 Task: Create and configure new custom fields and entries in Salesforce for Carts, Orders, Payments, and Address Books.
Action: Mouse scrolled (1048, 41) with delta (0, 0)
Screenshot: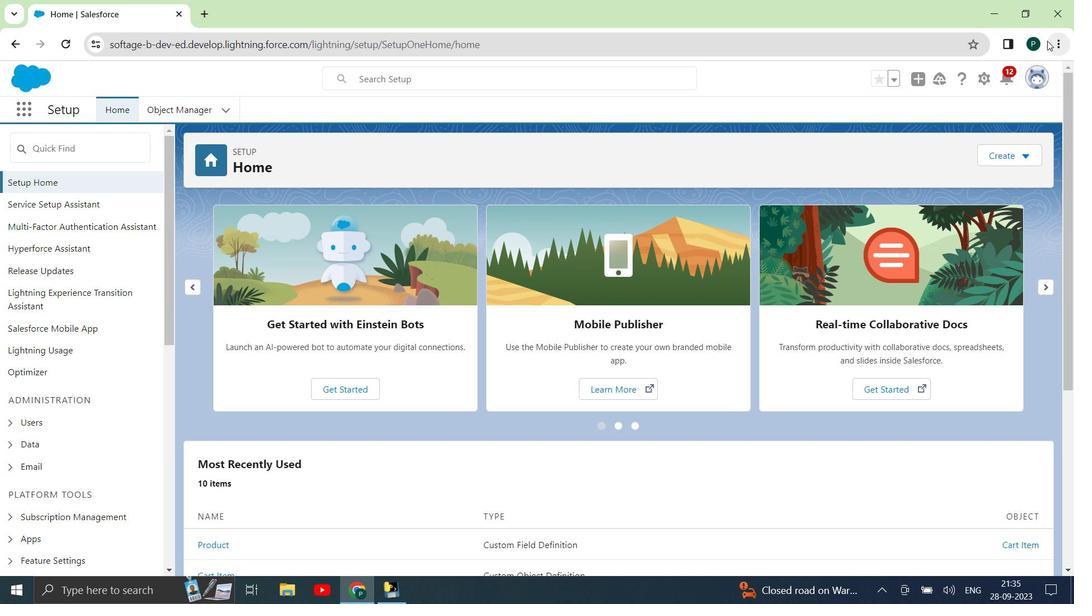 
Action: Mouse scrolled (1048, 41) with delta (0, 0)
Screenshot: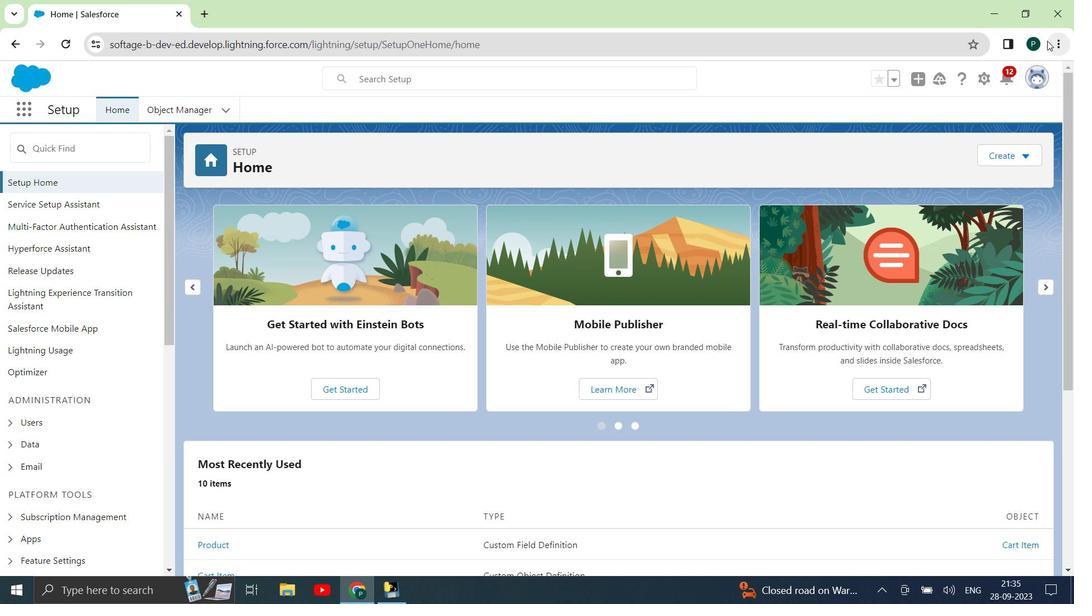 
Action: Mouse moved to (180, 106)
Screenshot: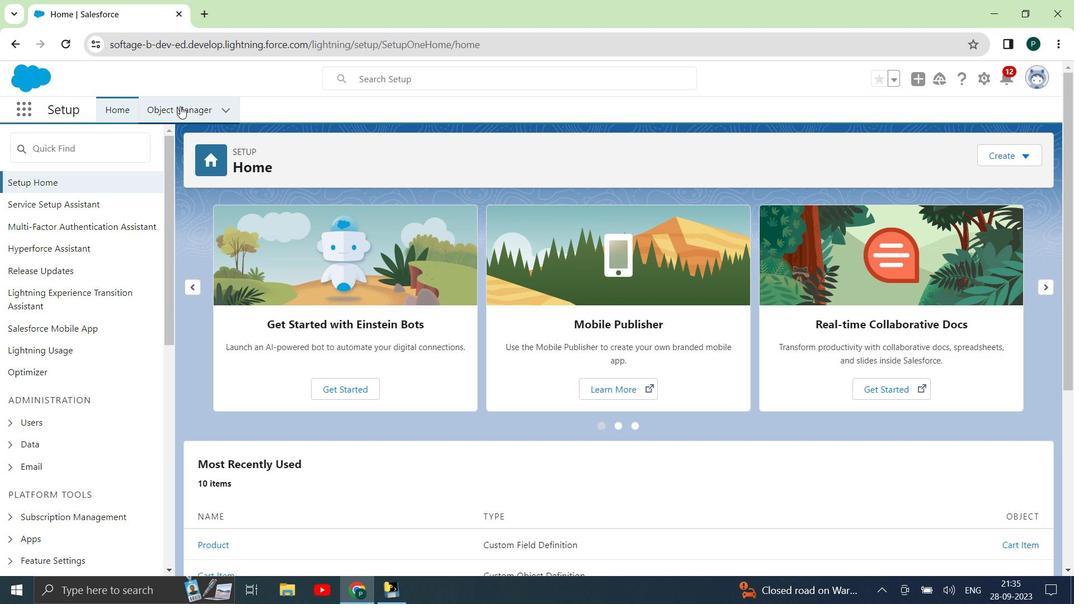 
Action: Mouse pressed left at (180, 106)
Screenshot: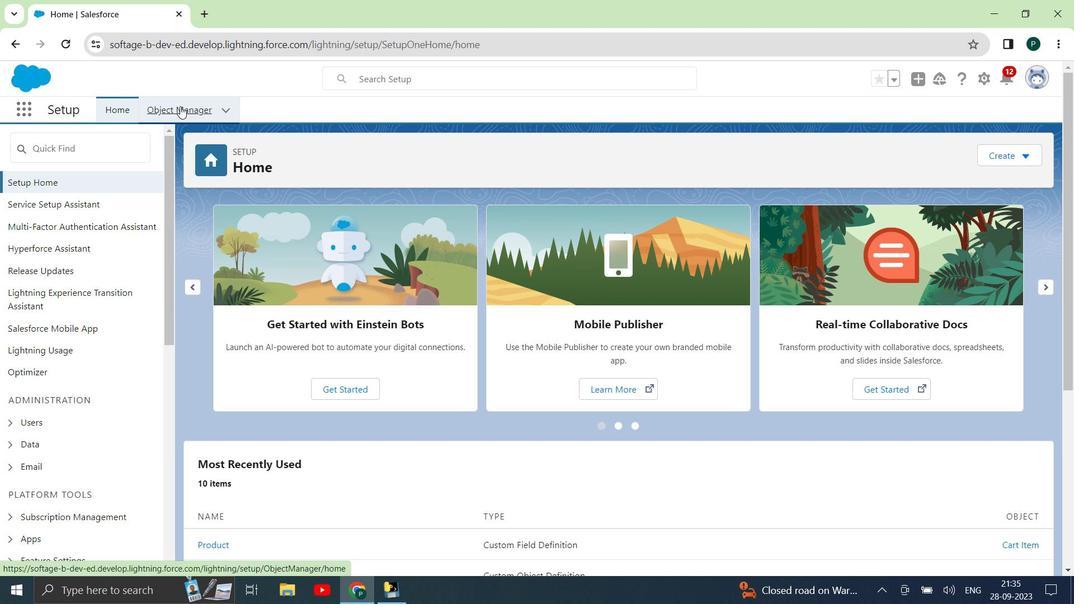 
Action: Mouse moved to (28, 114)
Screenshot: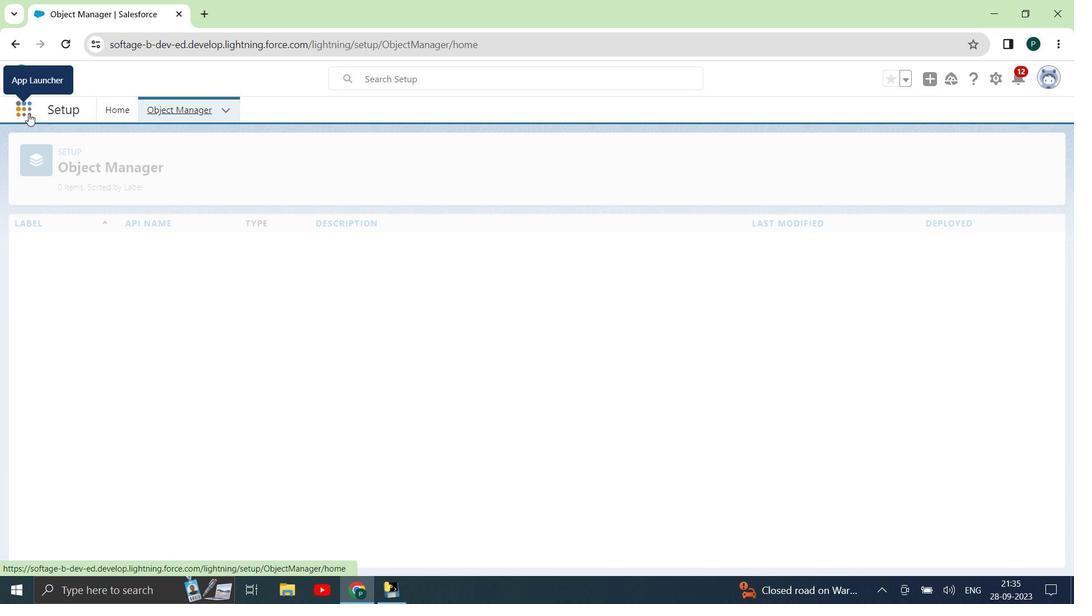 
Action: Mouse pressed left at (28, 114)
Screenshot: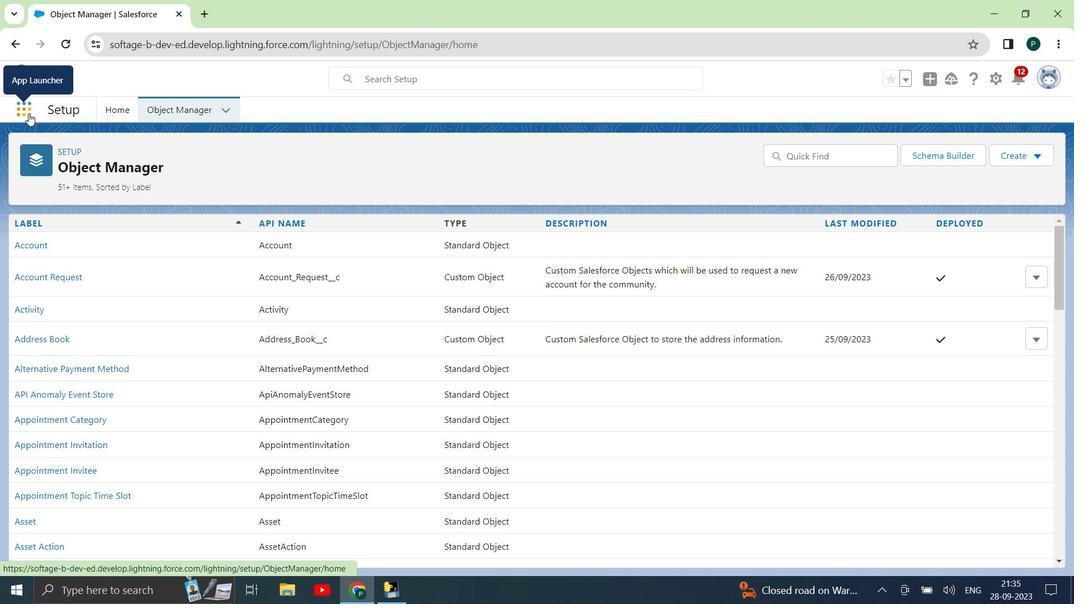 
Action: Mouse moved to (39, 357)
Screenshot: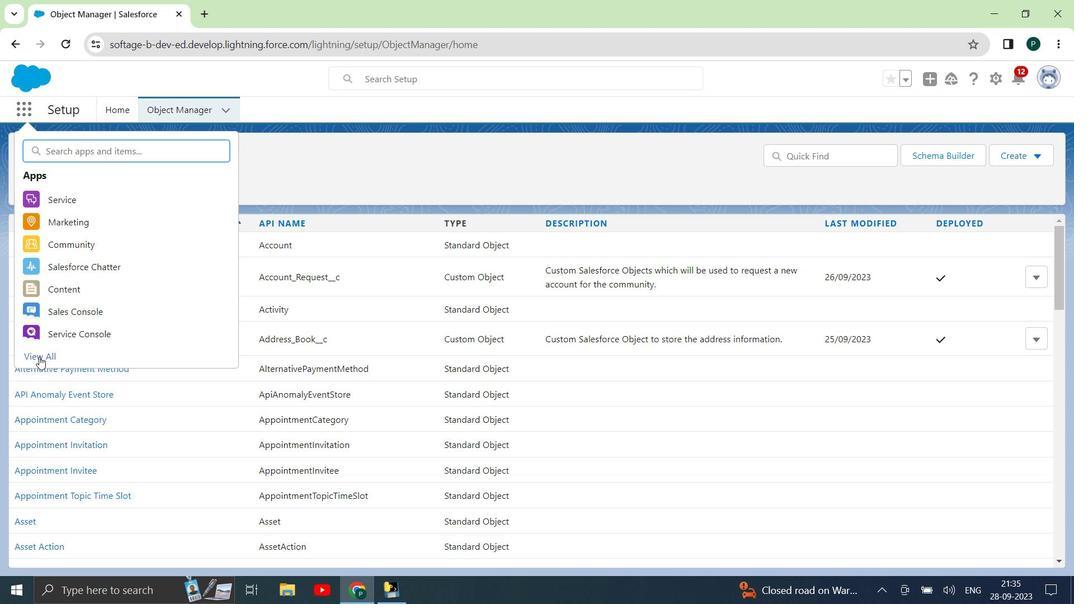 
Action: Mouse pressed left at (39, 357)
Screenshot: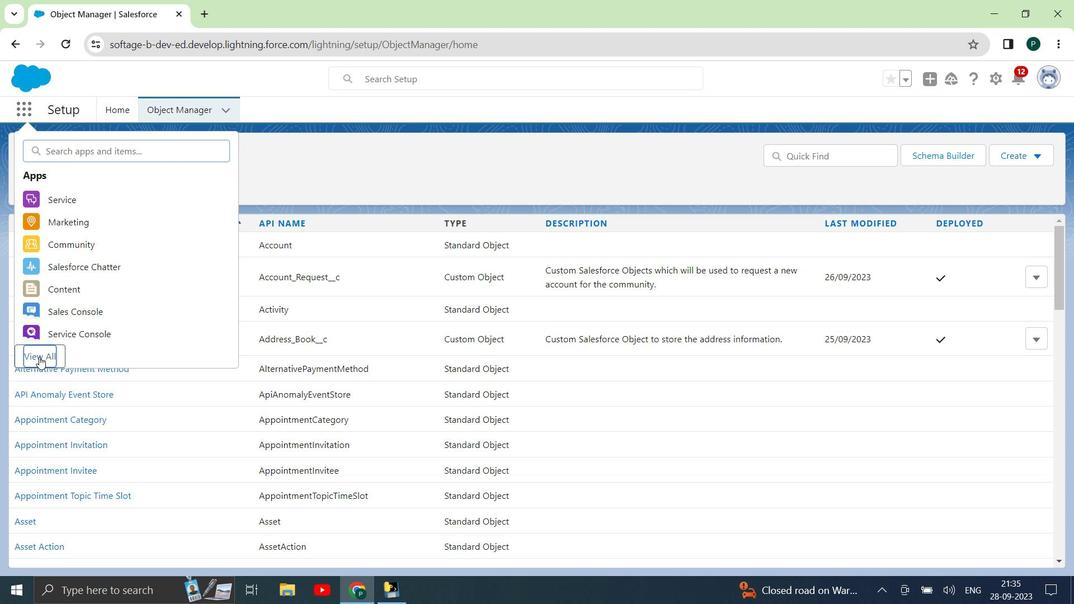 
Action: Mouse moved to (119, 349)
Screenshot: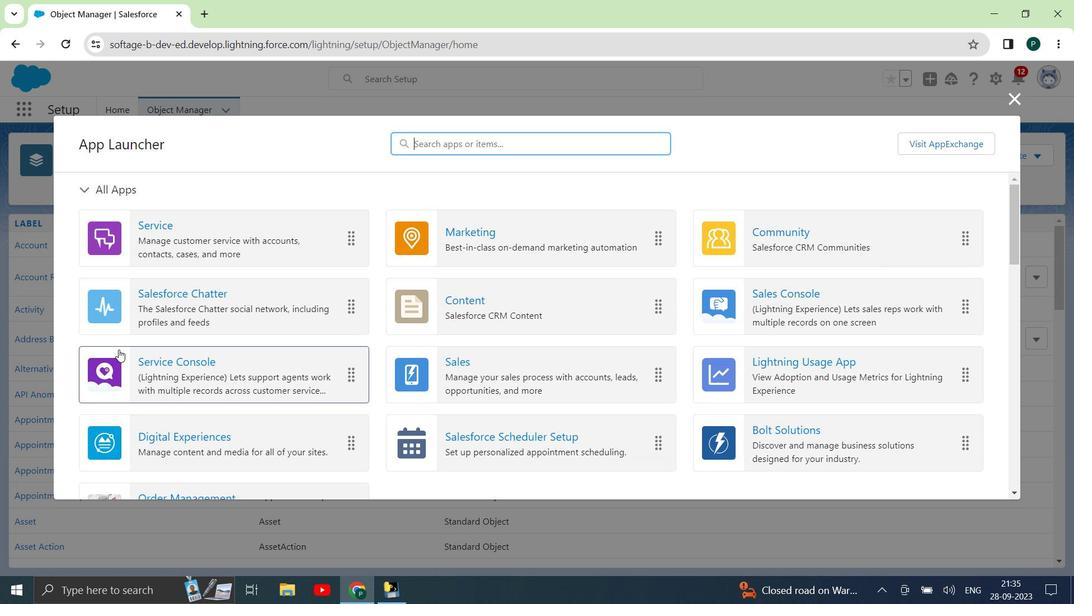 
Action: Mouse scrolled (119, 349) with delta (0, 0)
Screenshot: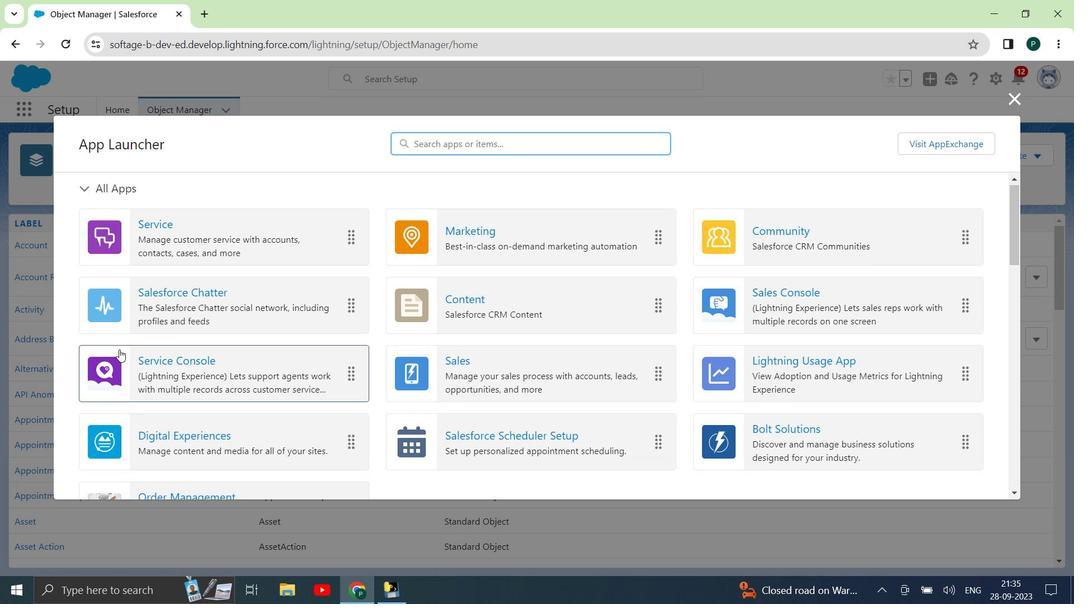 
Action: Mouse moved to (119, 349)
Screenshot: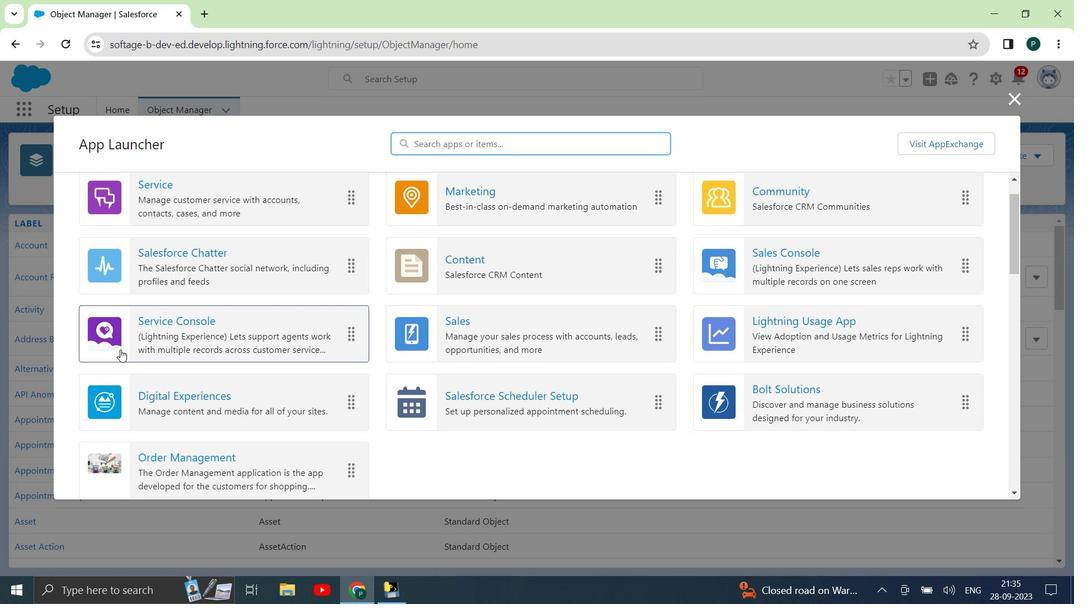 
Action: Mouse scrolled (119, 349) with delta (0, 0)
Screenshot: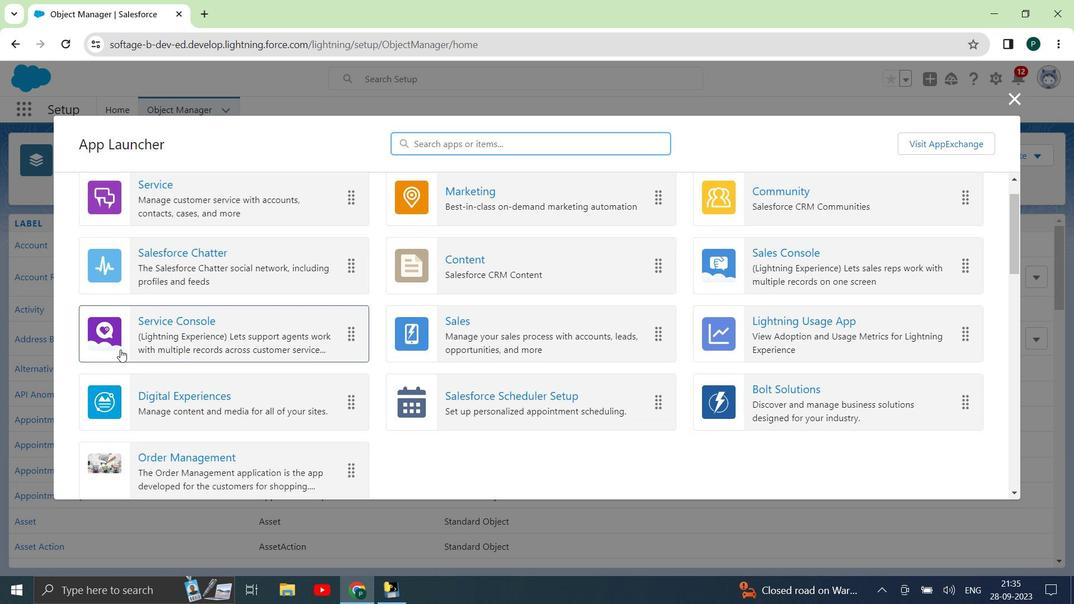 
Action: Mouse moved to (155, 355)
Screenshot: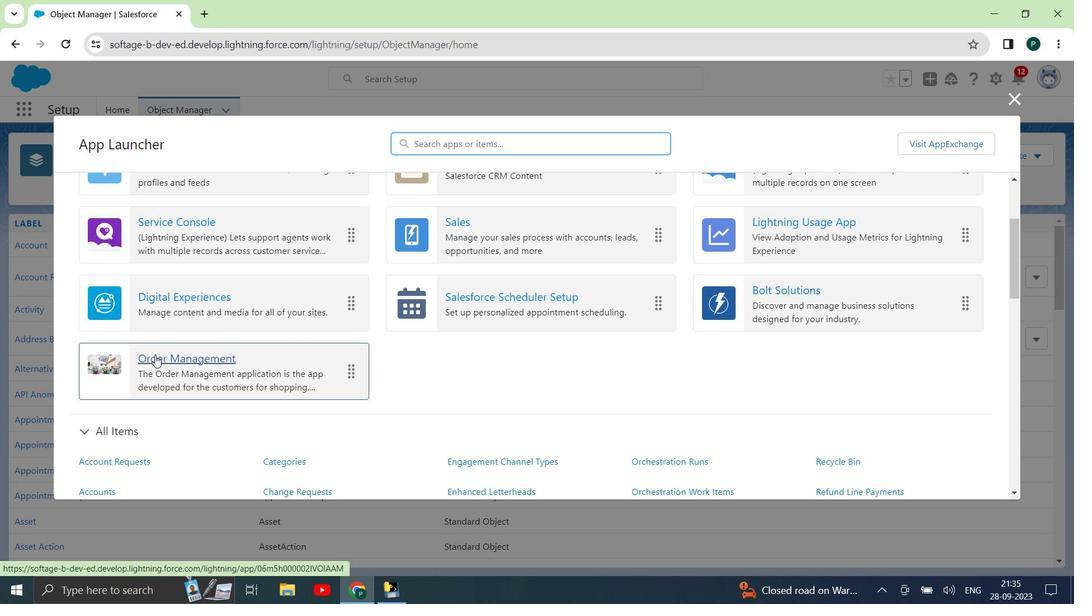 
Action: Mouse pressed left at (155, 355)
Screenshot: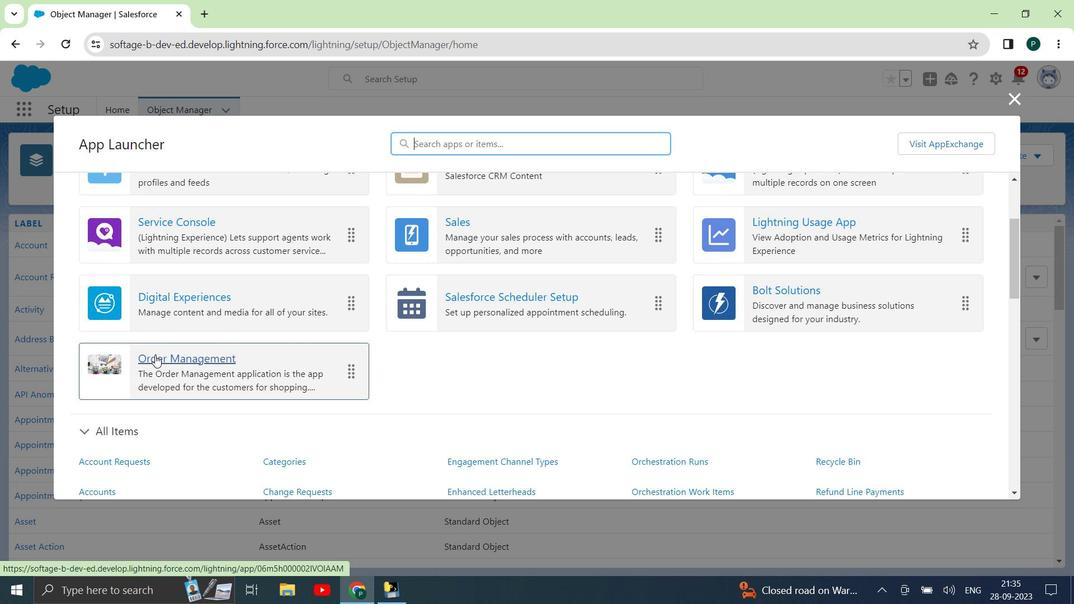 
Action: Mouse moved to (997, 80)
Screenshot: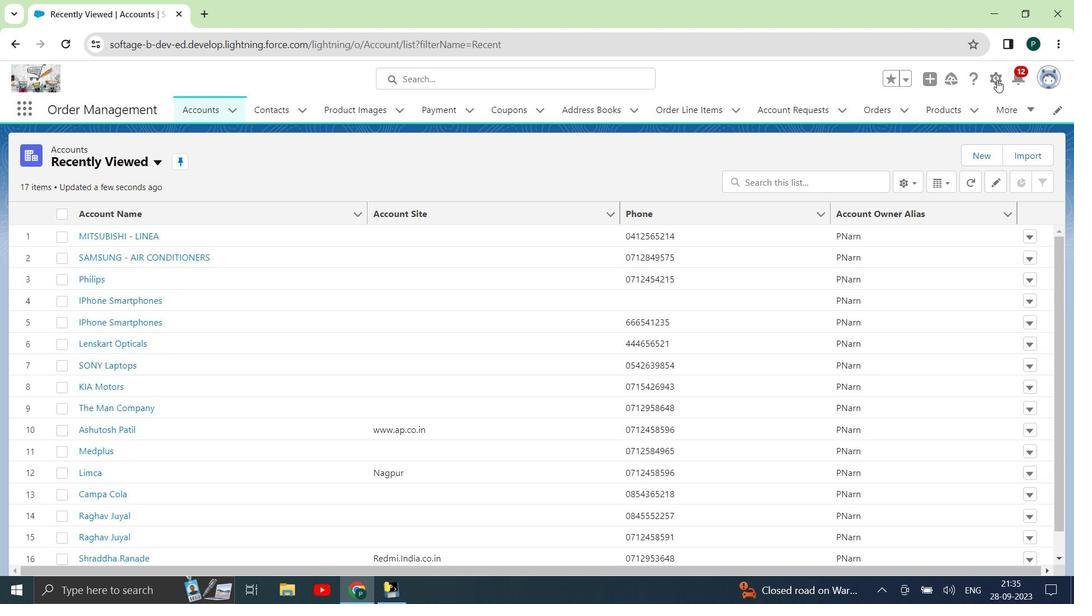 
Action: Mouse pressed left at (997, 80)
Screenshot: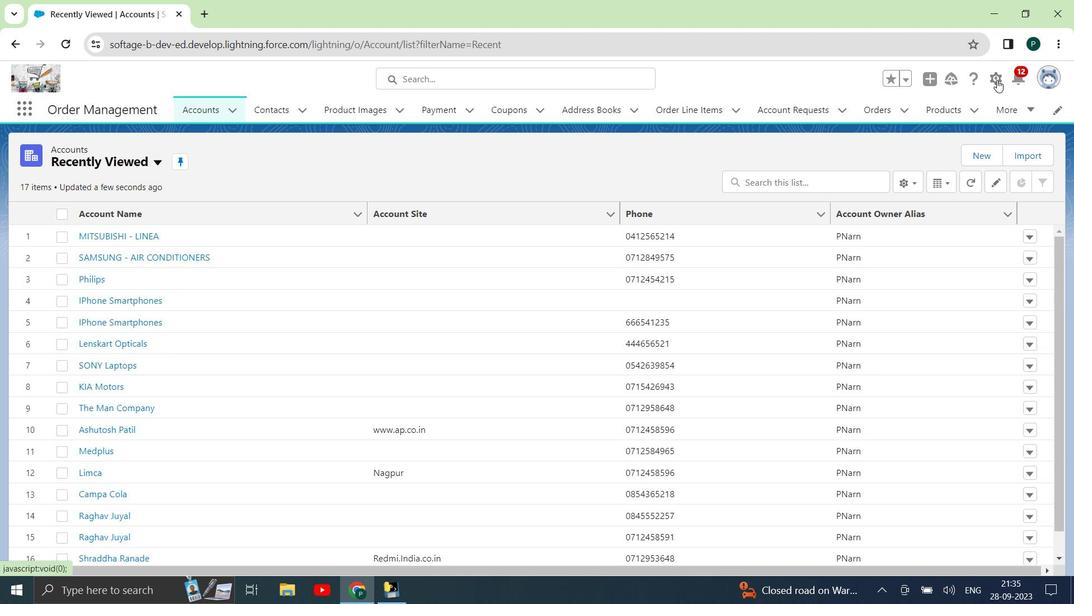 
Action: Mouse moved to (954, 109)
Screenshot: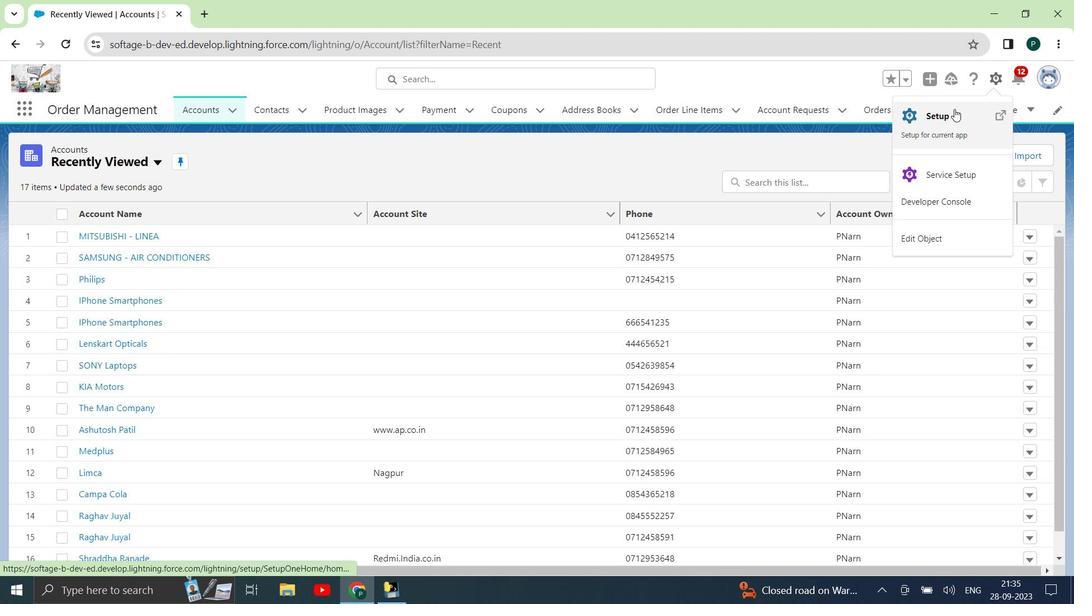 
Action: Mouse pressed left at (954, 109)
Screenshot: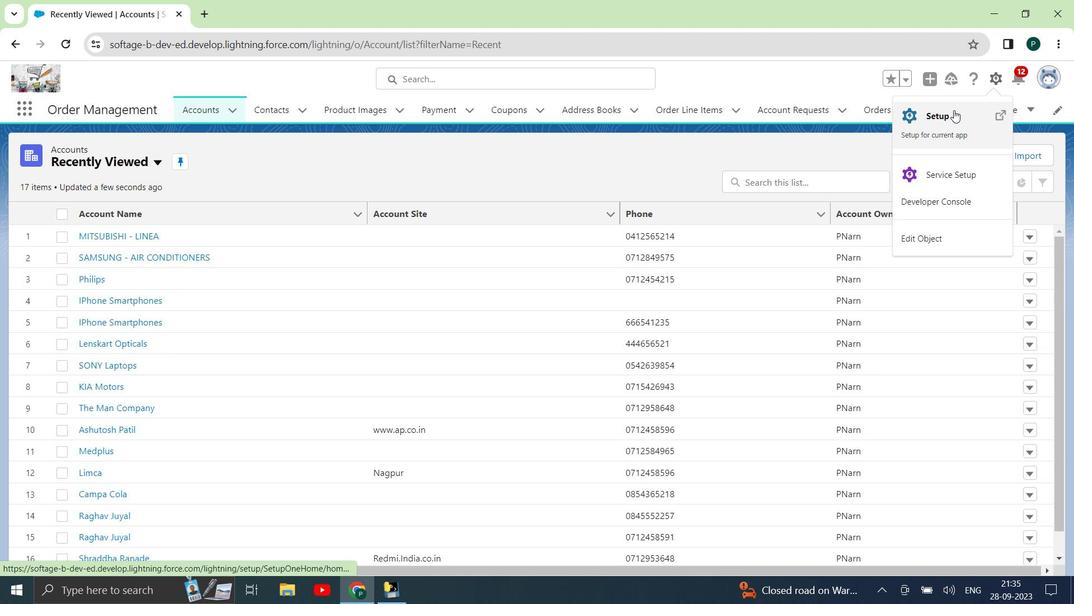 
Action: Mouse moved to (165, 112)
Screenshot: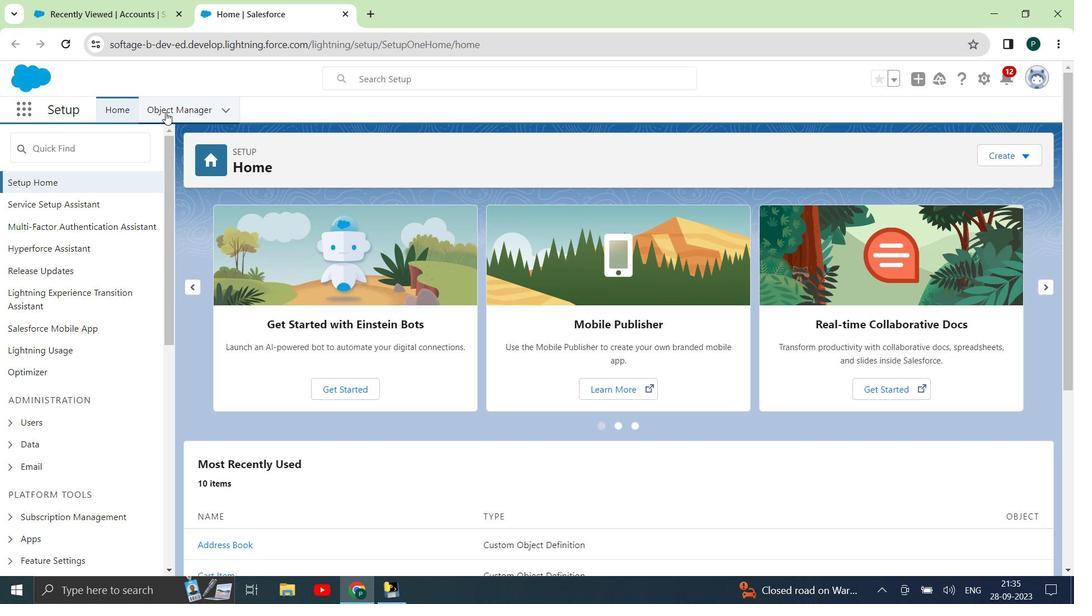 
Action: Mouse pressed left at (165, 112)
Screenshot: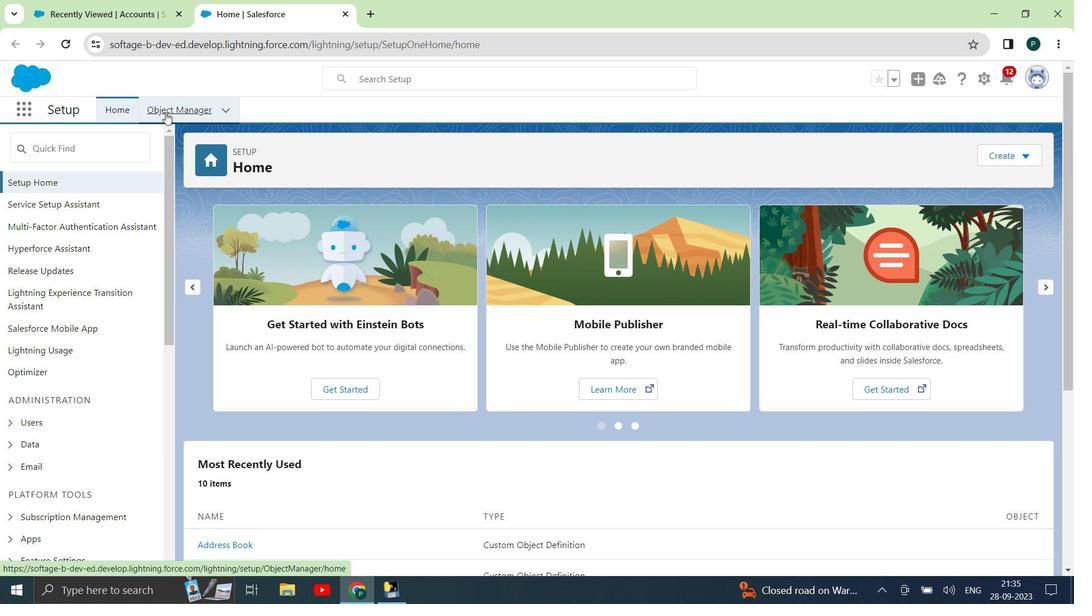 
Action: Mouse moved to (91, 385)
Screenshot: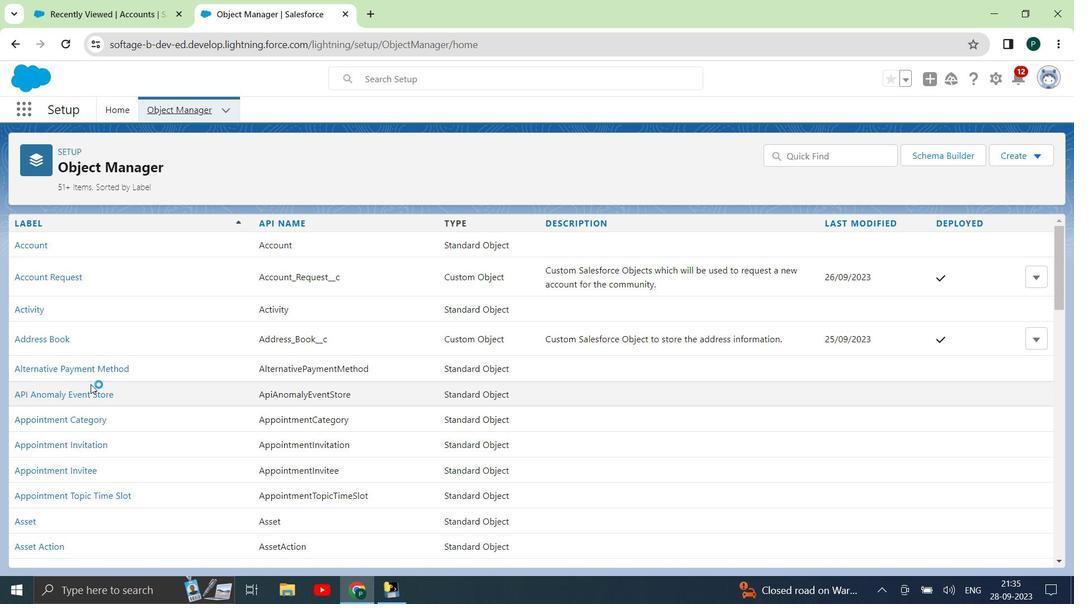 
Action: Mouse scrolled (91, 384) with delta (0, 0)
Screenshot: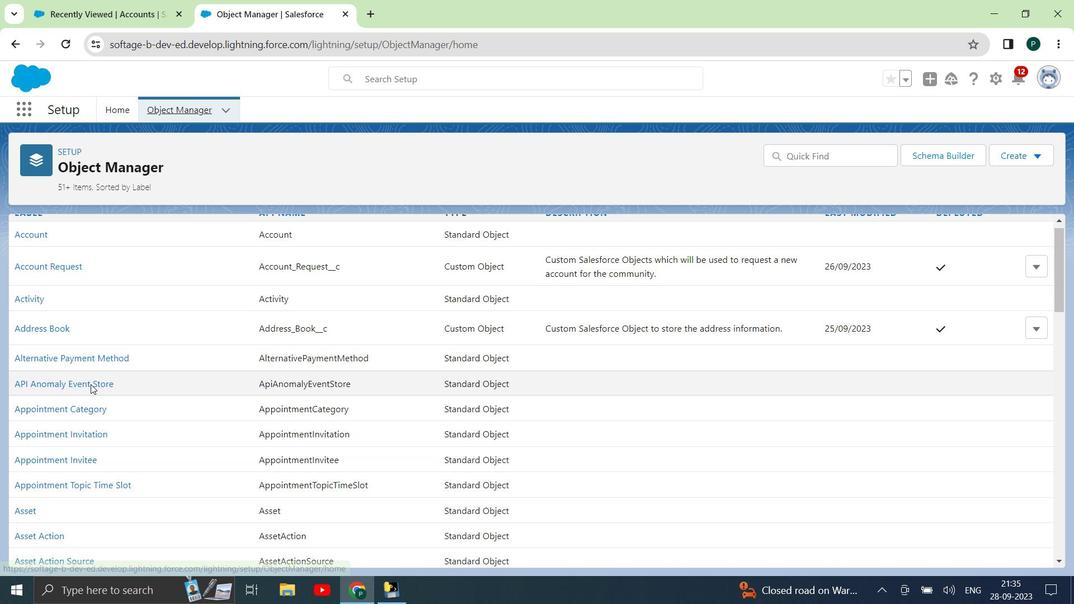 
Action: Mouse scrolled (91, 384) with delta (0, 0)
Screenshot: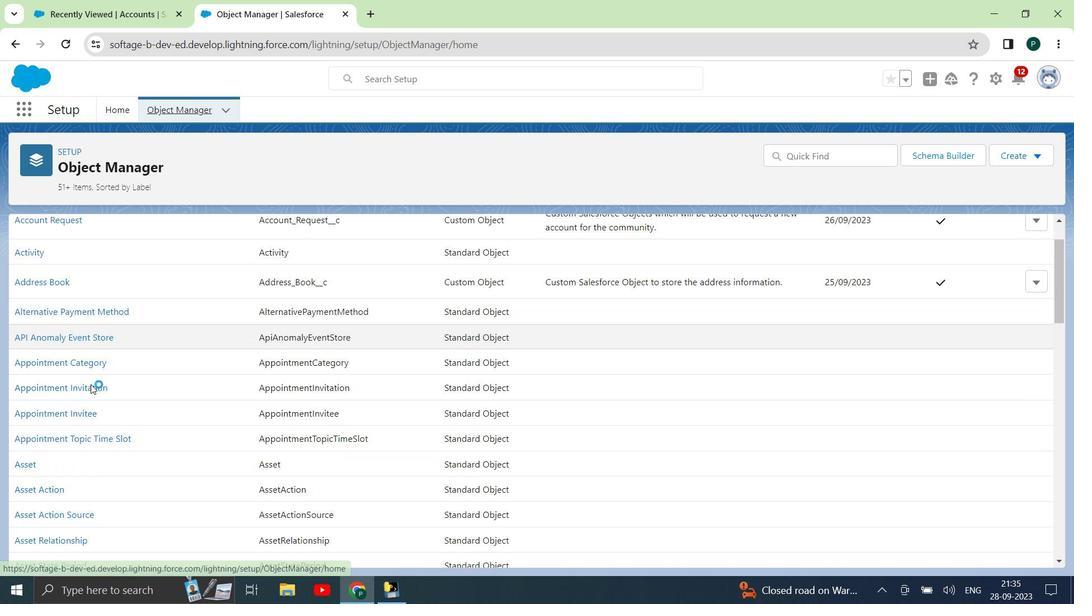 
Action: Mouse scrolled (91, 384) with delta (0, 0)
Screenshot: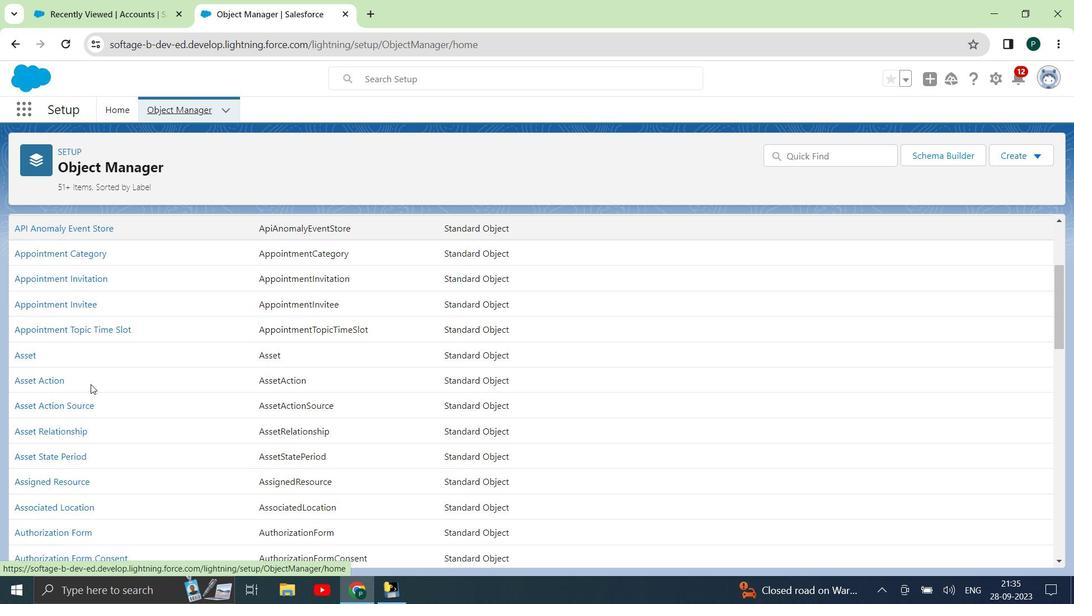 
Action: Mouse scrolled (91, 384) with delta (0, 0)
Screenshot: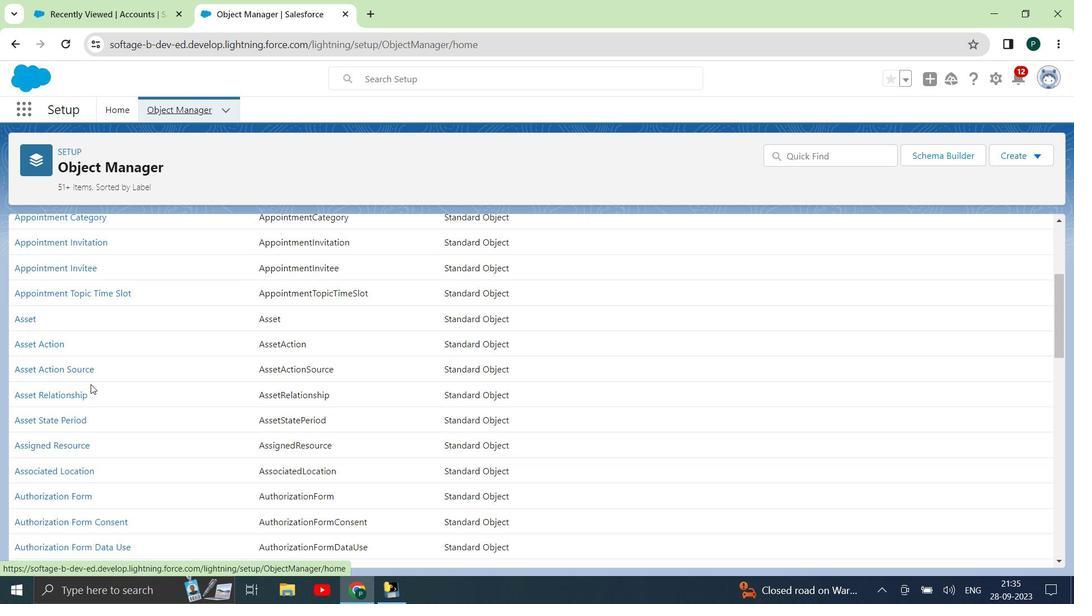 
Action: Mouse scrolled (91, 384) with delta (0, 0)
Screenshot: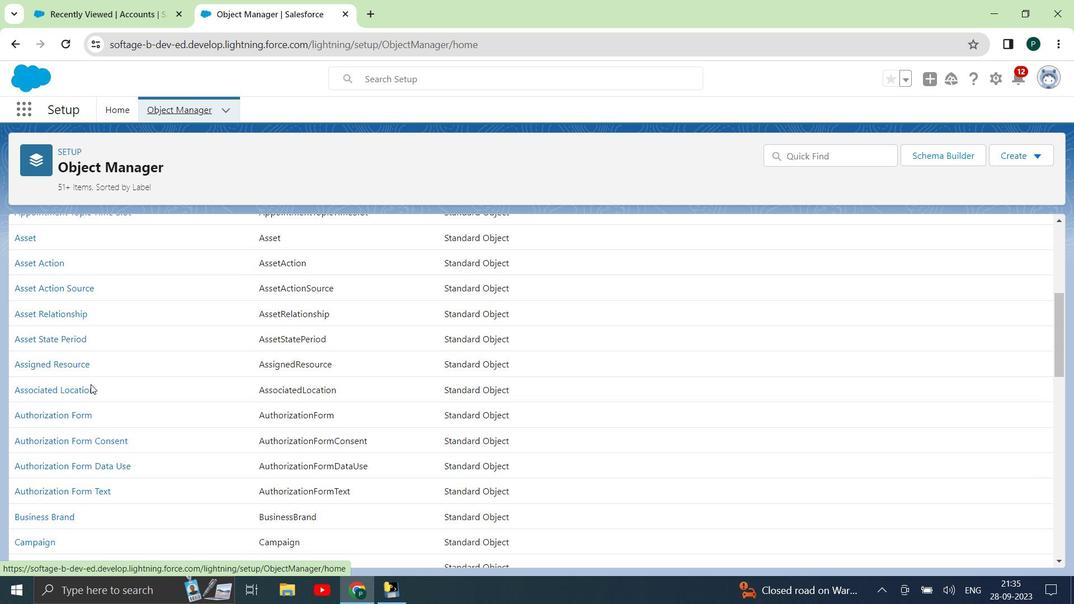 
Action: Mouse scrolled (91, 384) with delta (0, 0)
Screenshot: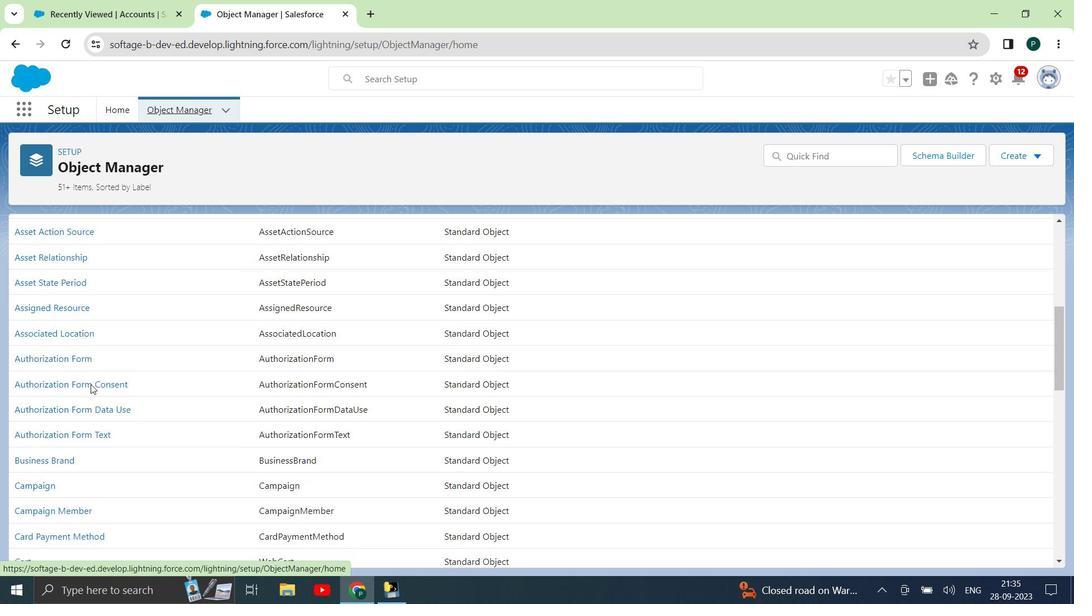 
Action: Mouse scrolled (91, 384) with delta (0, 0)
Screenshot: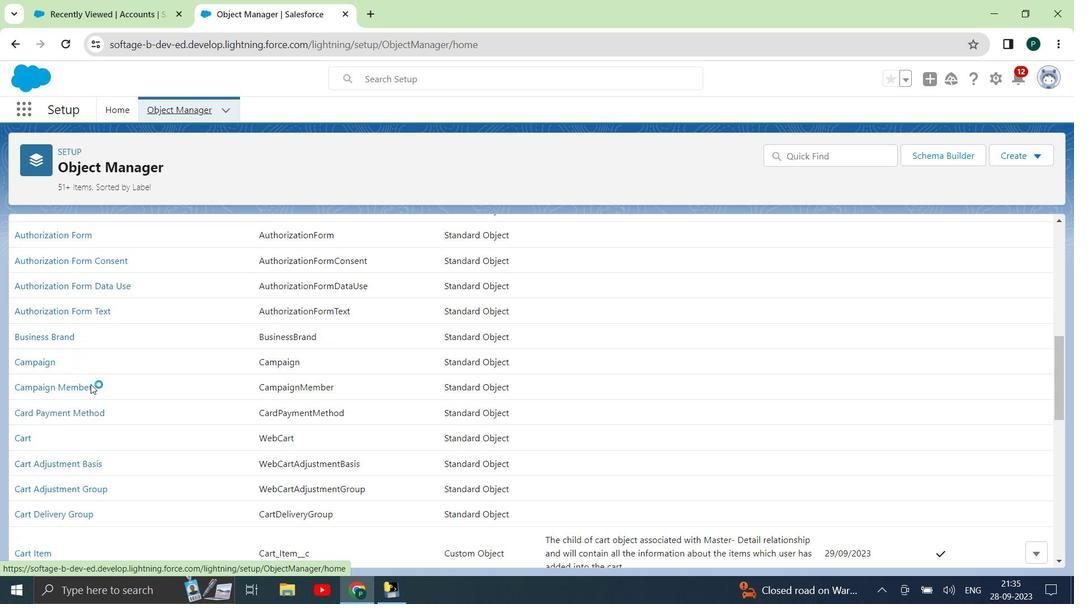 
Action: Mouse scrolled (91, 384) with delta (0, 0)
Screenshot: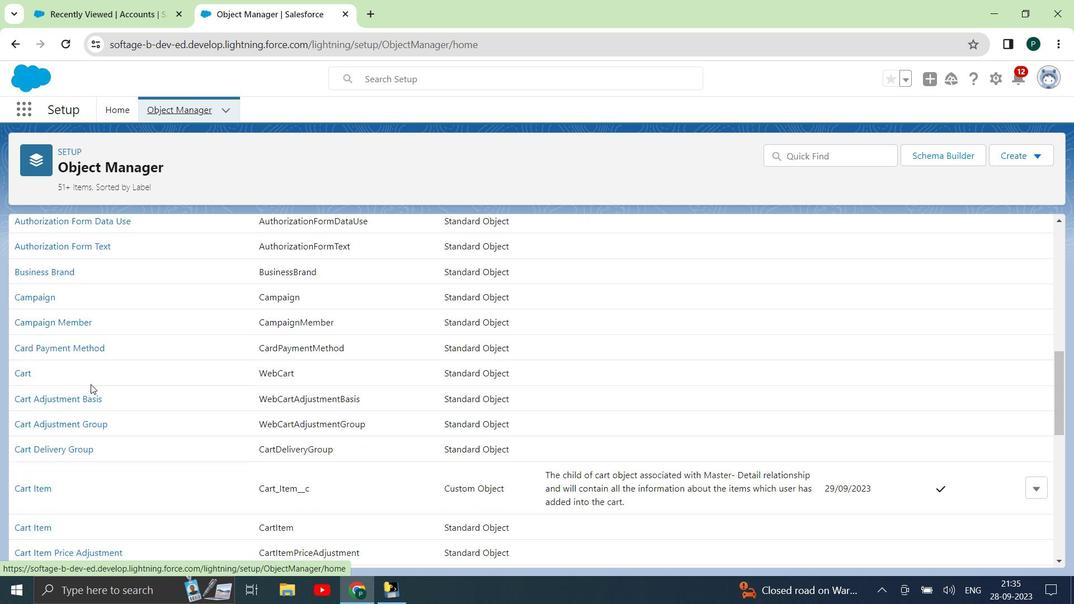 
Action: Mouse scrolled (91, 384) with delta (0, 0)
Screenshot: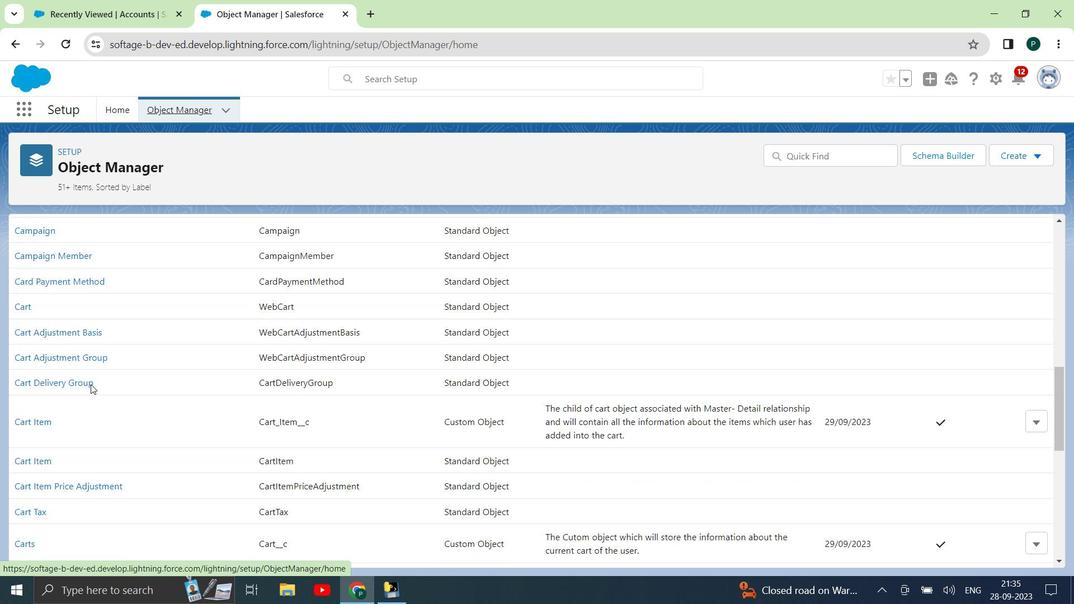 
Action: Mouse moved to (30, 390)
Screenshot: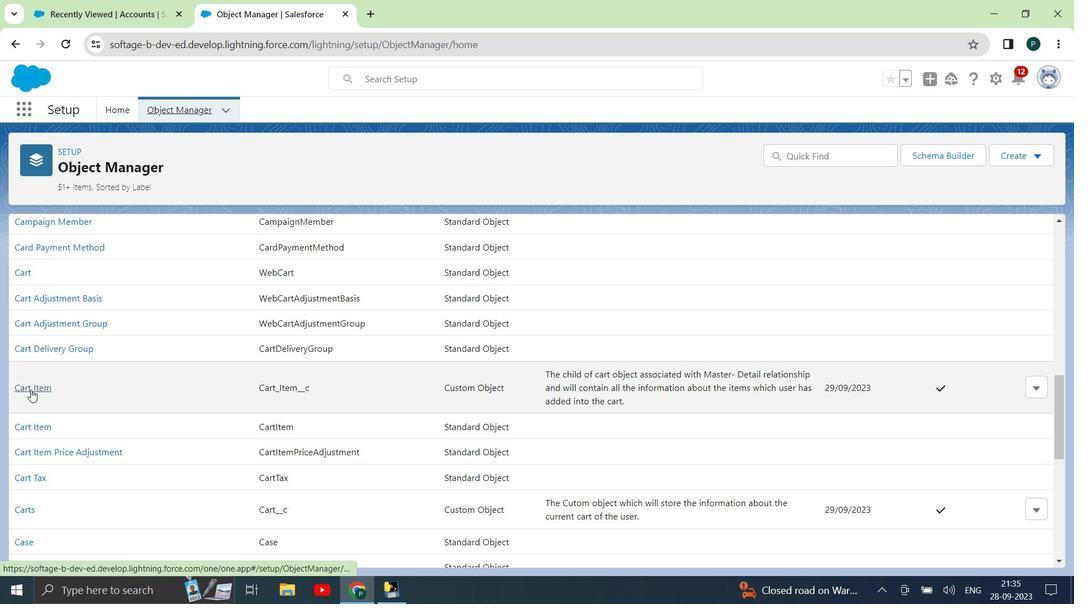 
Action: Mouse pressed left at (30, 390)
Screenshot: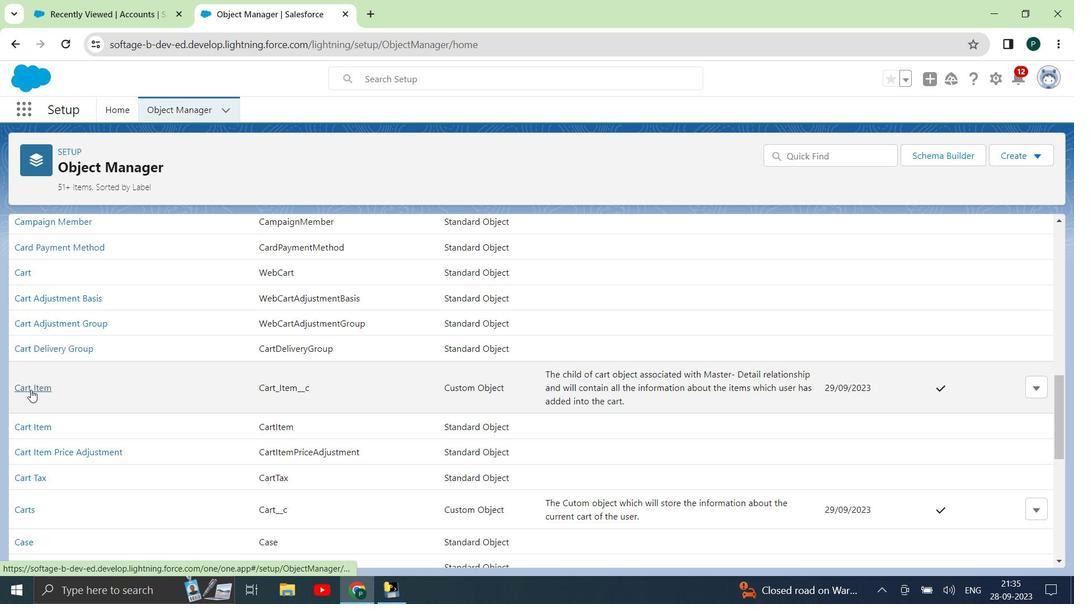 
Action: Mouse moved to (94, 249)
Screenshot: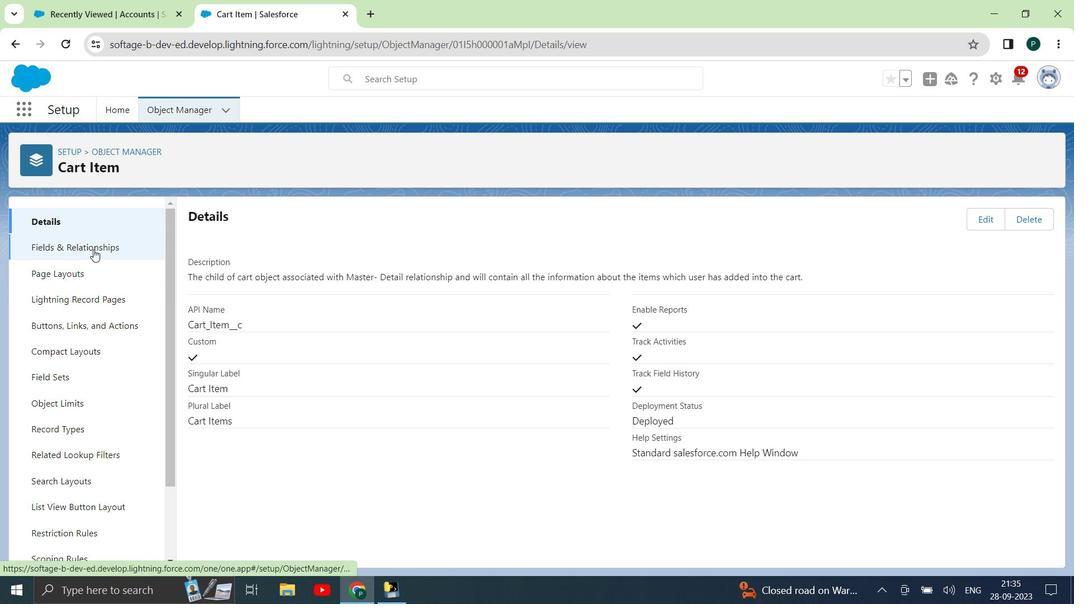 
Action: Mouse pressed left at (94, 249)
Screenshot: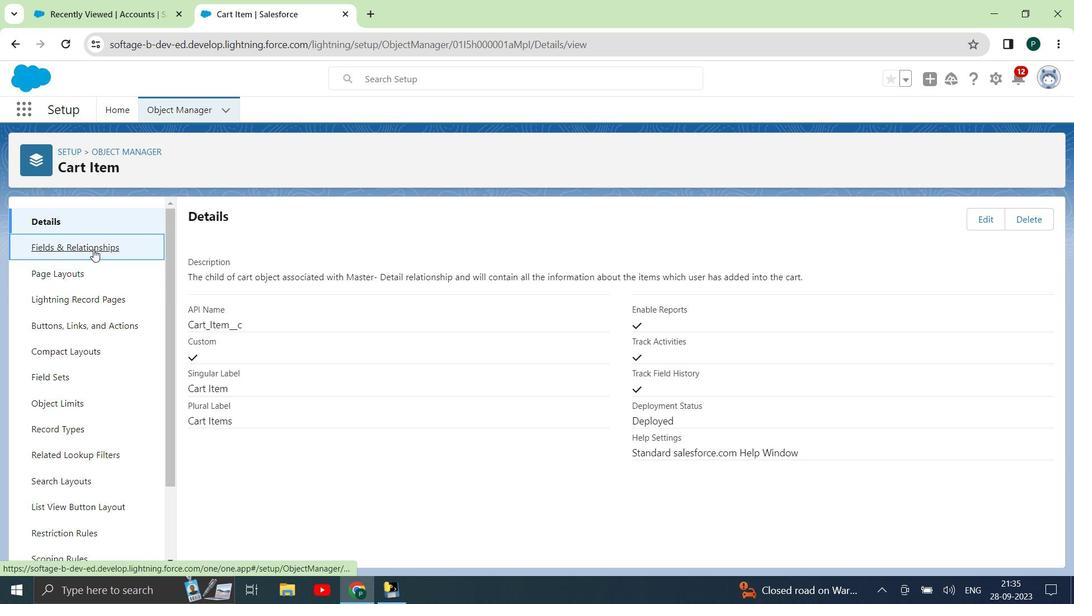 
Action: Mouse moved to (765, 210)
Screenshot: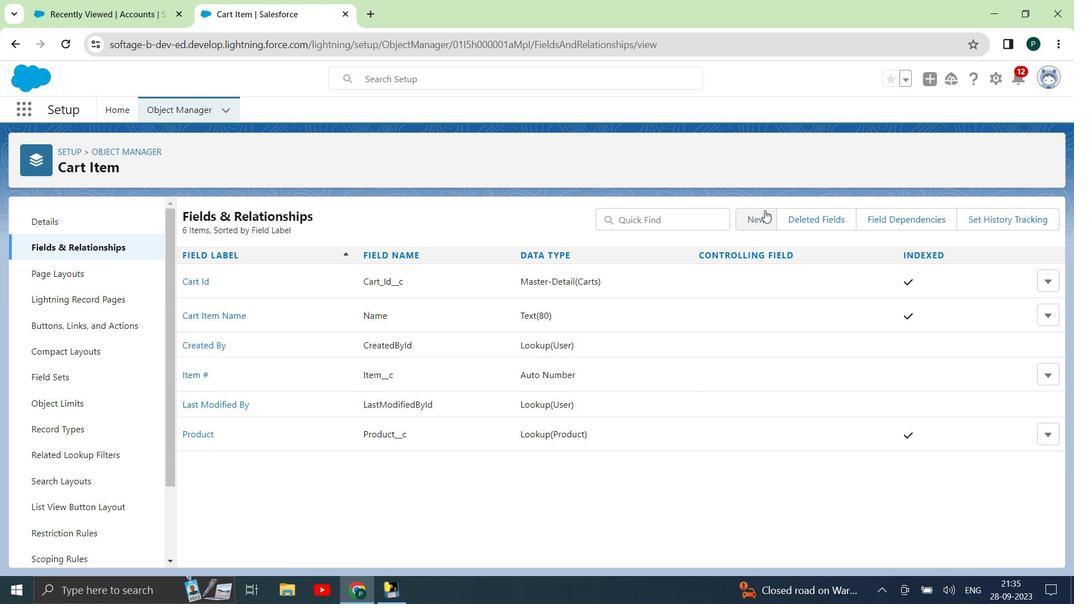 
Action: Mouse pressed left at (765, 210)
Screenshot: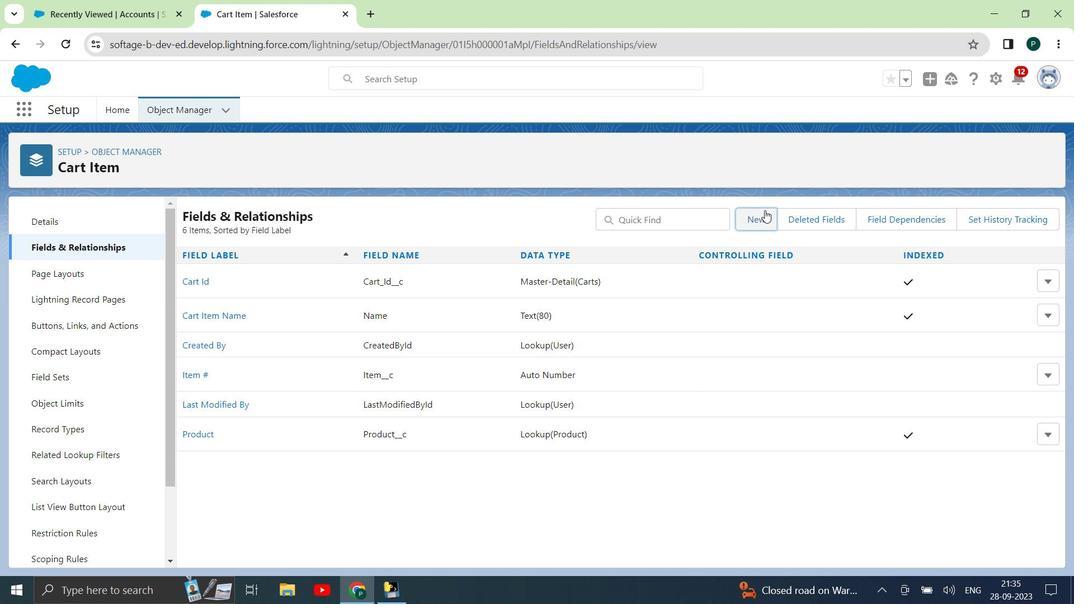 
Action: Mouse moved to (231, 403)
Screenshot: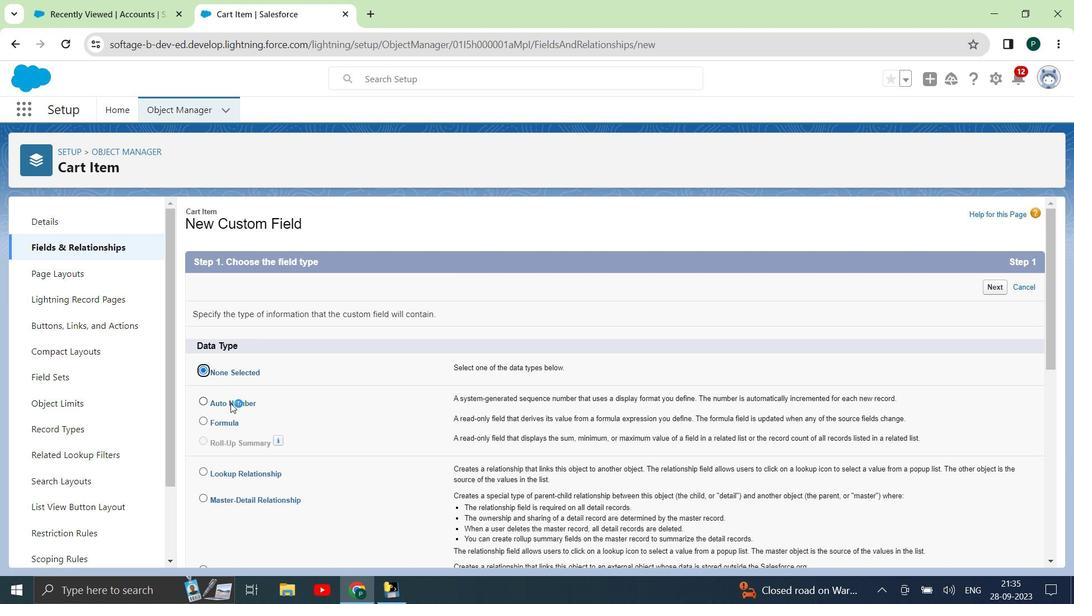 
Action: Mouse scrolled (231, 402) with delta (0, 0)
Screenshot: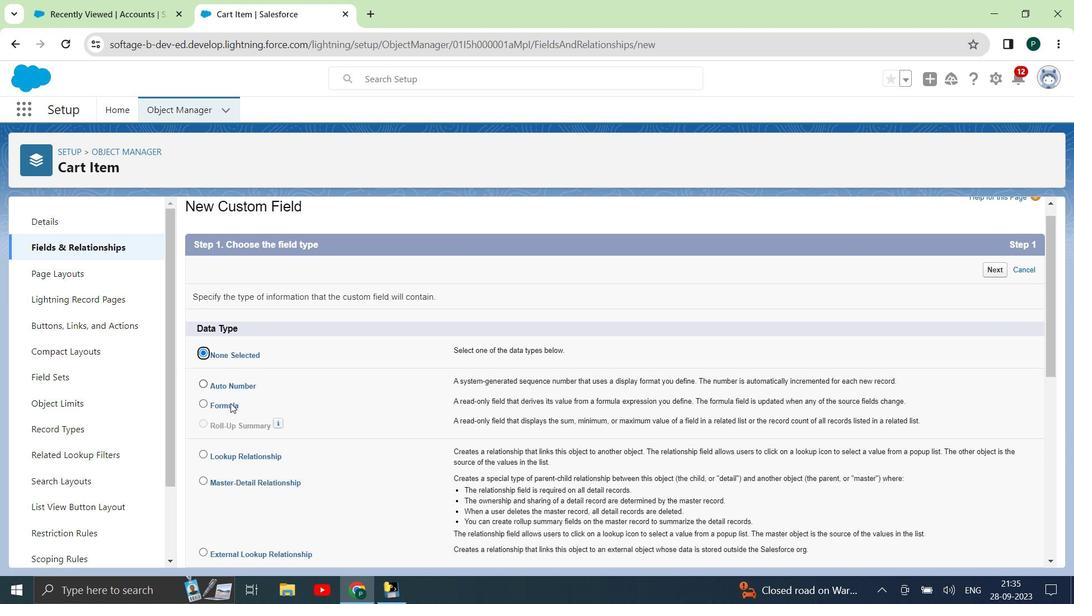 
Action: Mouse moved to (232, 403)
Screenshot: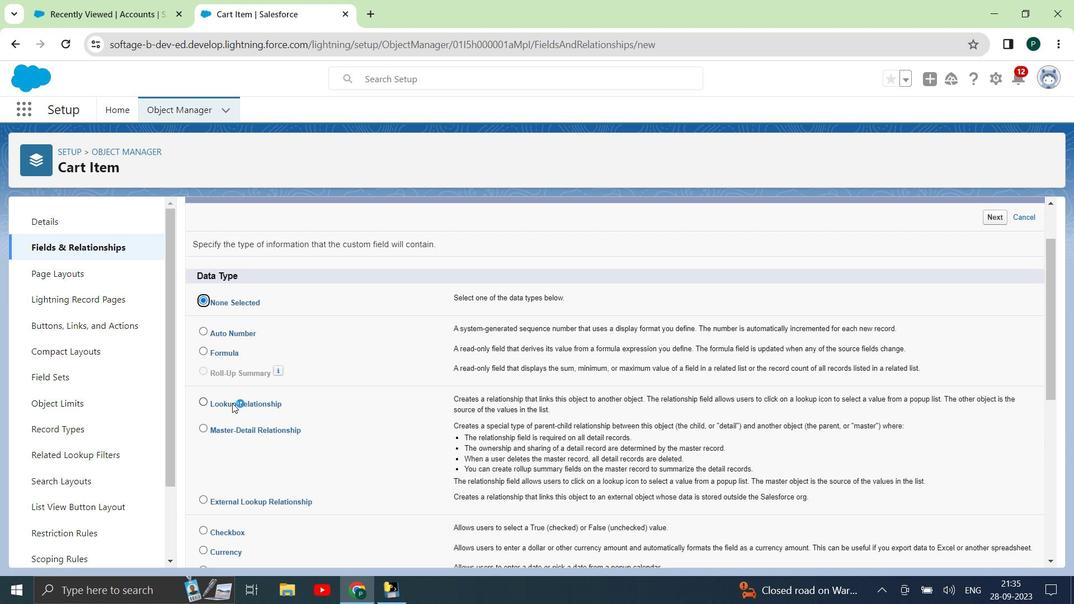 
Action: Mouse scrolled (232, 402) with delta (0, 0)
Screenshot: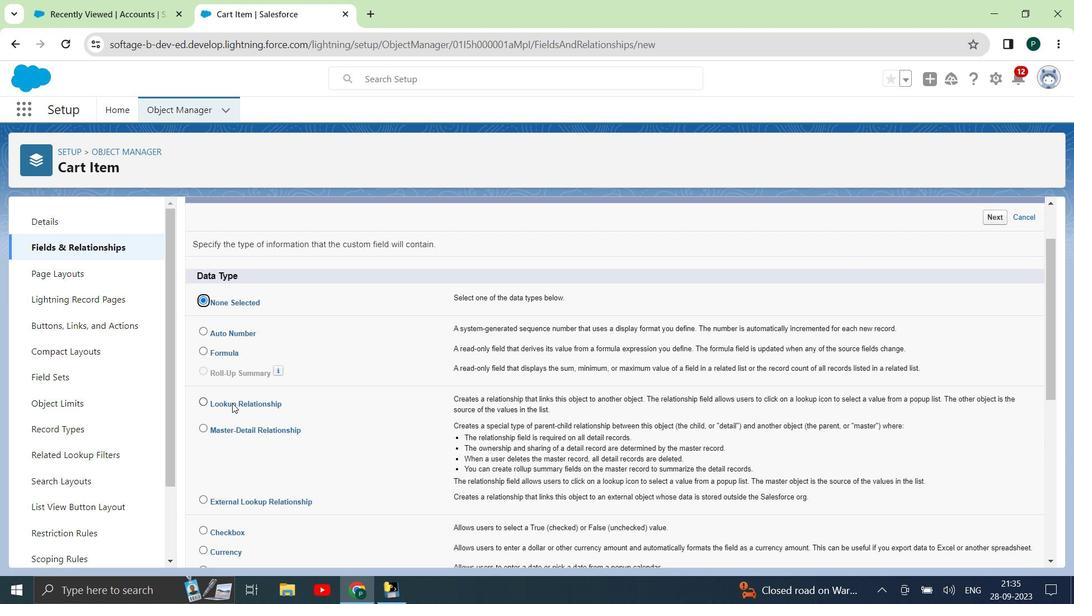 
Action: Mouse scrolled (232, 402) with delta (0, 0)
Screenshot: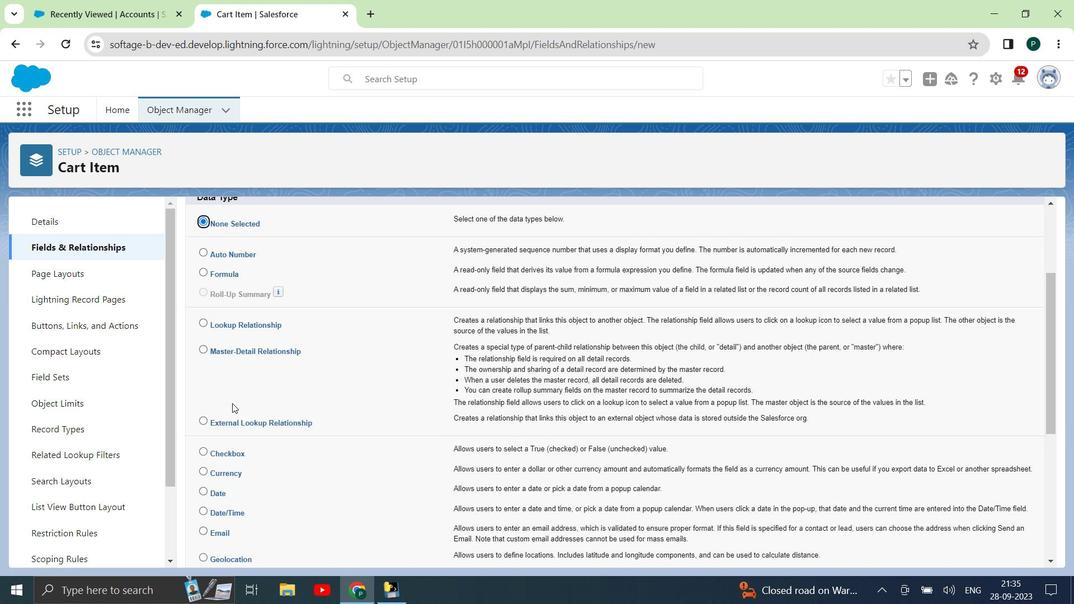 
Action: Mouse moved to (237, 403)
Screenshot: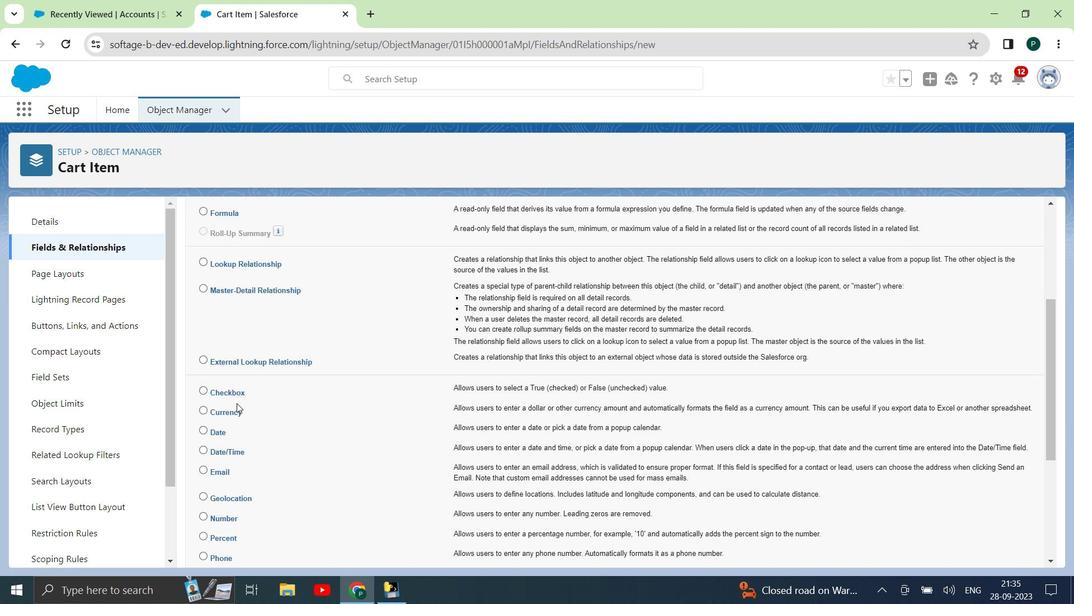 
Action: Mouse scrolled (237, 402) with delta (0, 0)
Screenshot: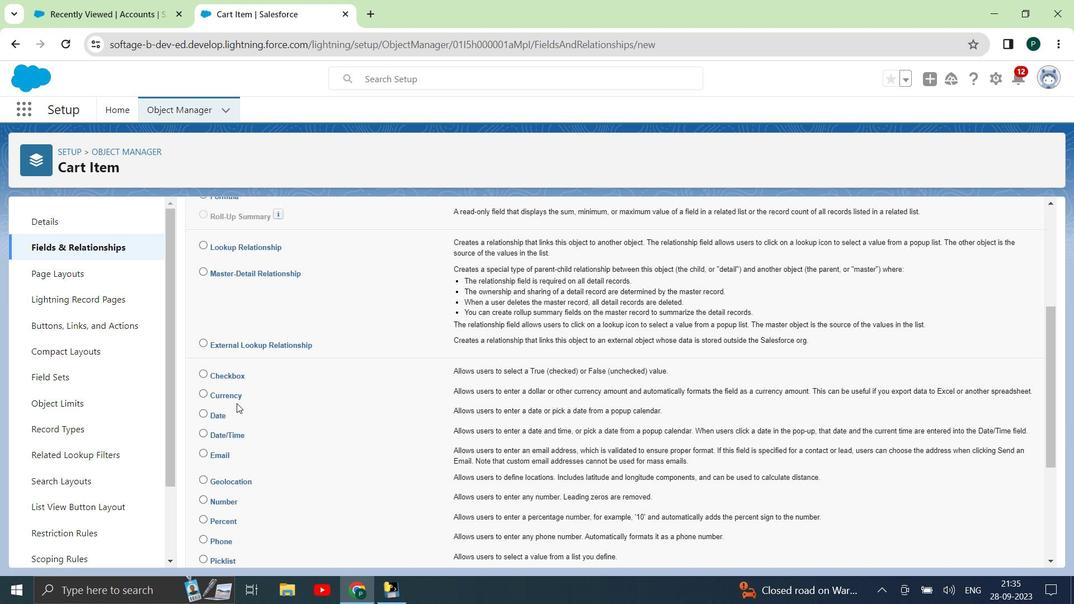 
Action: Mouse scrolled (237, 402) with delta (0, 0)
Screenshot: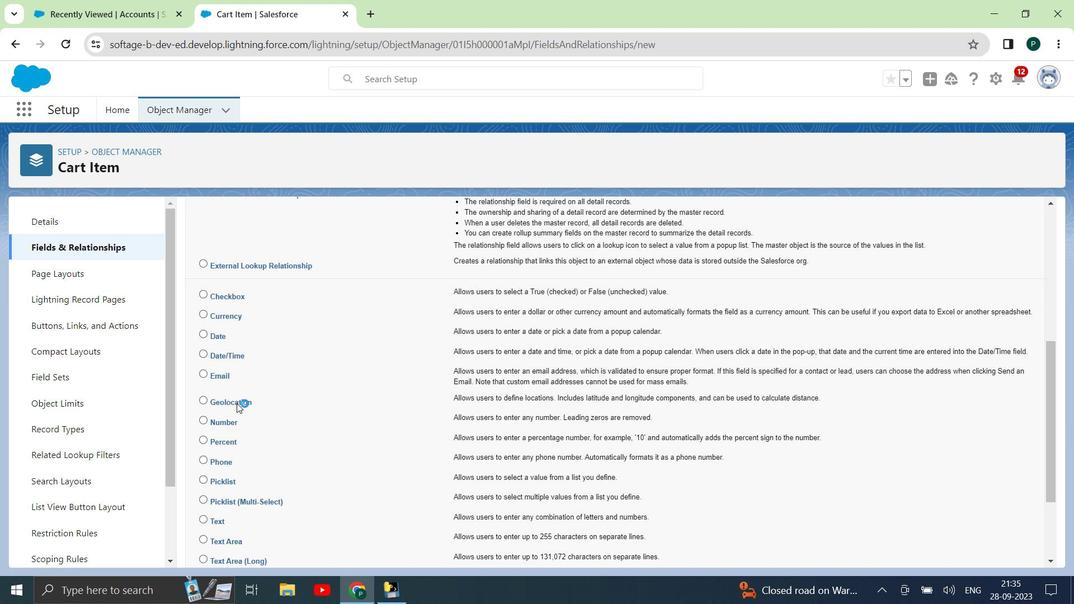 
Action: Mouse scrolled (237, 402) with delta (0, 0)
Screenshot: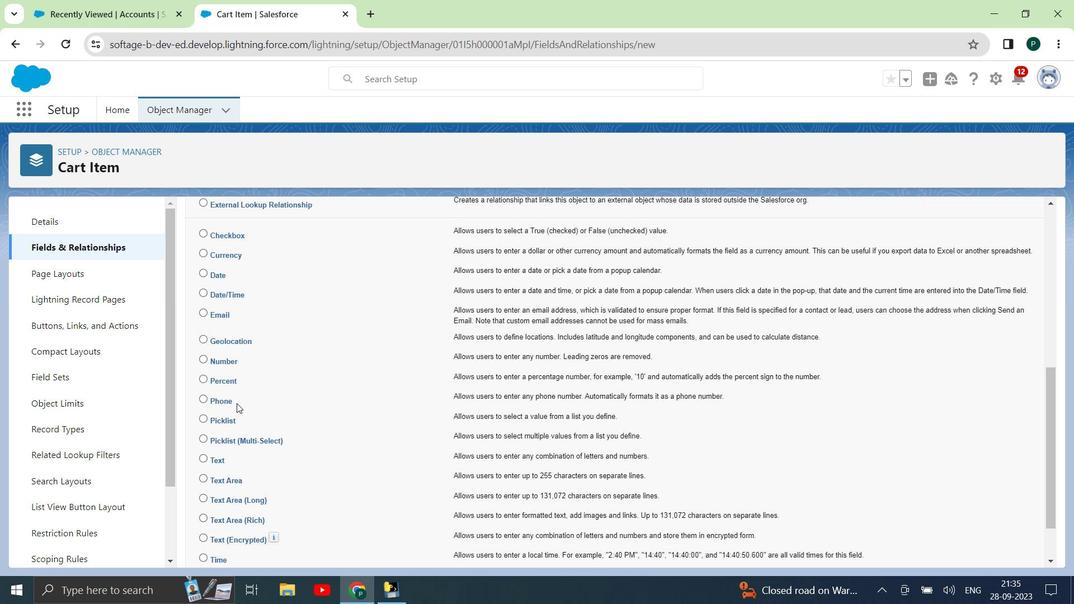
Action: Mouse moved to (203, 307)
Screenshot: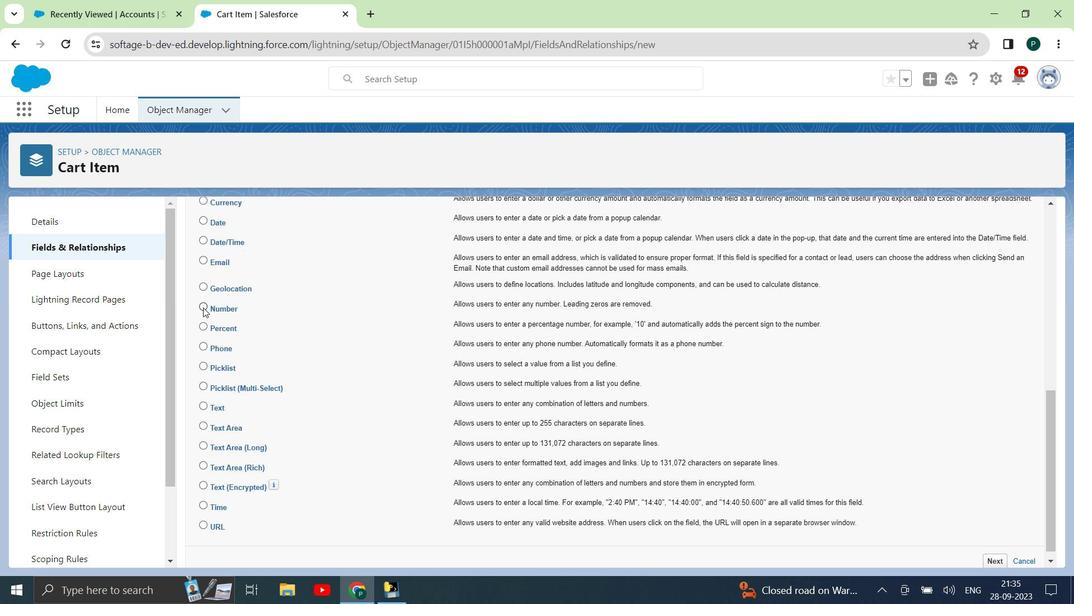 
Action: Mouse pressed left at (203, 307)
Screenshot: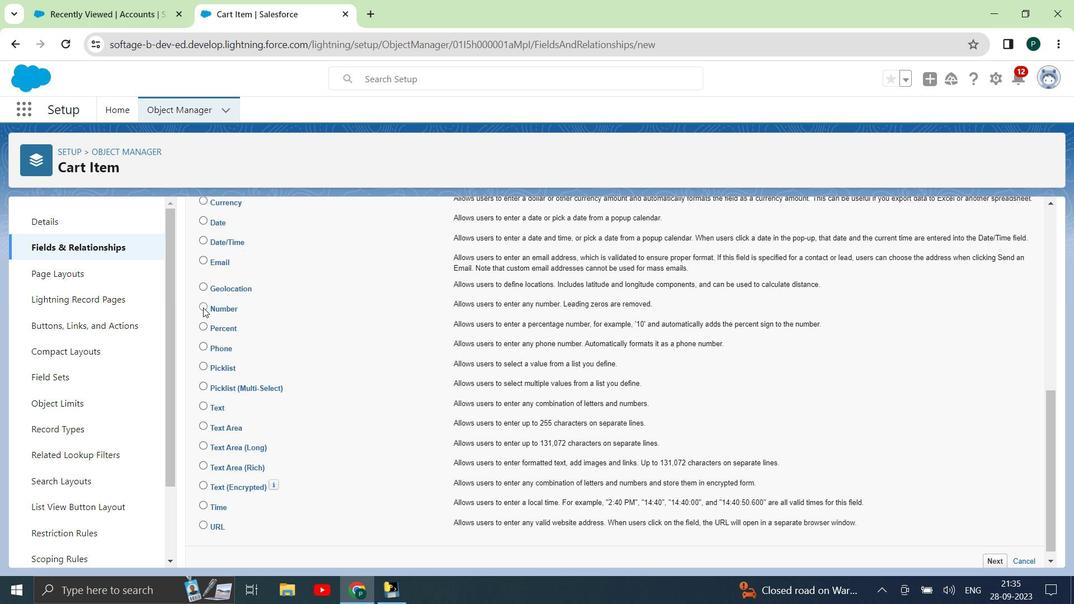 
Action: Mouse moved to (397, 333)
Screenshot: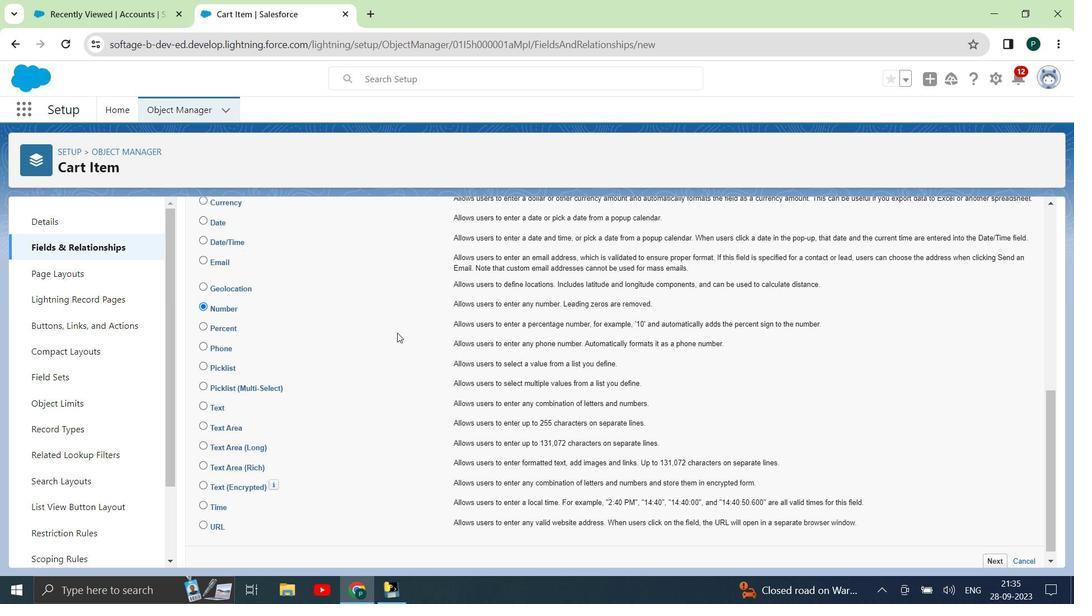 
Action: Mouse scrolled (397, 332) with delta (0, 0)
Screenshot: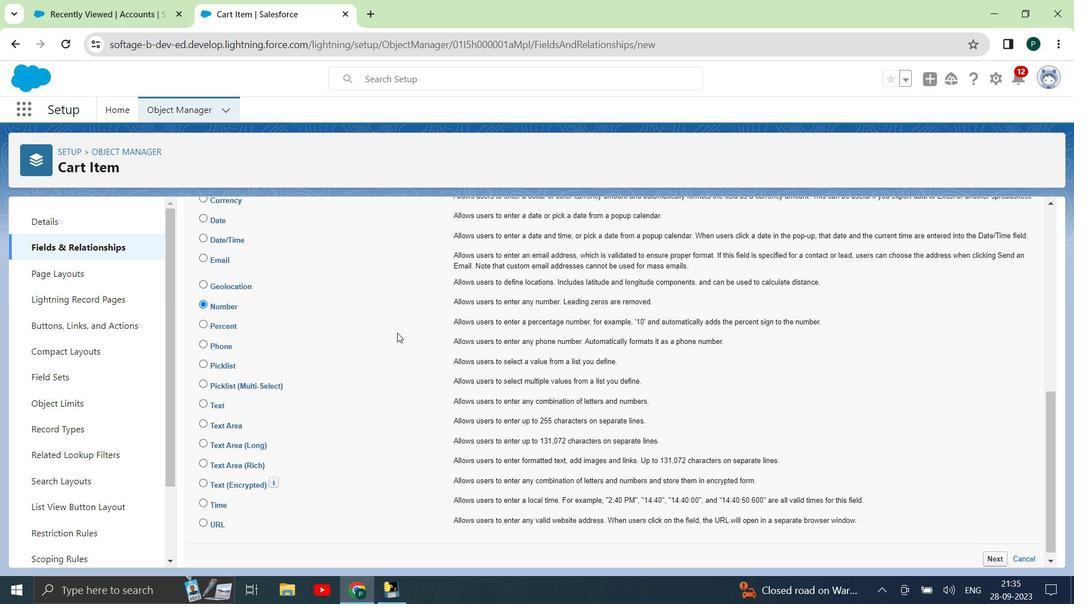 
Action: Mouse scrolled (397, 332) with delta (0, 0)
Screenshot: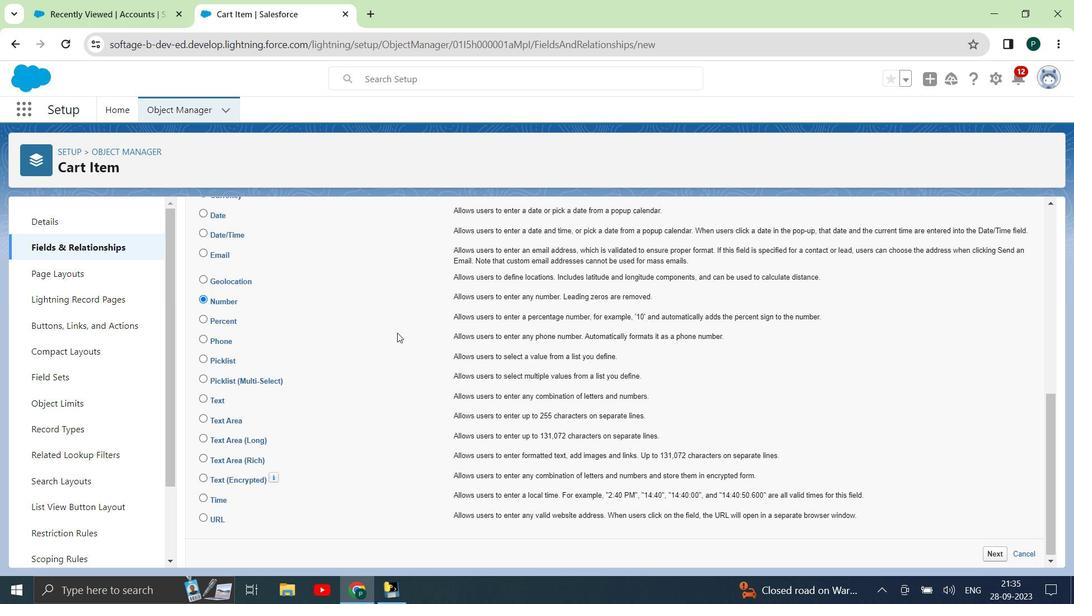 
Action: Mouse moved to (987, 556)
Screenshot: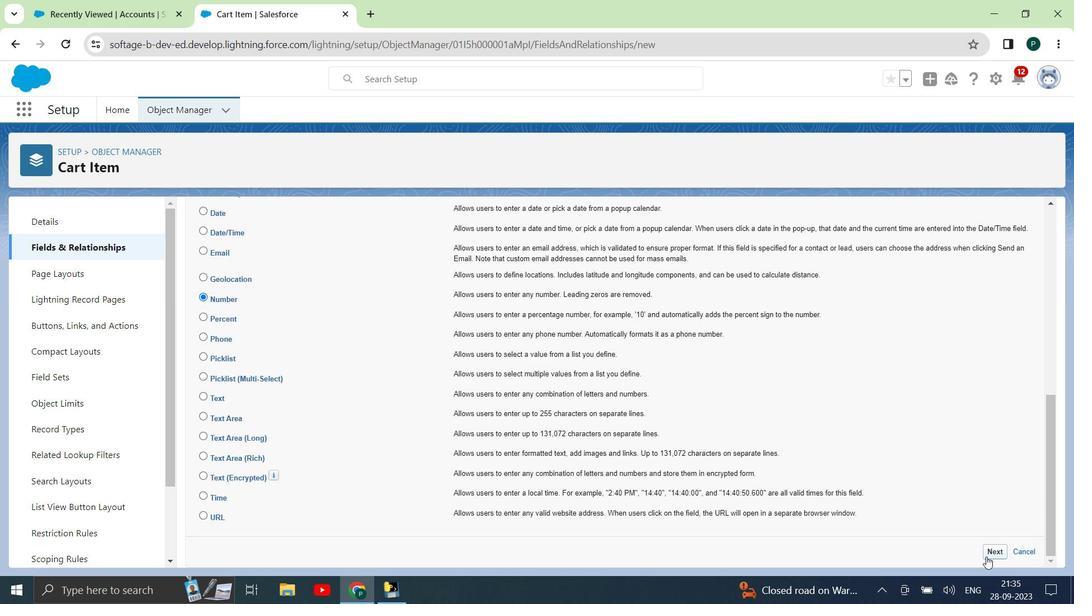 
Action: Mouse pressed left at (987, 556)
Screenshot: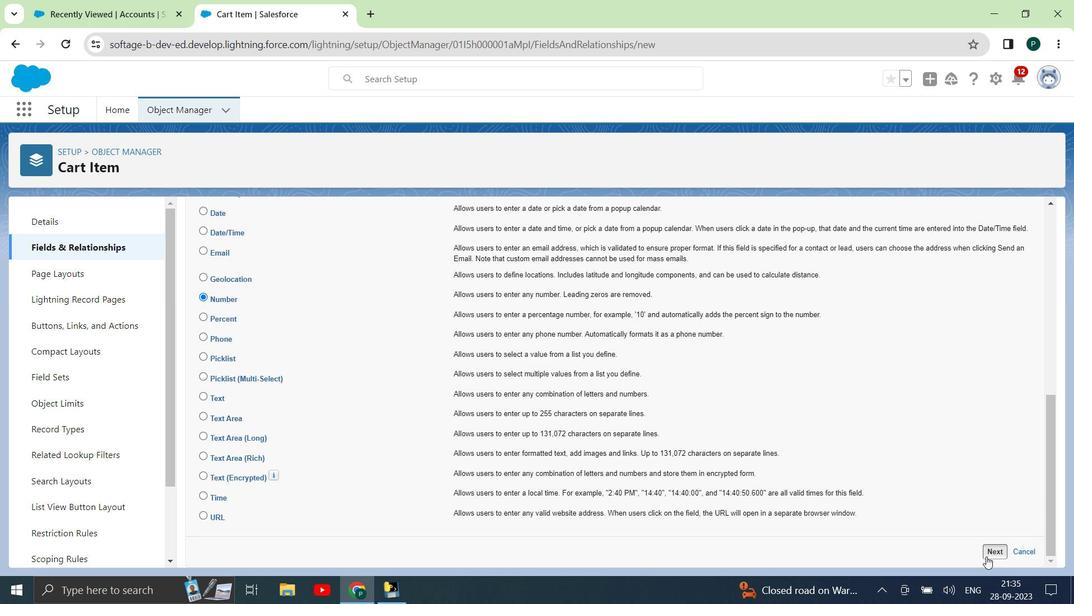 
Action: Mouse moved to (408, 318)
Screenshot: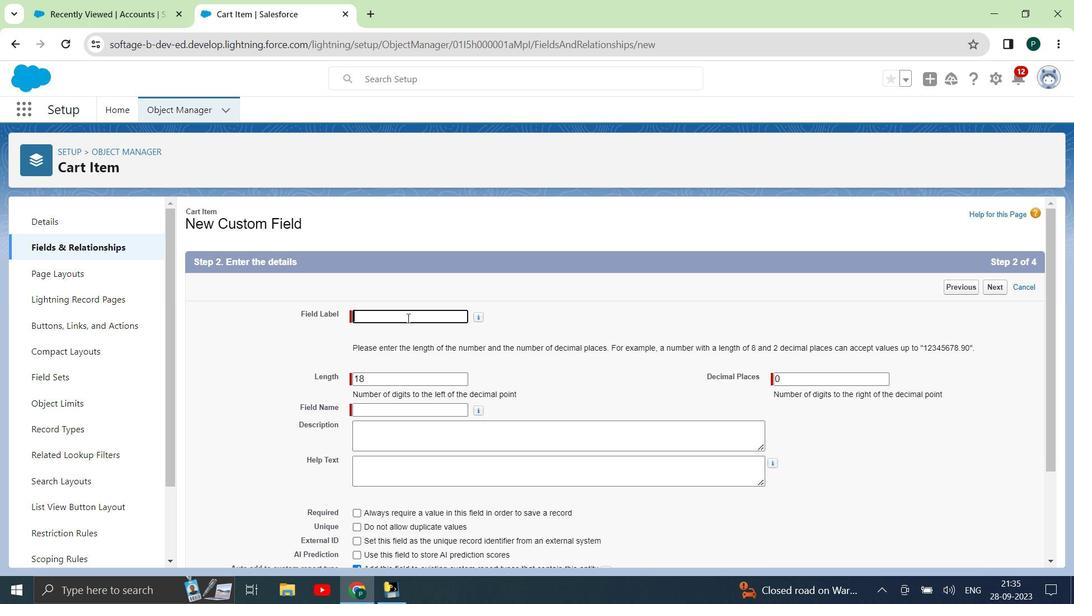 
Action: Mouse pressed left at (408, 318)
Screenshot: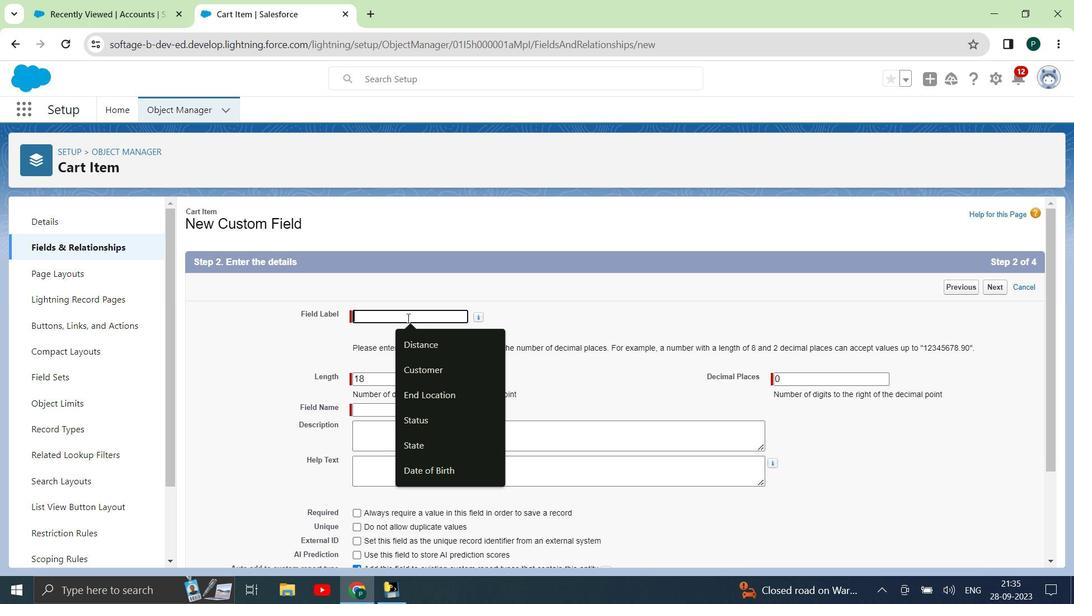 
Action: Key pressed <Key.shift>Quantity
Screenshot: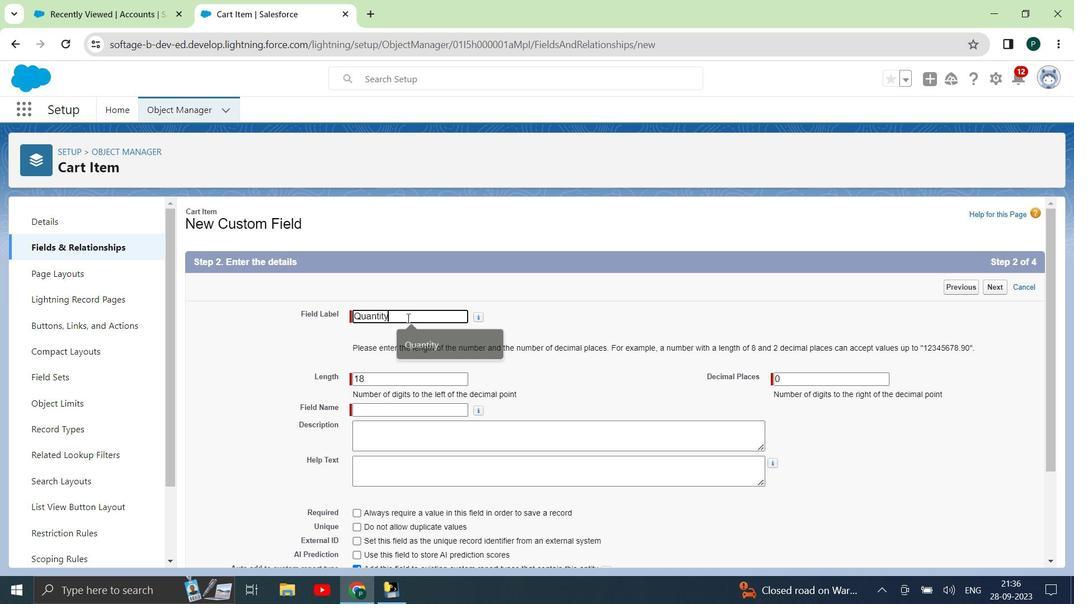 
Action: Mouse moved to (390, 373)
Screenshot: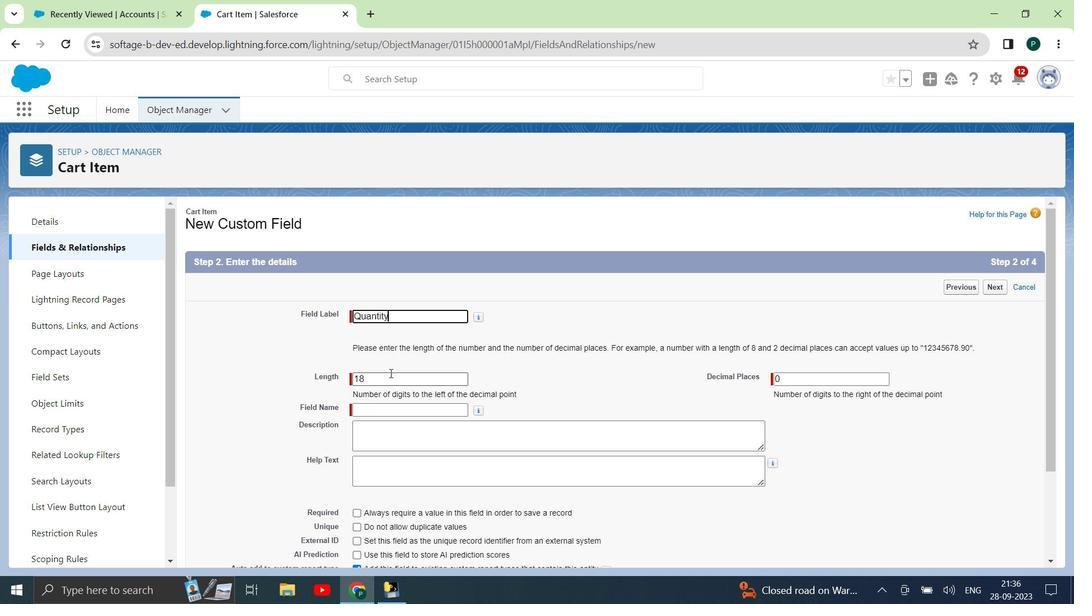 
Action: Mouse pressed left at (390, 373)
Screenshot: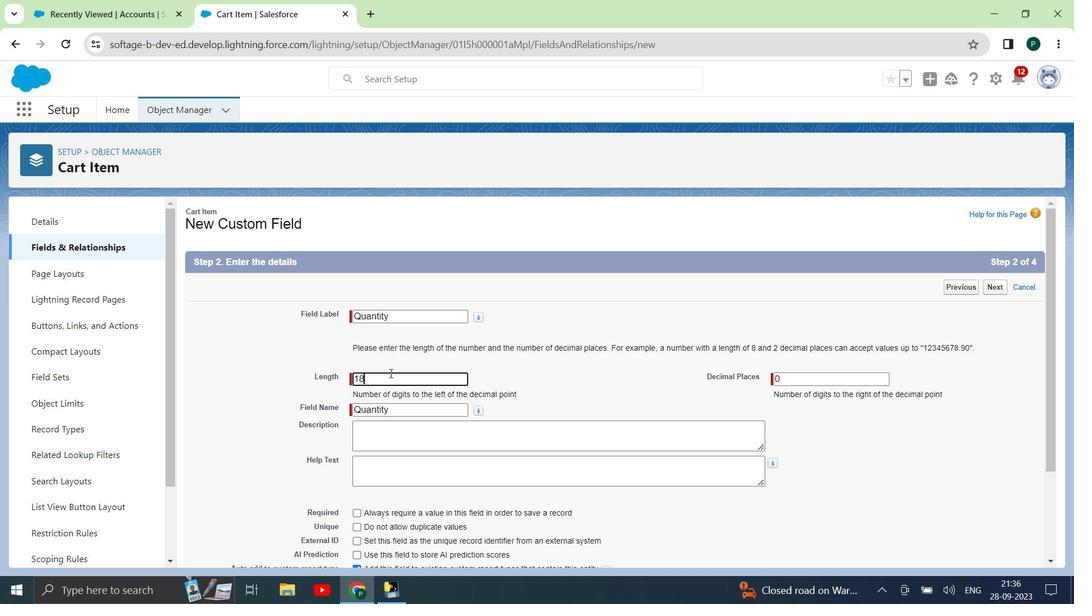 
Action: Key pressed <Key.backspace><Key.backspace>4
Screenshot: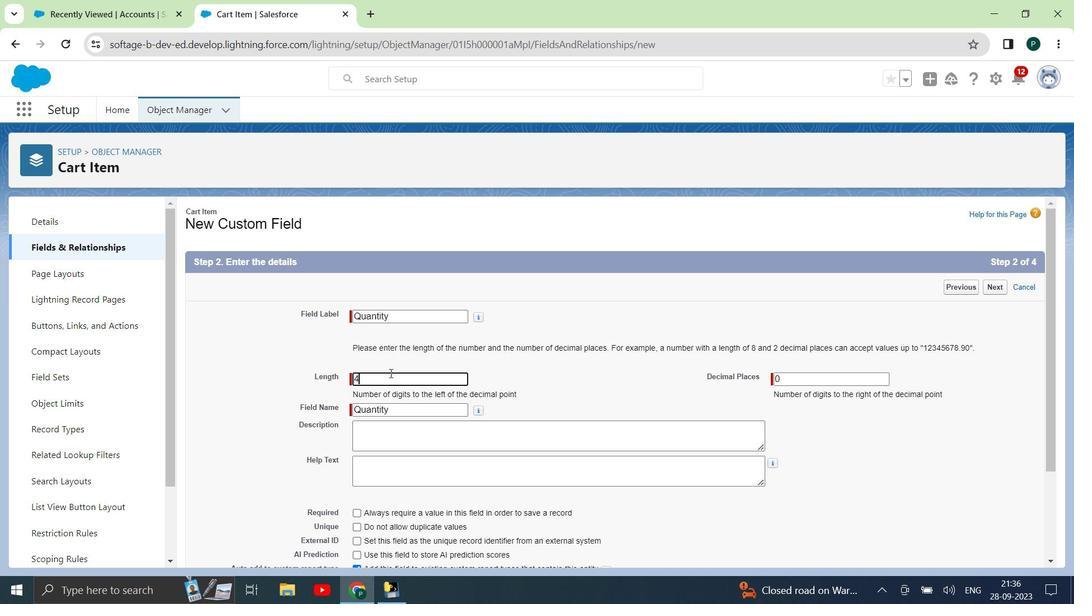 
Action: Mouse moved to (437, 440)
Screenshot: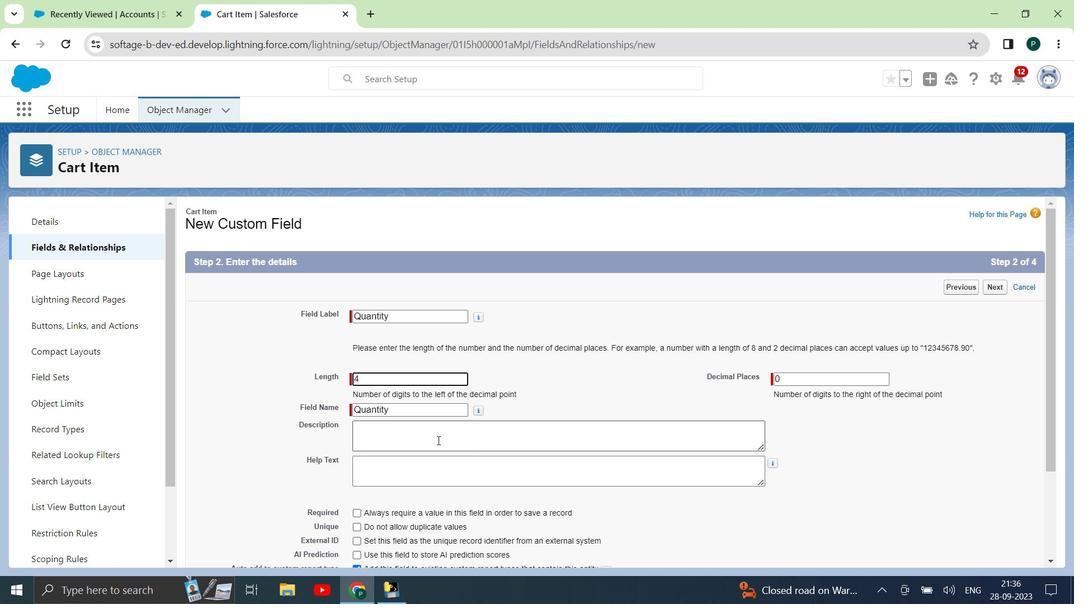 
Action: Mouse pressed left at (437, 440)
Screenshot: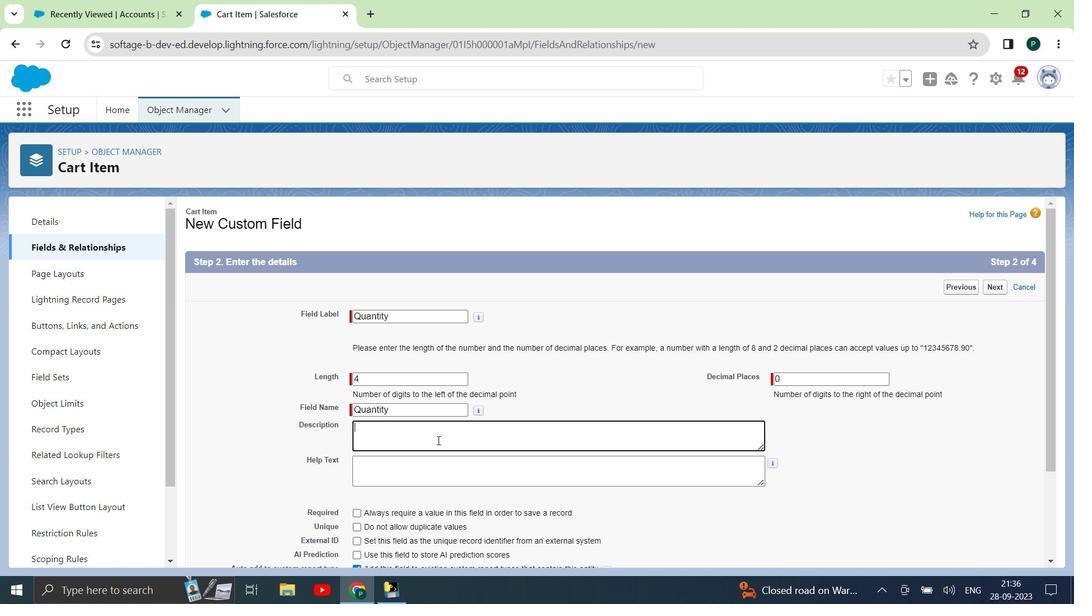 
Action: Key pressed <Key.shift>The<Key.space>total<Key.space>no.
Screenshot: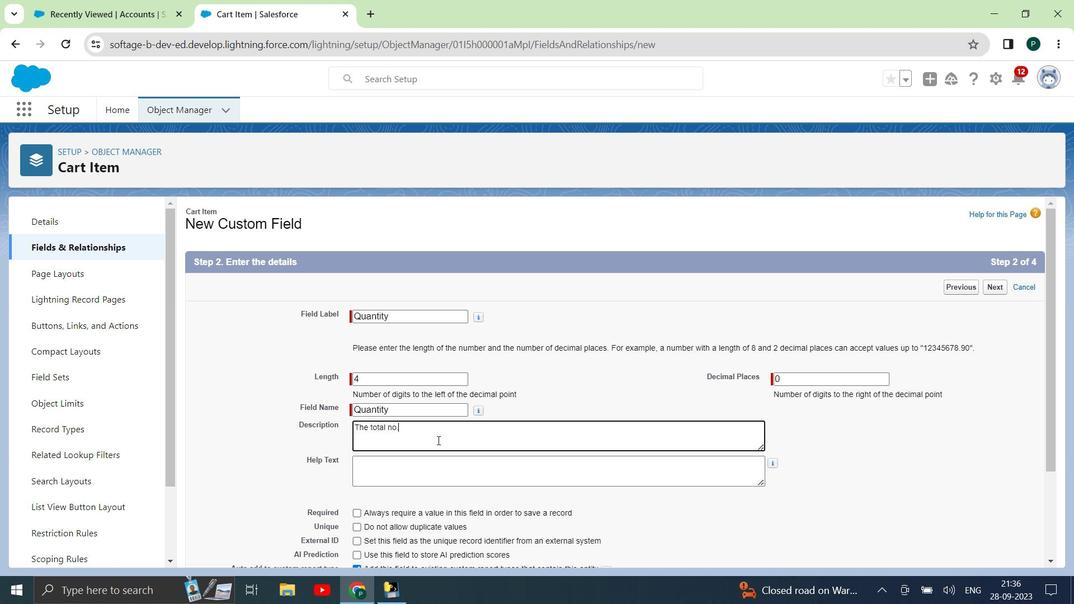 
Action: Mouse moved to (437, 440)
Screenshot: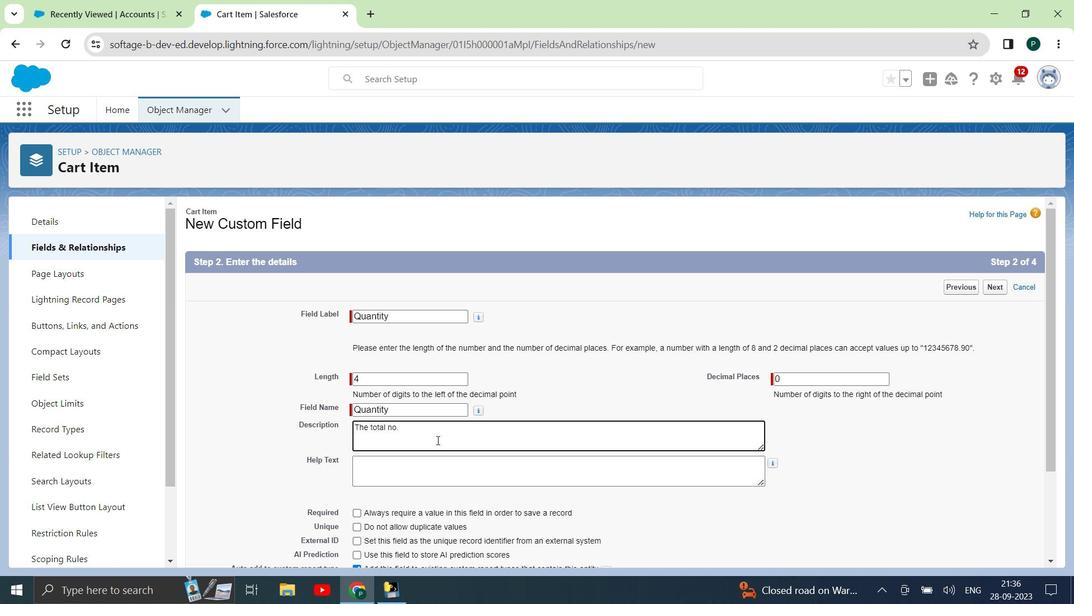 
Action: Key pressed =umb<Key.backspace><Key.backspace><Key.backspace><Key.backspace><Key.backspace><Key.backspace>umber<Key.space>of<Key.space>items<Key.space>to<Key.space>be<Key.space>included<Key.space>ino<Key.backspace>to<Key.space>the<Key.space>cart.
Screenshot: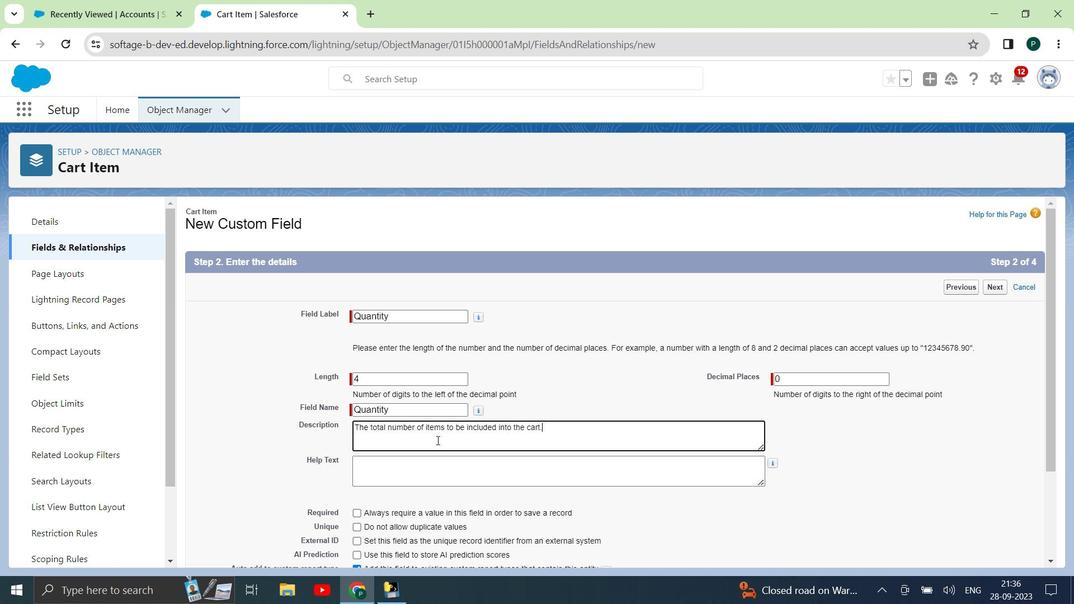 
Action: Mouse moved to (508, 479)
Screenshot: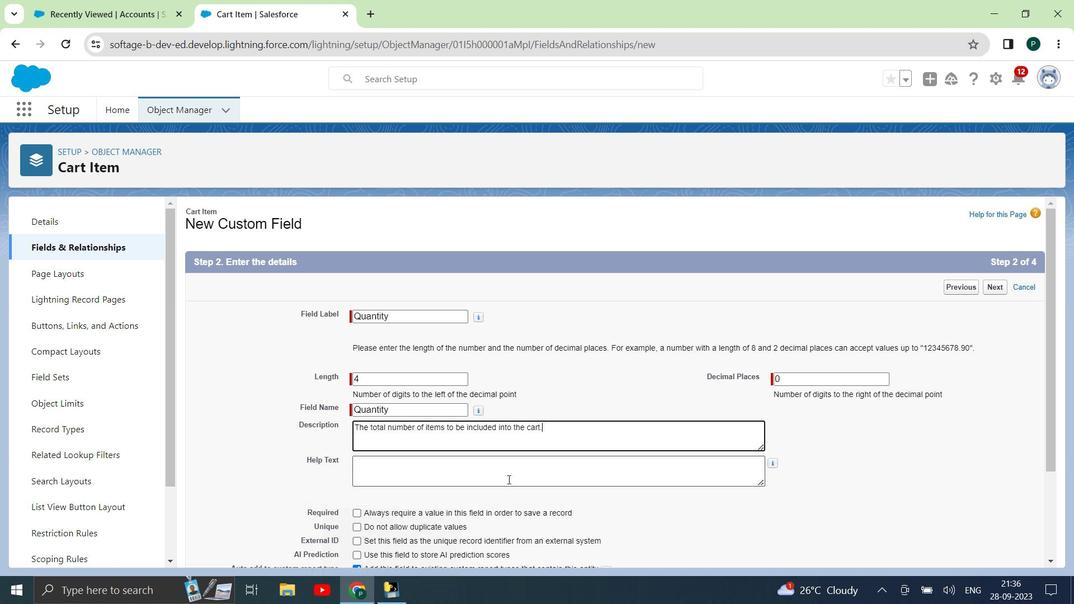 
Action: Mouse pressed left at (508, 479)
Screenshot: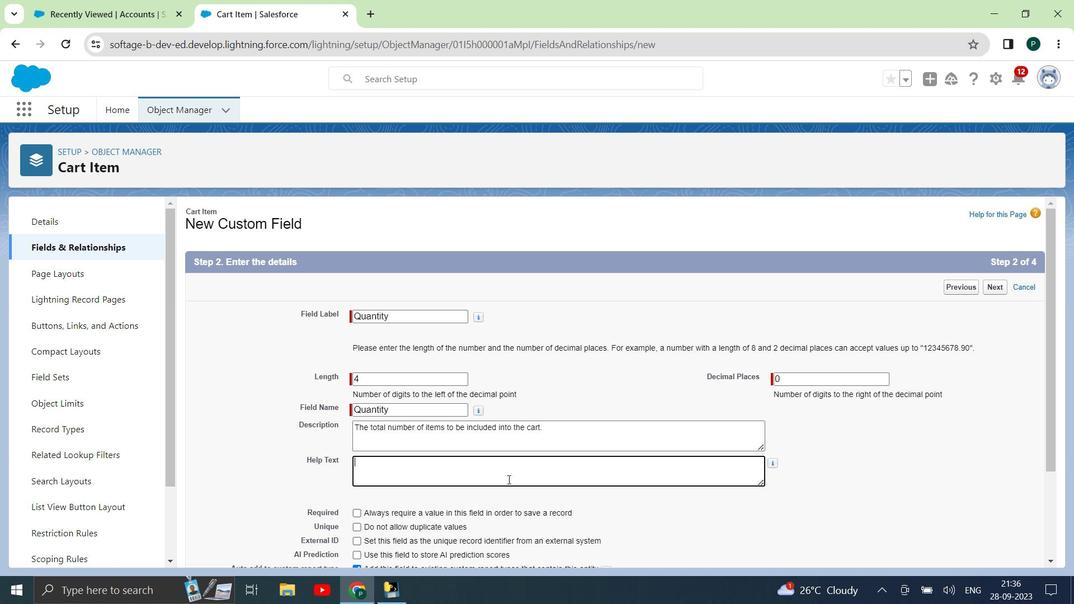 
Action: Mouse moved to (503, 463)
Screenshot: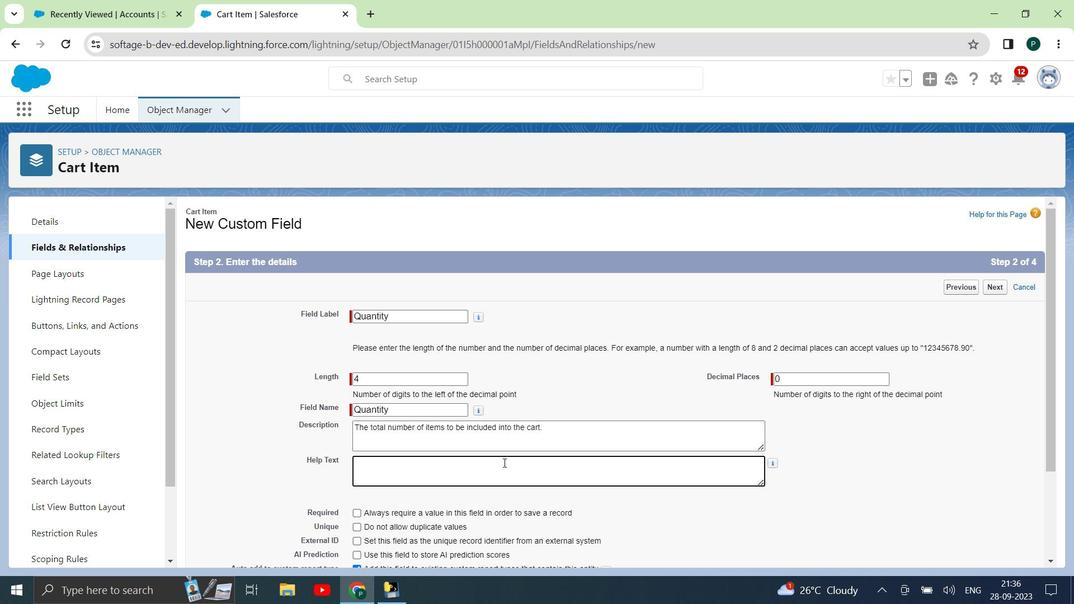 
Action: Key pressed <Key.shift>The<Key.space>total<Key.space>number<Key.space>of<Key.space>items<Key.space>to<Key.space>be<Key.space>included<Key.space>into<Key.space>the<Key.space>cart,<Key.backspace>.
Screenshot: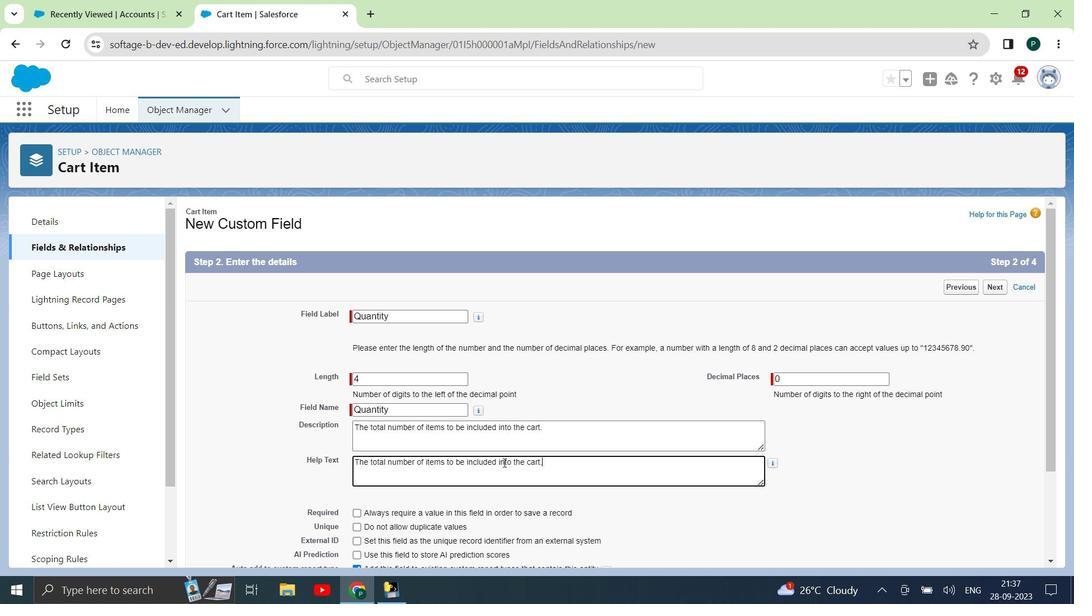 
Action: Mouse scrolled (503, 462) with delta (0, 0)
Screenshot: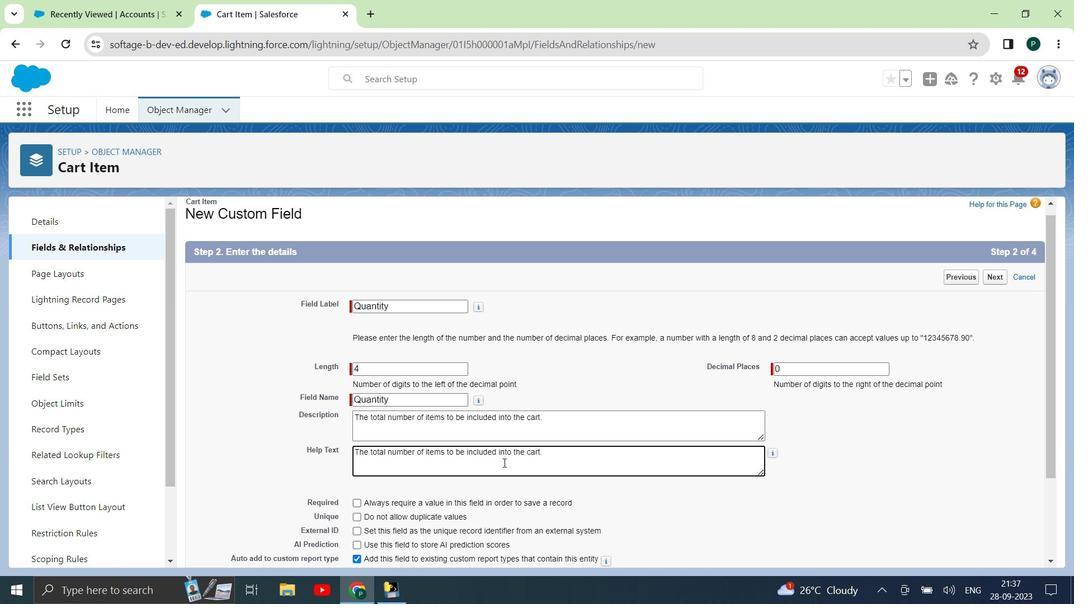 
Action: Mouse scrolled (503, 462) with delta (0, 0)
Screenshot: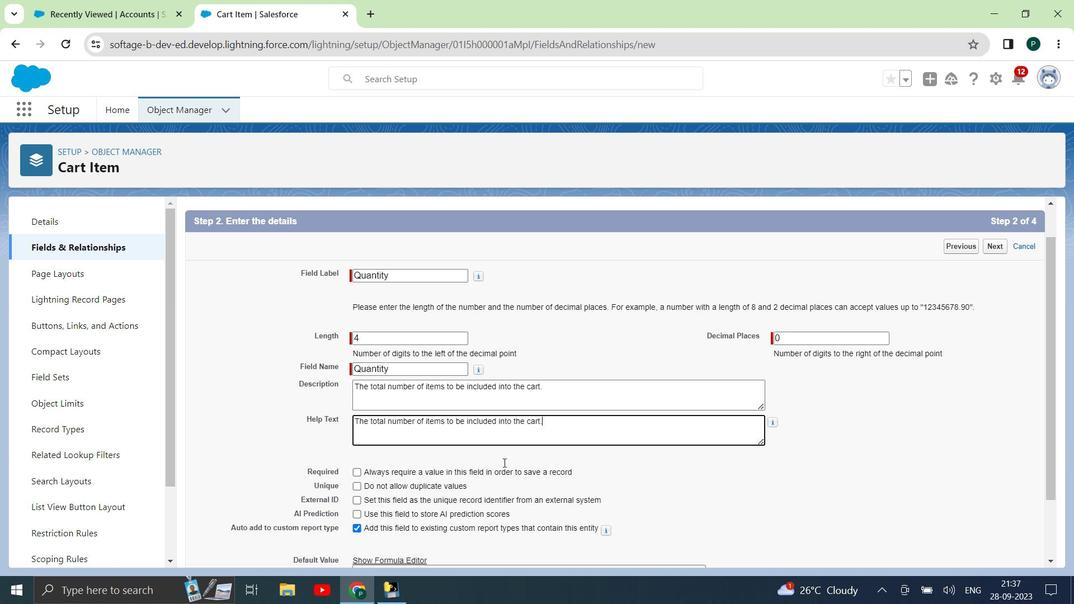 
Action: Mouse scrolled (503, 462) with delta (0, 0)
Screenshot: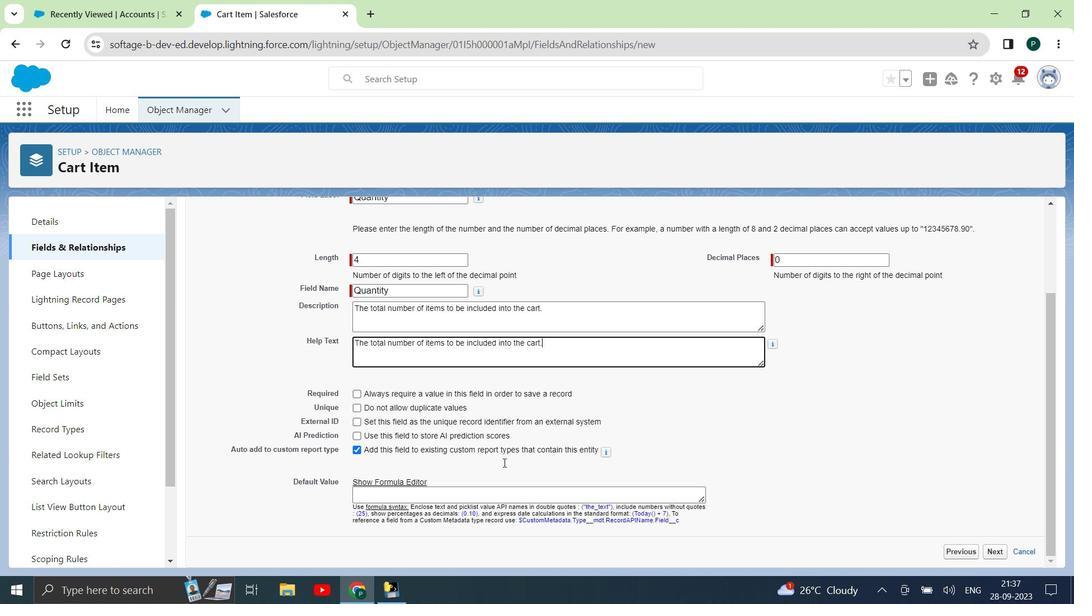 
Action: Mouse scrolled (503, 462) with delta (0, 0)
Screenshot: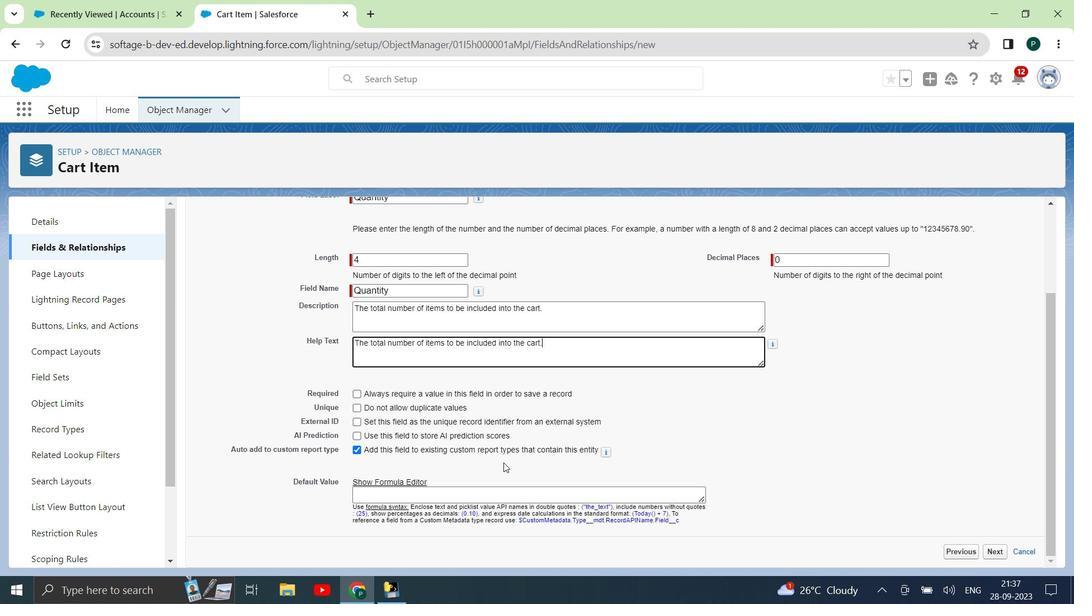 
Action: Mouse moved to (995, 545)
Screenshot: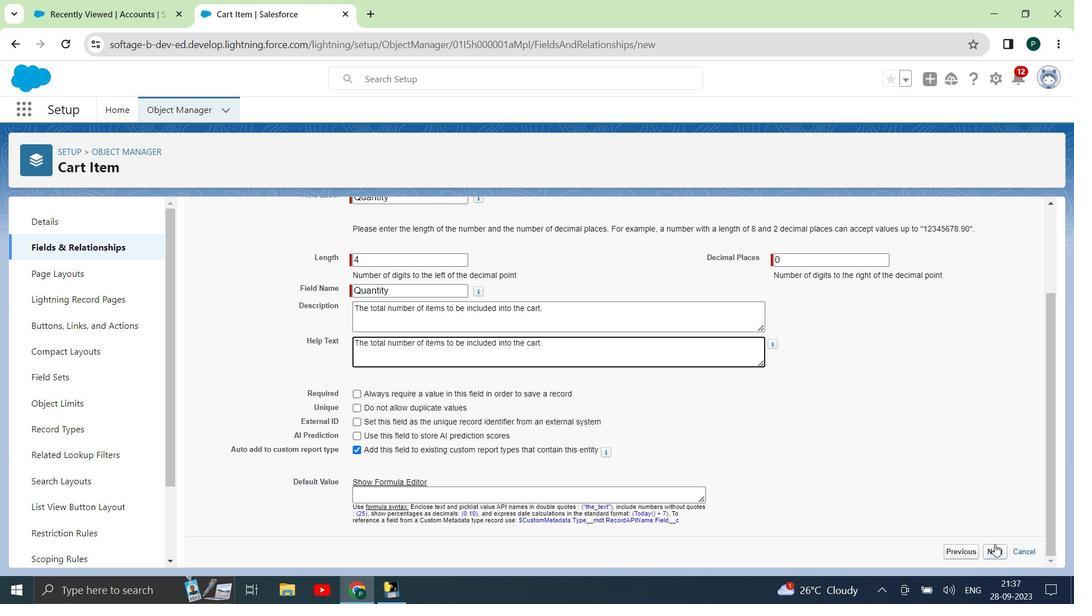 
Action: Mouse pressed left at (995, 545)
Screenshot: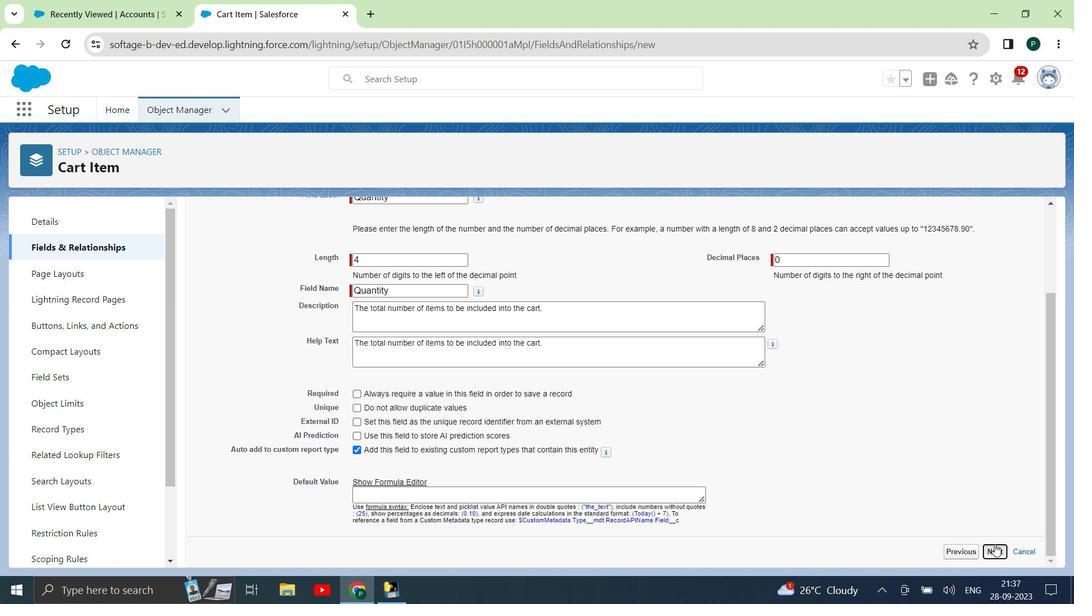 
Action: Mouse moved to (826, 438)
Screenshot: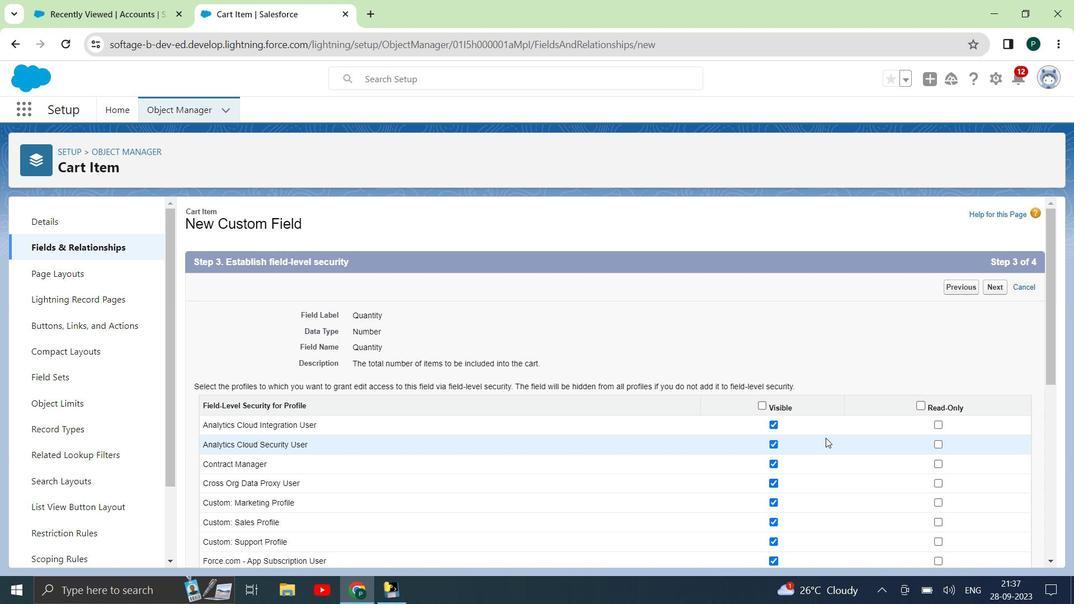 
Action: Mouse scrolled (826, 438) with delta (0, 0)
Screenshot: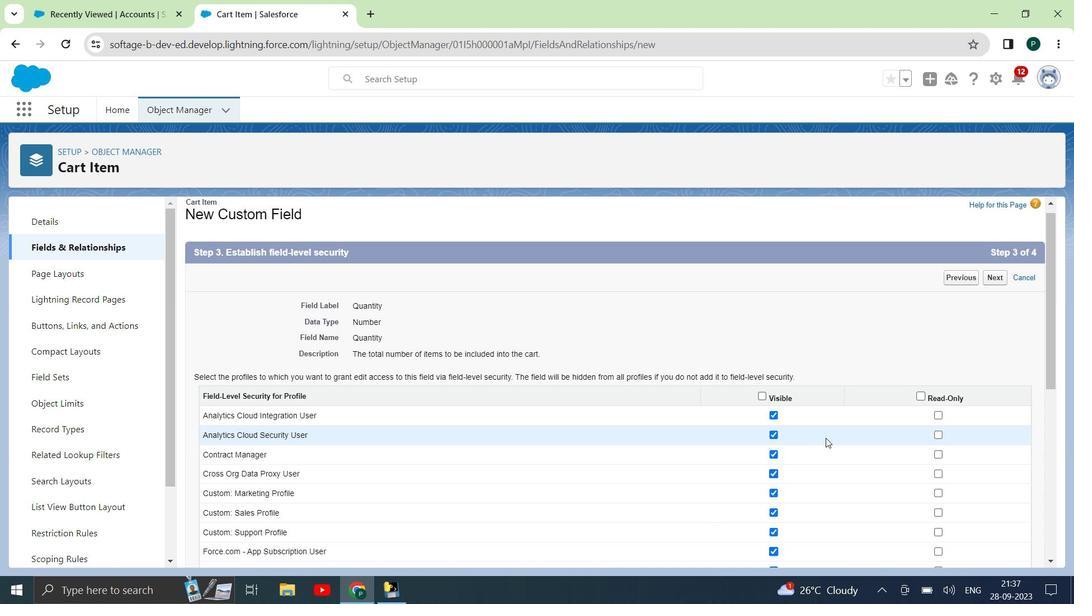 
Action: Mouse scrolled (826, 438) with delta (0, 0)
Screenshot: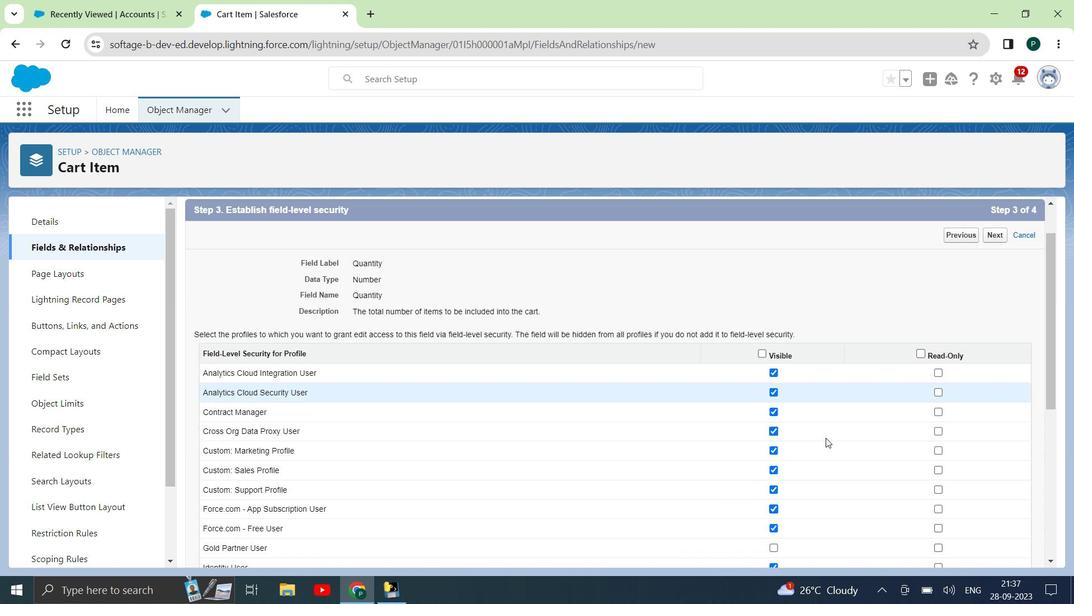 
Action: Mouse scrolled (826, 438) with delta (0, 0)
Screenshot: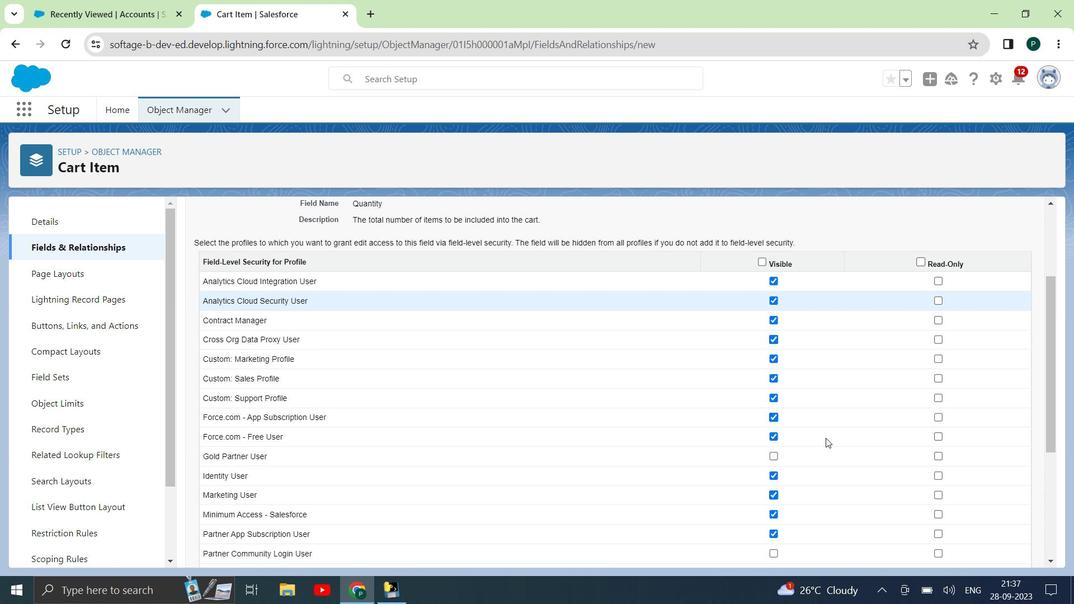 
Action: Mouse scrolled (826, 438) with delta (0, 0)
Screenshot: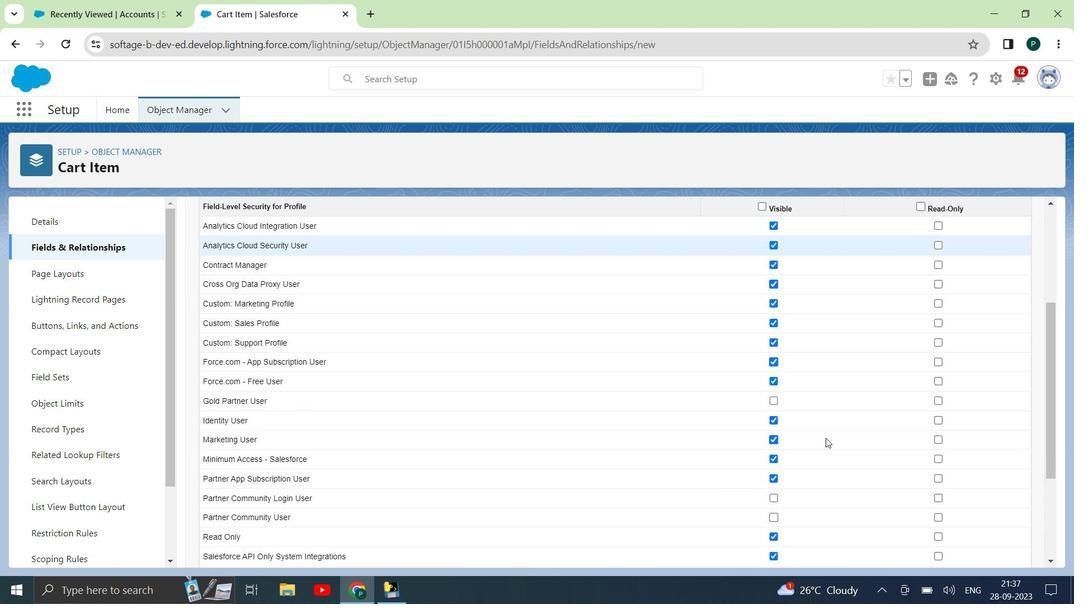 
Action: Mouse scrolled (826, 438) with delta (0, 0)
Screenshot: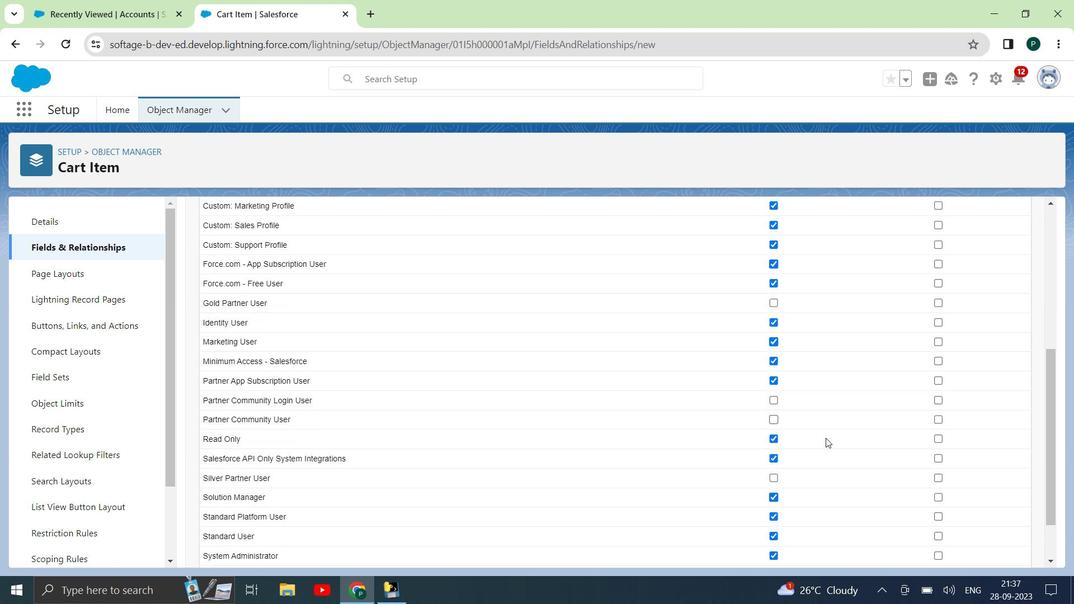 
Action: Mouse scrolled (826, 438) with delta (0, 0)
Screenshot: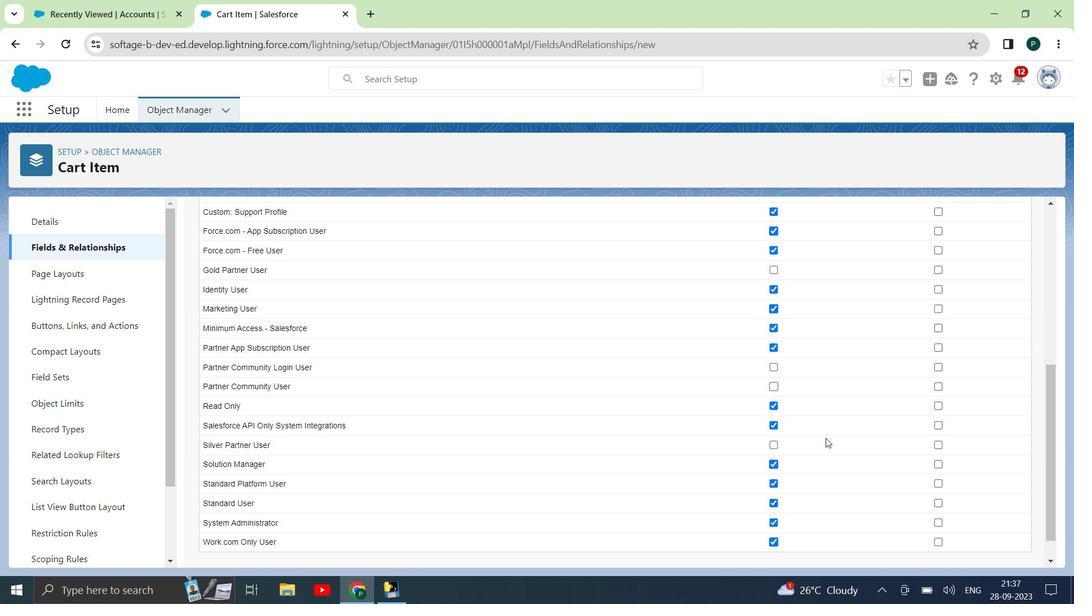 
Action: Mouse scrolled (826, 438) with delta (0, 0)
Screenshot: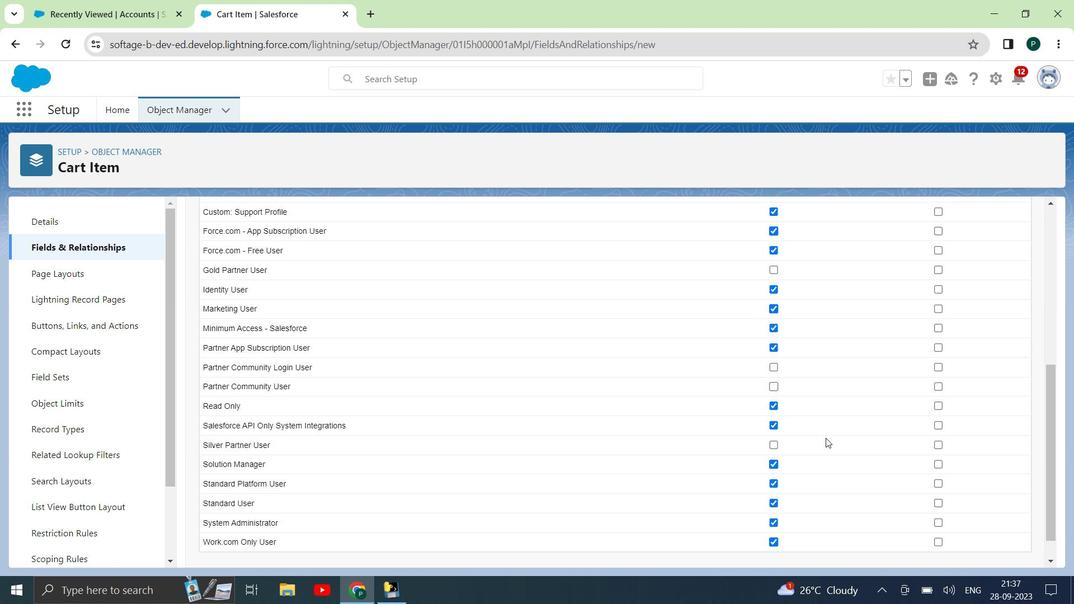 
Action: Mouse scrolled (826, 438) with delta (0, 0)
Screenshot: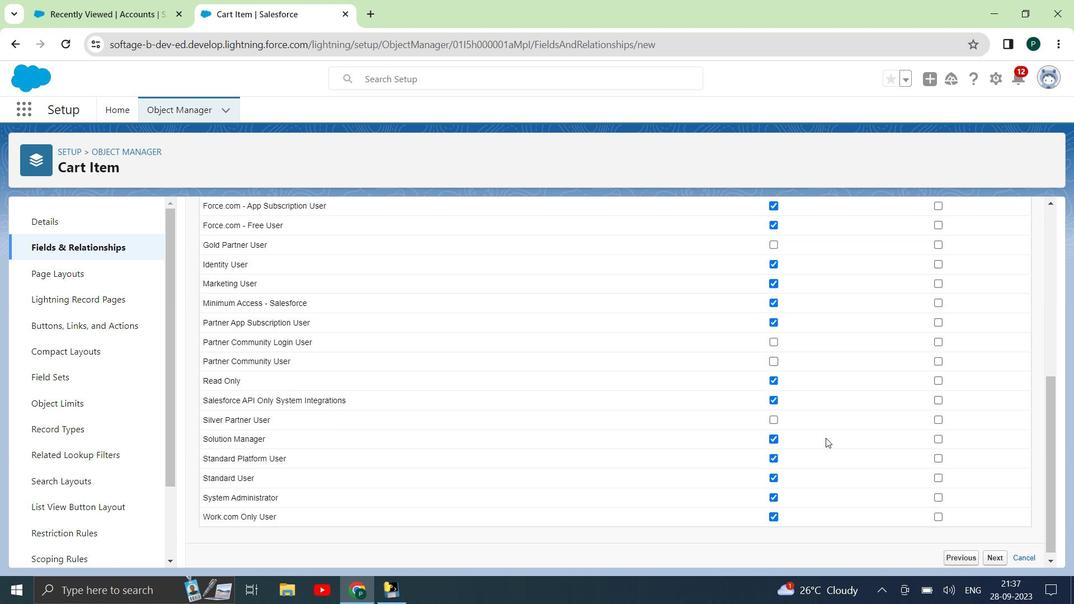 
Action: Mouse moved to (992, 547)
Screenshot: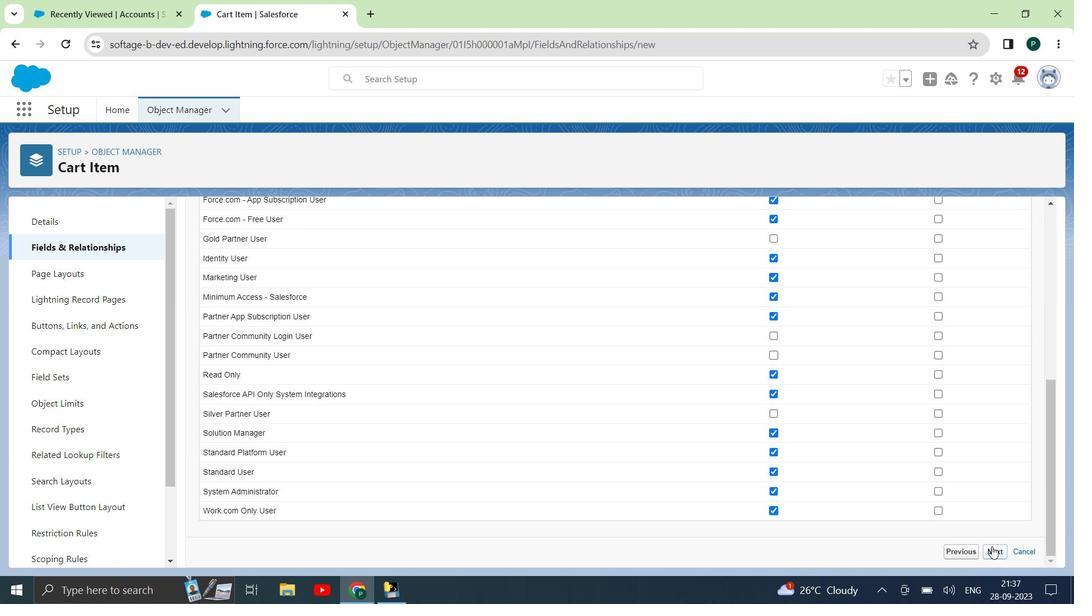 
Action: Mouse pressed left at (992, 547)
Screenshot: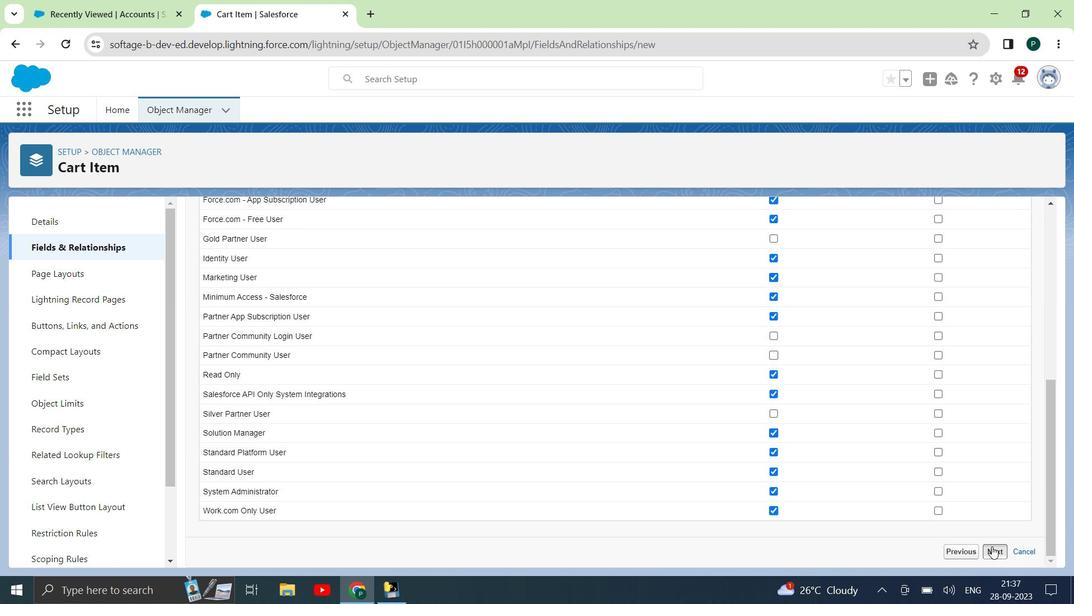 
Action: Mouse moved to (1004, 488)
Screenshot: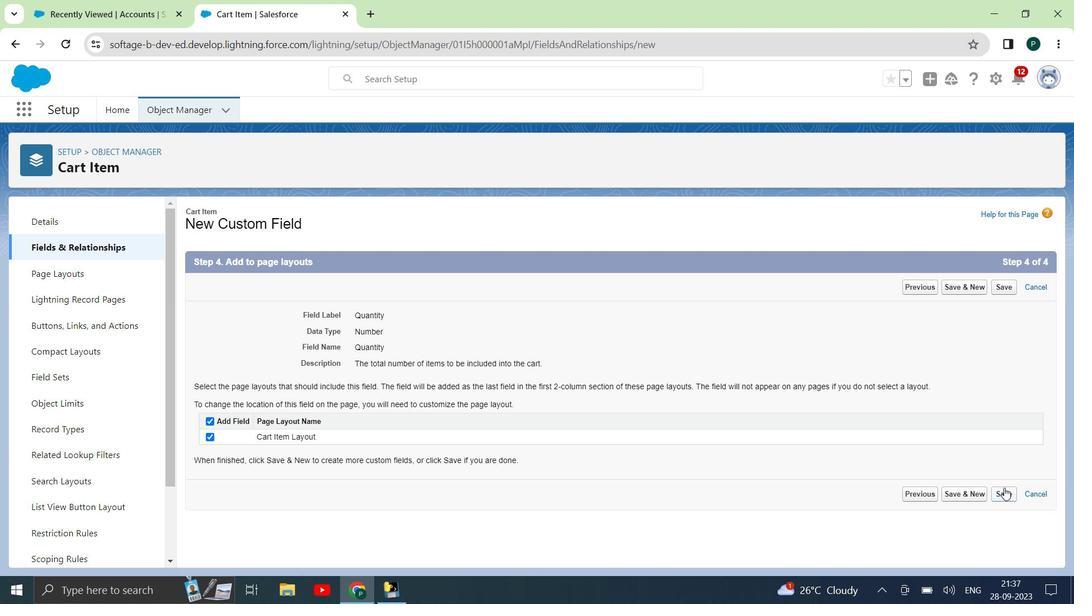 
Action: Mouse pressed left at (1004, 488)
Screenshot: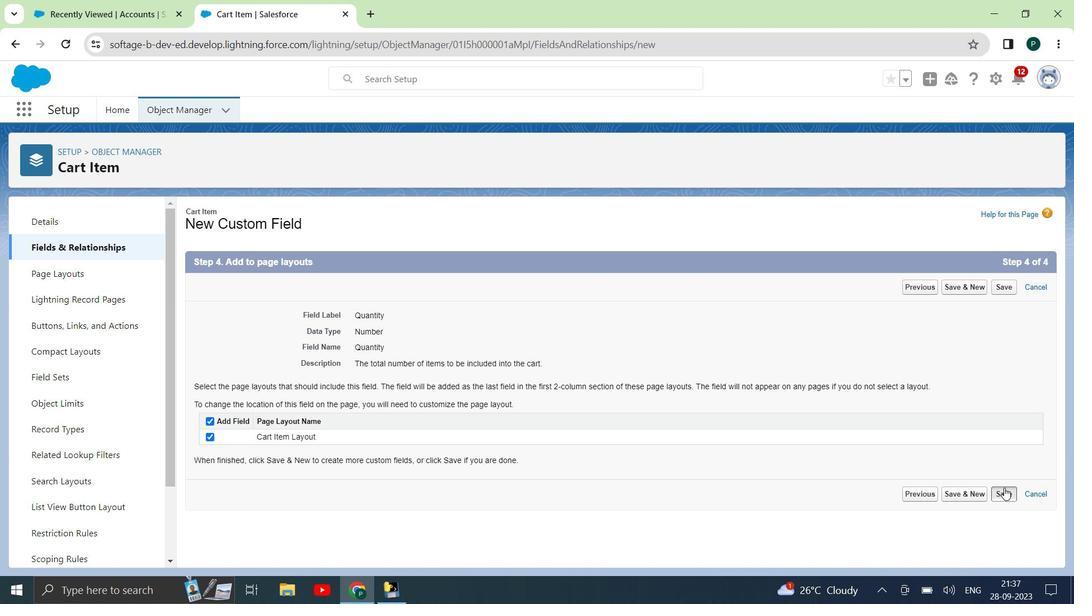 
Action: Mouse moved to (87, 8)
Screenshot: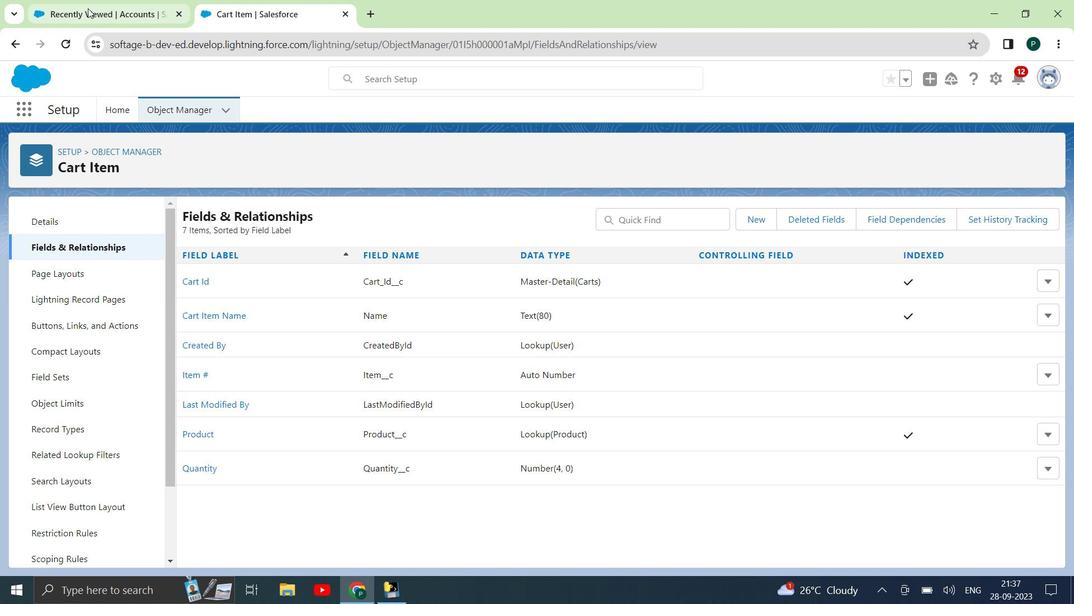 
Action: Mouse pressed left at (87, 8)
Screenshot: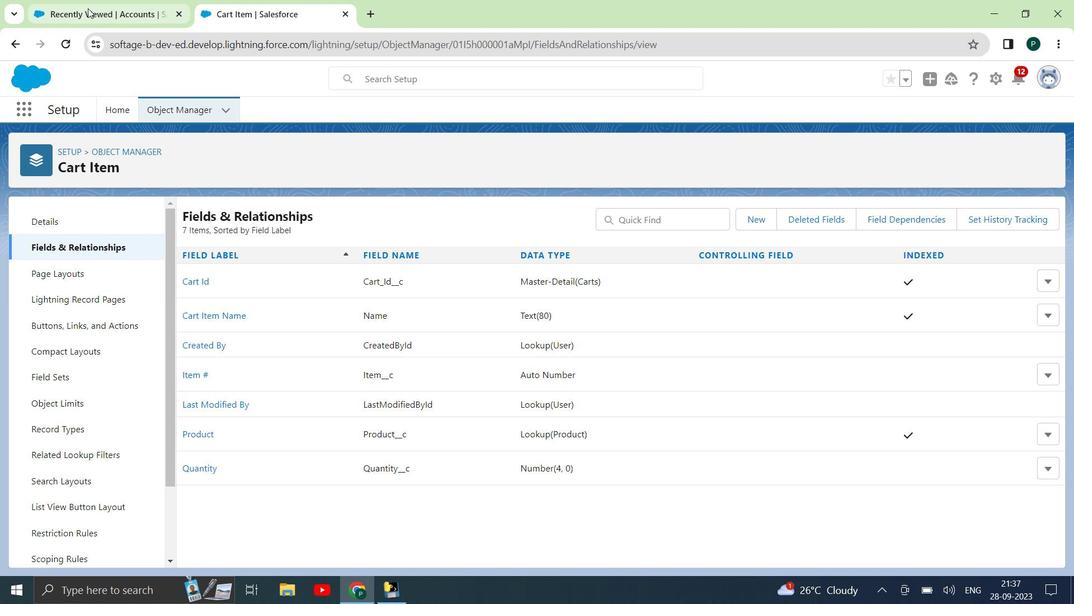 
Action: Mouse moved to (883, 139)
Screenshot: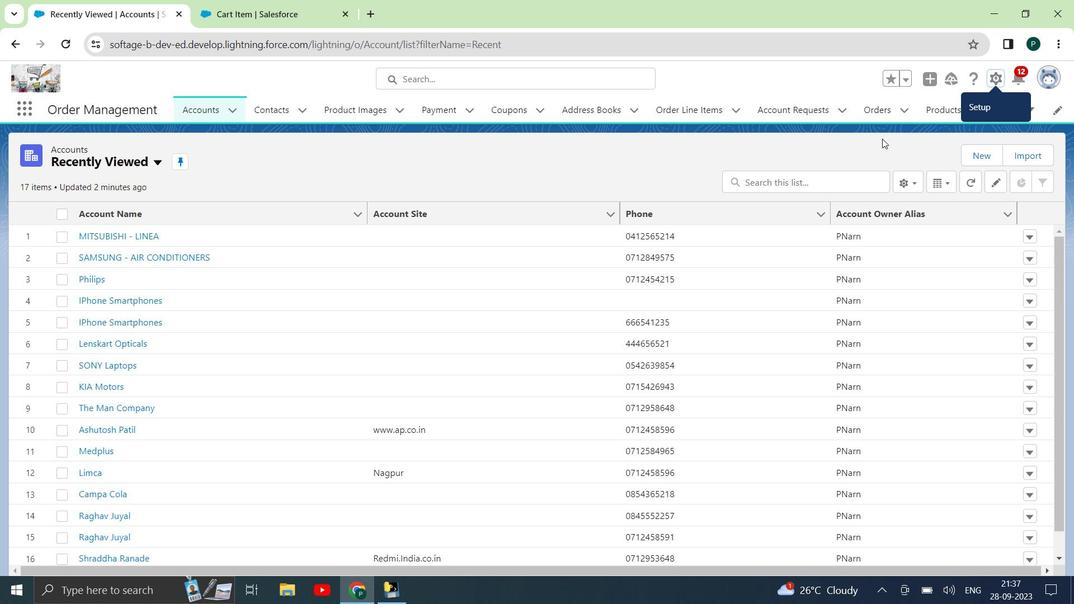 
Action: Mouse pressed left at (883, 139)
Screenshot: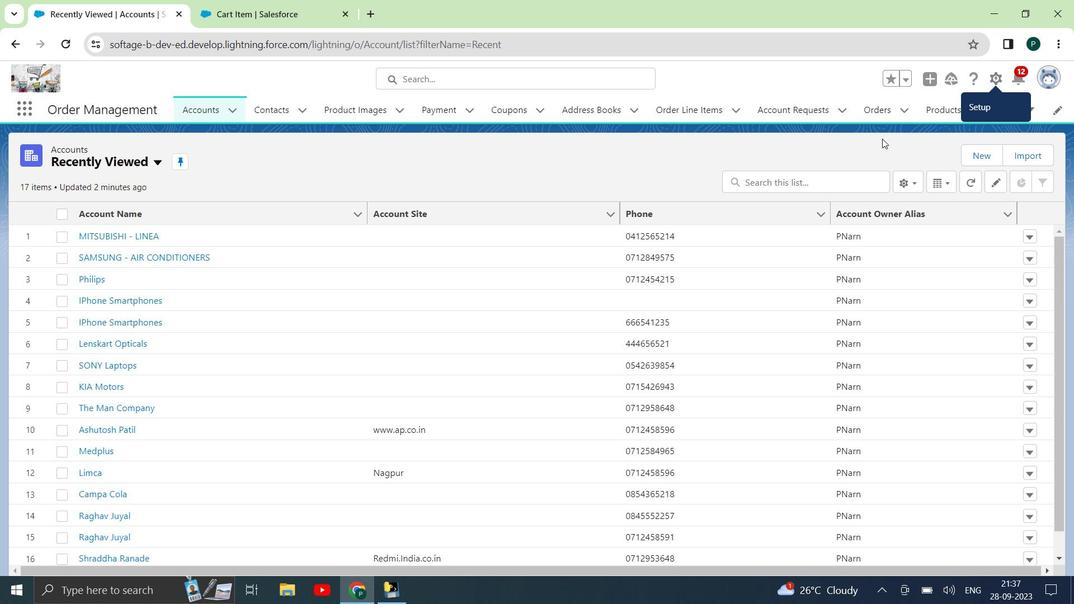 
Action: Mouse moved to (1004, 106)
Screenshot: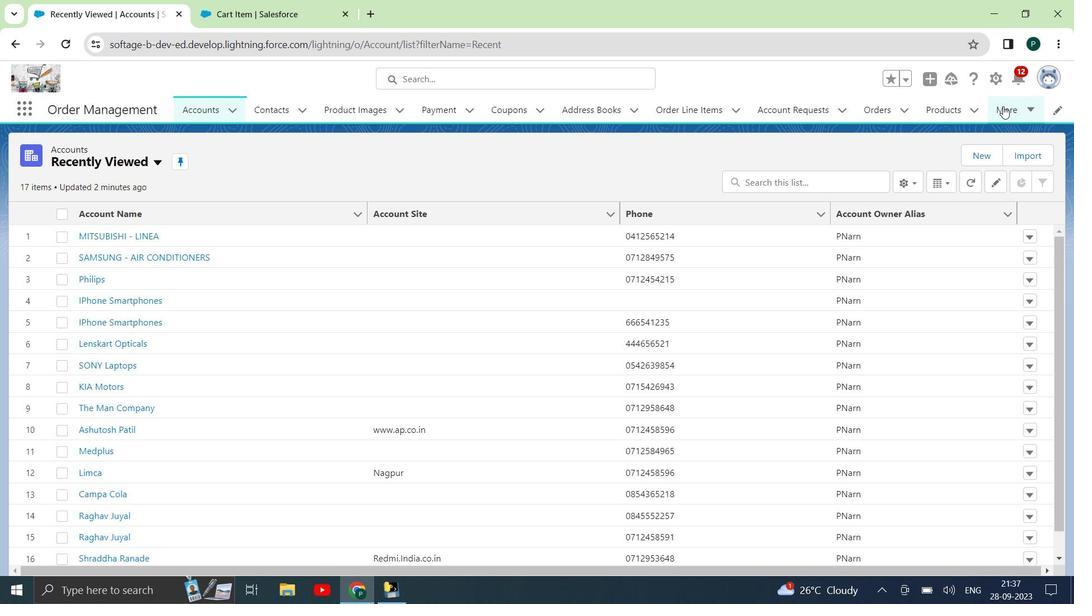
Action: Mouse pressed left at (1004, 106)
Screenshot: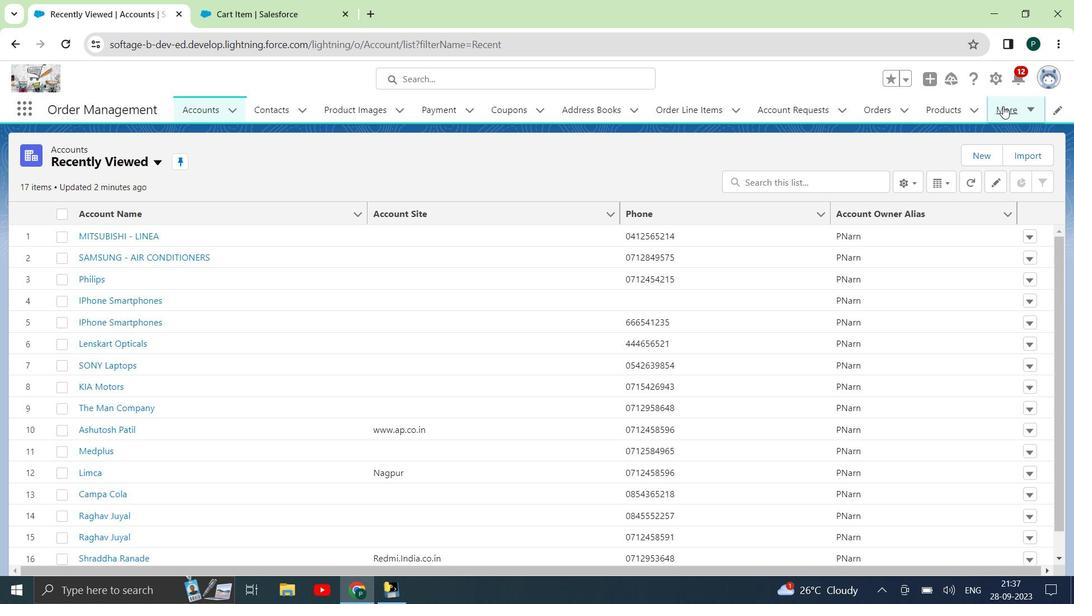 
Action: Mouse moved to (983, 236)
Screenshot: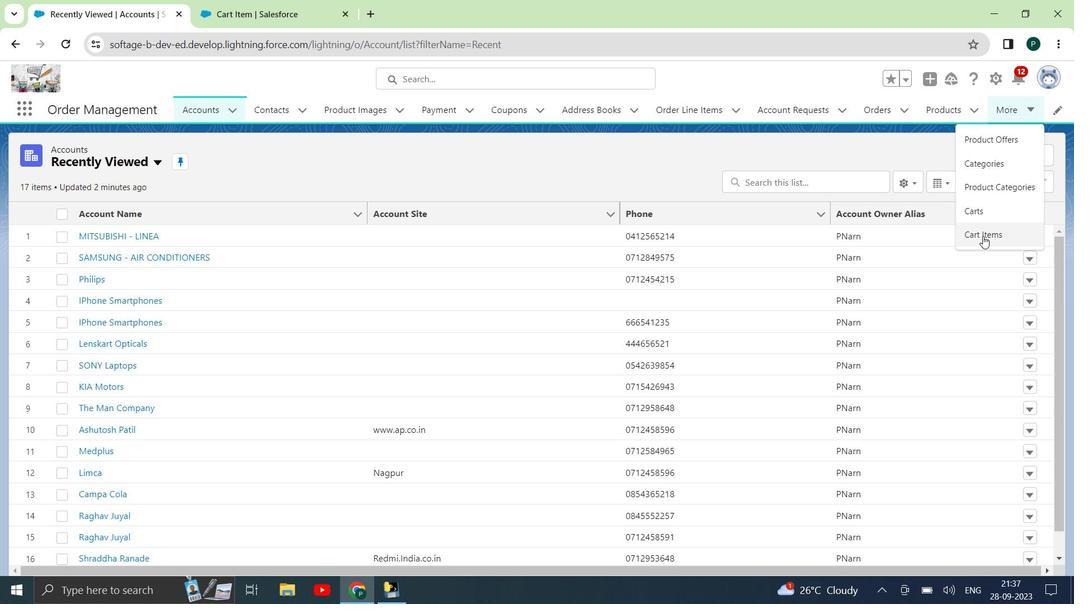
Action: Mouse pressed left at (983, 236)
Screenshot: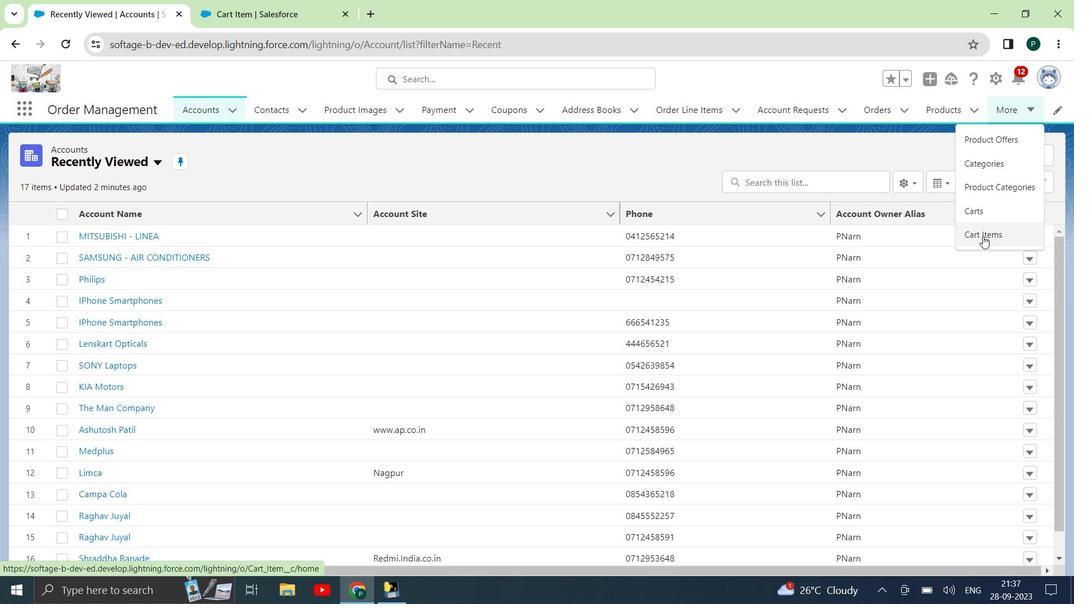 
Action: Mouse moved to (992, 155)
Screenshot: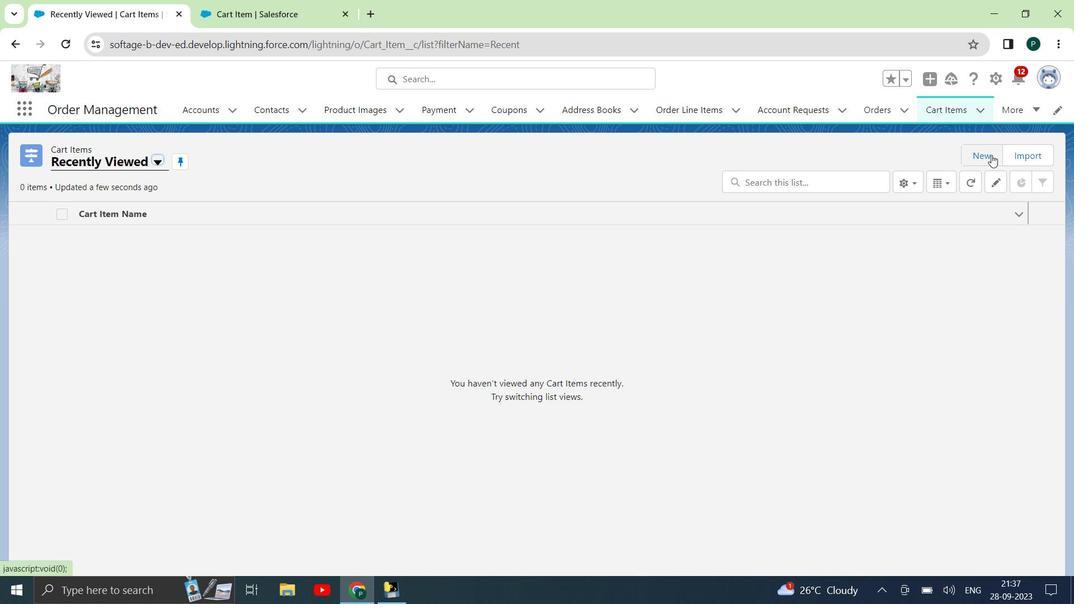 
Action: Mouse pressed left at (992, 155)
Screenshot: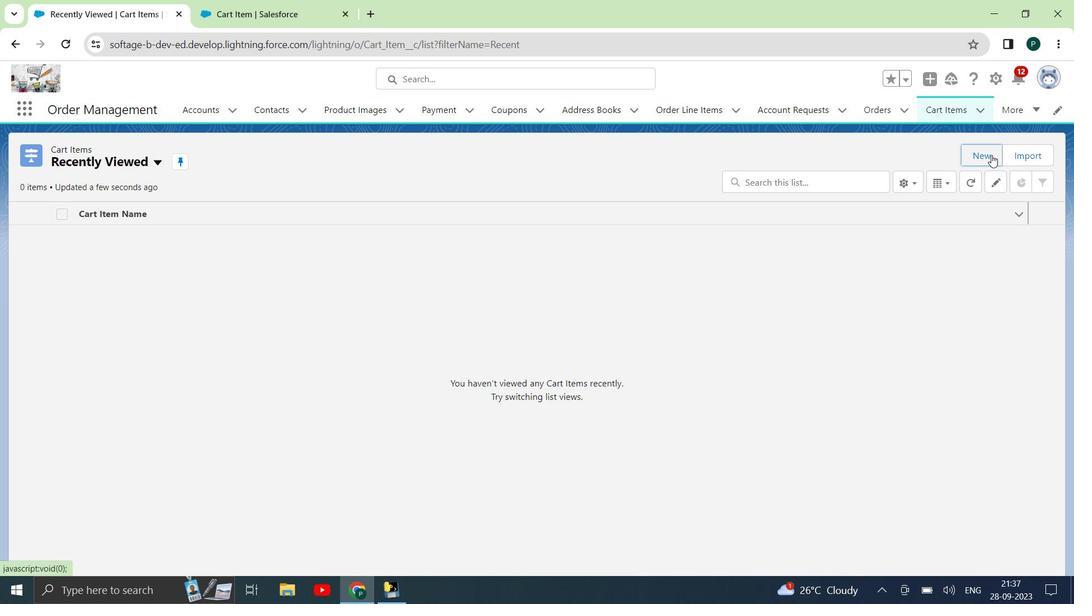 
Action: Mouse moved to (478, 470)
Screenshot: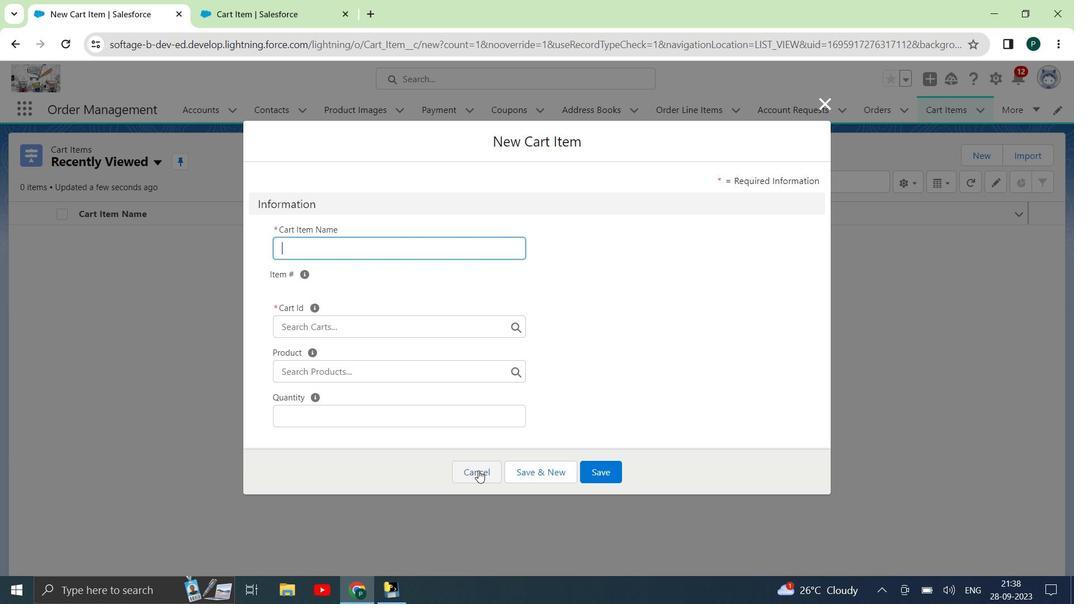 
Action: Mouse pressed left at (478, 470)
Screenshot: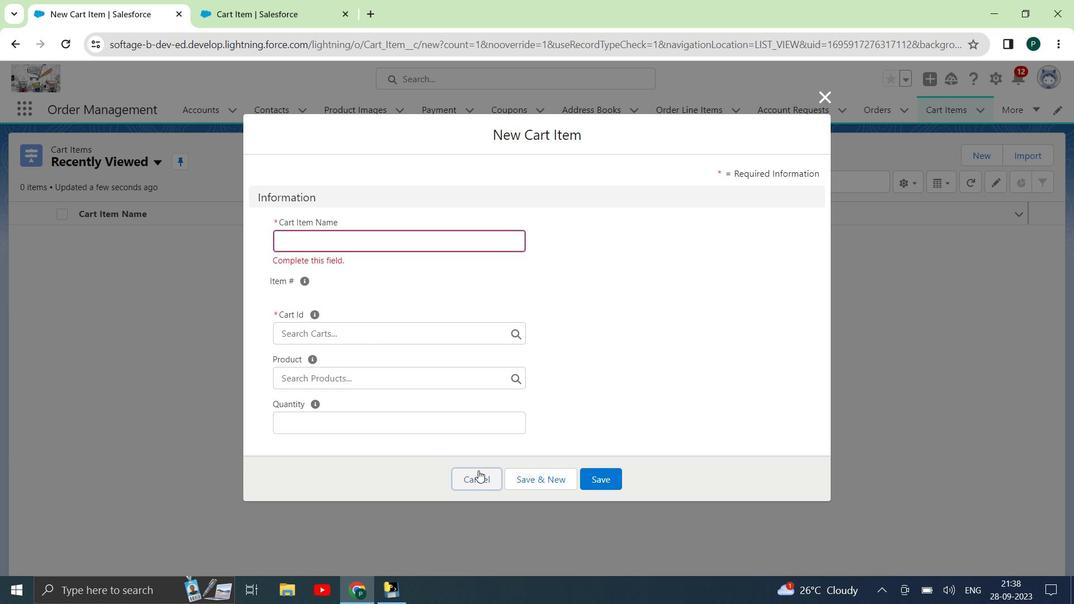 
Action: Mouse moved to (266, 5)
Screenshot: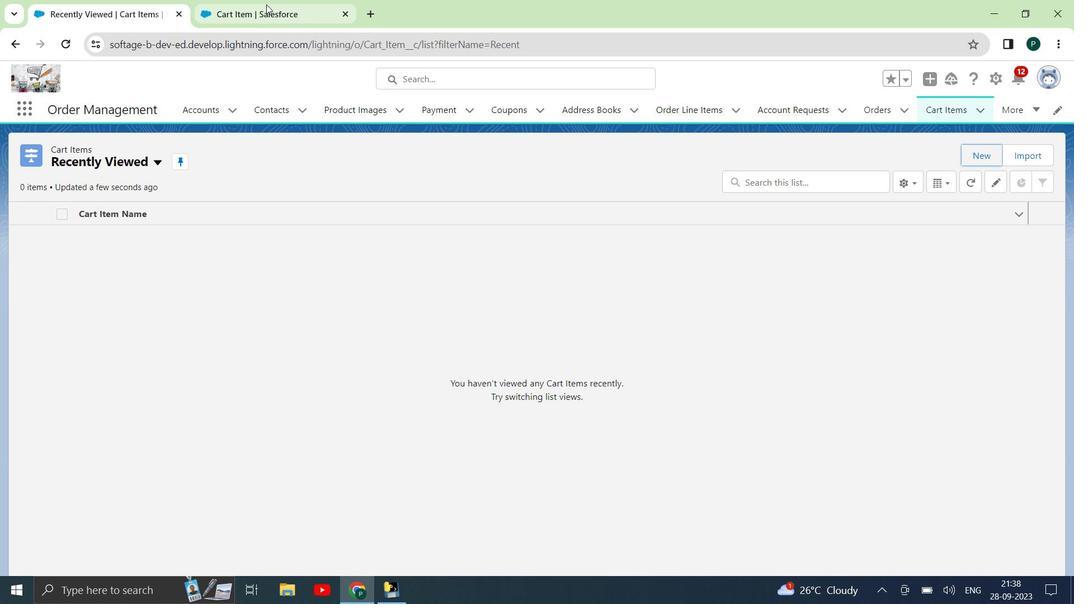 
Action: Mouse pressed left at (266, 5)
Screenshot: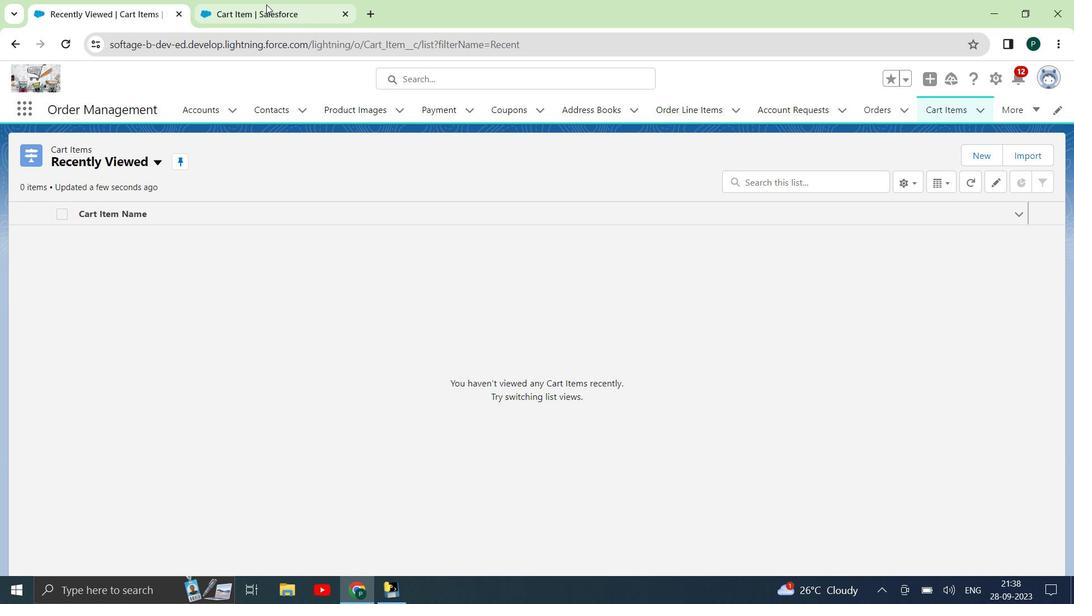 
Action: Mouse moved to (758, 219)
Screenshot: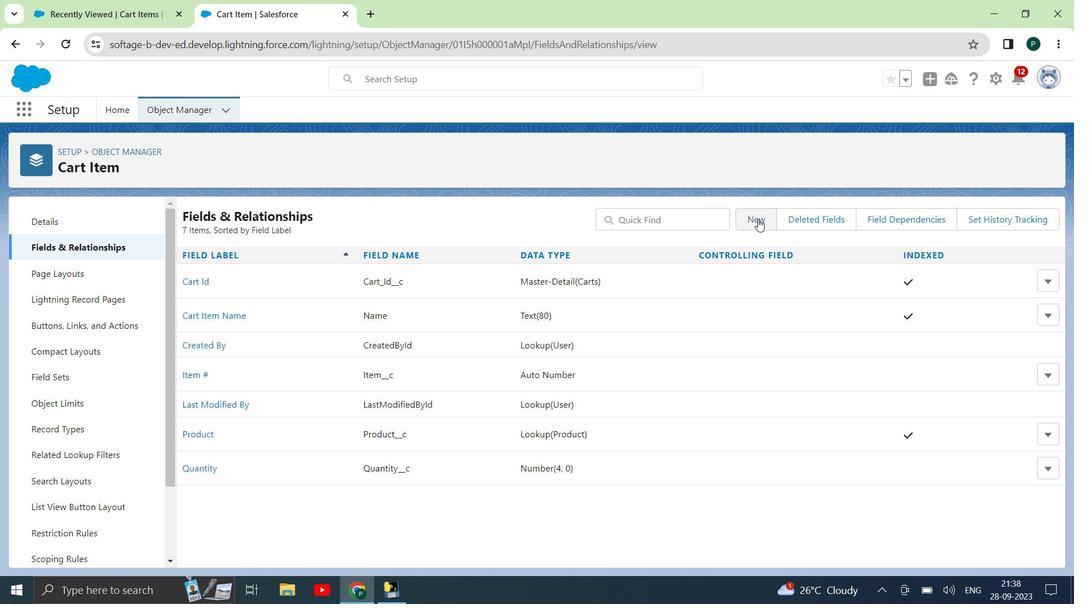 
Action: Mouse pressed left at (758, 219)
Screenshot: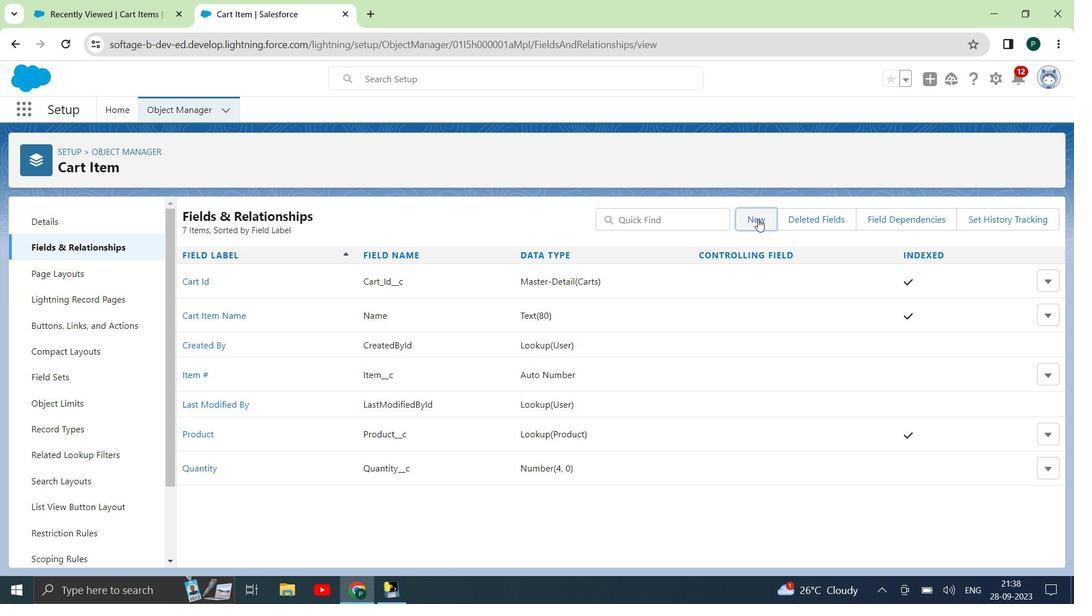 
Action: Mouse moved to (340, 399)
Screenshot: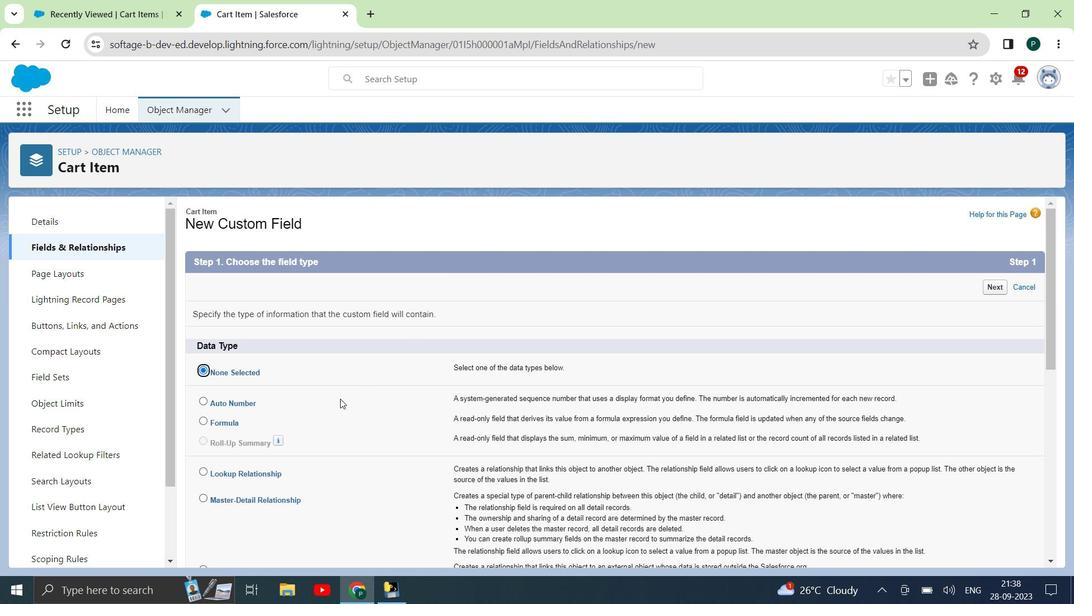 
Action: Mouse scrolled (340, 399) with delta (0, 0)
Screenshot: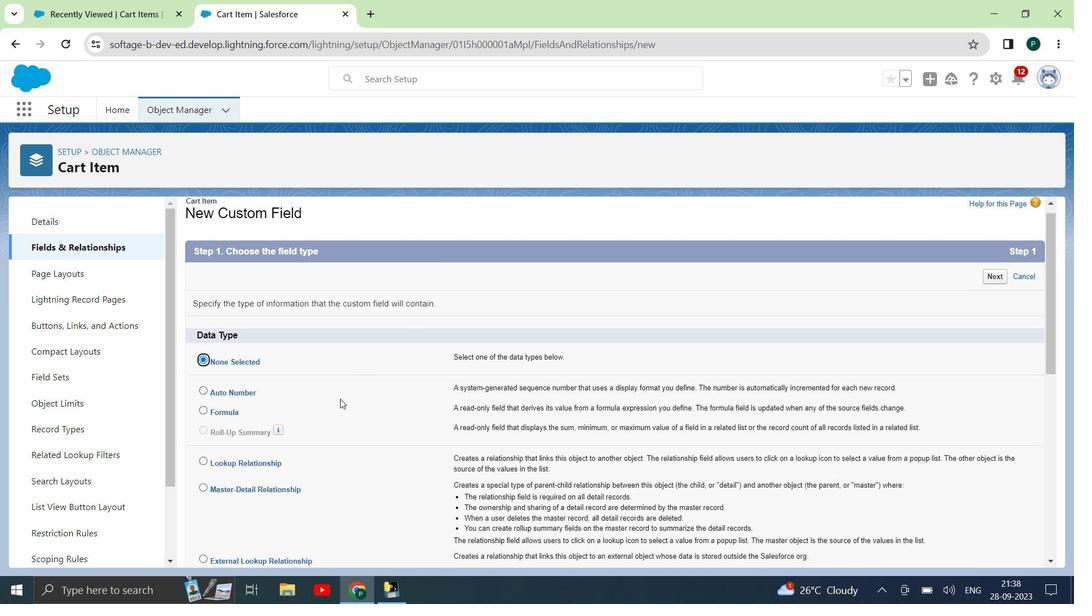 
Action: Mouse scrolled (340, 399) with delta (0, 0)
Screenshot: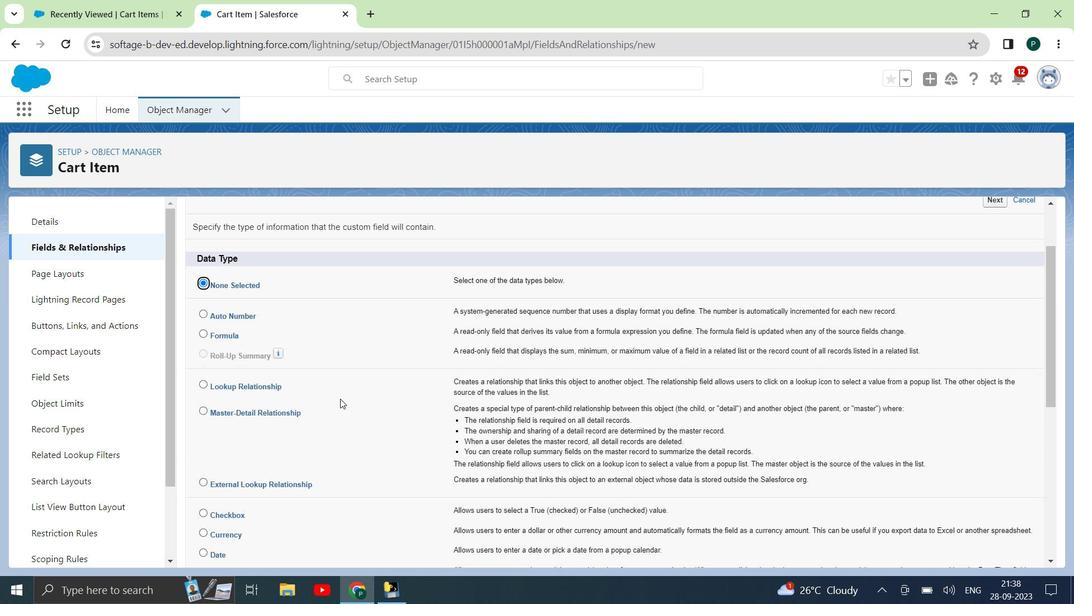 
Action: Mouse scrolled (340, 399) with delta (0, 0)
Screenshot: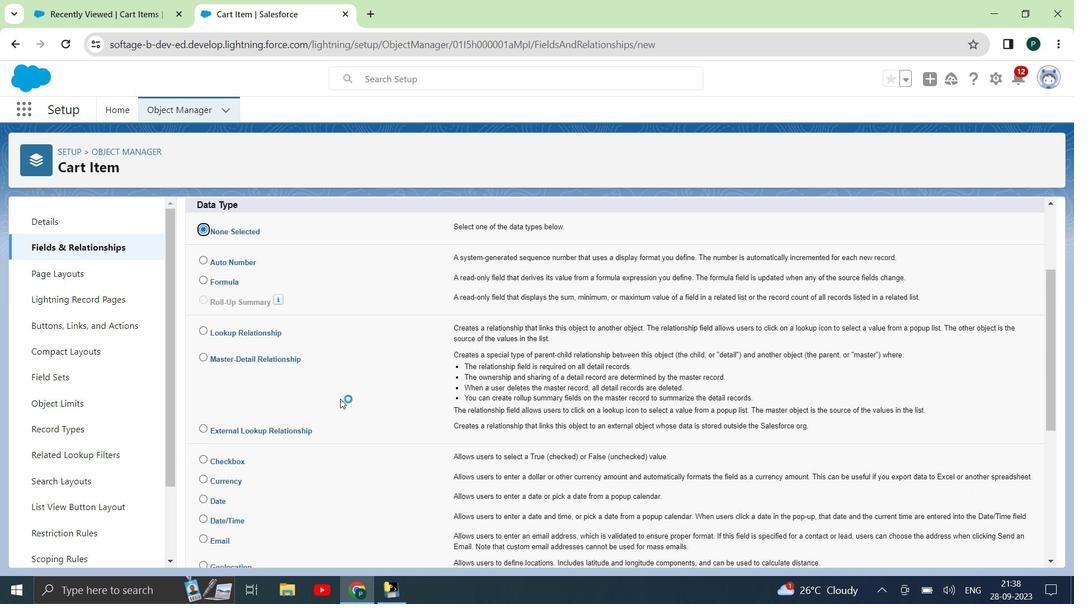 
Action: Mouse moved to (332, 398)
Screenshot: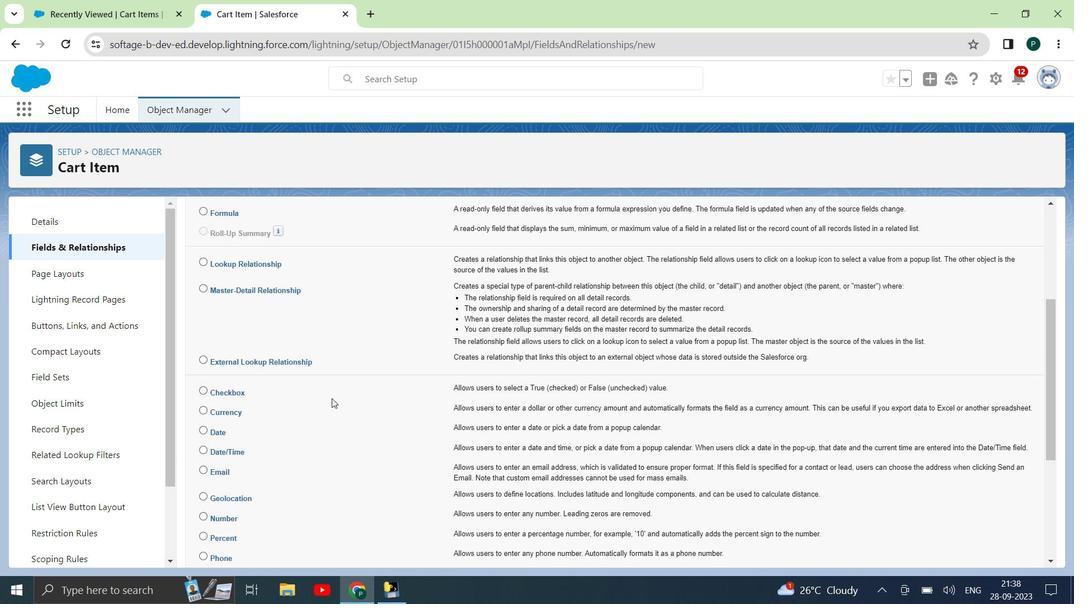 
Action: Mouse scrolled (332, 397) with delta (0, 0)
Screenshot: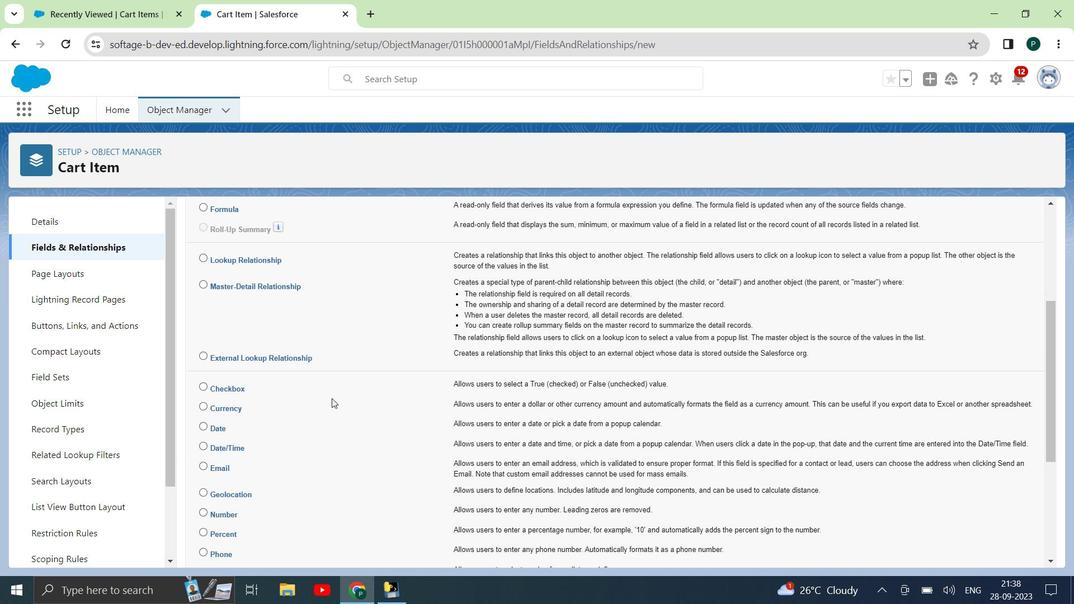 
Action: Mouse moved to (205, 333)
Screenshot: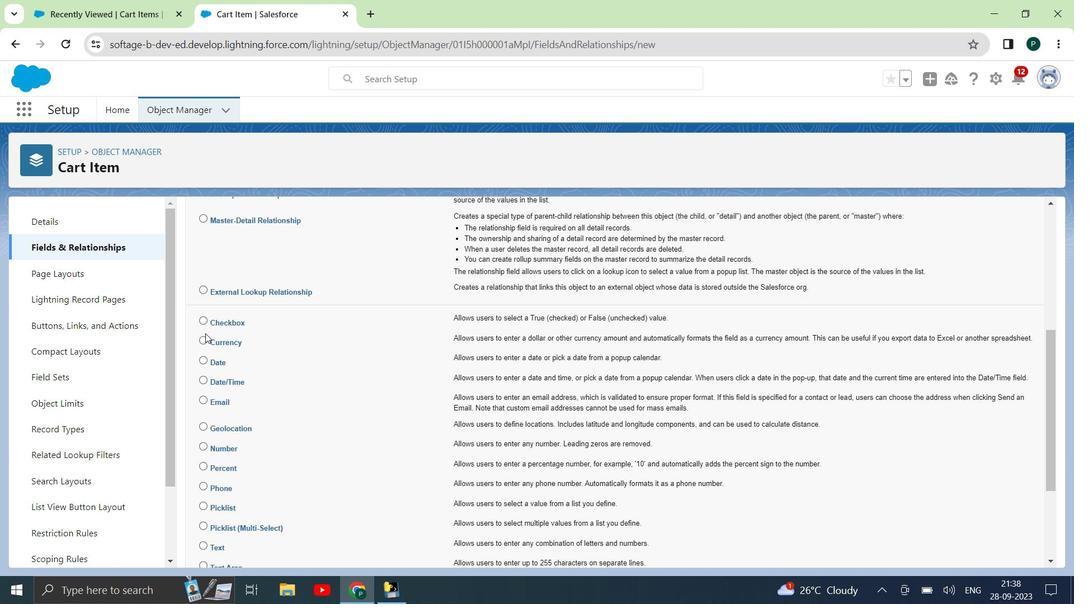 
Action: Mouse pressed left at (205, 333)
Screenshot: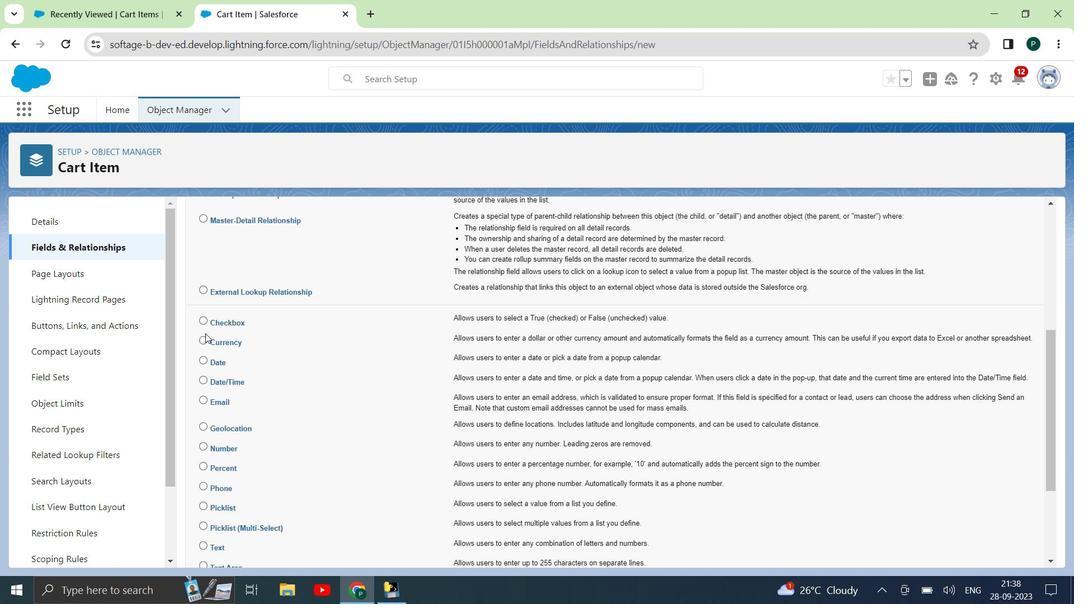 
Action: Mouse moved to (203, 339)
Screenshot: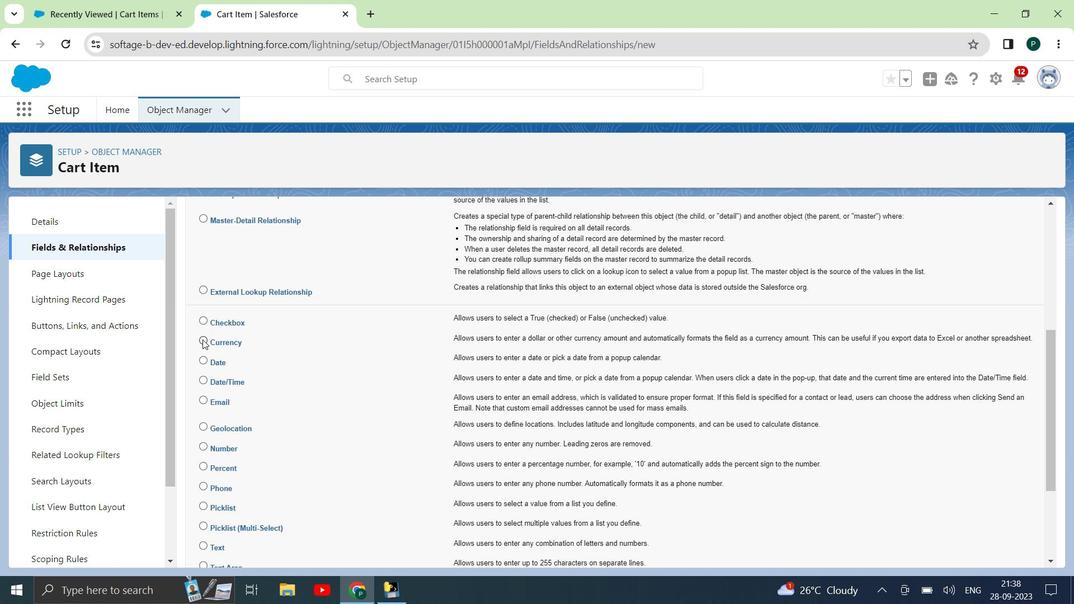 
Action: Mouse pressed left at (203, 339)
Screenshot: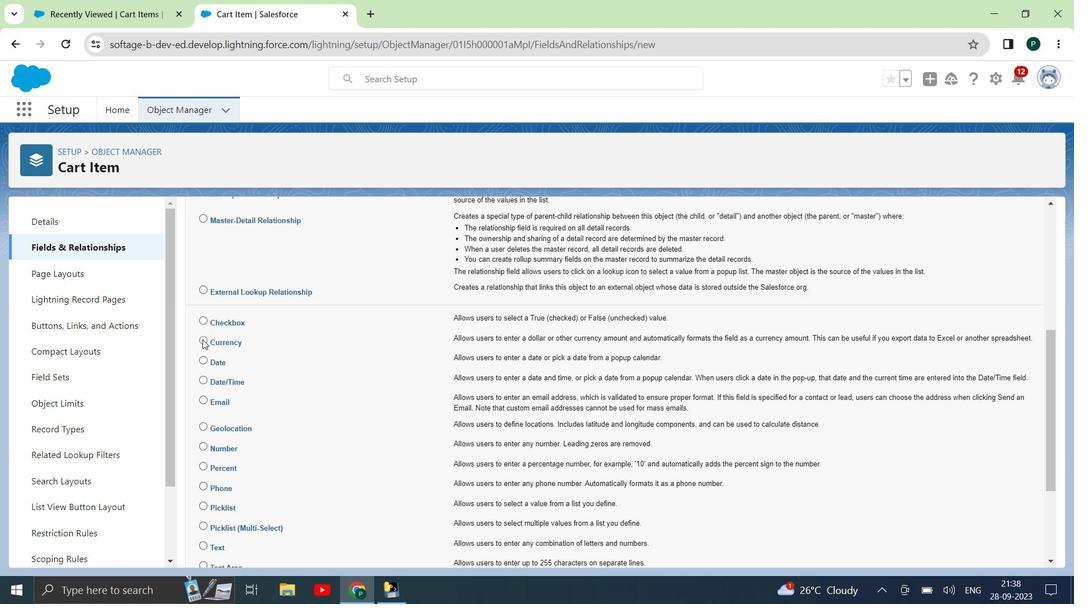 
Action: Mouse moved to (354, 347)
Screenshot: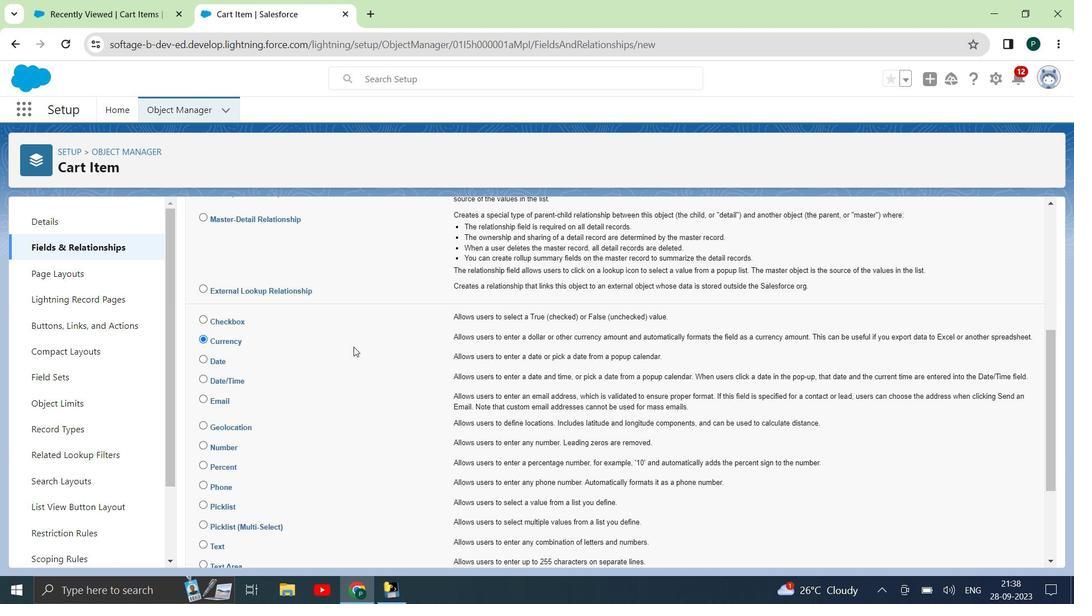 
Action: Mouse scrolled (354, 346) with delta (0, 0)
Screenshot: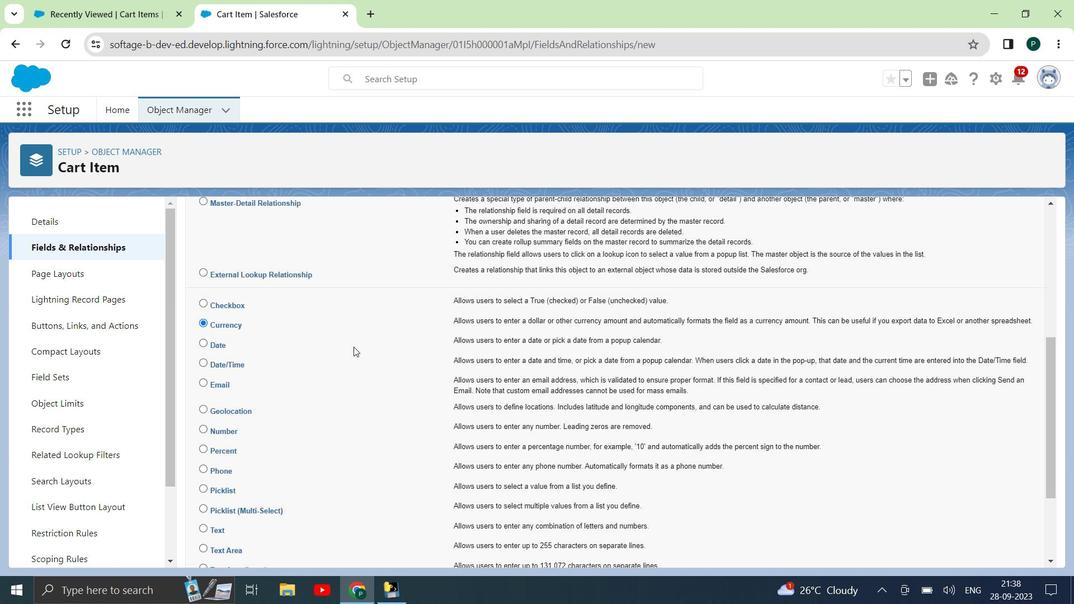 
Action: Mouse scrolled (354, 346) with delta (0, 0)
Screenshot: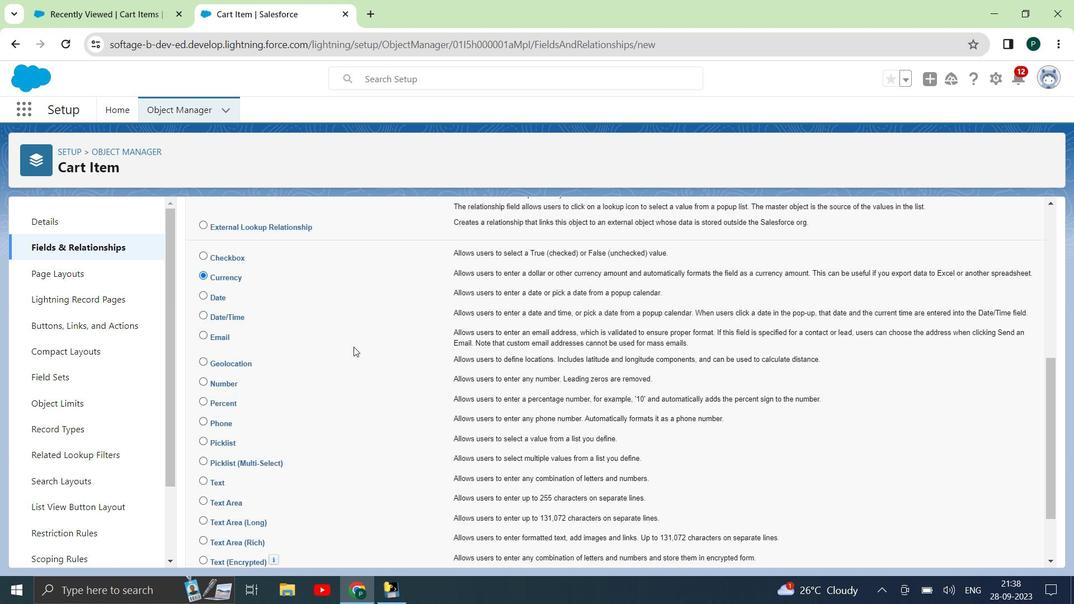 
Action: Mouse moved to (465, 364)
Screenshot: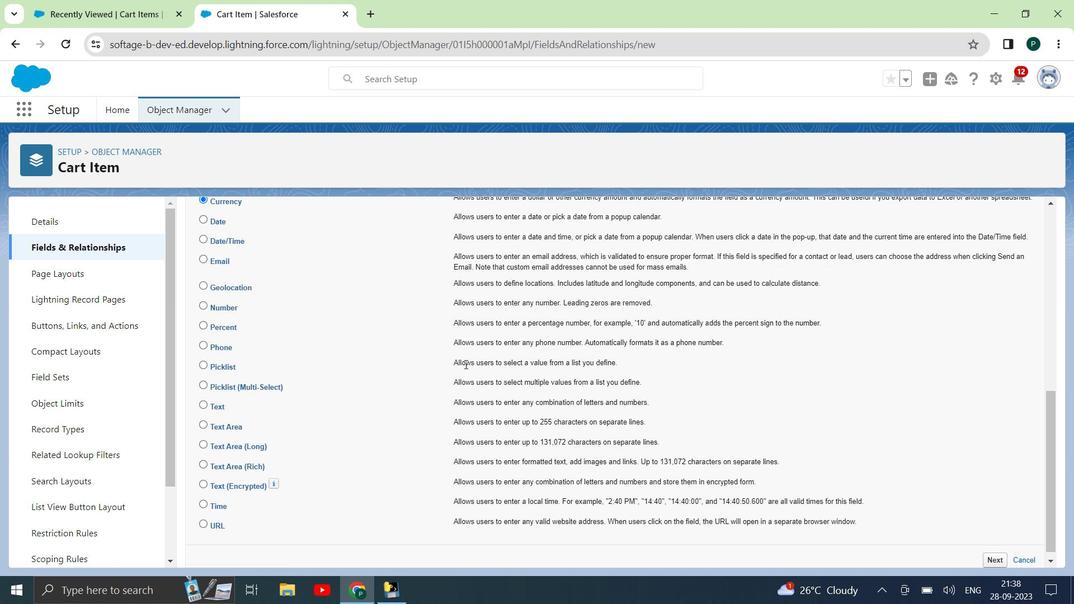 
Action: Mouse scrolled (465, 363) with delta (0, 0)
Screenshot: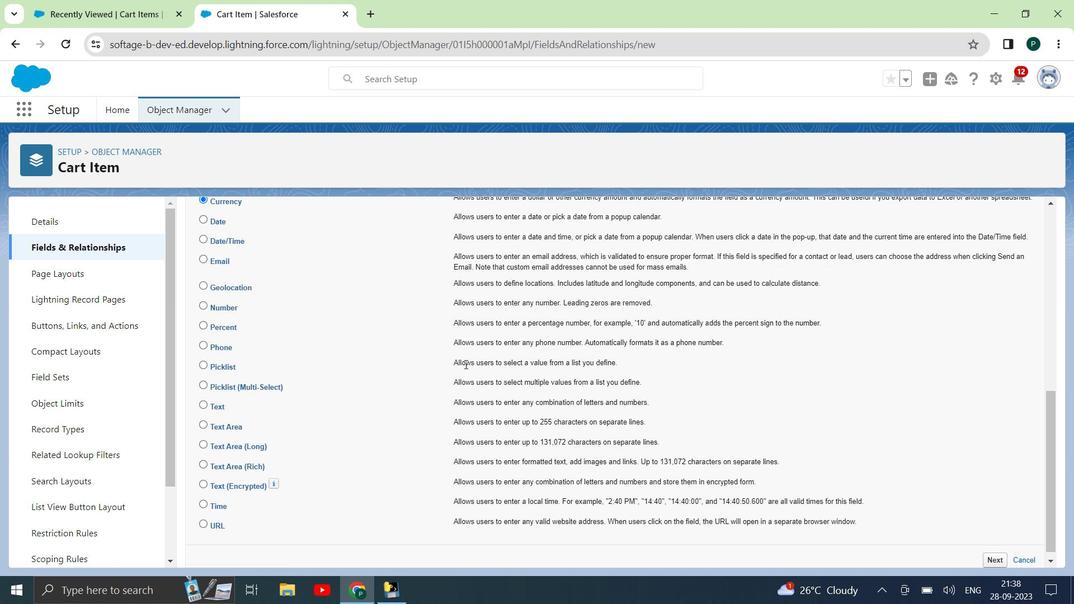
Action: Mouse moved to (990, 547)
Screenshot: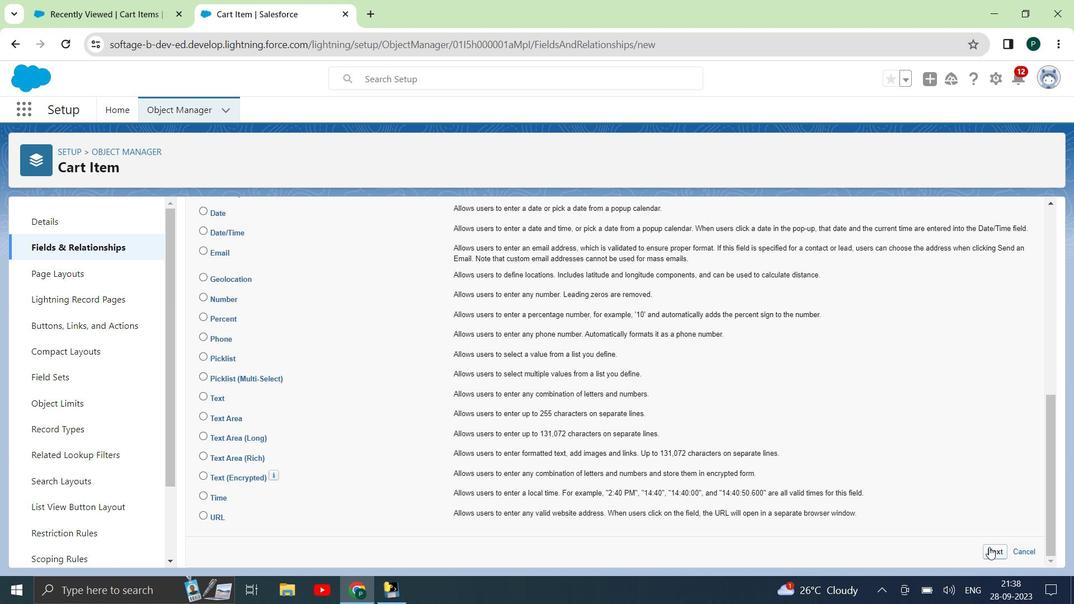
Action: Mouse pressed left at (990, 547)
Screenshot: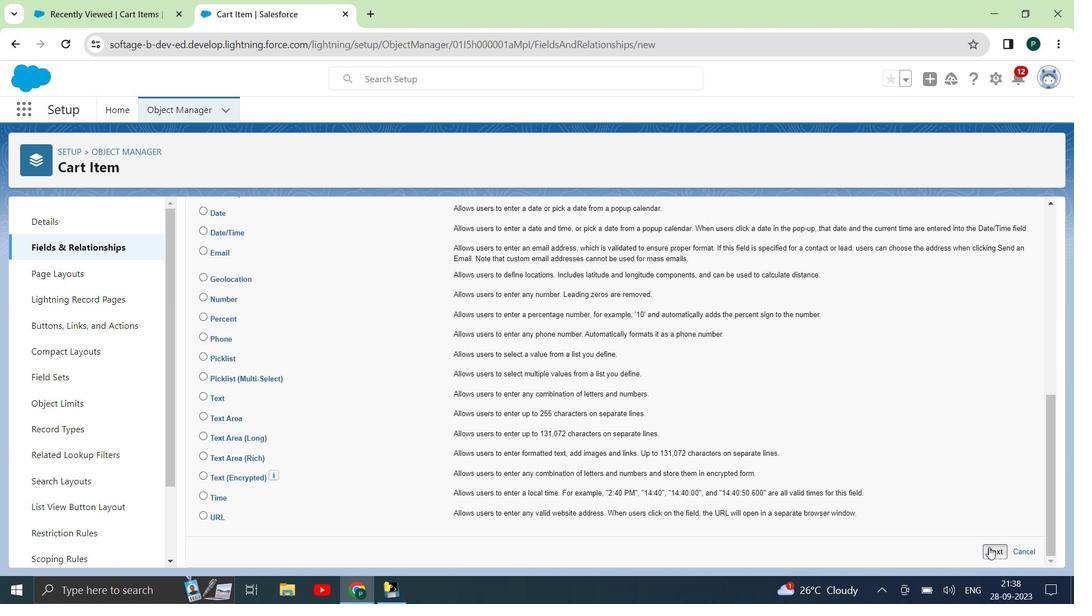 
Action: Mouse moved to (414, 316)
Screenshot: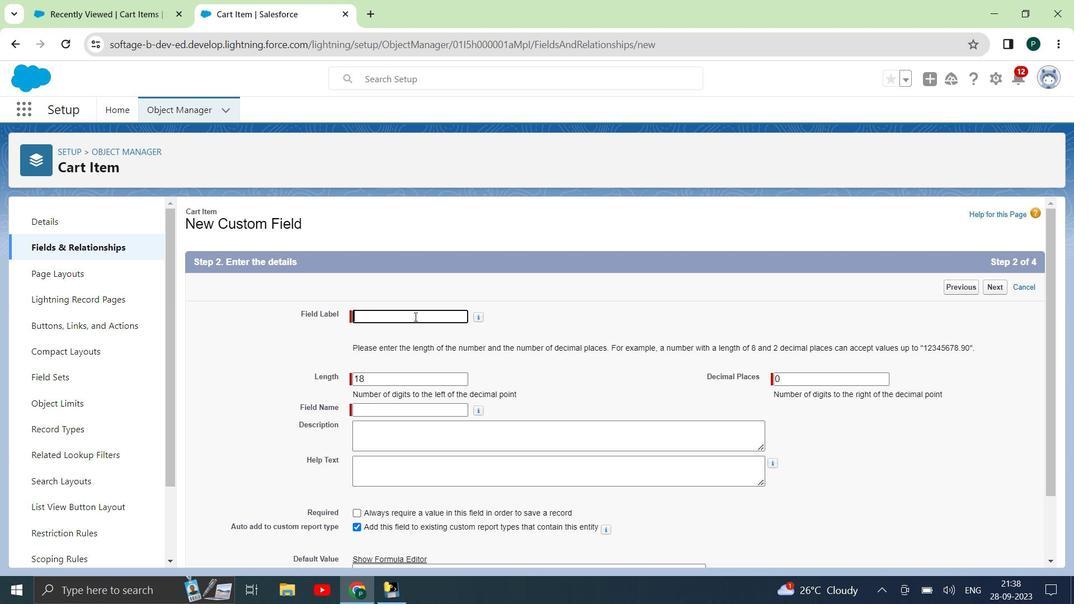 
Action: Mouse pressed left at (414, 316)
Screenshot: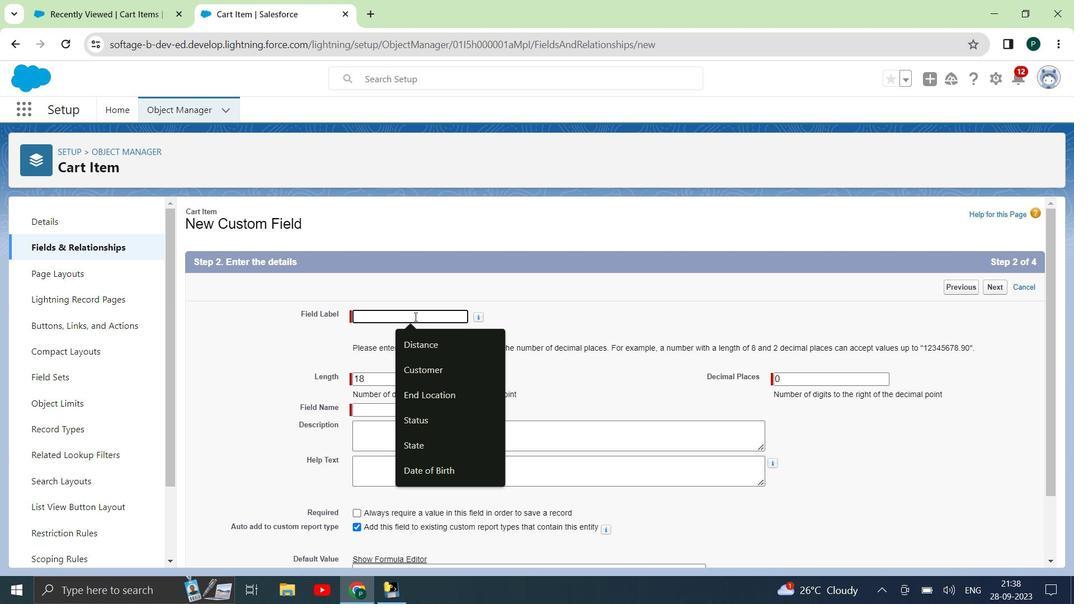 
Action: Key pressed <Key.shift>Currency
Screenshot: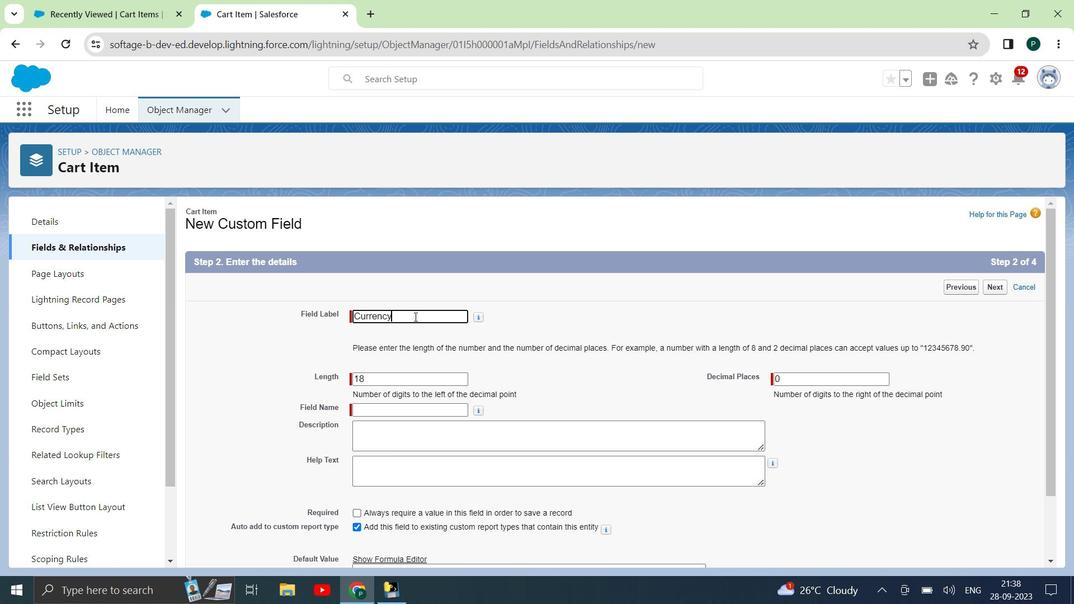 
Action: Mouse moved to (415, 315)
Screenshot: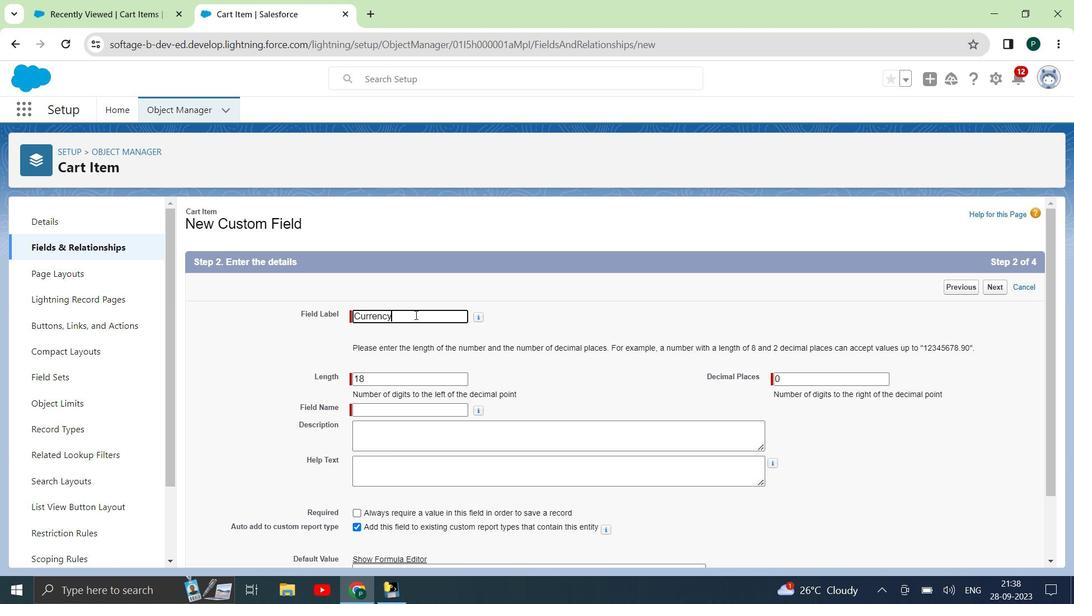 
Action: Mouse scrolled (415, 315) with delta (0, 0)
Screenshot: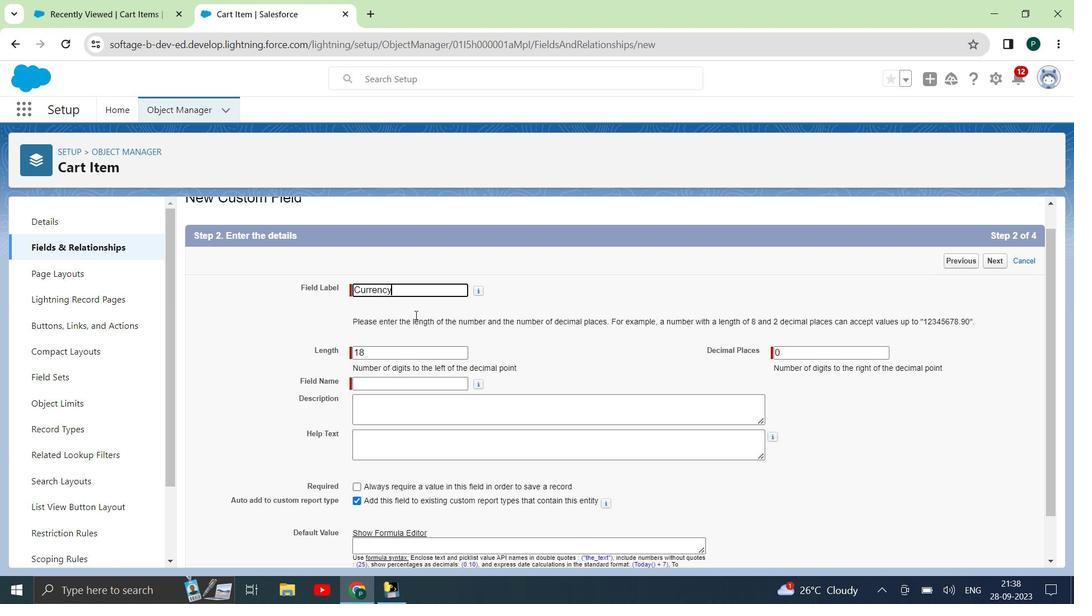 
Action: Mouse moved to (406, 311)
Screenshot: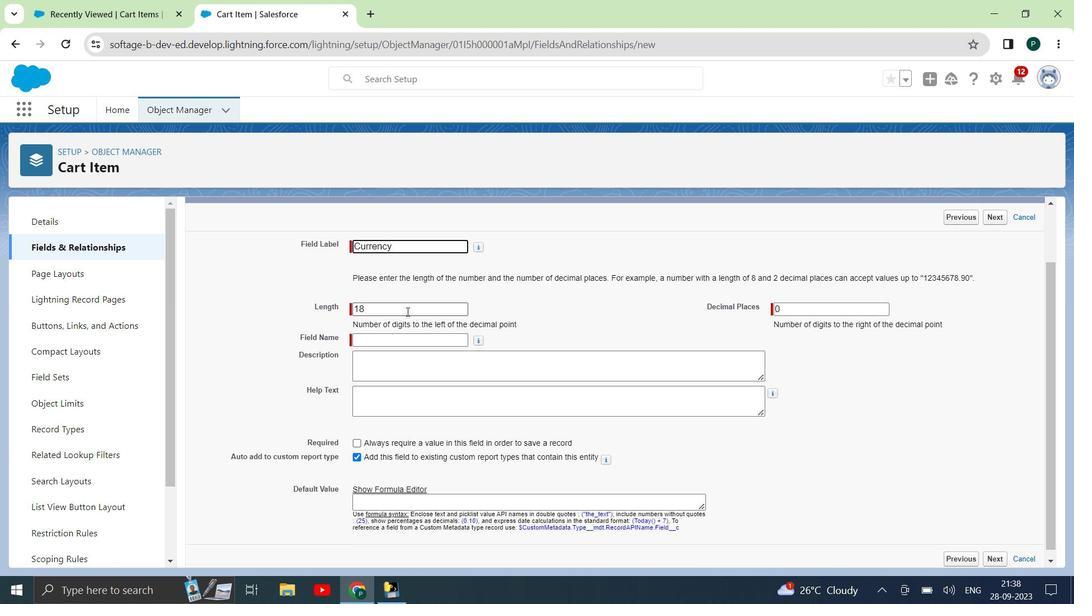 
Action: Mouse pressed left at (406, 311)
Screenshot: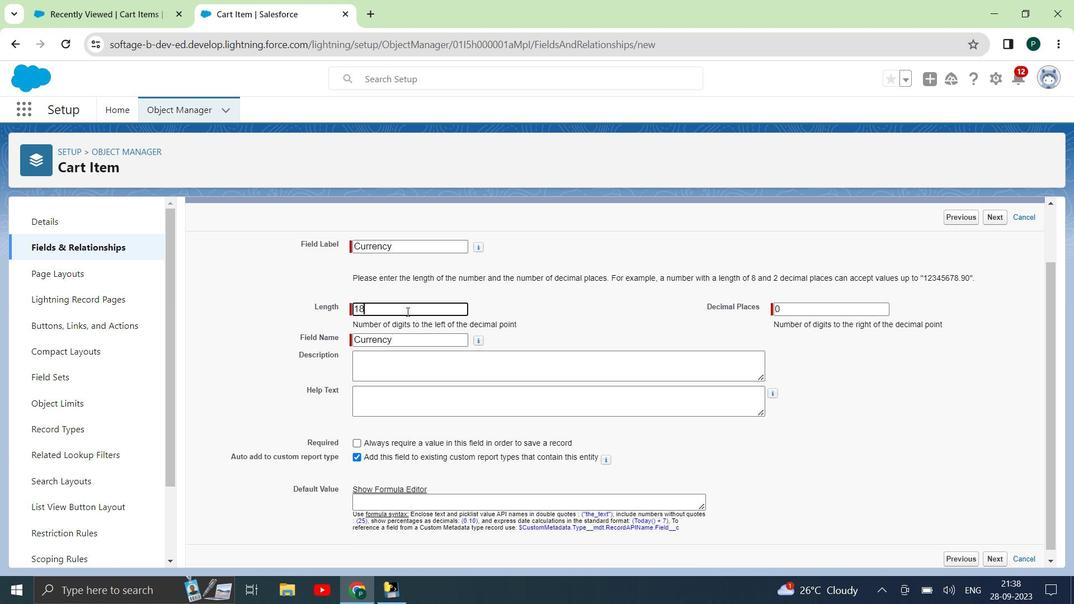 
Action: Key pressed <Key.backspace><Key.backspace>4
Screenshot: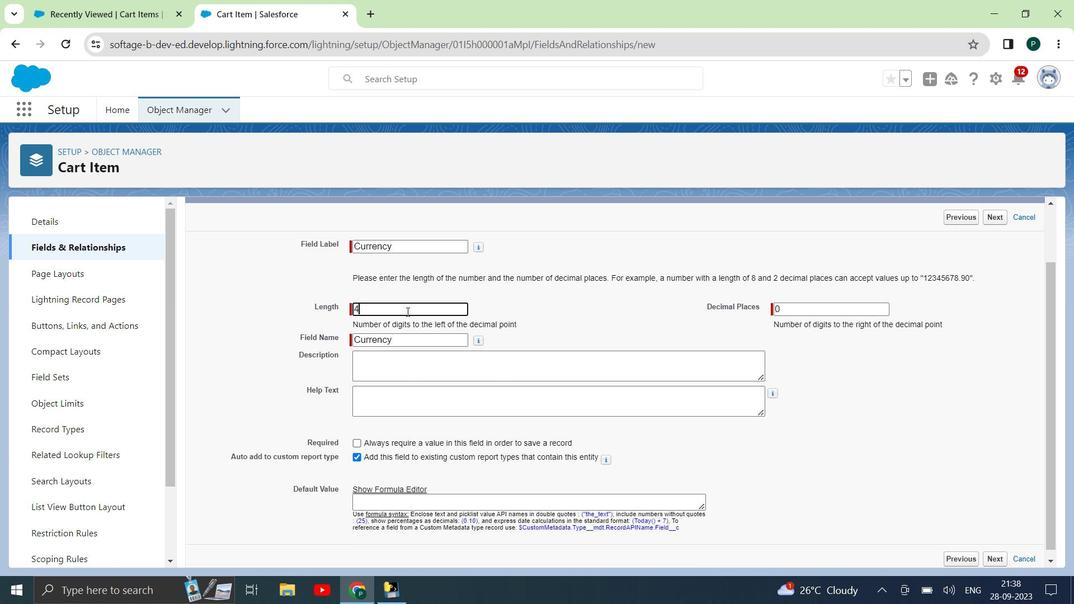 
Action: Mouse moved to (391, 364)
Screenshot: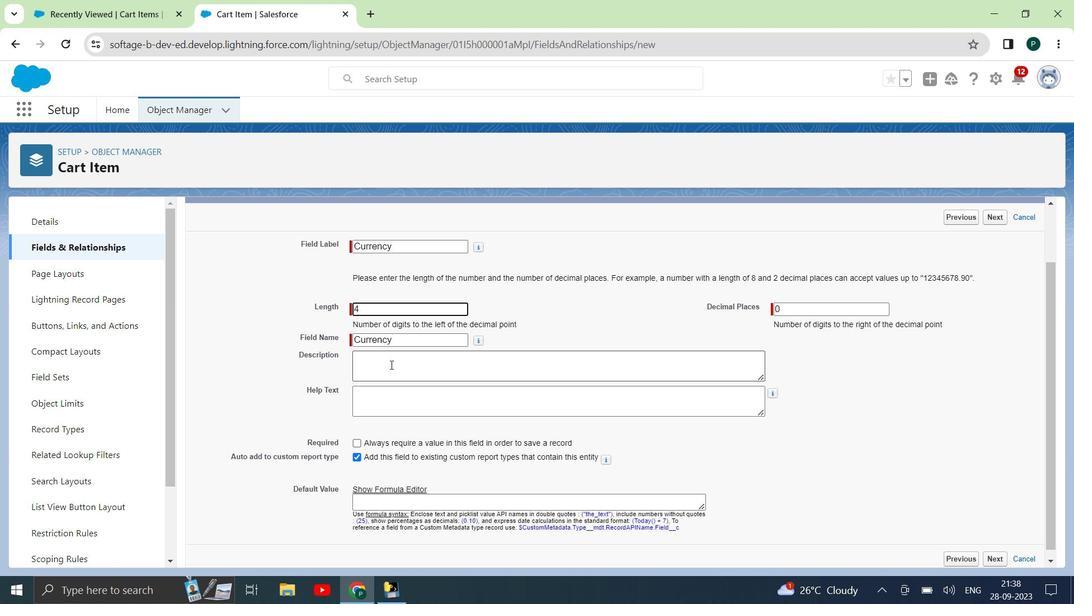 
Action: Mouse pressed left at (391, 364)
Screenshot: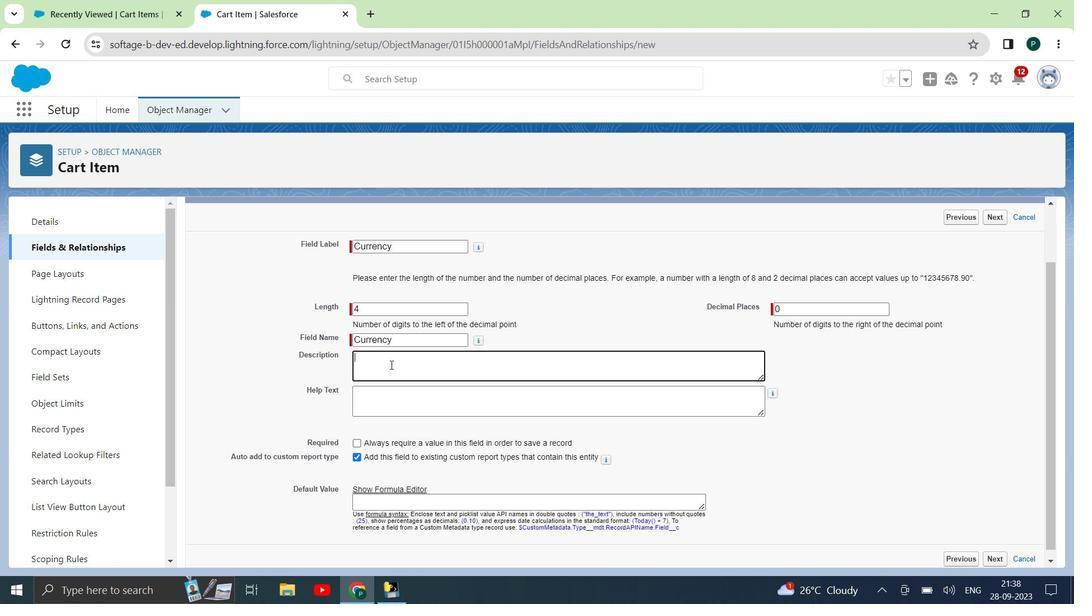 
Action: Mouse moved to (391, 378)
Screenshot: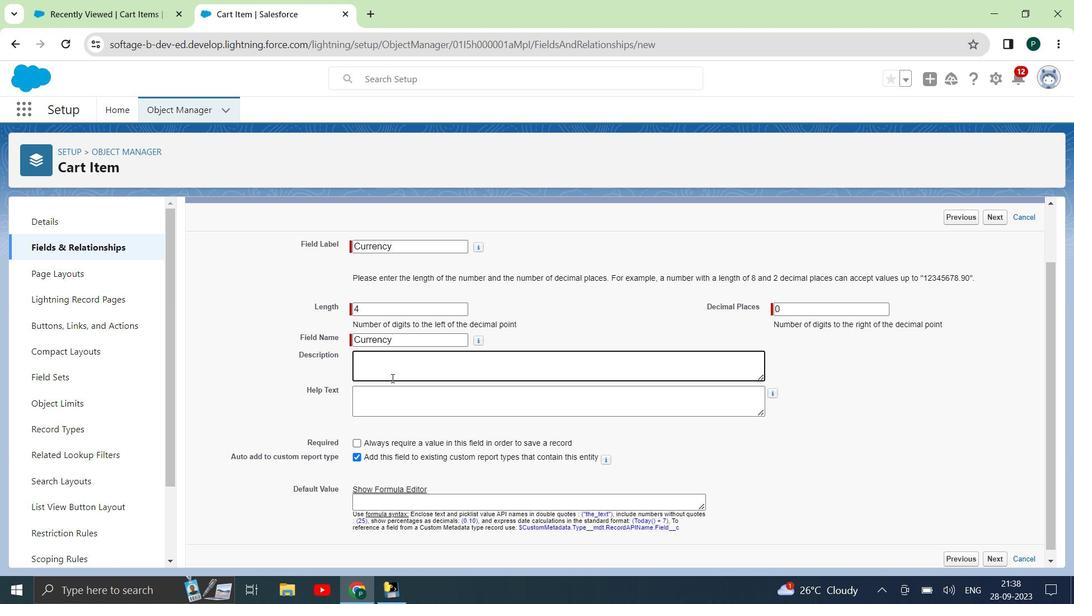
Action: Key pressed <Key.shift>The<Key.space><Key.shift>Amount<Key.space>for<Key.space>
Screenshot: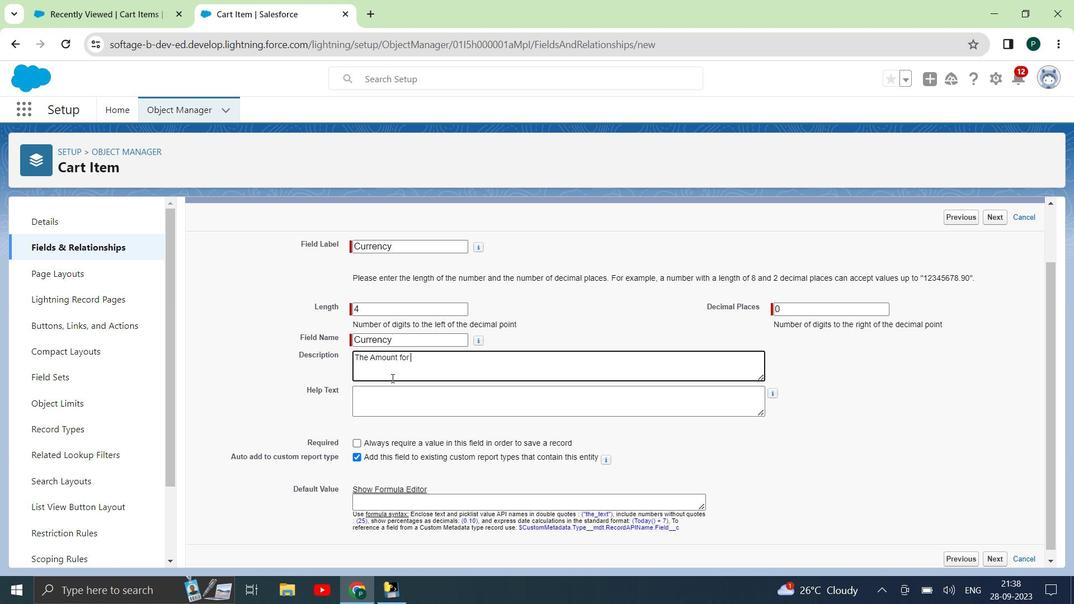 
Action: Mouse moved to (409, 250)
Screenshot: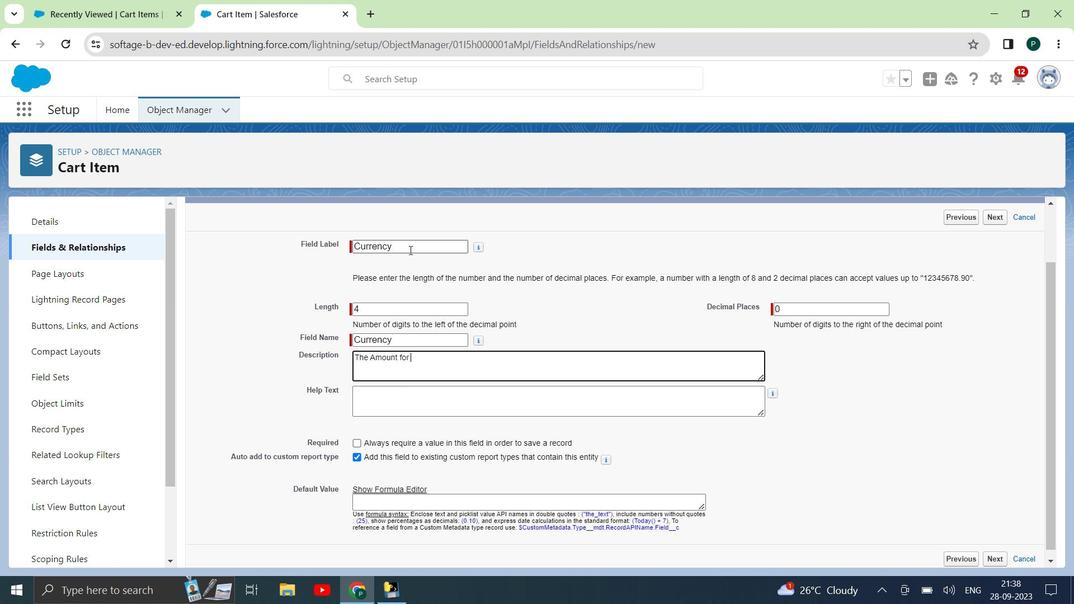 
Action: Mouse pressed left at (409, 250)
Screenshot: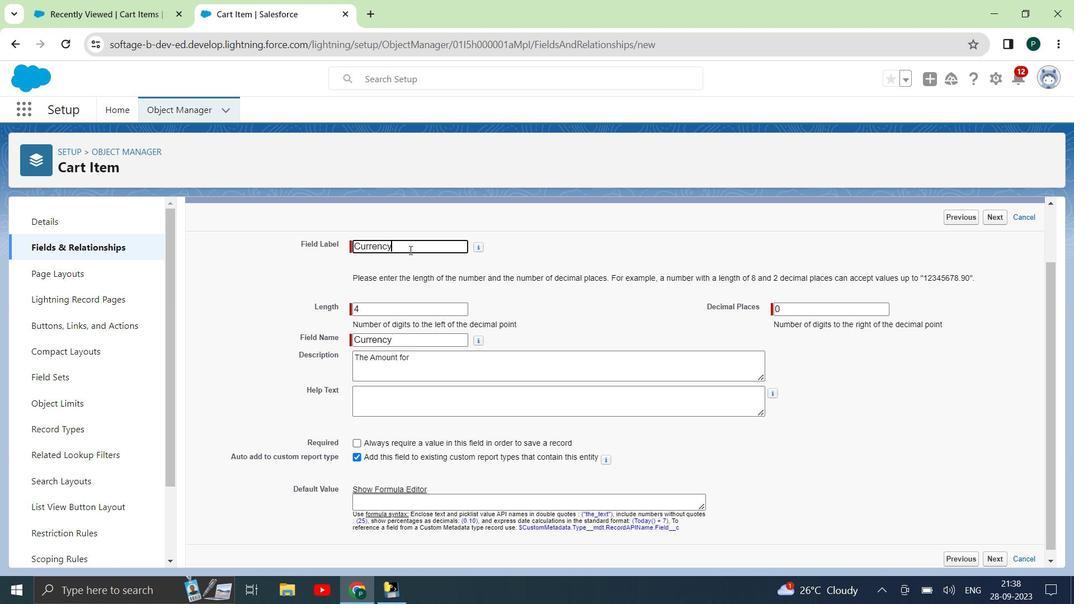 
Action: Key pressed <Key.backspace><Key.backspace><Key.backspace><Key.backspace><Key.backspace><Key.backspace><Key.backspace><Key.backspace><Key.backspace><Key.backspace><Key.backspace><Key.backspace><Key.backspace><Key.backspace><Key.backspace><Key.backspace><Key.backspace><Key.backspace><Key.backspace><Key.shift>Amount
Screenshot: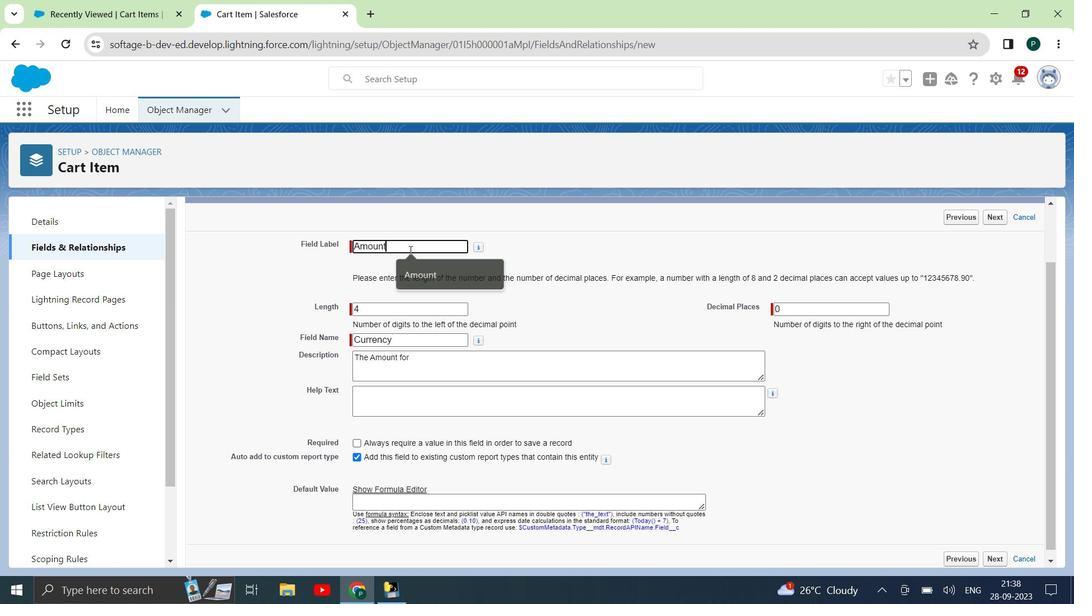 
Action: Mouse moved to (430, 361)
Screenshot: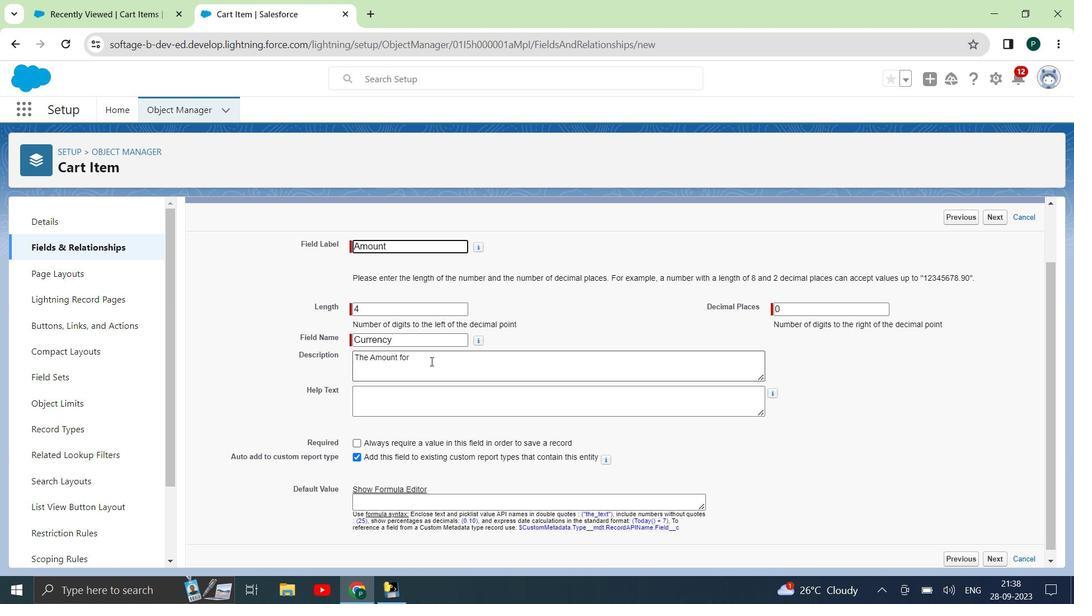 
Action: Mouse pressed left at (430, 361)
Screenshot: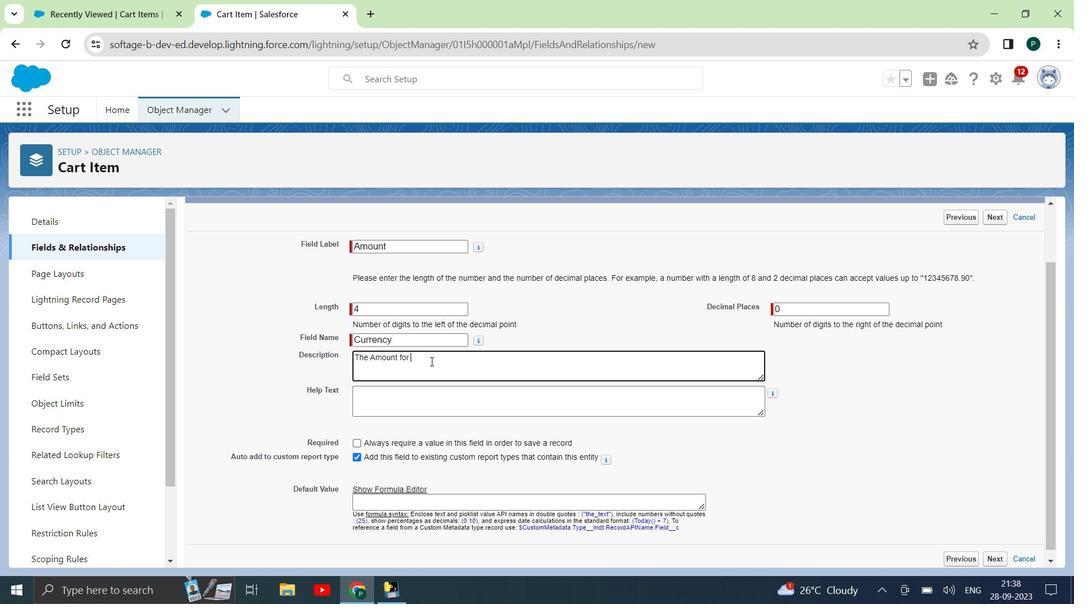 
Action: Mouse moved to (432, 361)
Screenshot: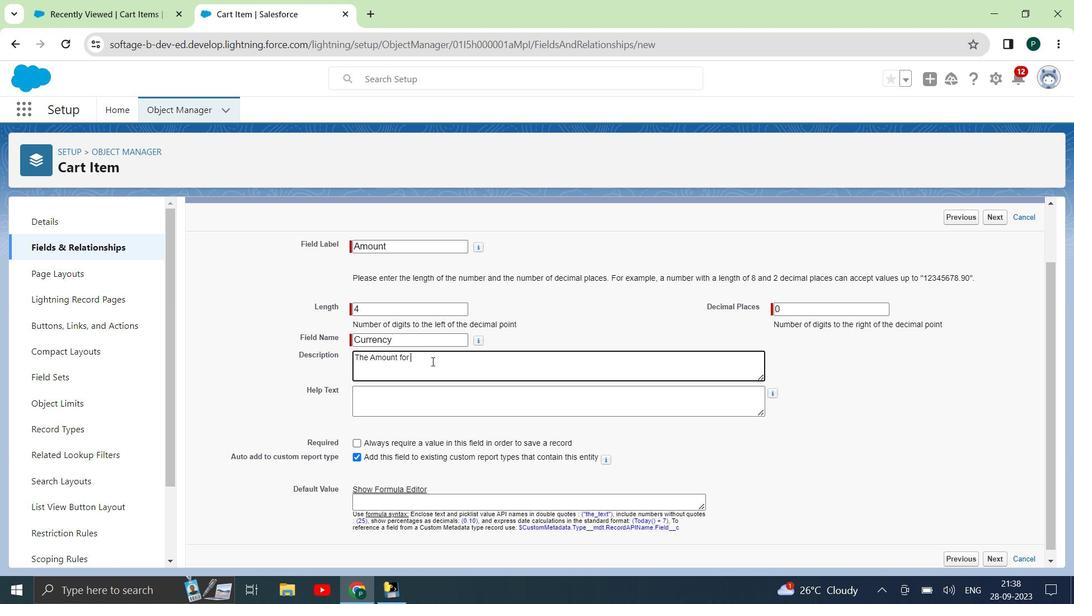
Action: Key pressed <Key.shift>F<Key.backspace>the<Key.space>single<Key.space>item<Key.space>record.
Screenshot: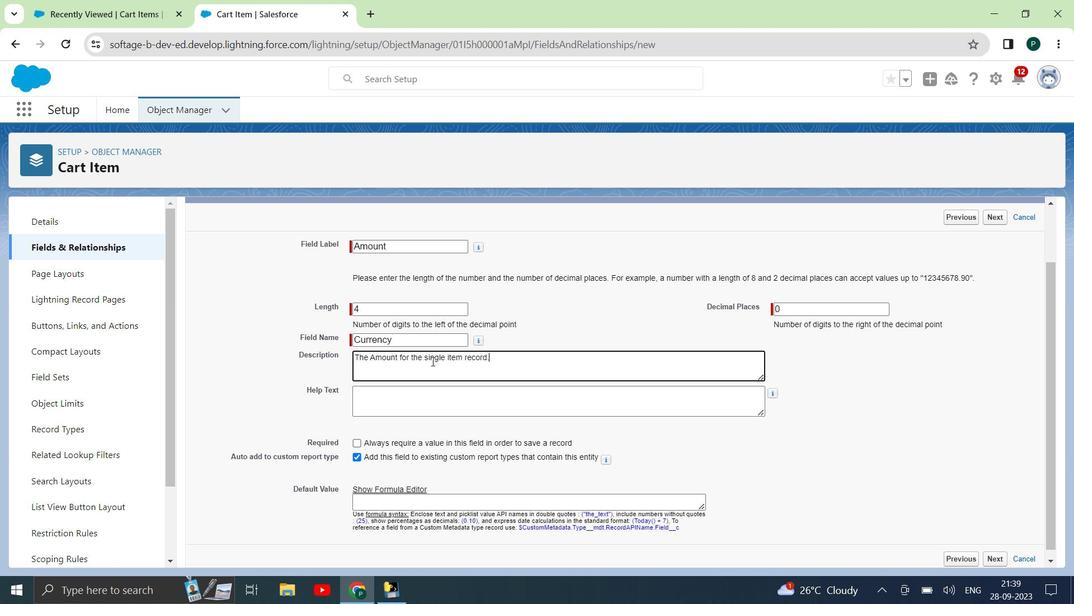 
Action: Mouse moved to (427, 404)
Screenshot: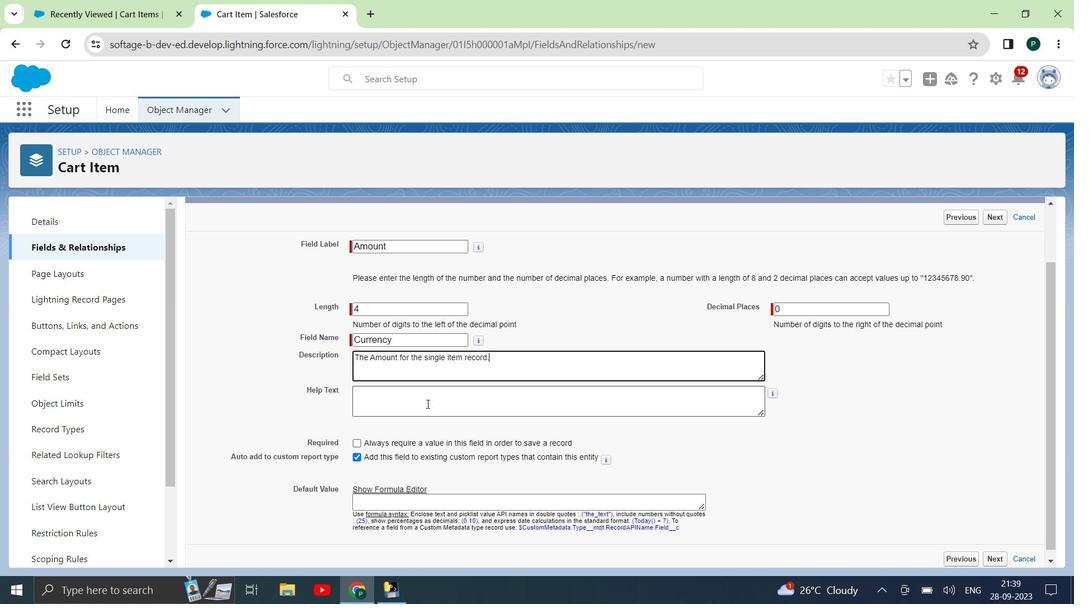 
Action: Mouse pressed left at (427, 404)
Screenshot: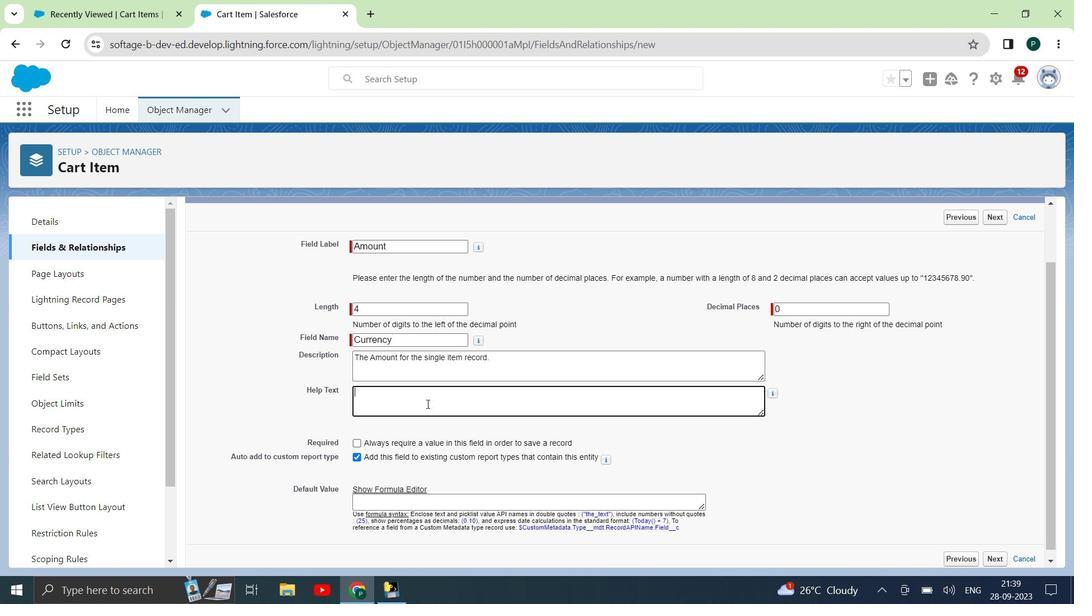 
Action: Key pressed <Key.shift>The<Key.space><Key.shift>Amount<Key.space>for<Key.space>the<Key.space>single<Key.space>item<Key.space>record.
Screenshot: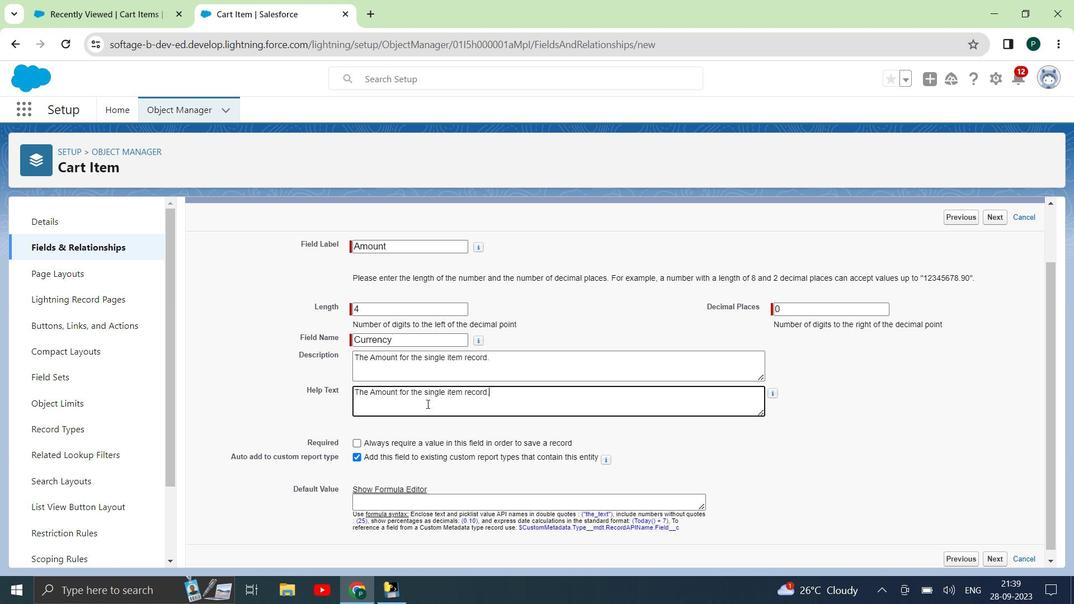
Action: Mouse scrolled (427, 404) with delta (0, 0)
Screenshot: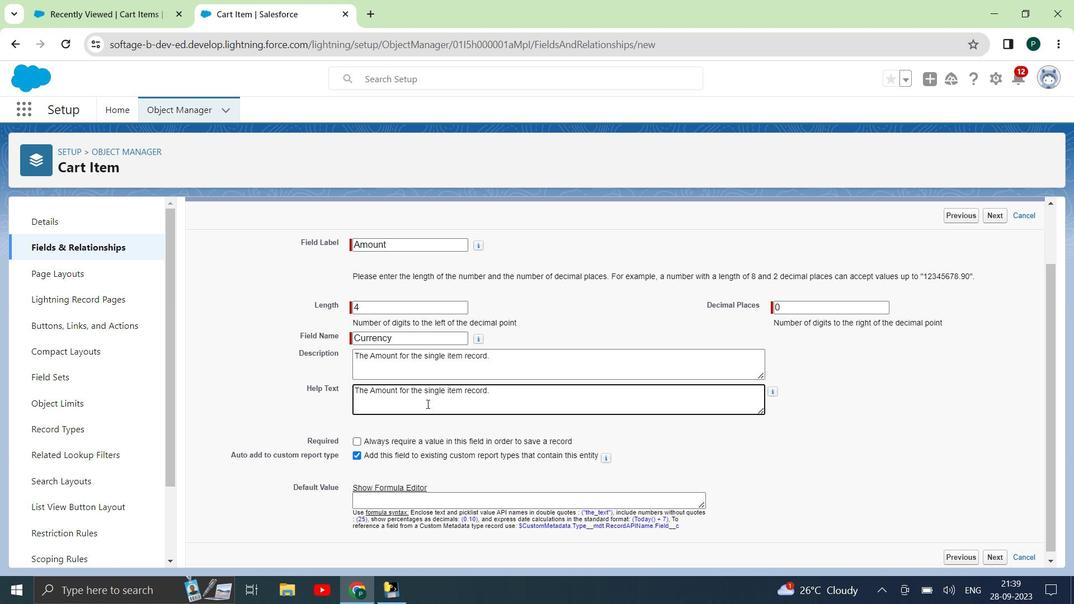 
Action: Mouse scrolled (427, 404) with delta (0, 0)
Screenshot: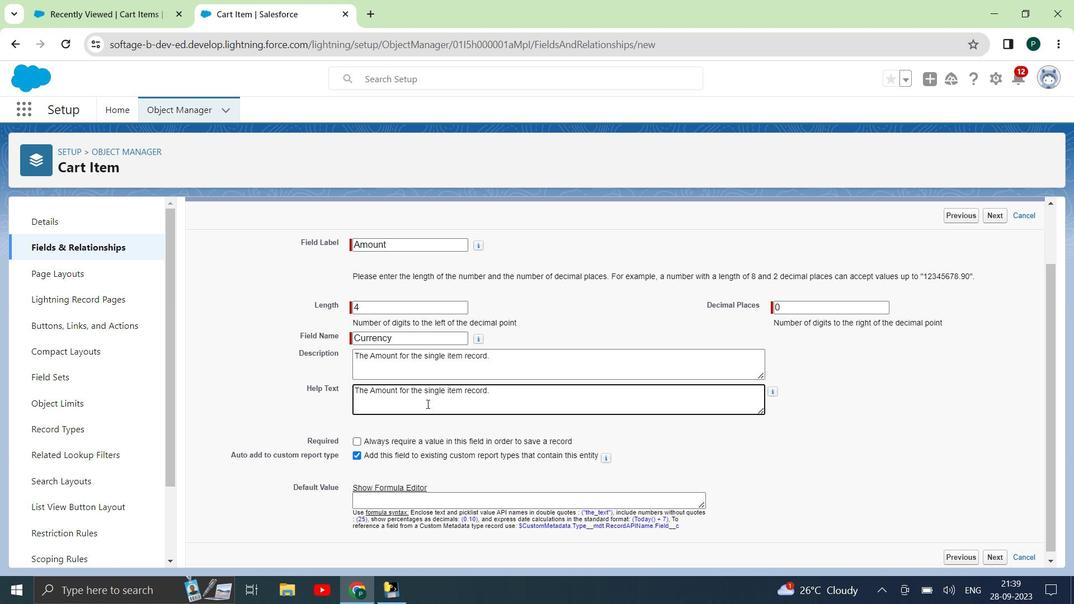 
Action: Mouse moved to (998, 549)
Screenshot: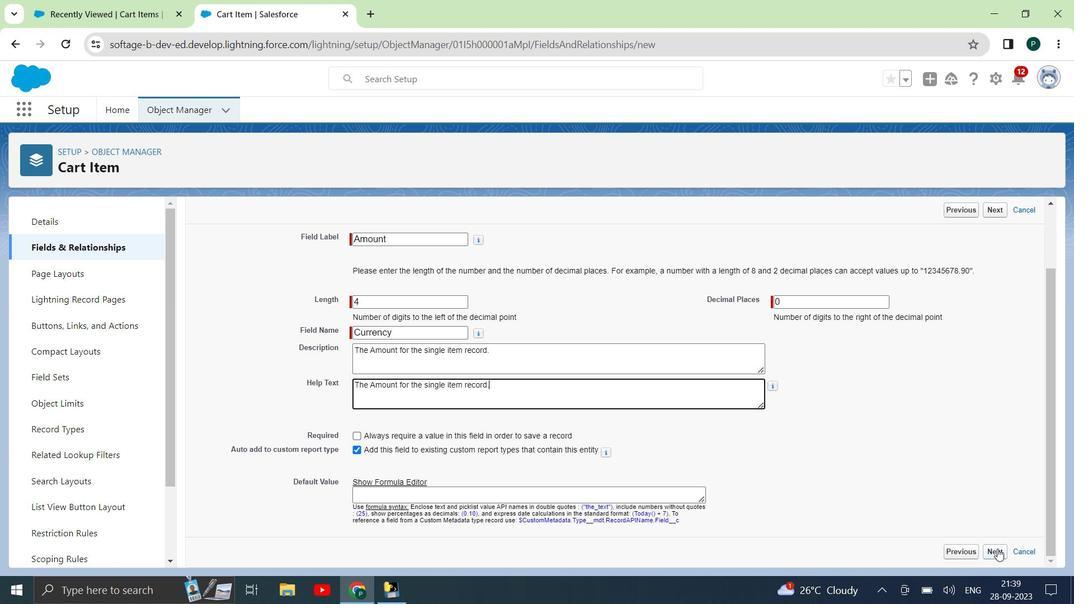 
Action: Mouse pressed left at (998, 549)
Screenshot: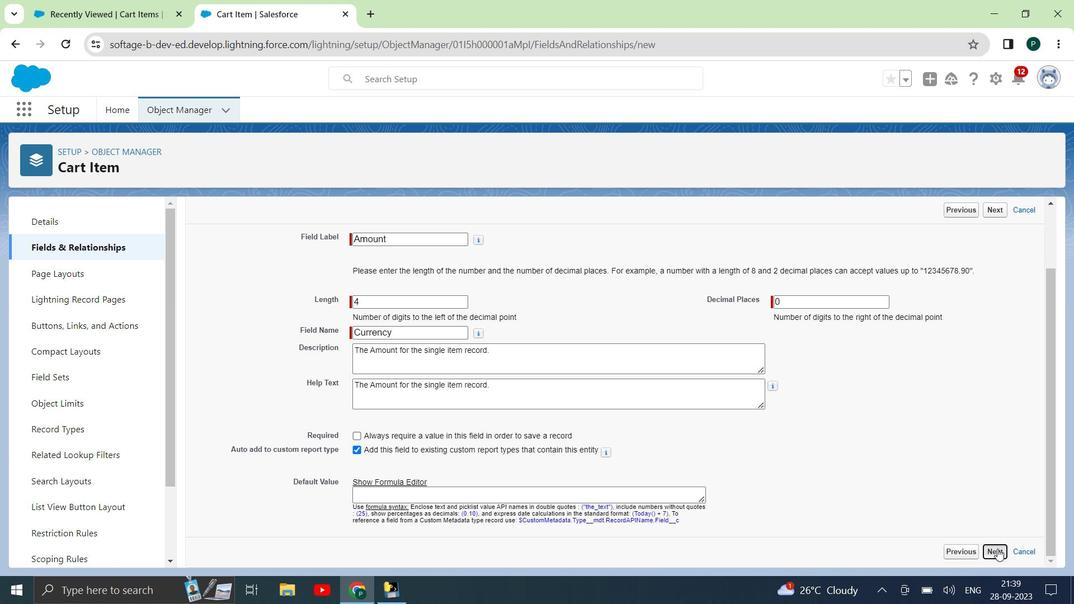 
Action: Mouse moved to (836, 453)
Screenshot: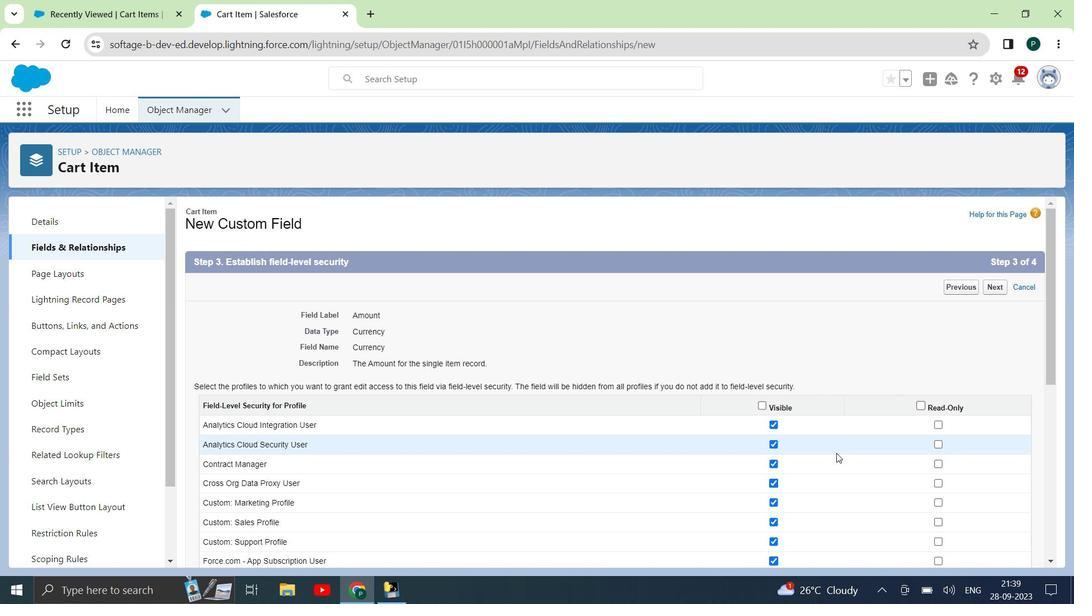 
Action: Mouse scrolled (836, 452) with delta (0, 0)
Screenshot: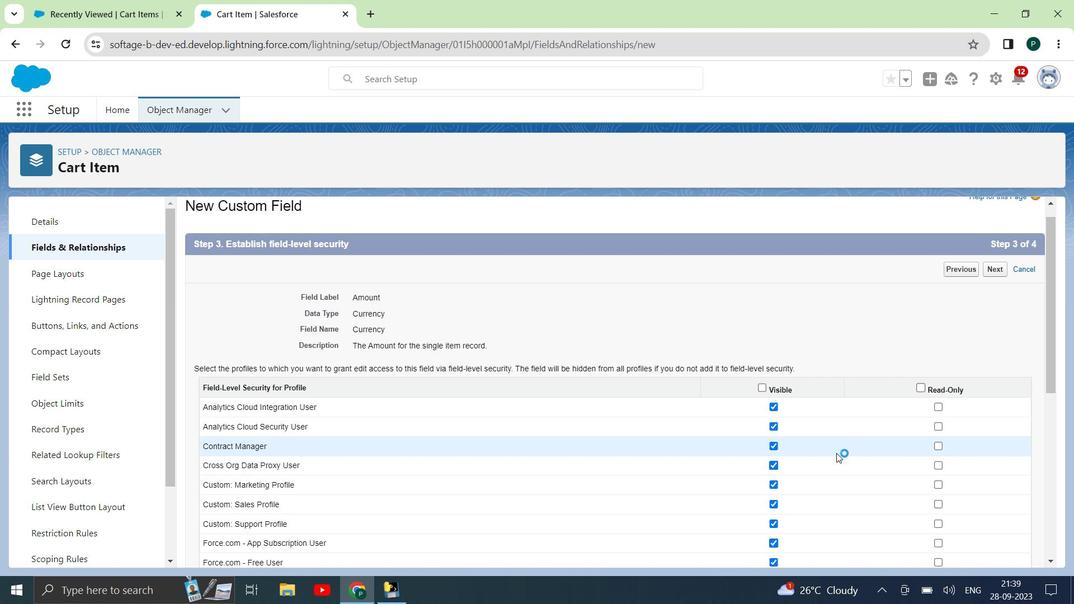 
Action: Mouse scrolled (836, 452) with delta (0, 0)
Screenshot: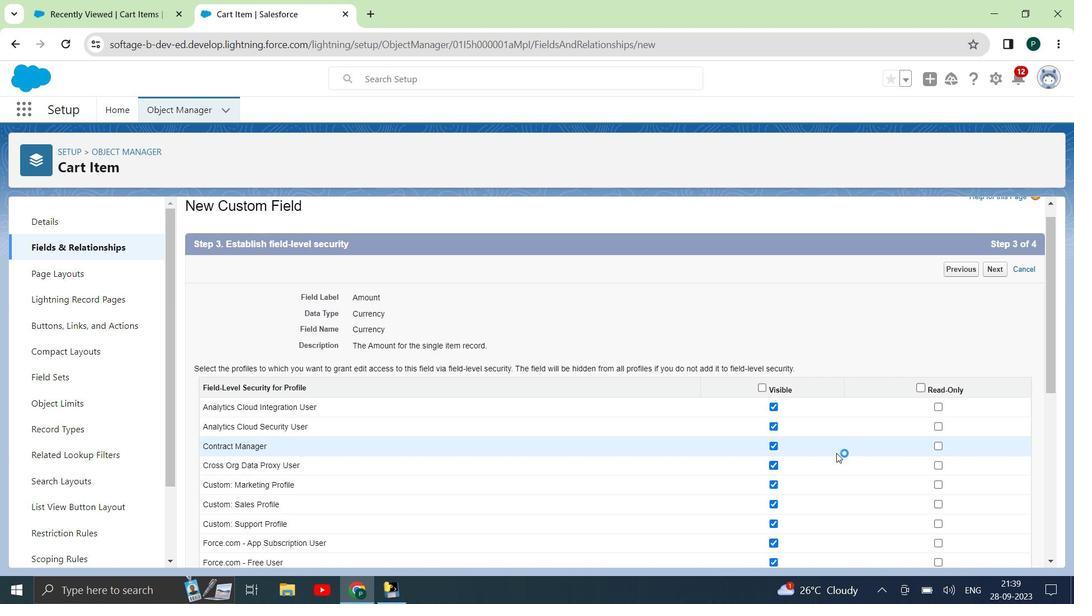 
Action: Mouse scrolled (836, 452) with delta (0, 0)
Screenshot: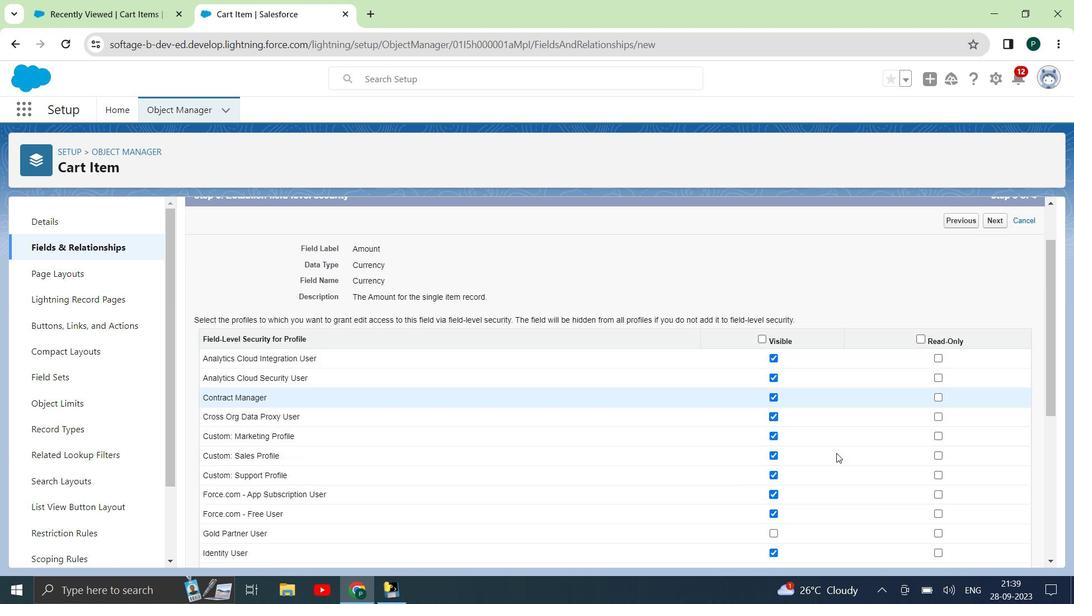 
Action: Mouse scrolled (836, 452) with delta (0, 0)
Screenshot: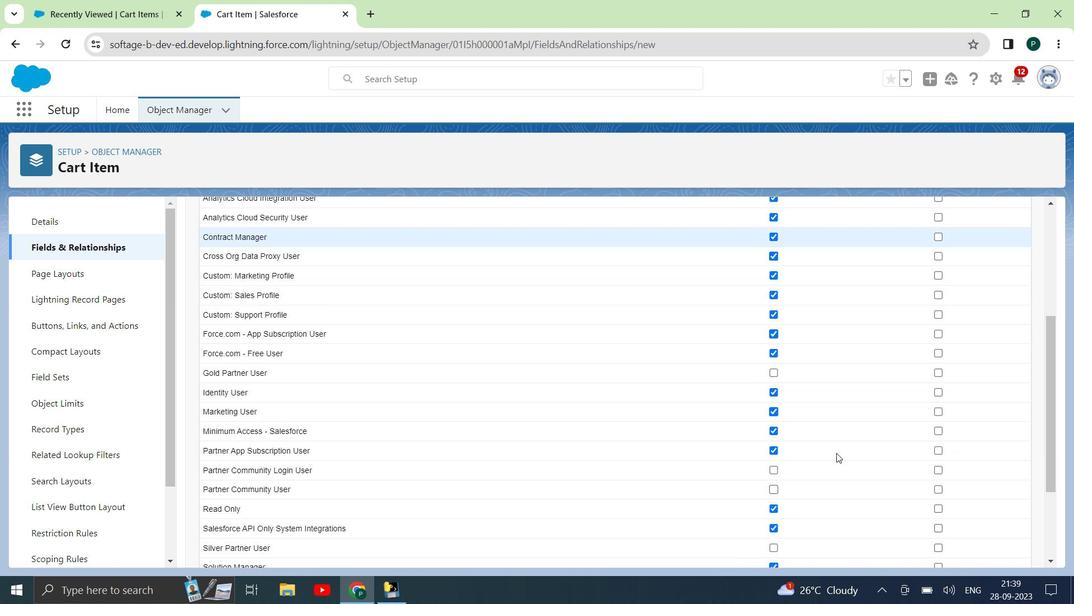 
Action: Mouse scrolled (836, 452) with delta (0, 0)
Screenshot: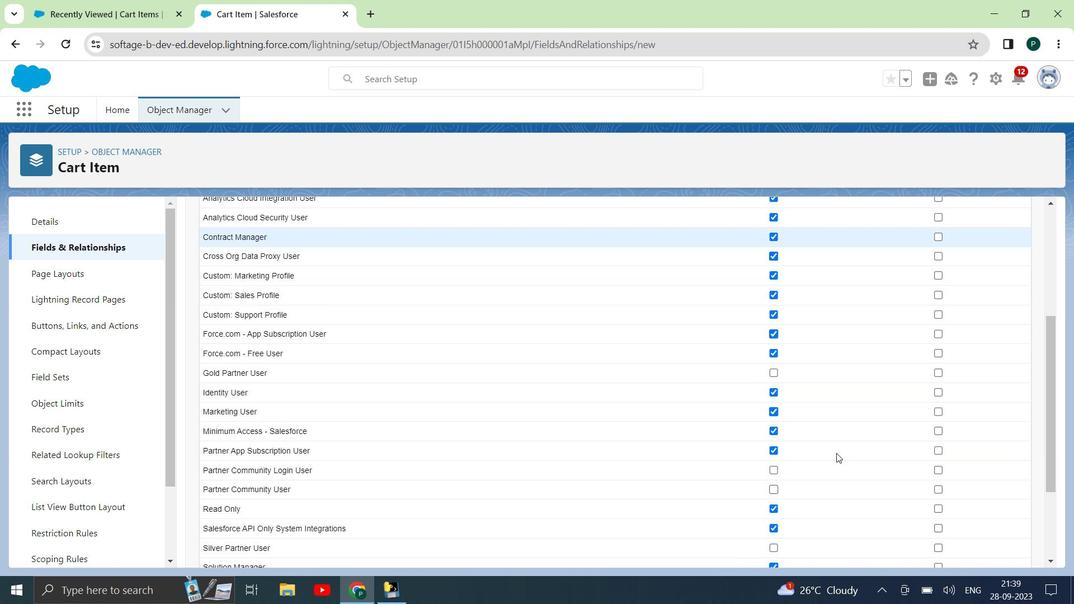 
Action: Mouse scrolled (836, 452) with delta (0, 0)
Screenshot: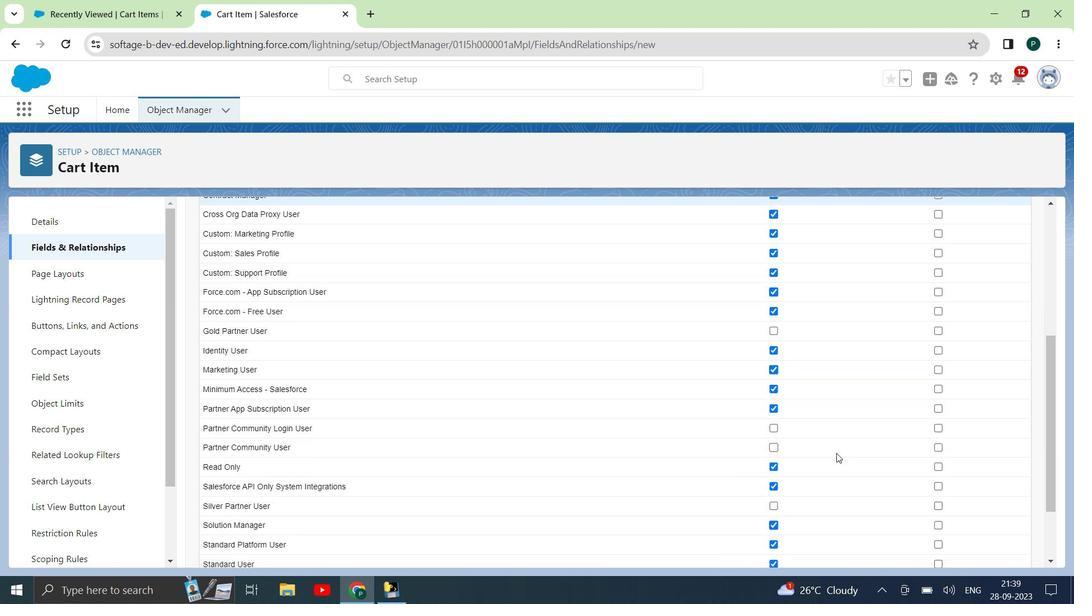 
Action: Mouse scrolled (836, 452) with delta (0, 0)
Screenshot: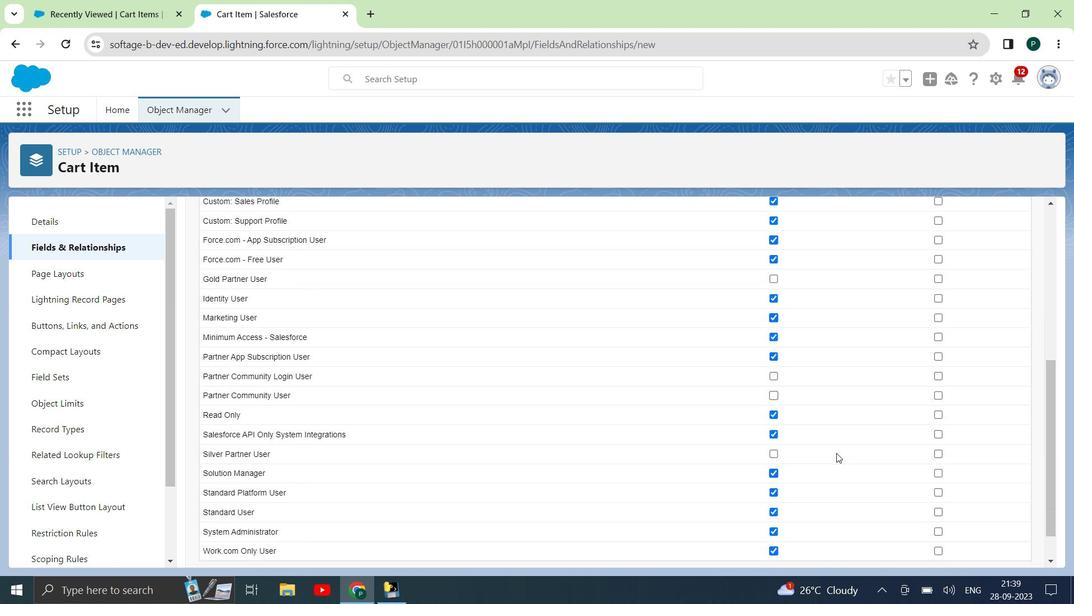 
Action: Mouse scrolled (836, 452) with delta (0, 0)
Screenshot: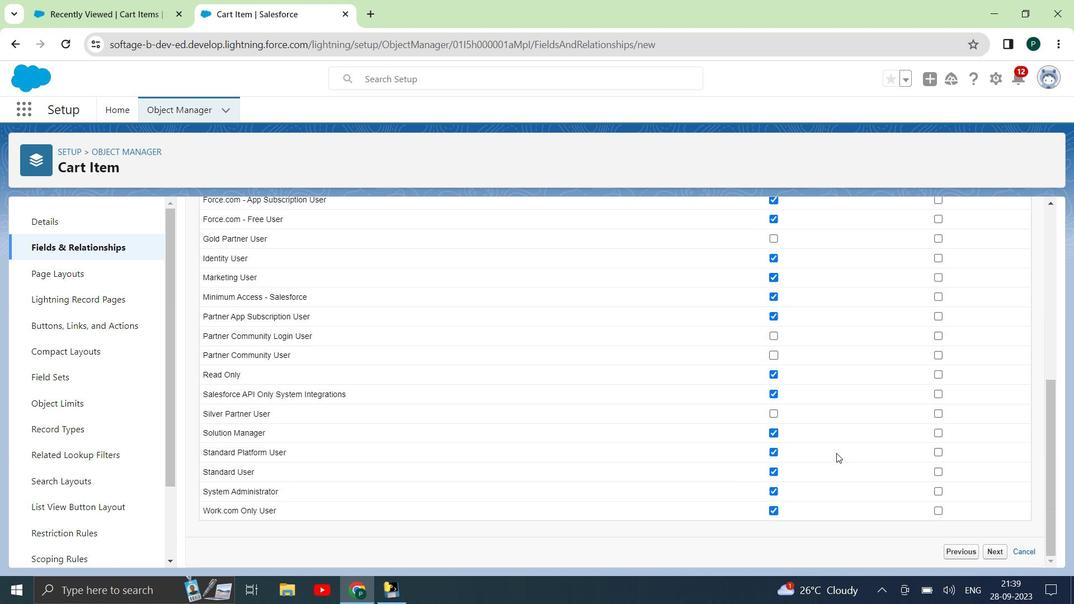 
Action: Mouse scrolled (836, 452) with delta (0, 0)
Screenshot: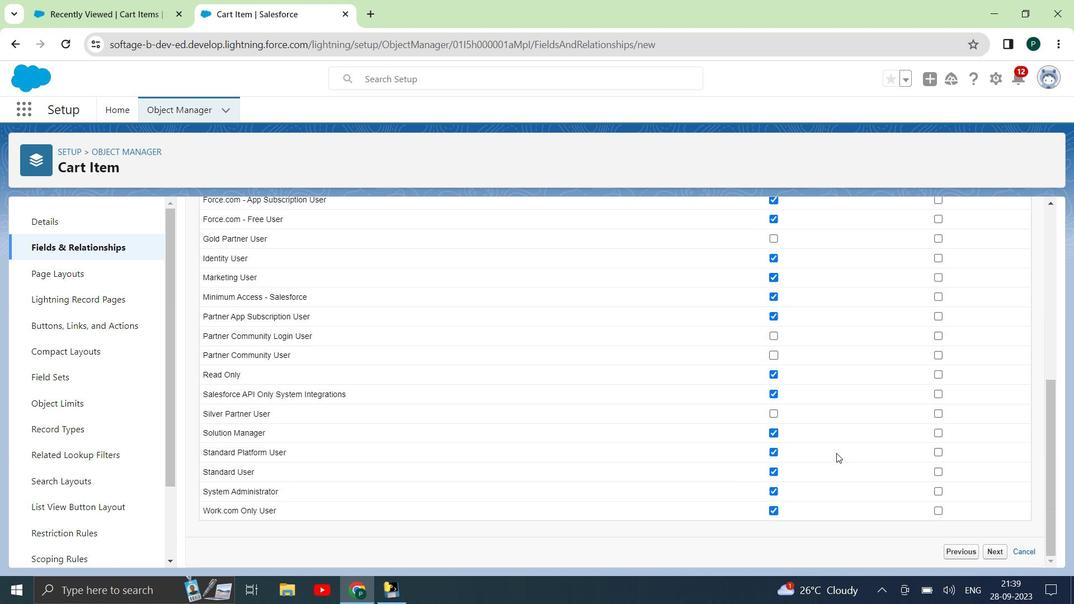 
Action: Mouse moved to (987, 551)
Screenshot: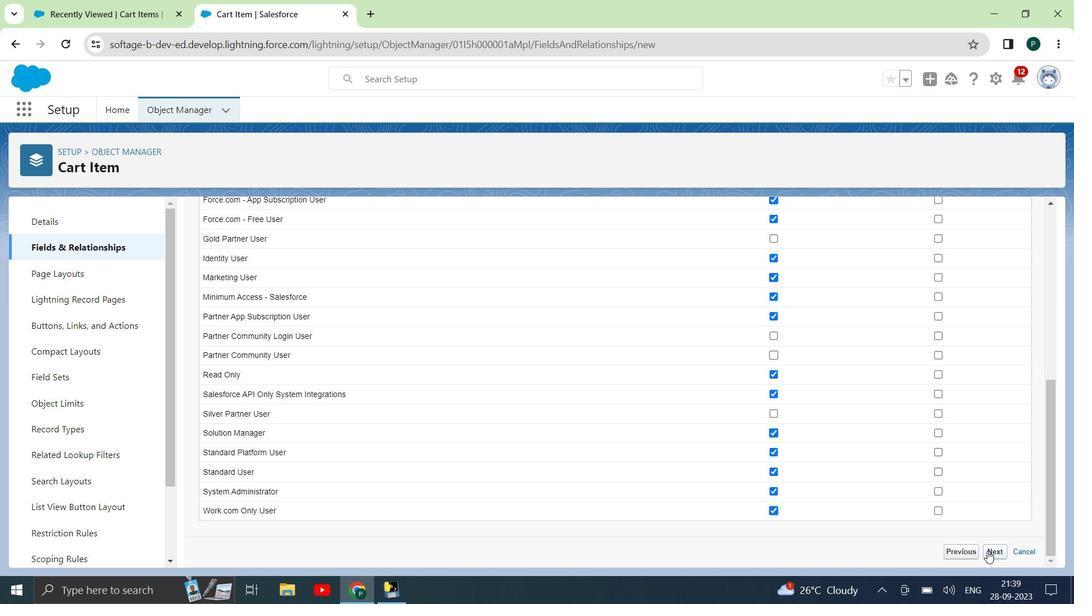 
Action: Mouse pressed left at (987, 551)
Screenshot: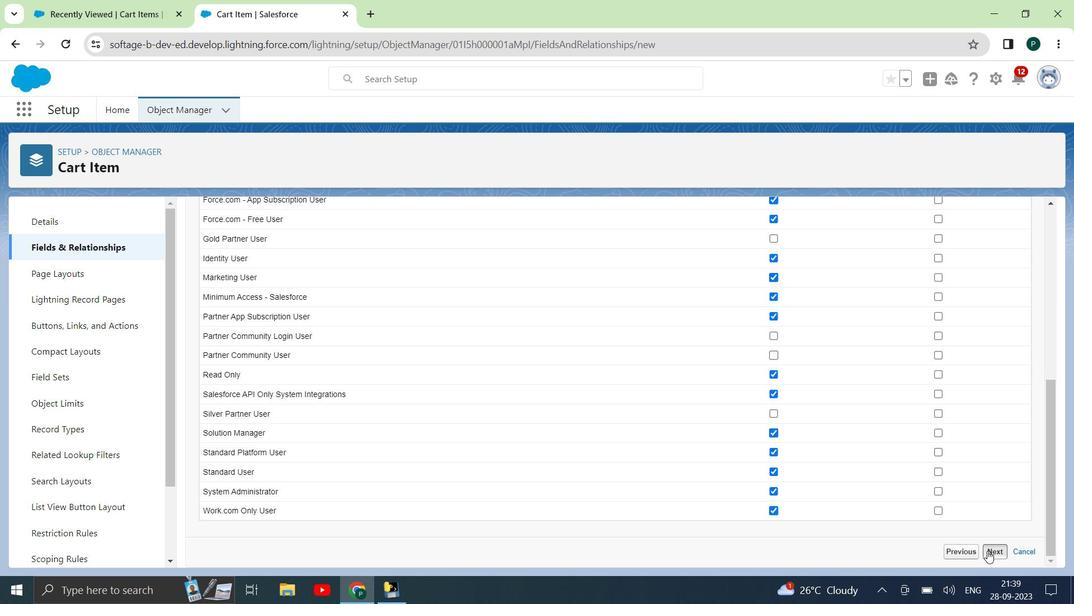 
Action: Mouse moved to (1005, 491)
Screenshot: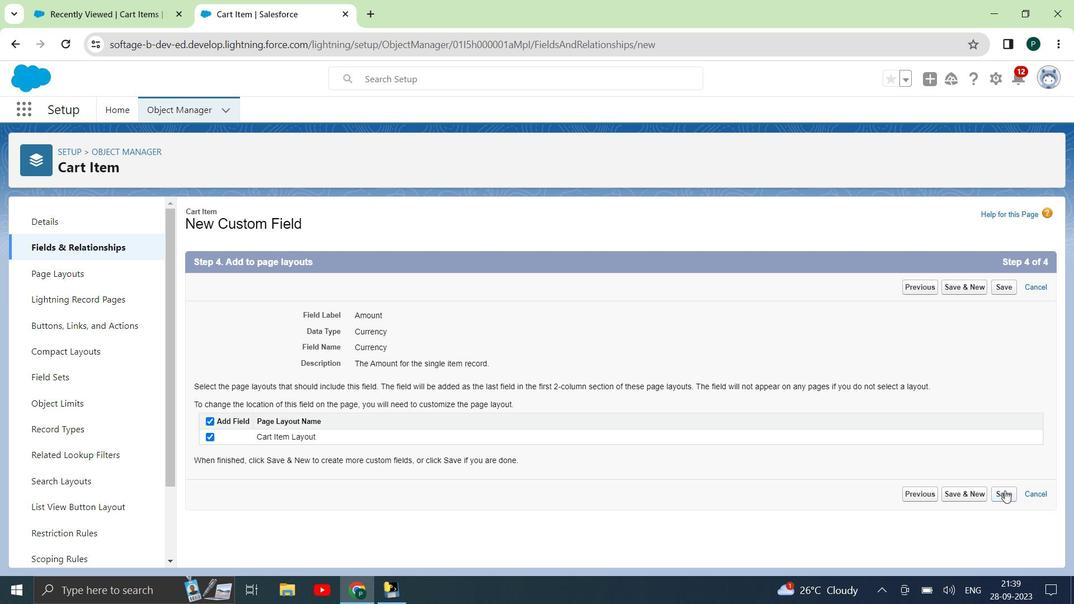 
Action: Mouse pressed left at (1005, 491)
Screenshot: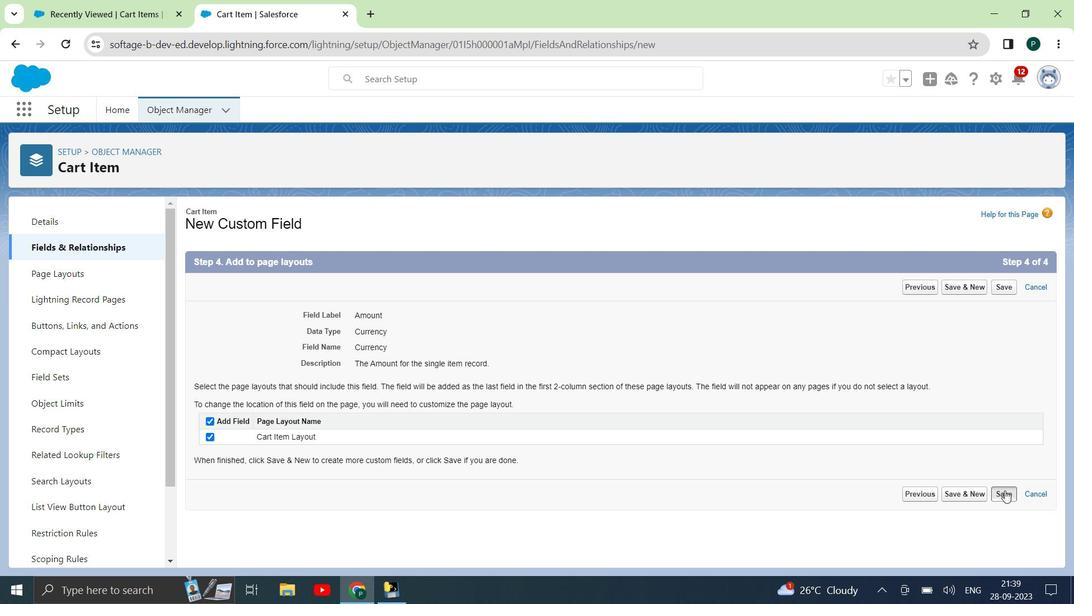 
Action: Mouse moved to (97, 7)
Screenshot: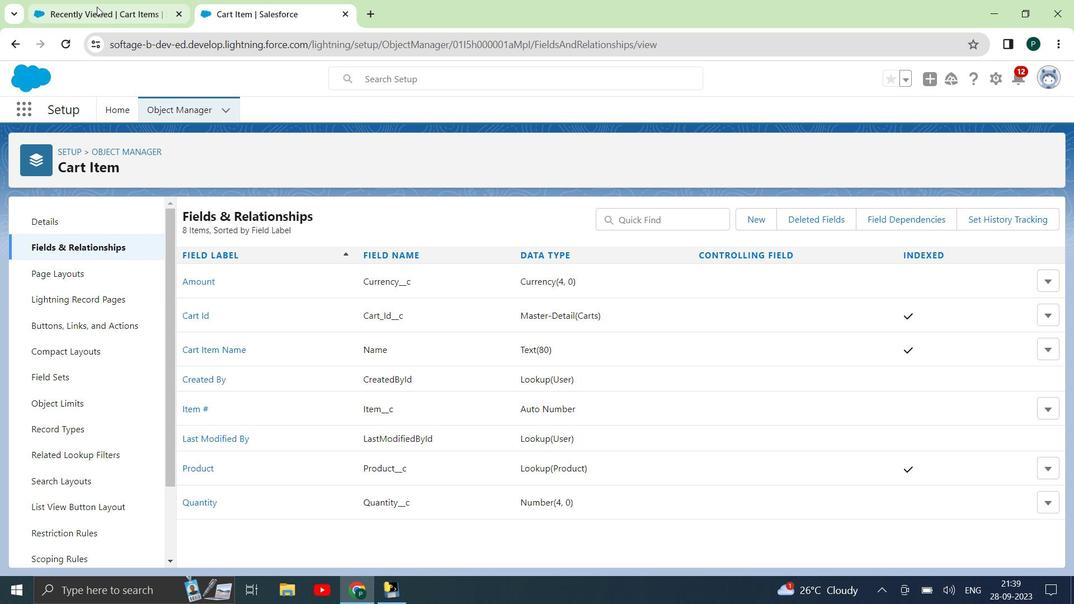 
Action: Mouse pressed left at (97, 7)
Screenshot: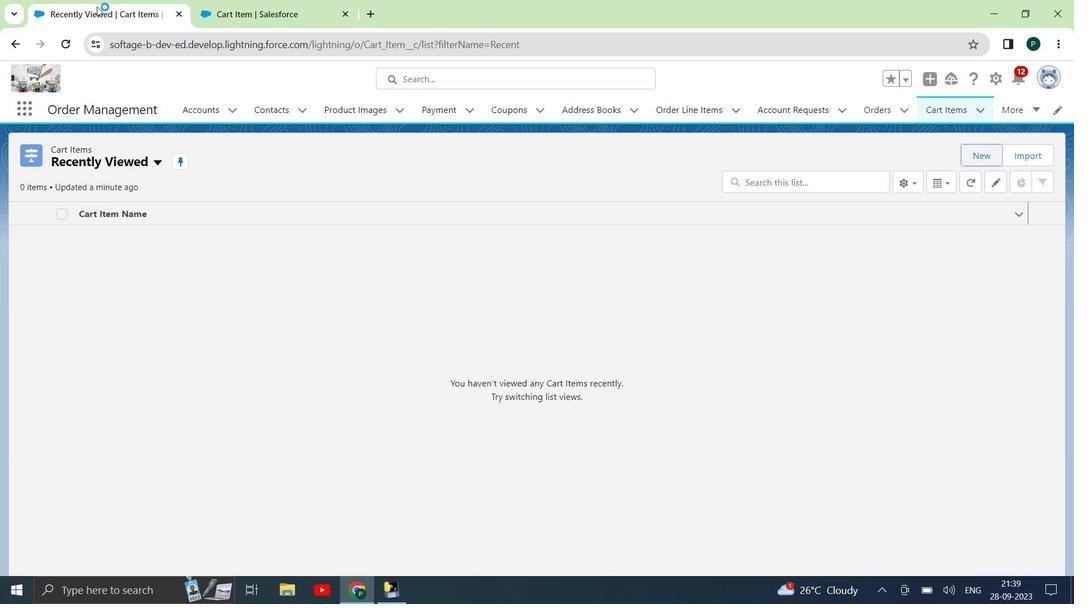 
Action: Mouse moved to (973, 153)
Screenshot: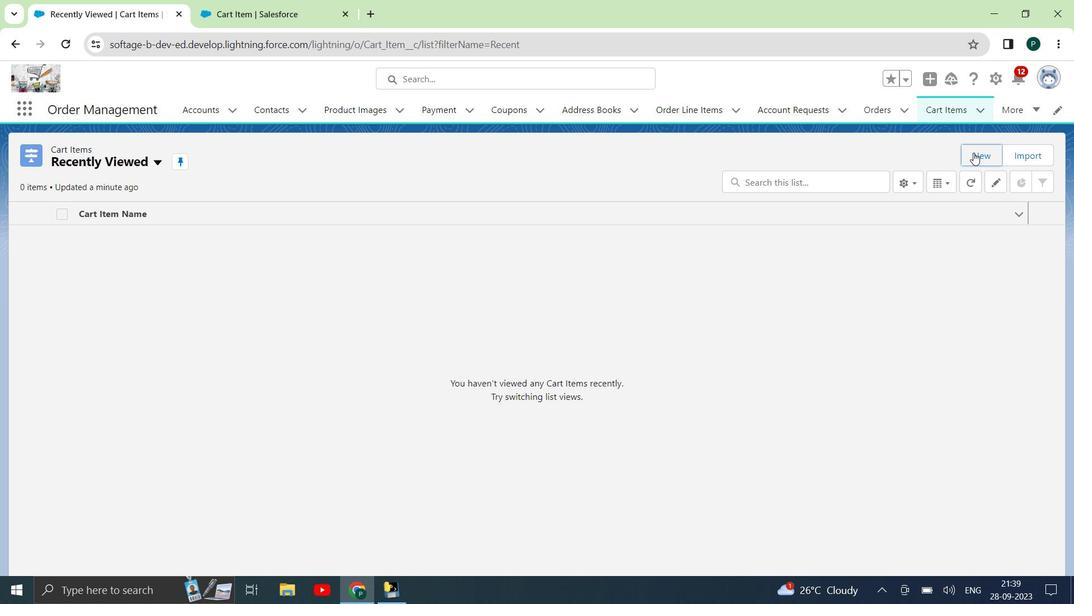 
Action: Mouse pressed left at (973, 153)
Screenshot: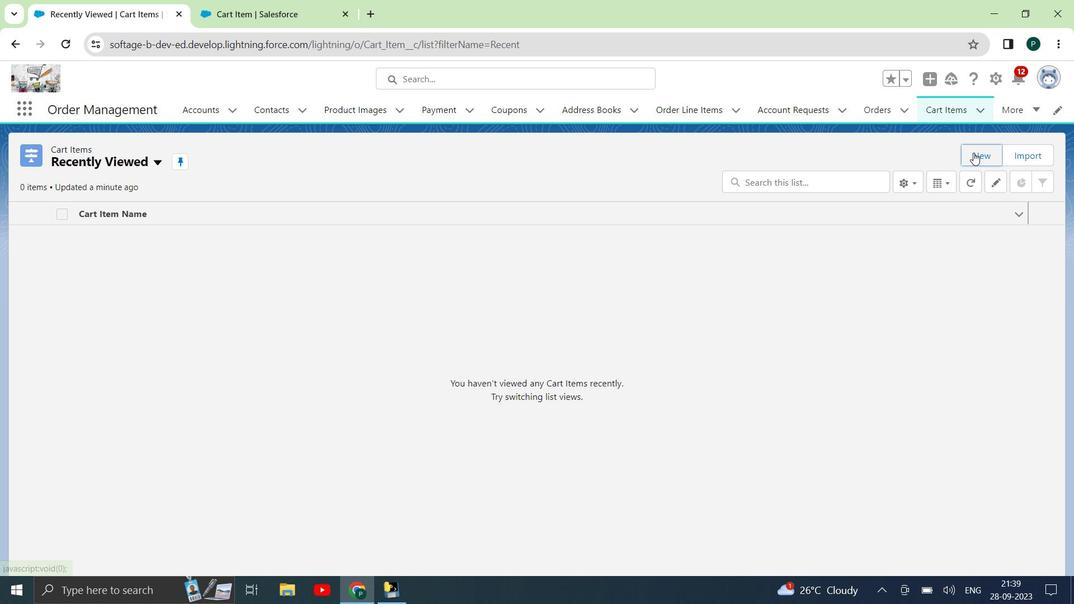 
Action: Mouse moved to (516, 307)
Screenshot: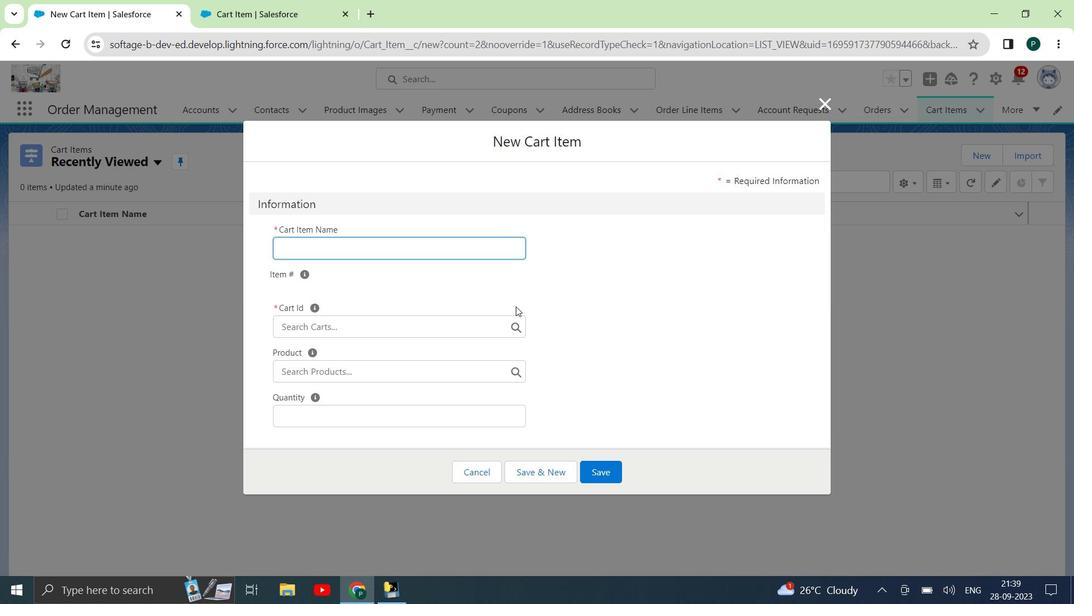 
Action: Mouse scrolled (516, 306) with delta (0, 0)
Screenshot: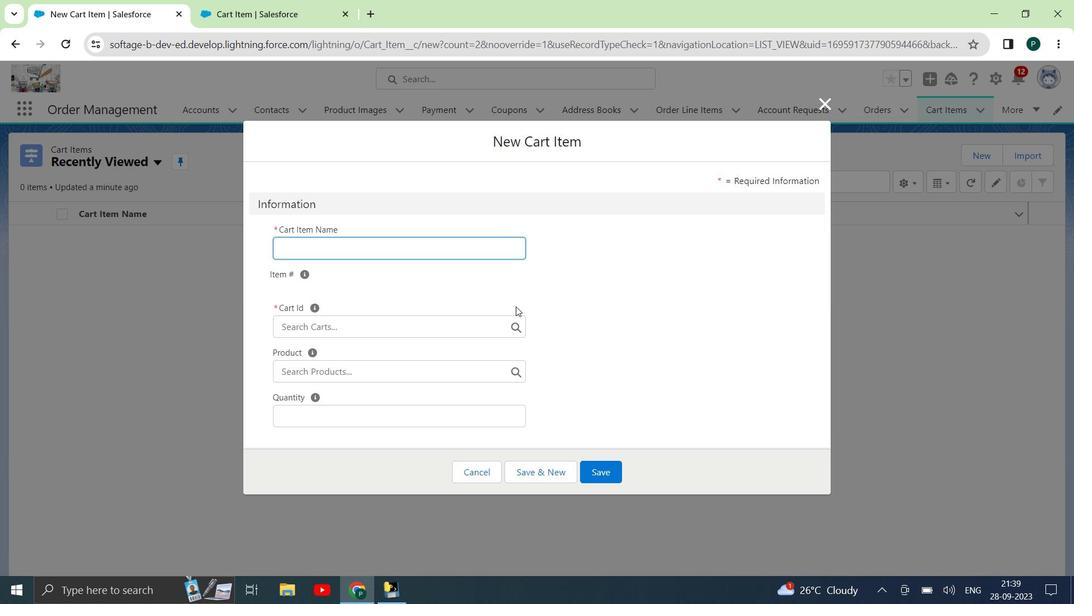 
Action: Mouse scrolled (516, 306) with delta (0, 0)
Screenshot: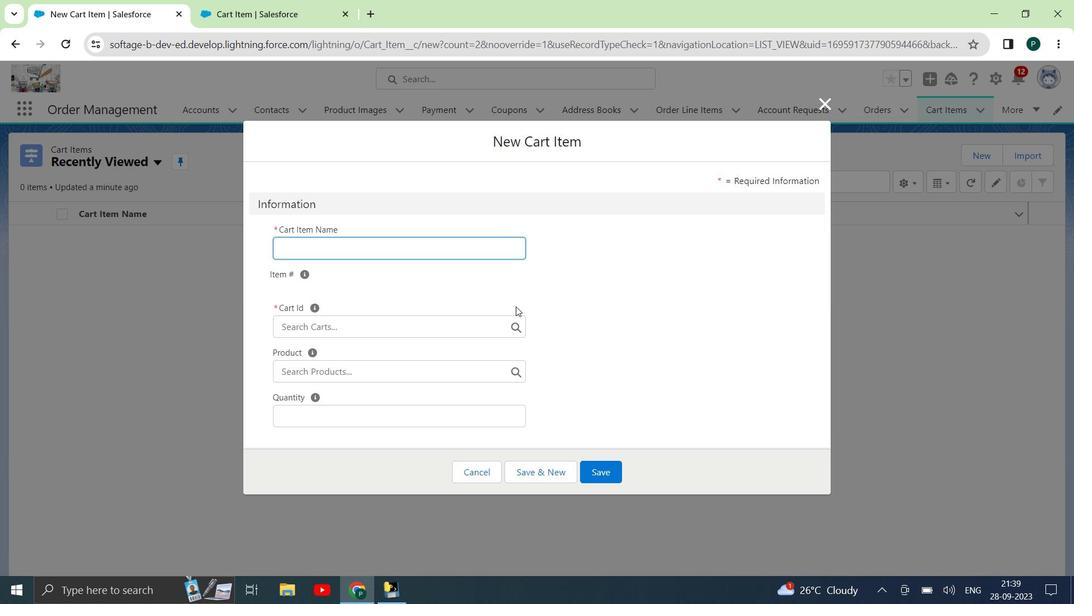 
Action: Mouse scrolled (516, 306) with delta (0, 0)
Screenshot: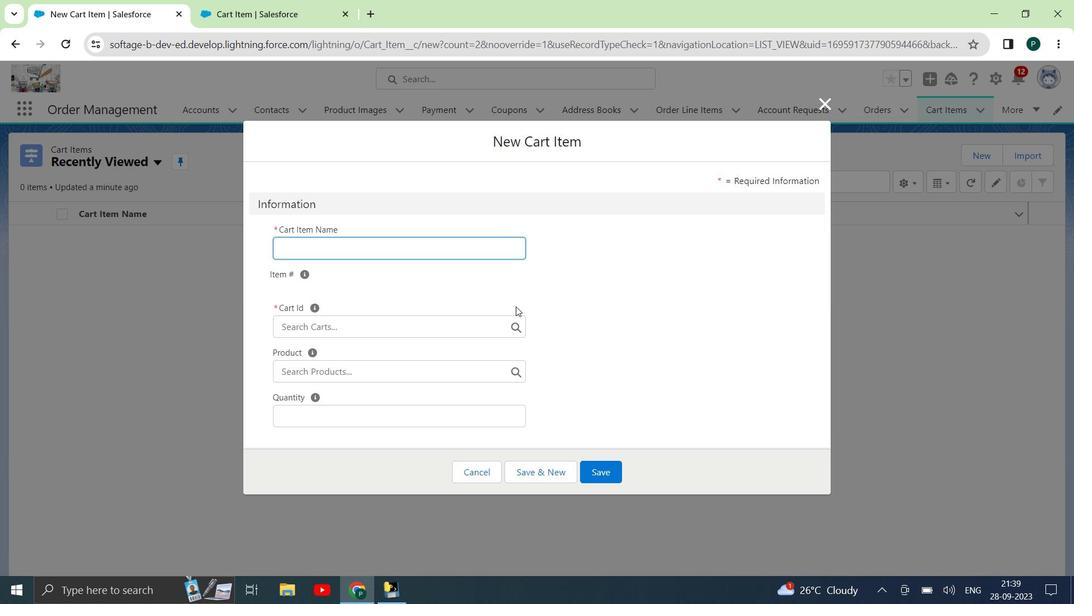 
Action: Mouse moved to (487, 466)
Screenshot: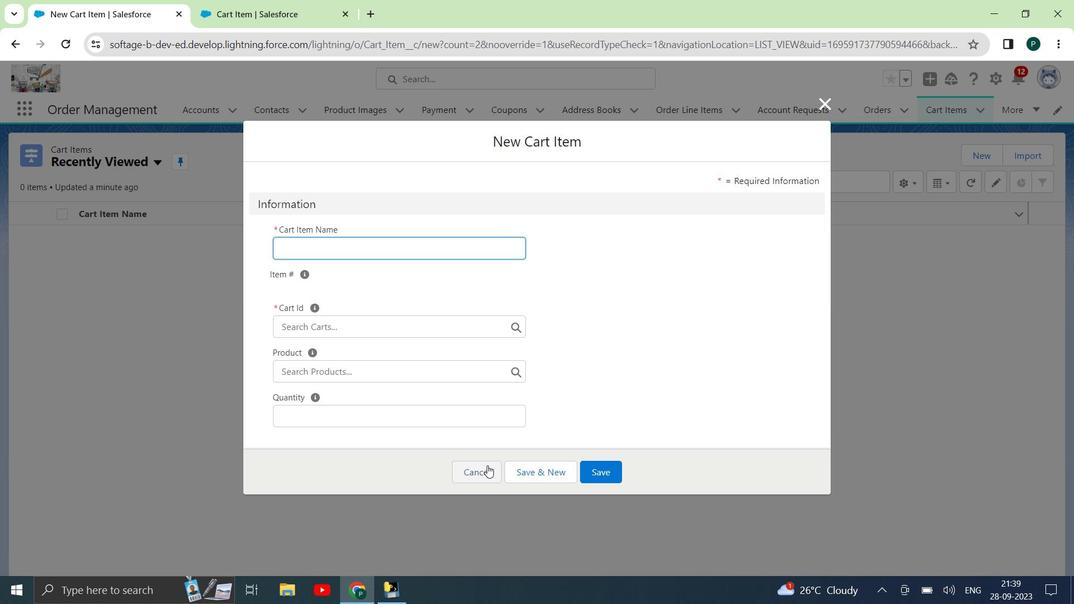 
Action: Mouse pressed left at (487, 466)
Screenshot: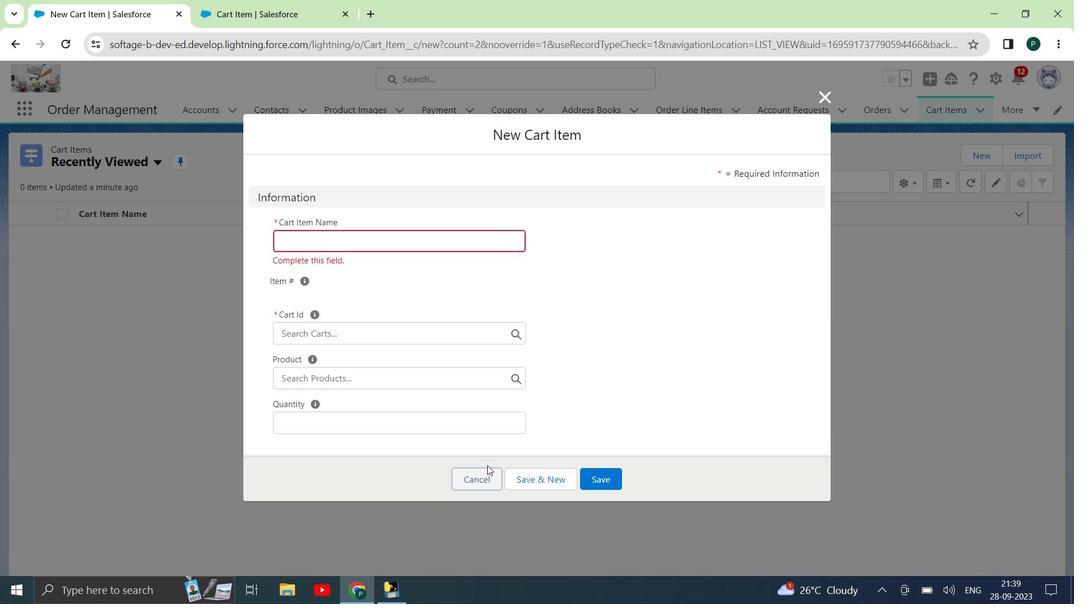
Action: Mouse moved to (463, 477)
Screenshot: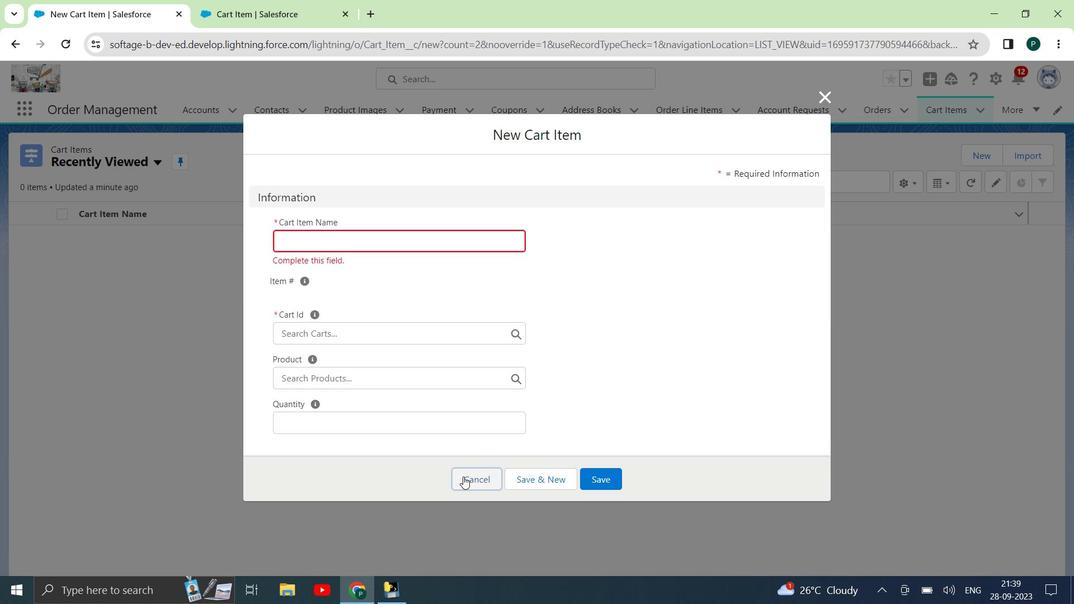 
Action: Mouse pressed left at (463, 477)
Screenshot: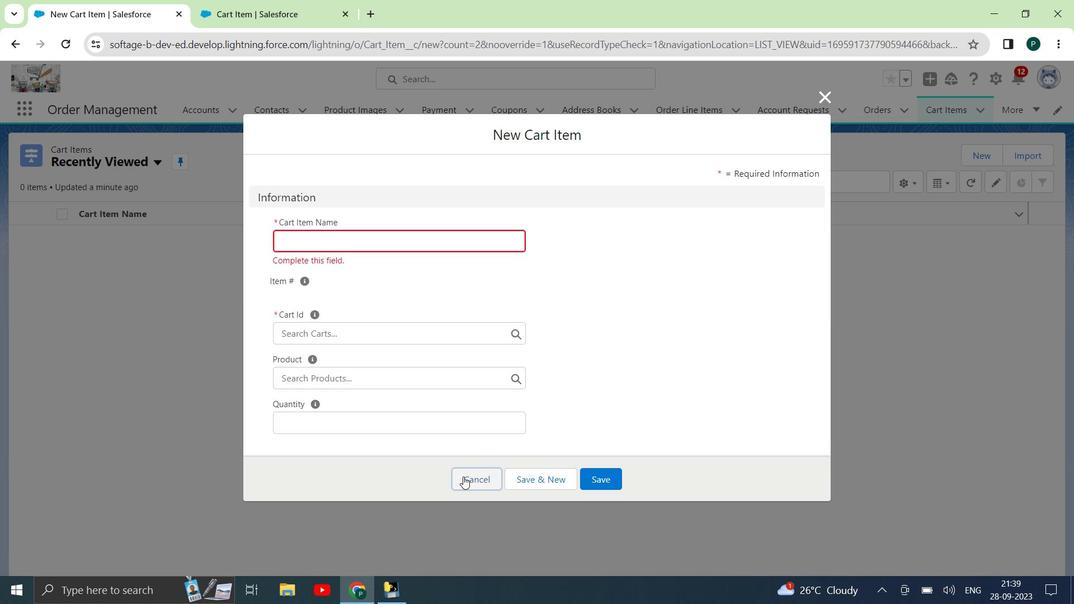 
Action: Mouse moved to (61, 47)
Screenshot: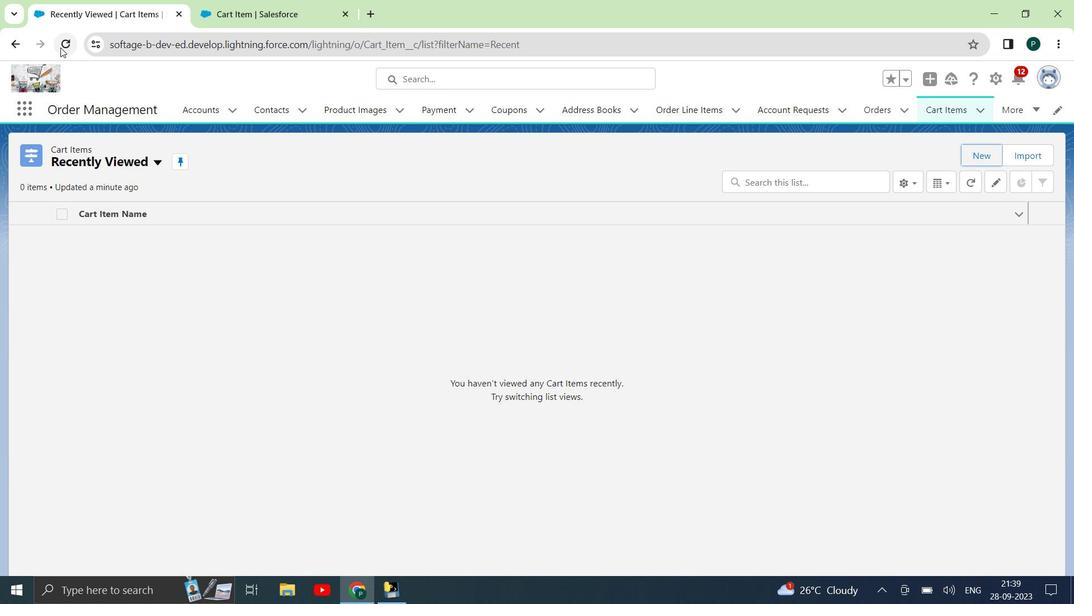 
Action: Mouse pressed left at (61, 47)
Screenshot: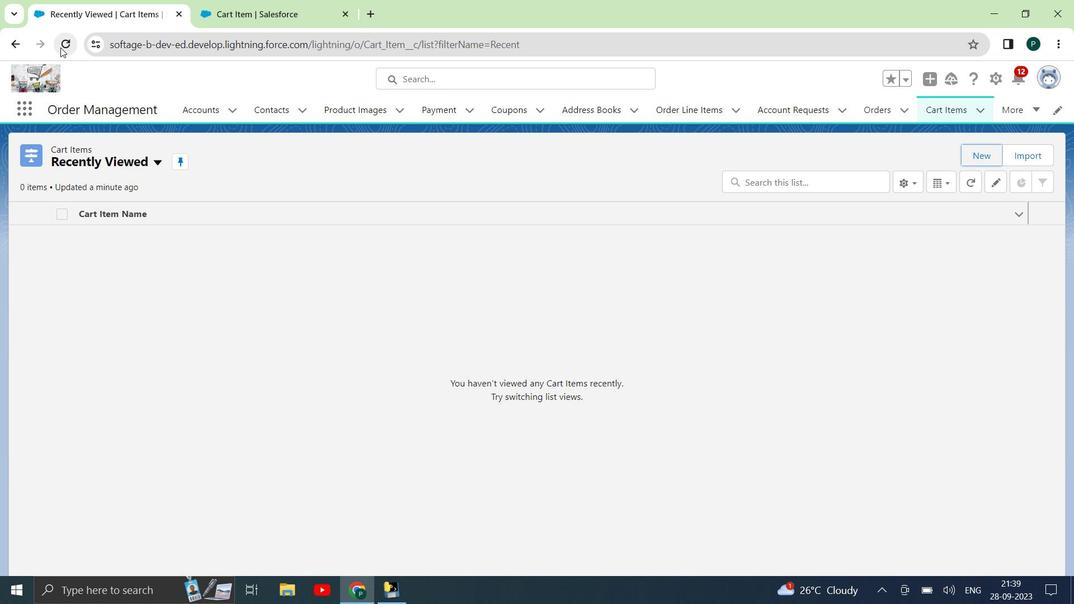 
Action: Mouse moved to (966, 160)
Screenshot: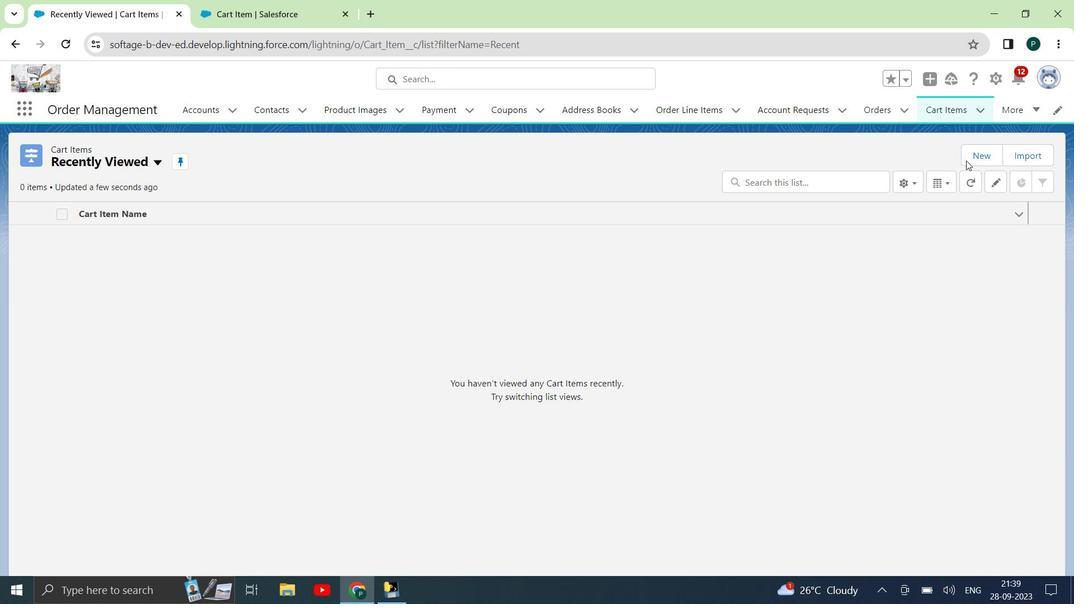 
Action: Mouse pressed left at (966, 160)
Screenshot: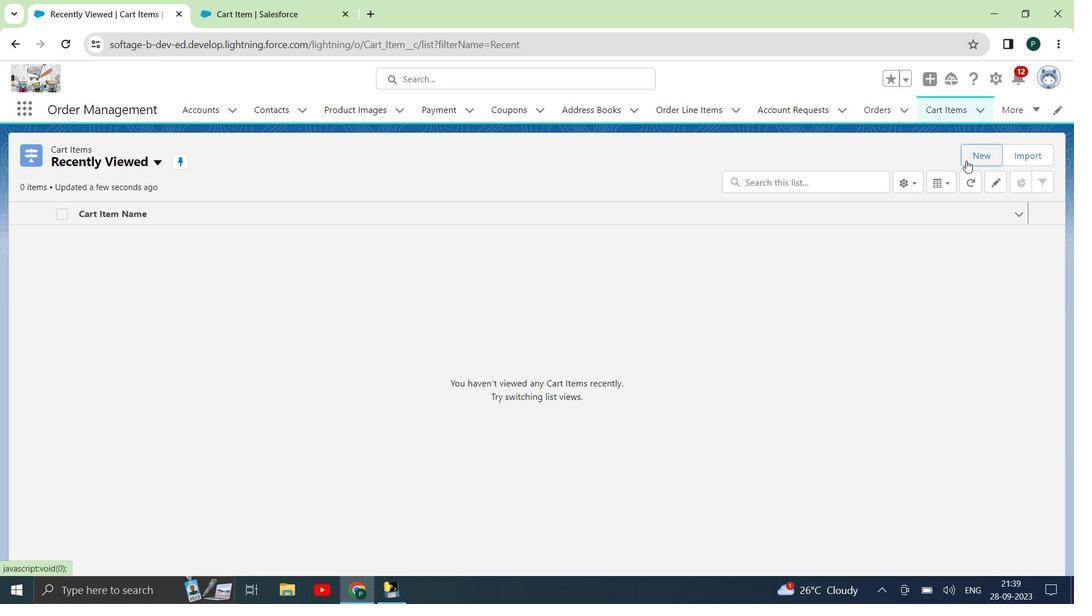 
Action: Mouse moved to (576, 276)
Screenshot: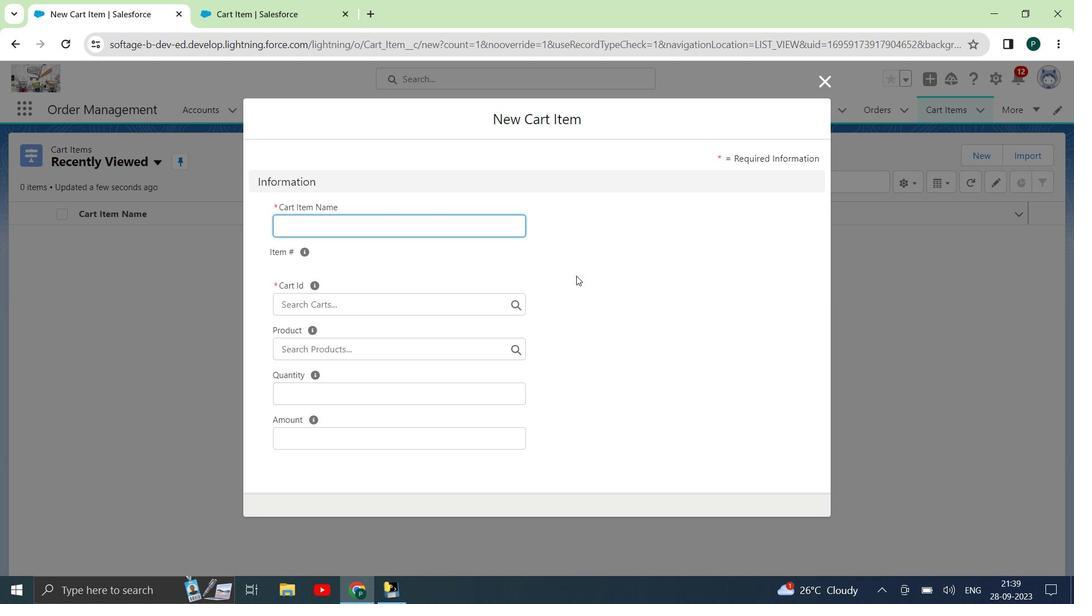 
Action: Mouse scrolled (576, 275) with delta (0, 0)
Screenshot: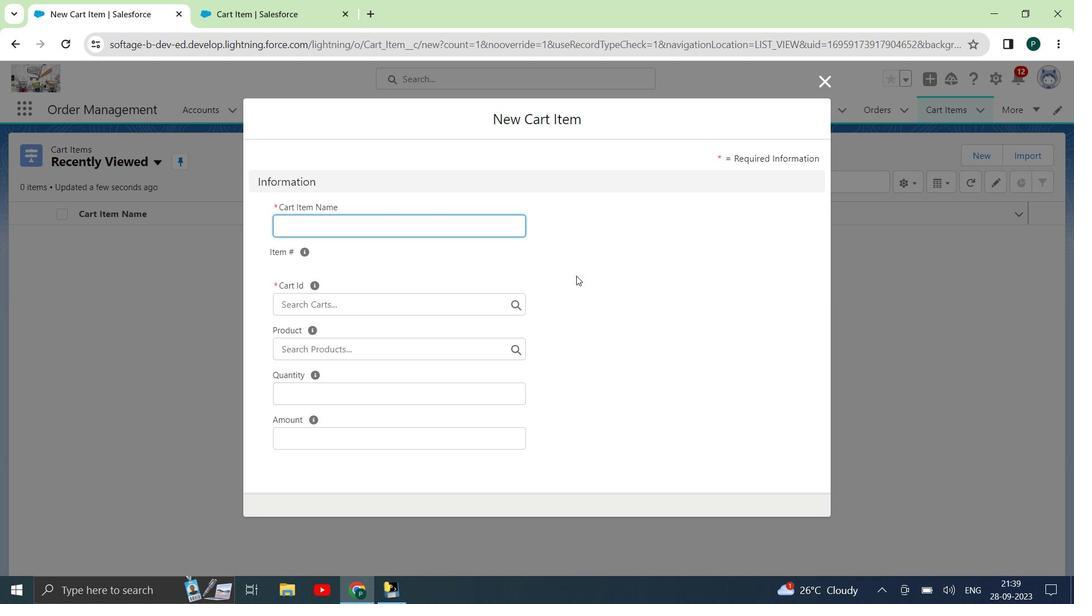 
Action: Mouse scrolled (576, 275) with delta (0, 0)
Screenshot: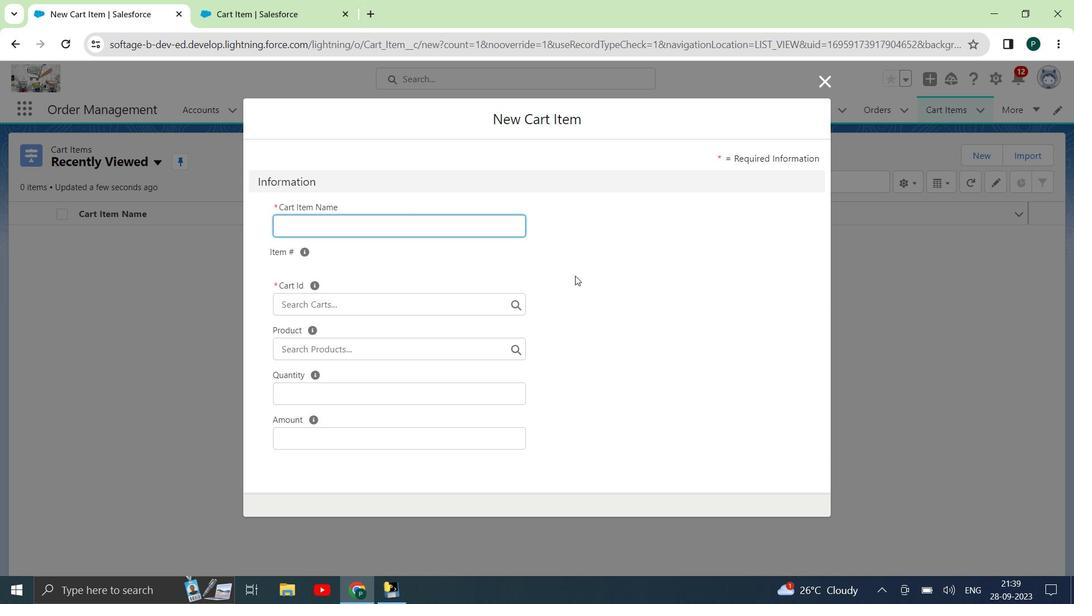 
Action: Mouse moved to (489, 497)
Screenshot: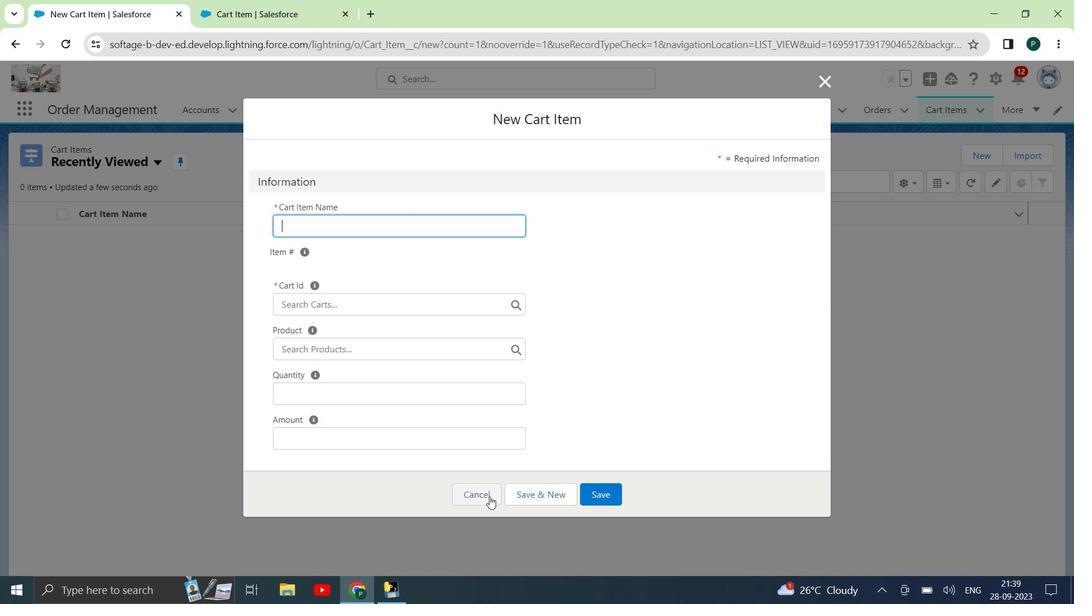 
Action: Mouse pressed left at (489, 497)
Screenshot: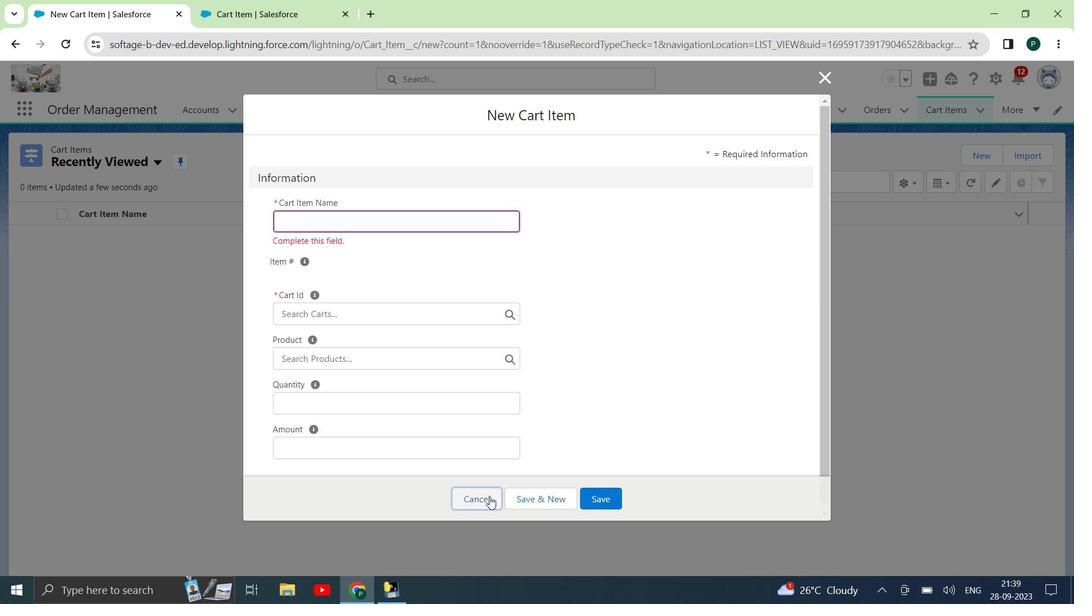 
Action: Mouse moved to (294, 8)
Screenshot: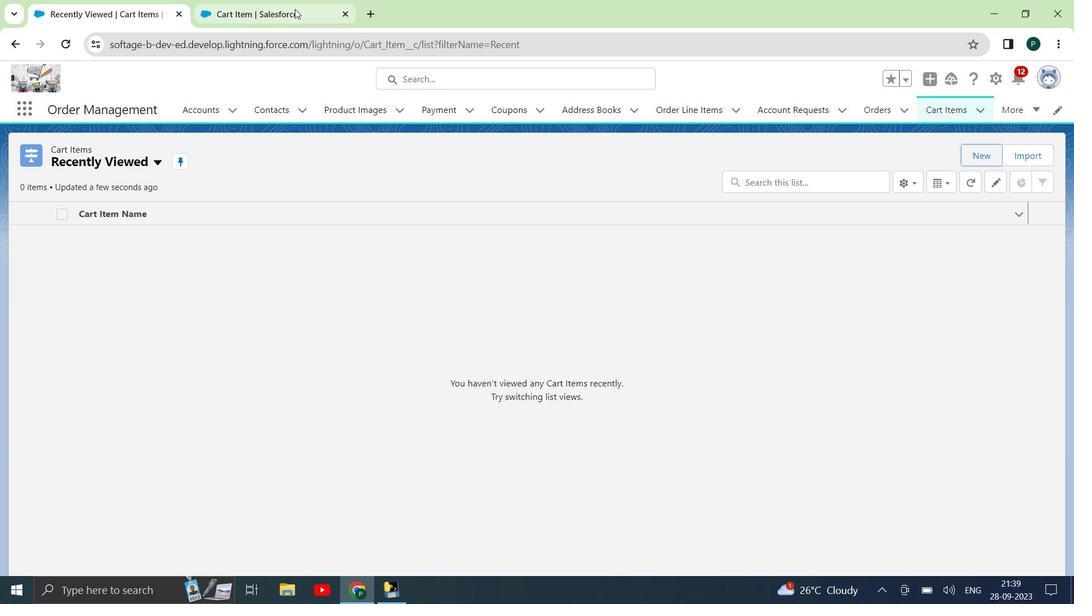 
Action: Mouse pressed left at (294, 8)
Screenshot: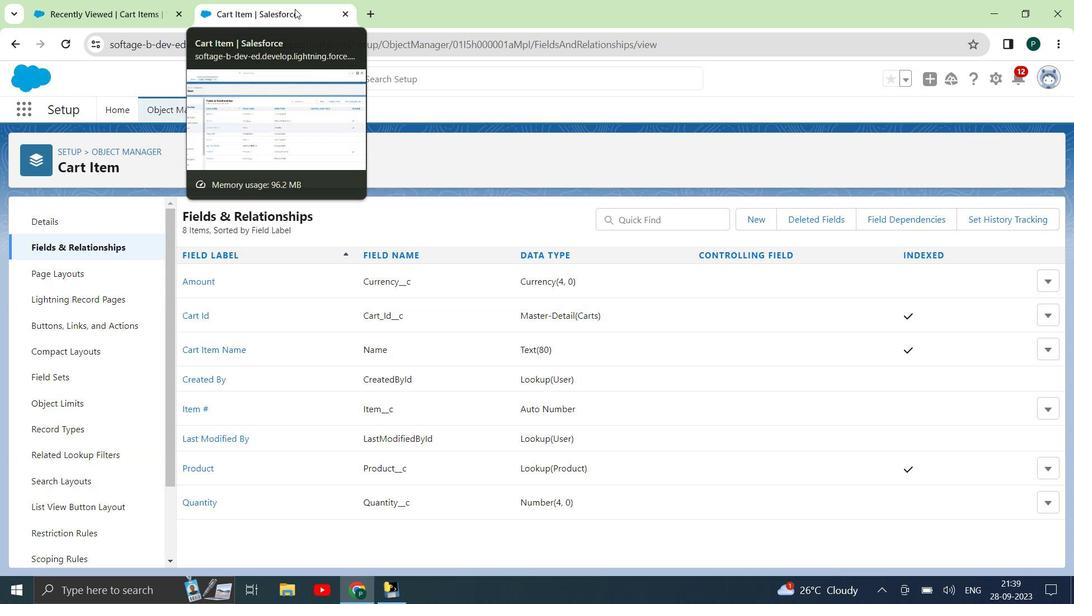 
Action: Mouse moved to (751, 214)
Screenshot: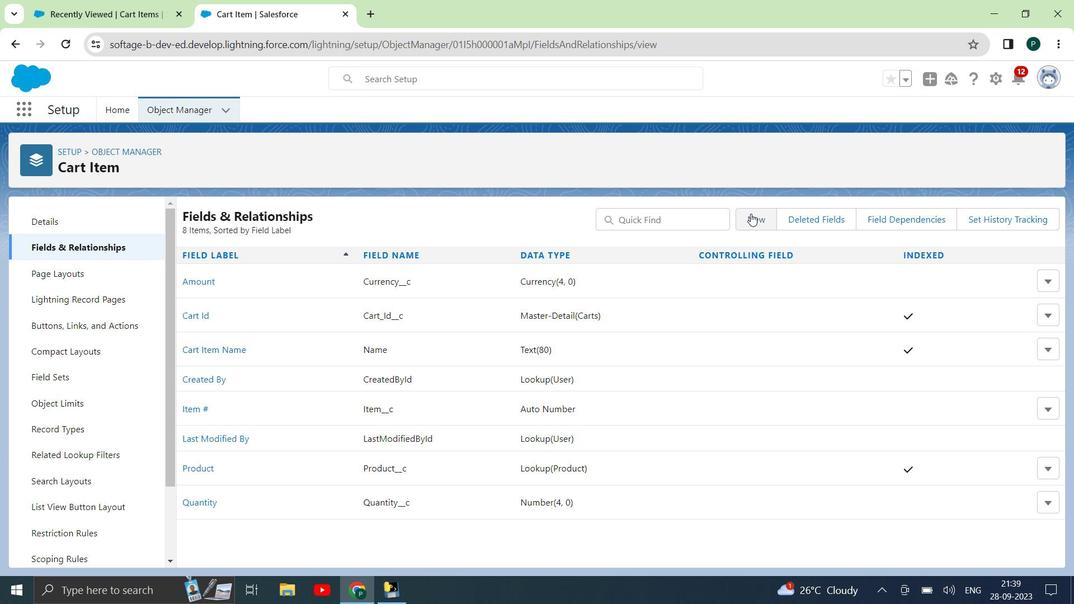 
Action: Mouse pressed left at (751, 214)
Screenshot: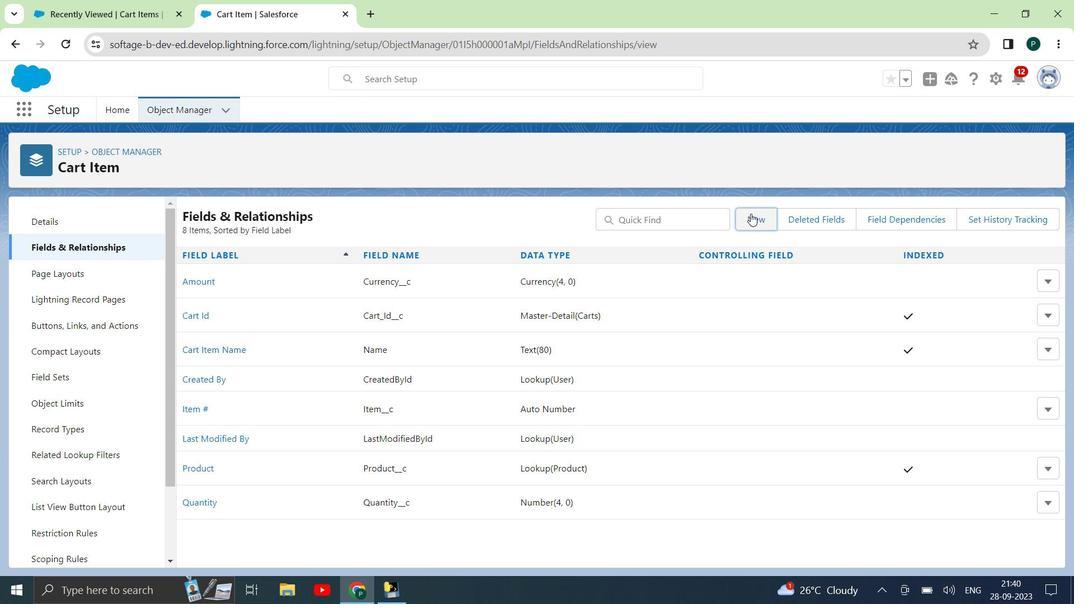 
Action: Mouse moved to (324, 398)
Screenshot: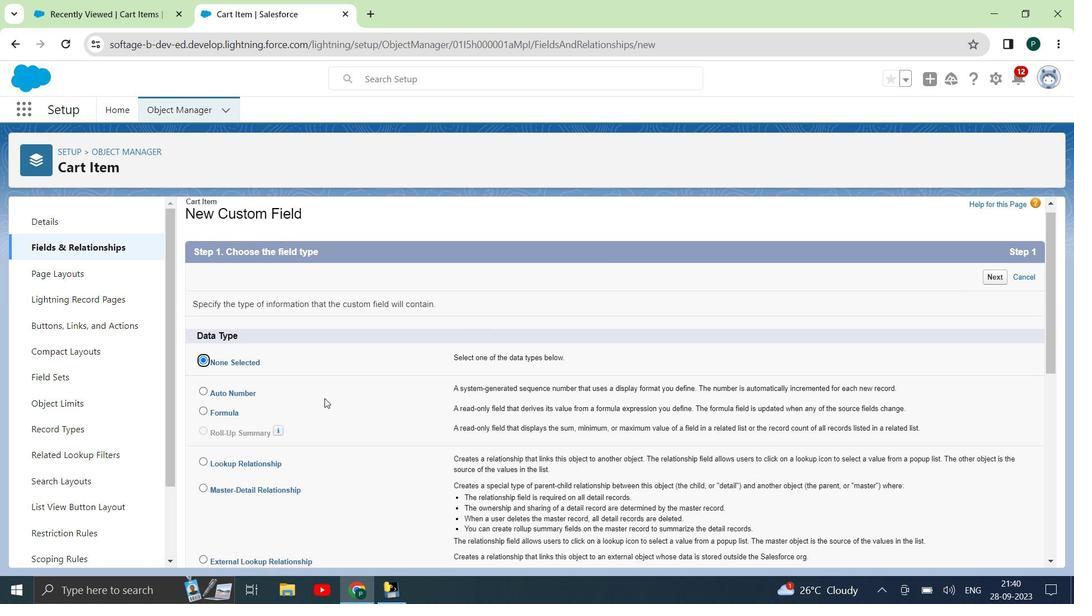
Action: Mouse scrolled (324, 397) with delta (0, 0)
Screenshot: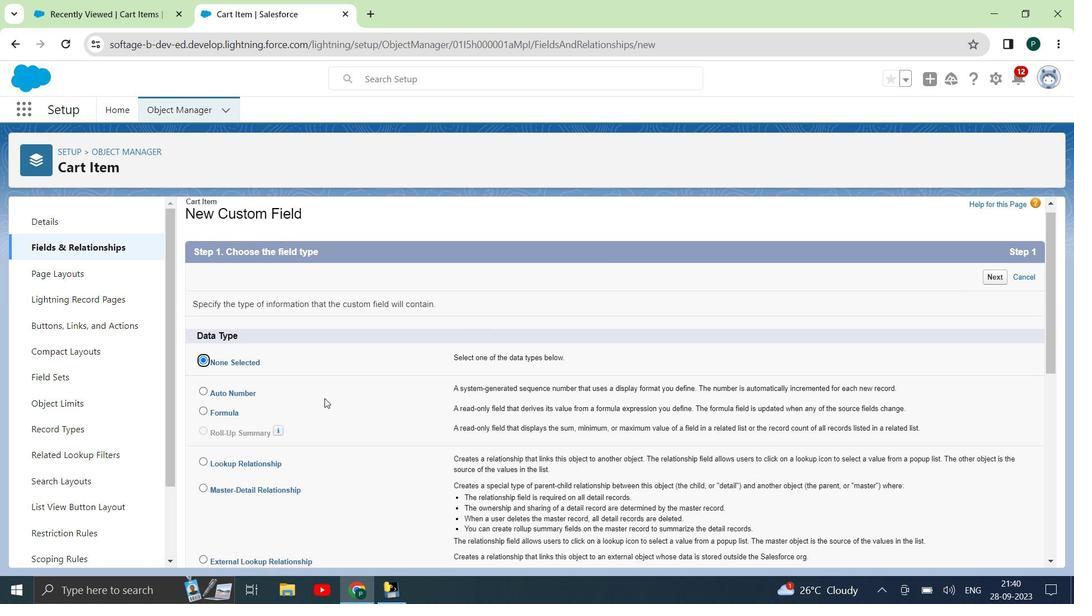 
Action: Mouse scrolled (324, 397) with delta (0, 0)
Screenshot: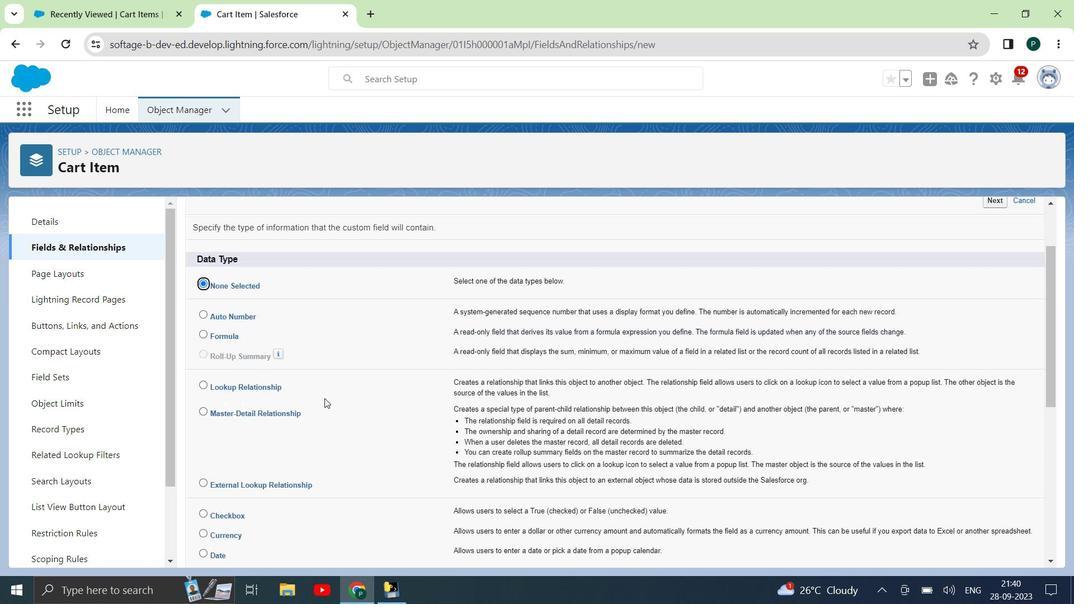 
Action: Mouse scrolled (324, 397) with delta (0, 0)
Screenshot: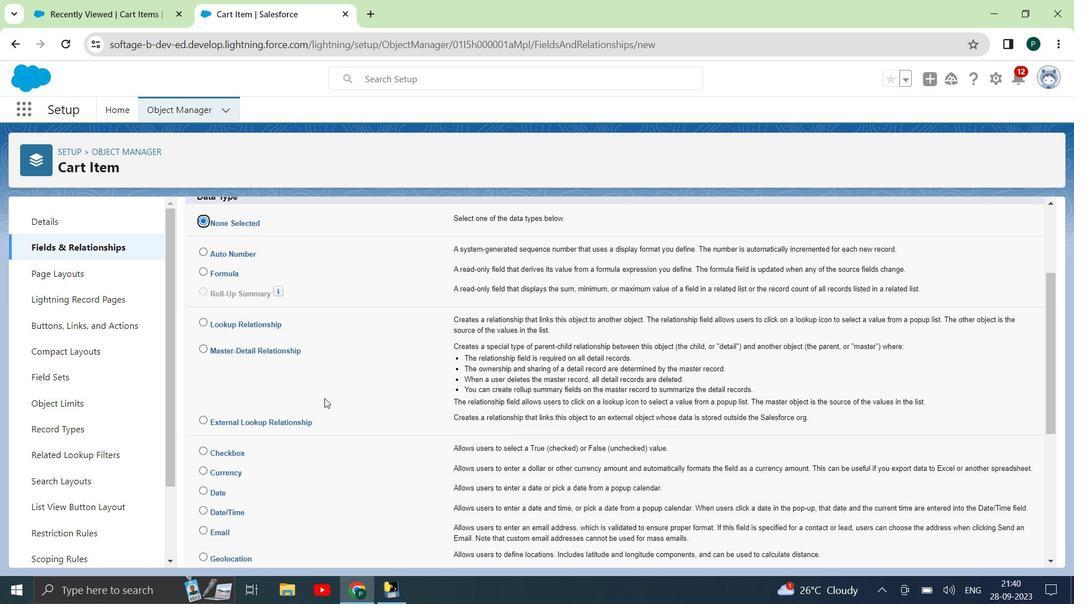 
Action: Mouse moved to (321, 397)
Screenshot: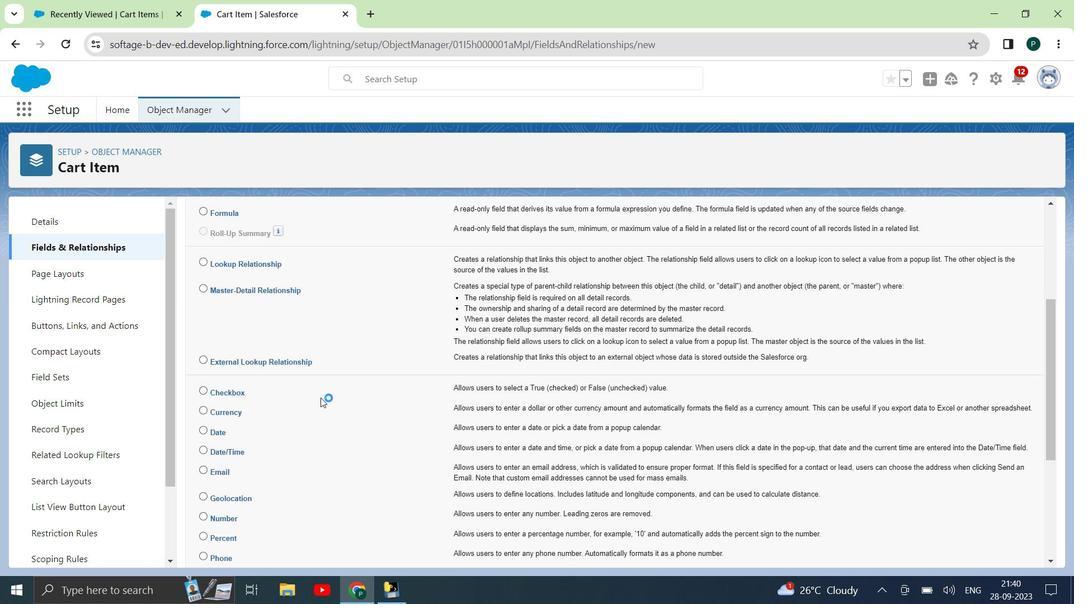 
Action: Mouse scrolled (321, 397) with delta (0, 0)
Screenshot: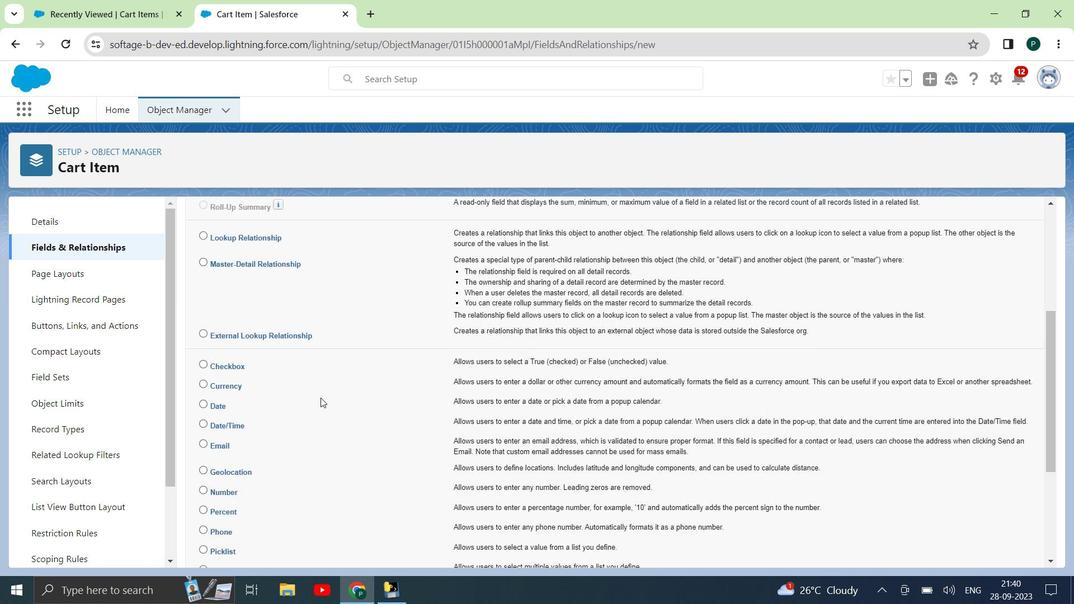 
Action: Mouse scrolled (321, 397) with delta (0, 0)
Screenshot: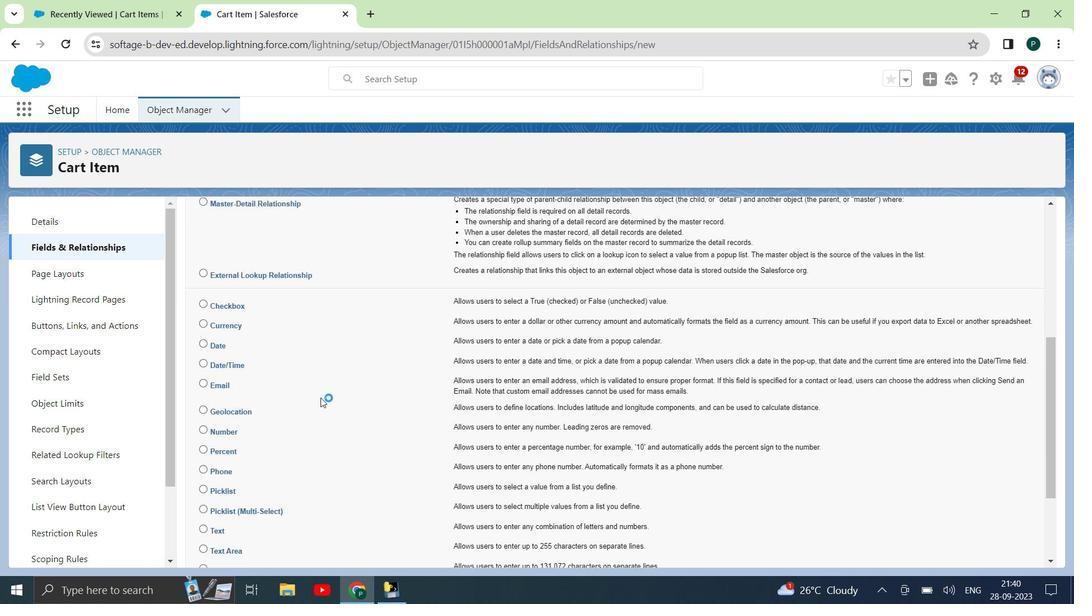 
Action: Mouse scrolled (321, 397) with delta (0, 0)
Screenshot: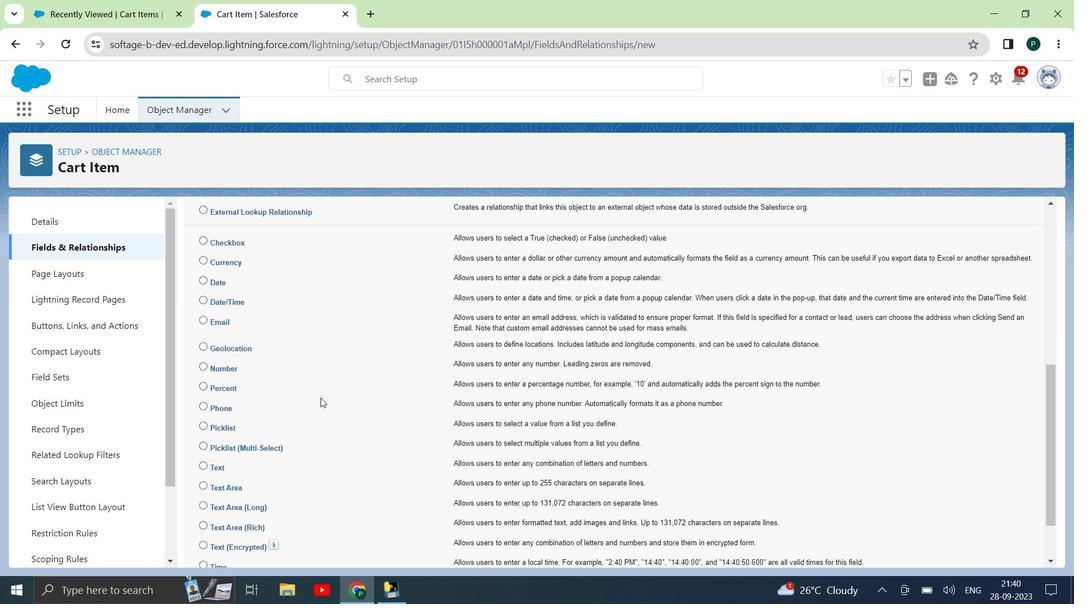 
Action: Mouse scrolled (321, 397) with delta (0, 0)
Screenshot: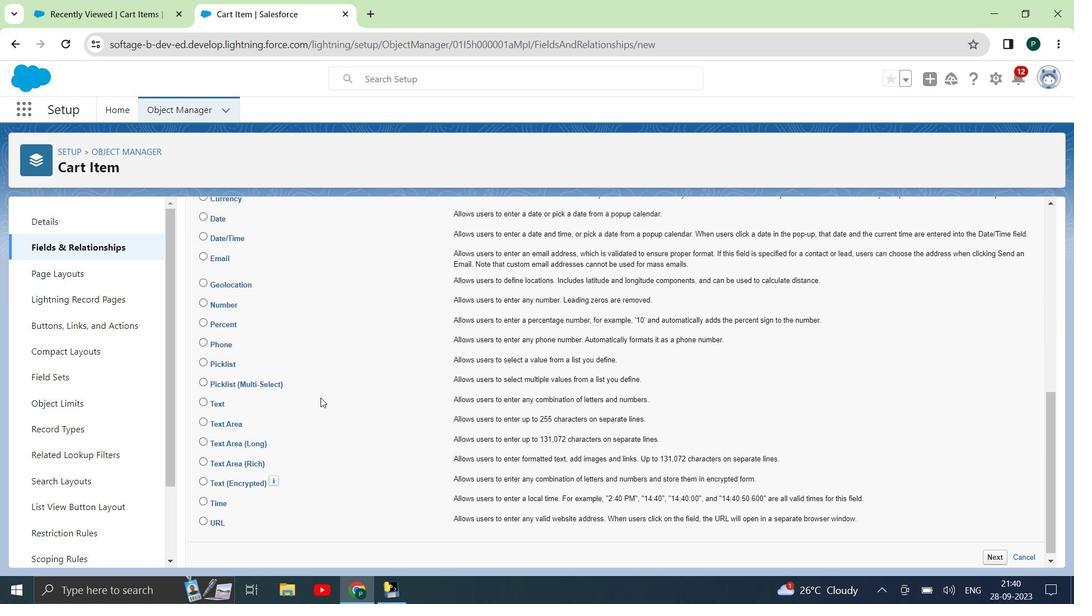 
Action: Mouse scrolled (321, 397) with delta (0, 0)
Screenshot: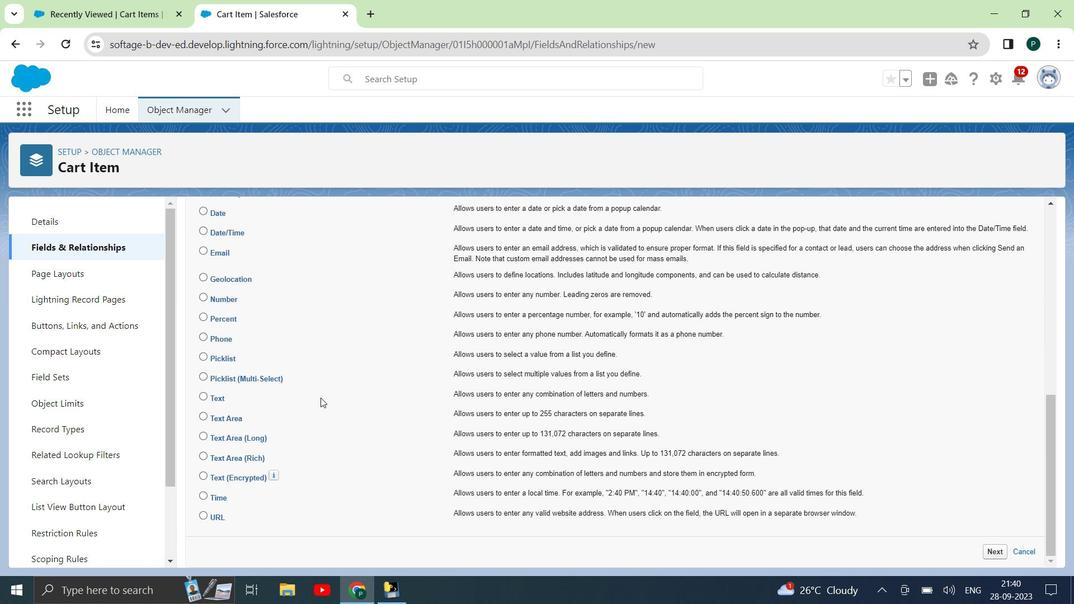 
Action: Mouse scrolled (321, 397) with delta (0, 0)
Screenshot: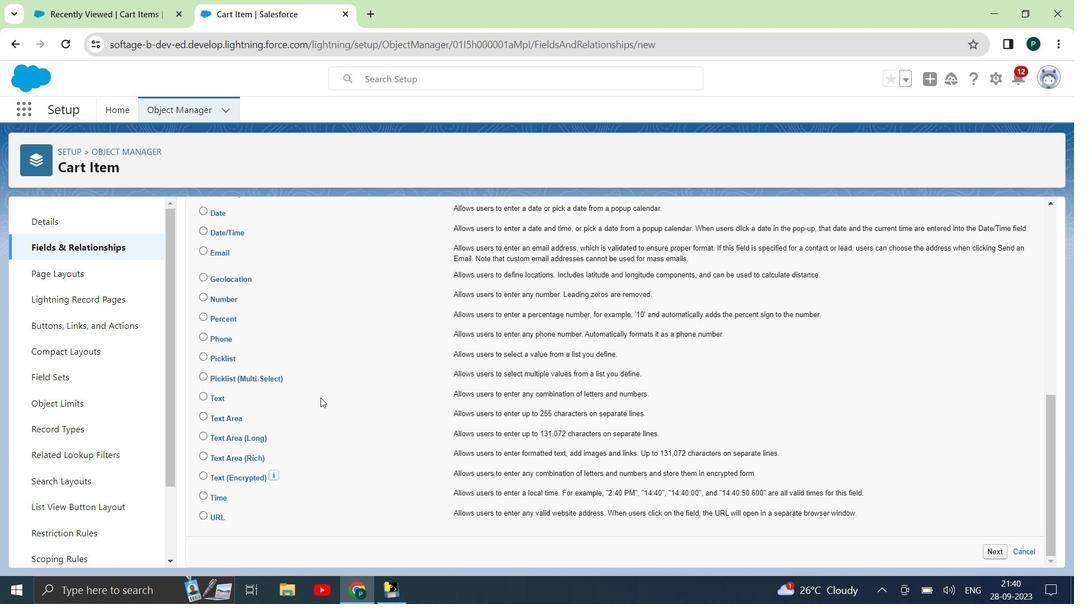 
Action: Mouse scrolled (321, 397) with delta (0, 0)
Screenshot: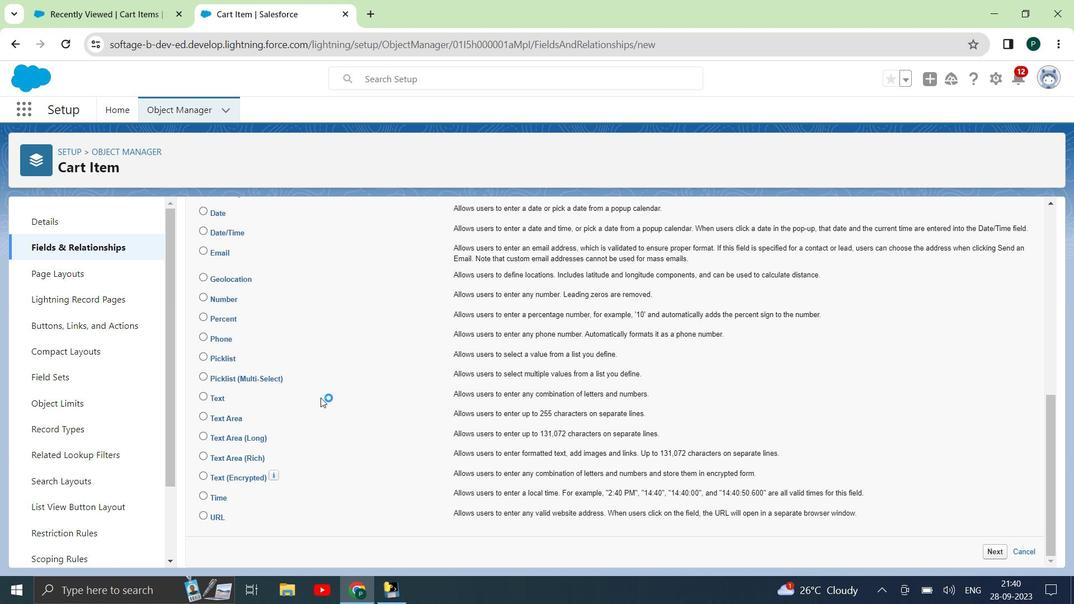 
Action: Mouse moved to (321, 396)
Screenshot: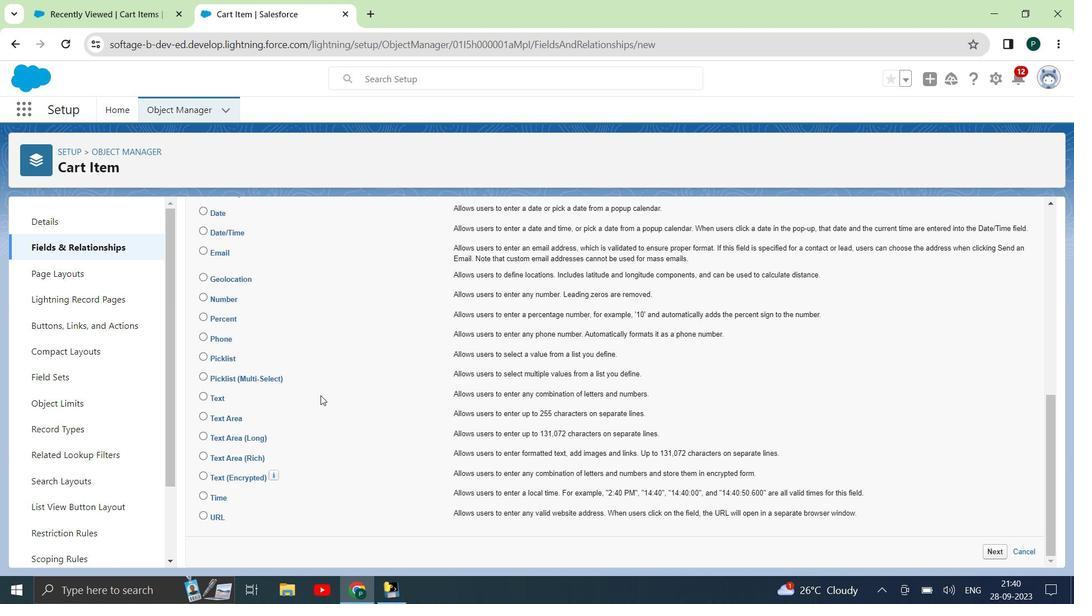 
Action: Mouse scrolled (321, 396) with delta (0, 0)
Screenshot: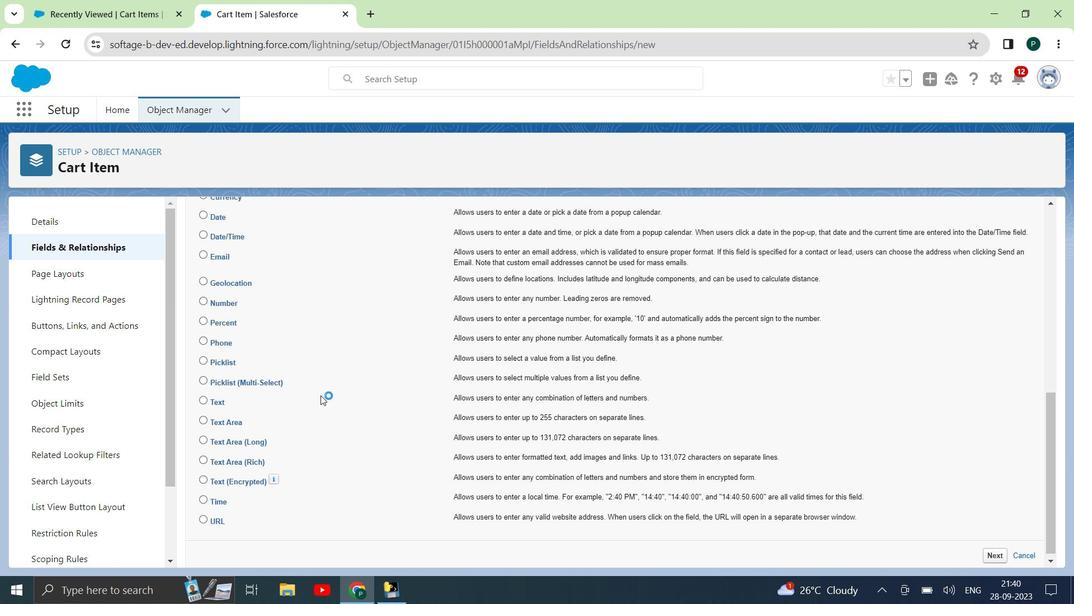 
Action: Mouse scrolled (321, 396) with delta (0, 0)
Screenshot: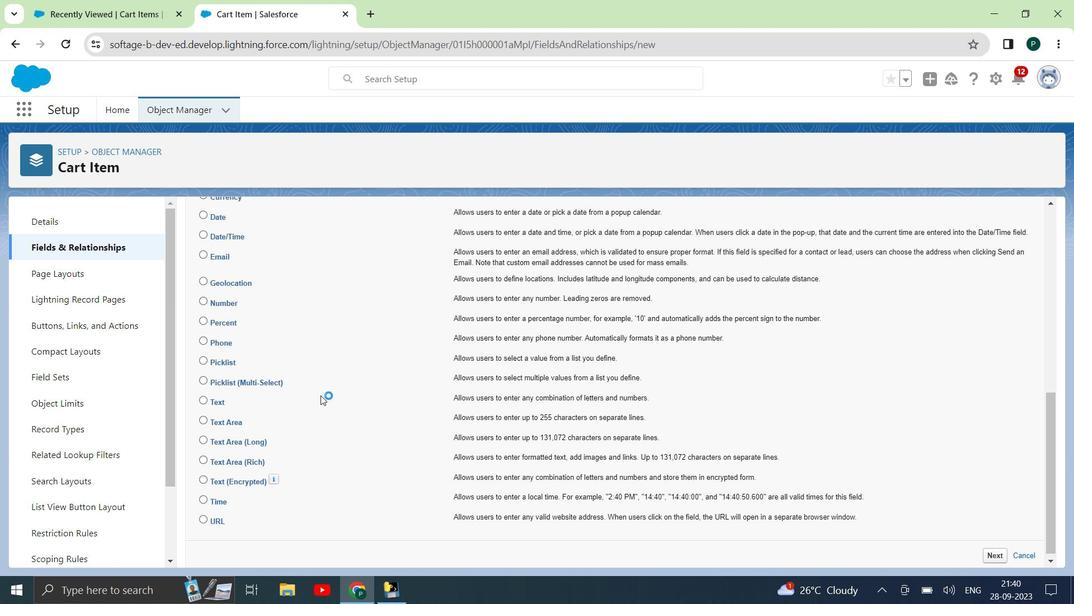 
Action: Mouse scrolled (321, 396) with delta (0, 0)
Screenshot: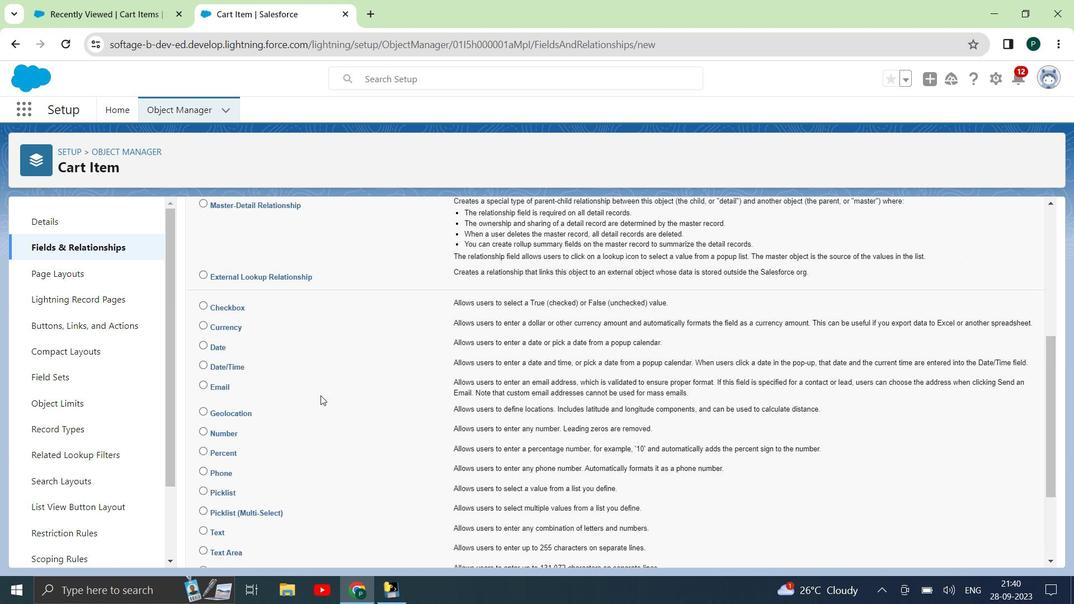 
Action: Mouse scrolled (321, 396) with delta (0, 0)
Screenshot: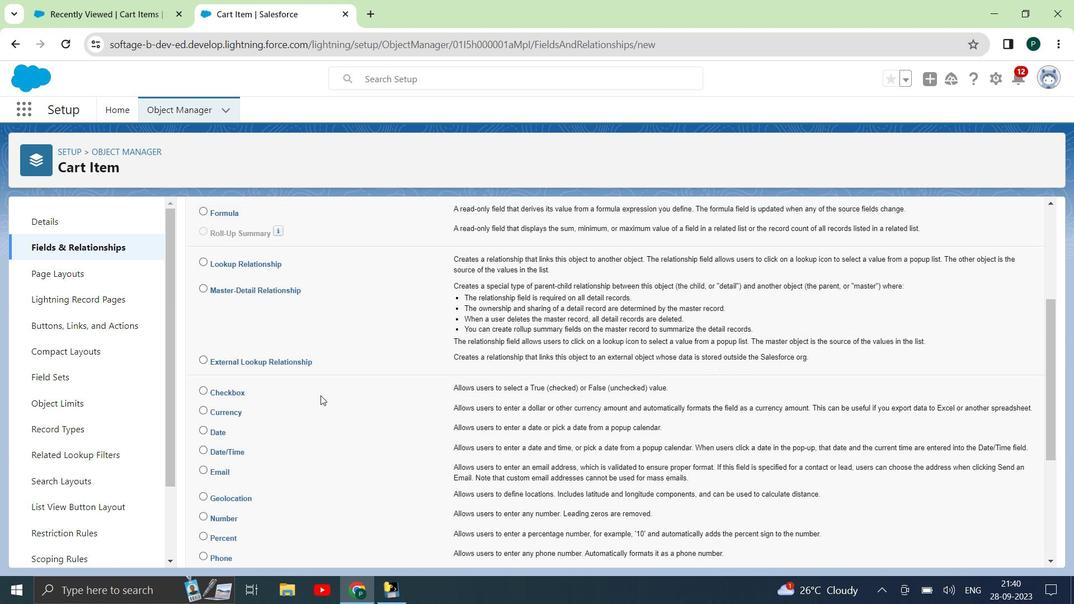 
Action: Mouse scrolled (321, 396) with delta (0, 0)
Screenshot: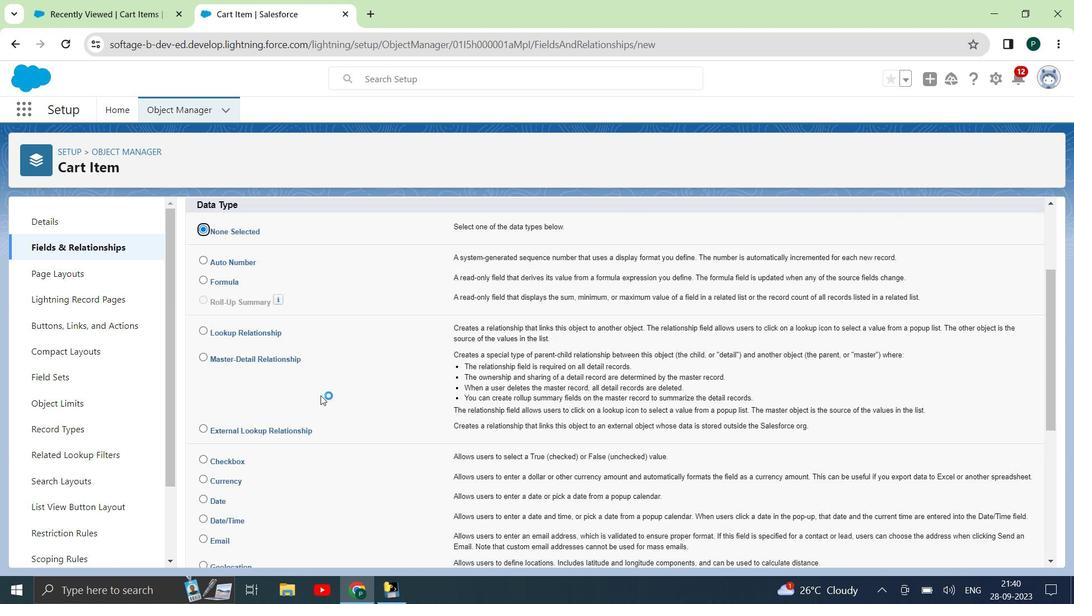 
Action: Mouse moved to (207, 338)
Screenshot: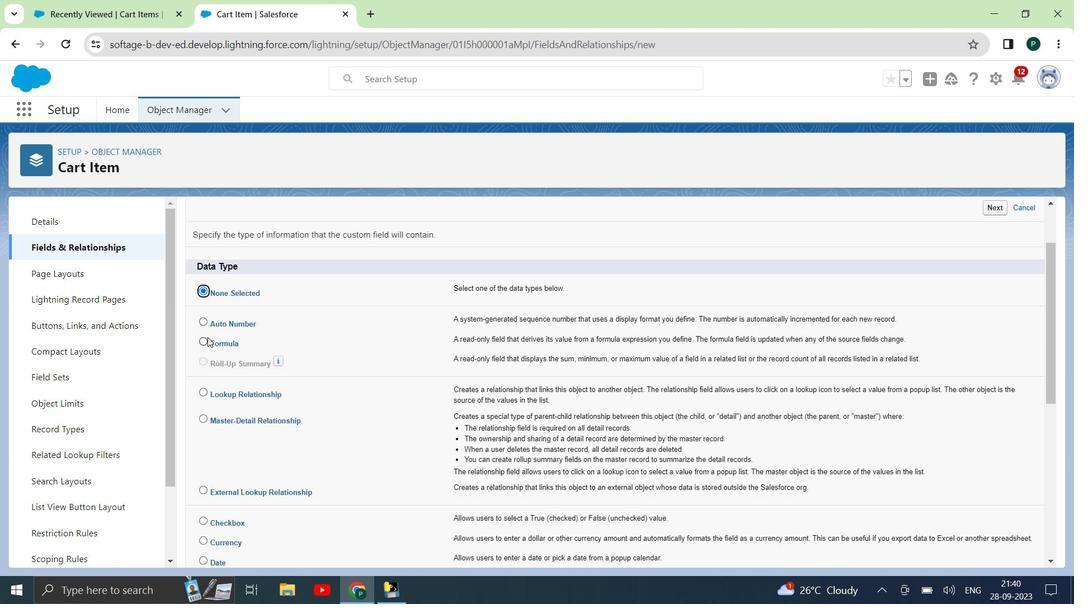 
Action: Mouse pressed left at (207, 338)
Screenshot: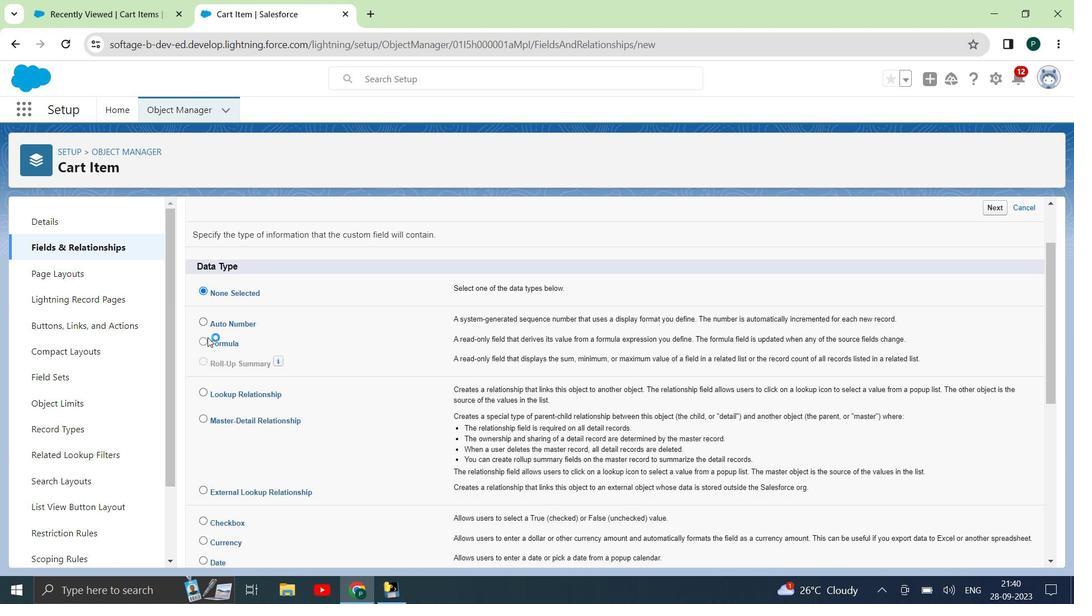 
Action: Mouse moved to (666, 318)
Screenshot: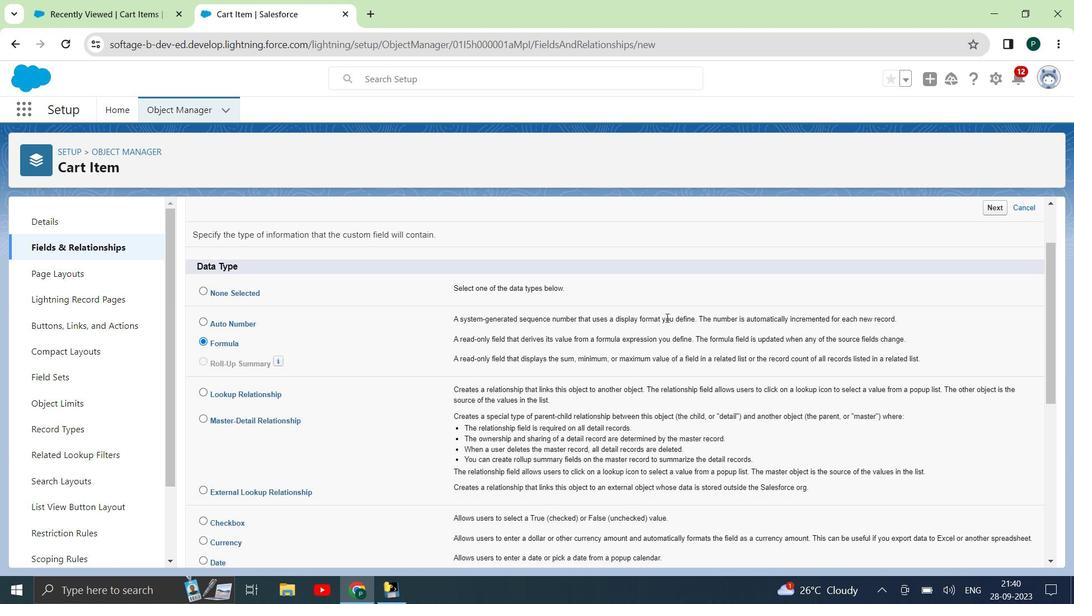 
Action: Mouse scrolled (666, 317) with delta (0, 0)
Screenshot: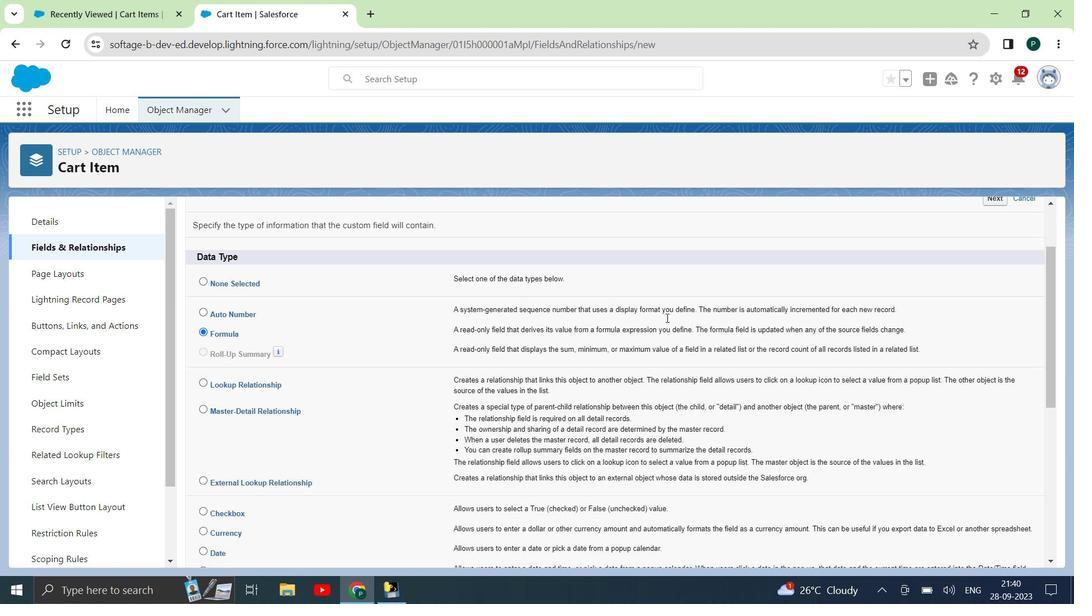 
Action: Mouse scrolled (666, 317) with delta (0, 0)
Screenshot: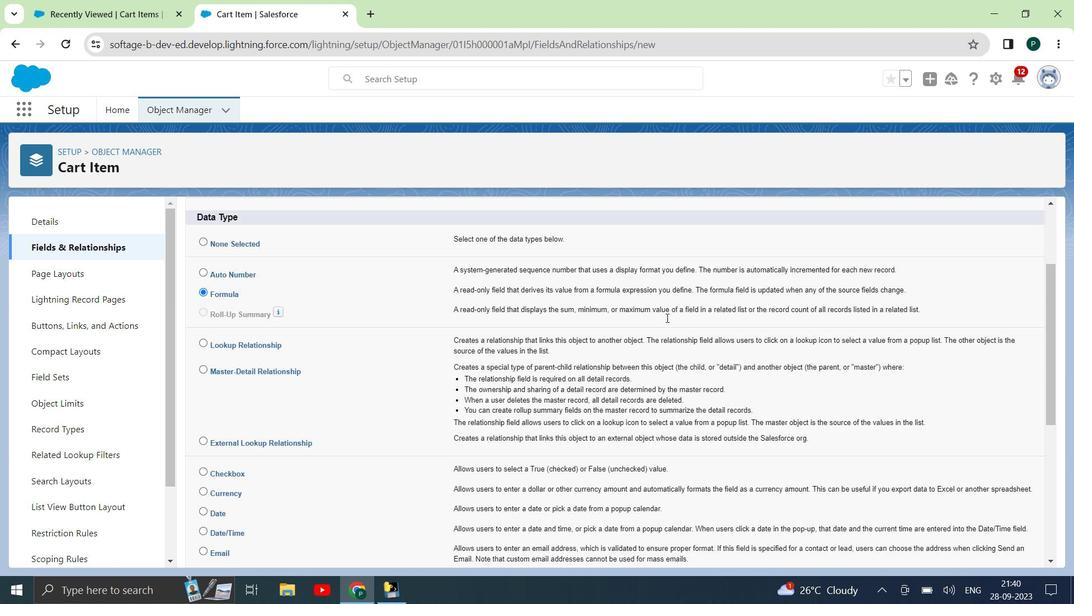 
Action: Mouse scrolled (666, 317) with delta (0, 0)
Screenshot: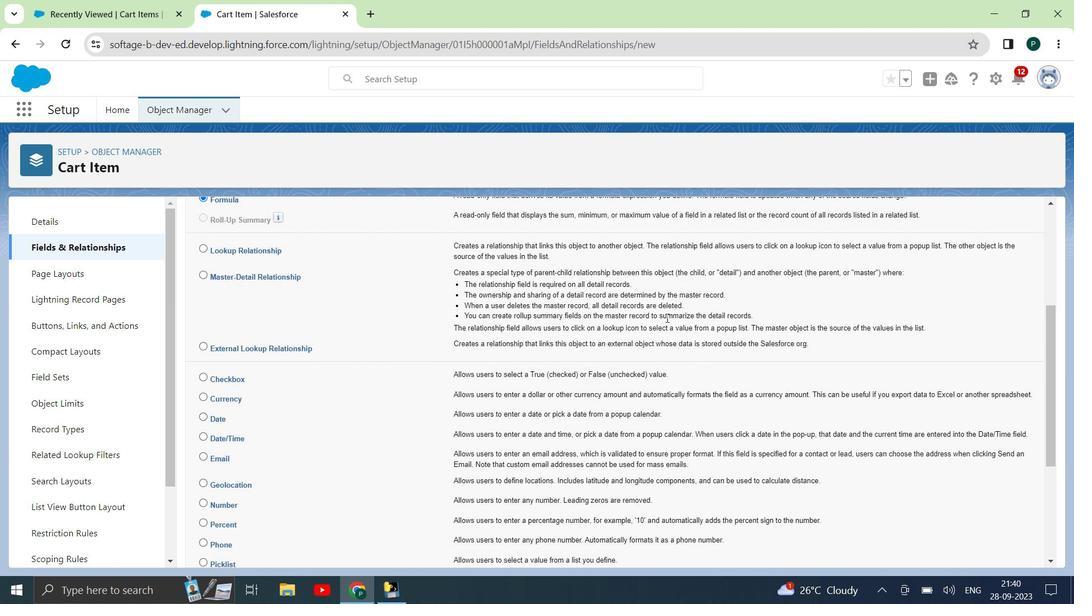
Action: Mouse scrolled (666, 317) with delta (0, 0)
Screenshot: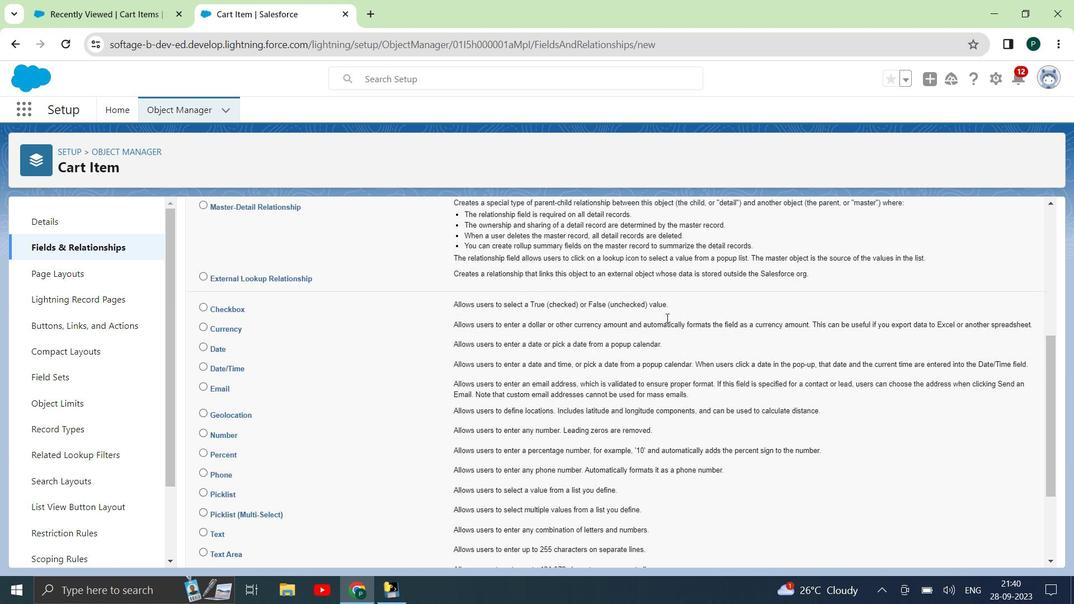 
Action: Mouse scrolled (666, 317) with delta (0, 0)
Screenshot: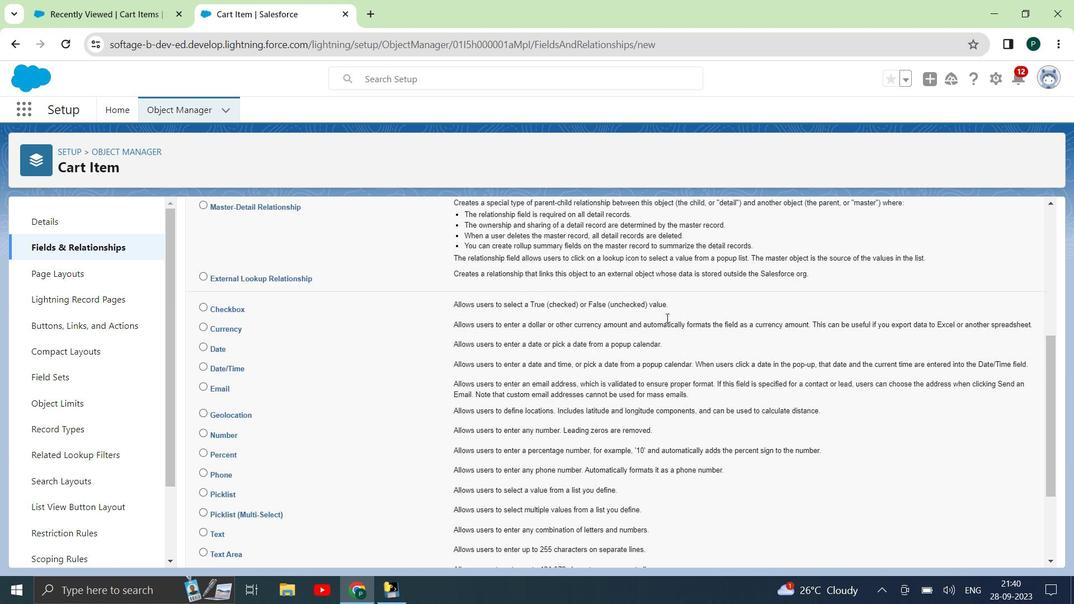 
Action: Mouse moved to (754, 353)
Screenshot: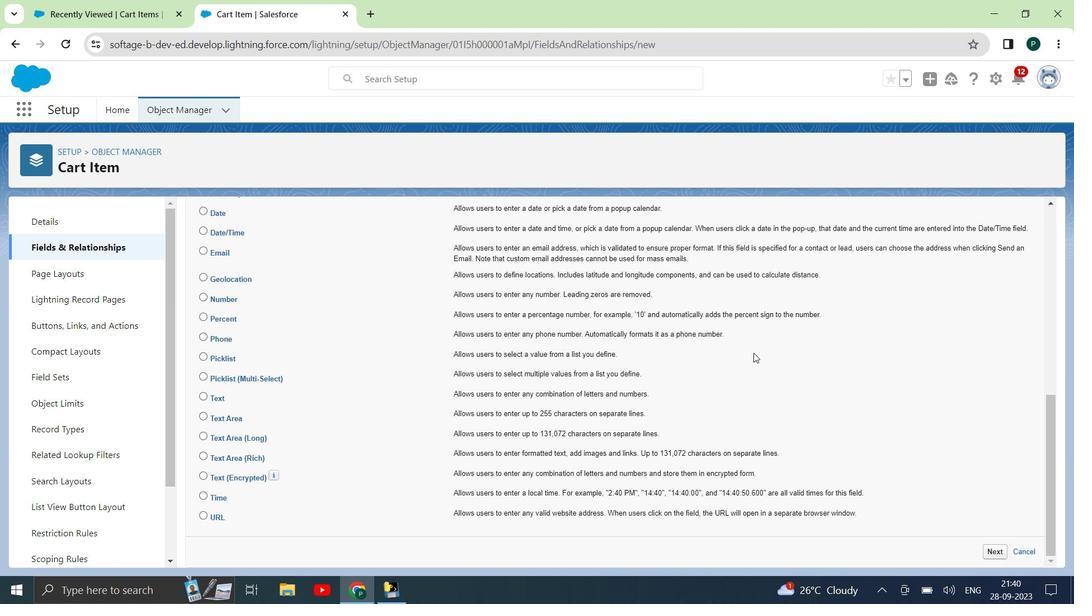 
Action: Mouse scrolled (754, 352) with delta (0, 0)
Screenshot: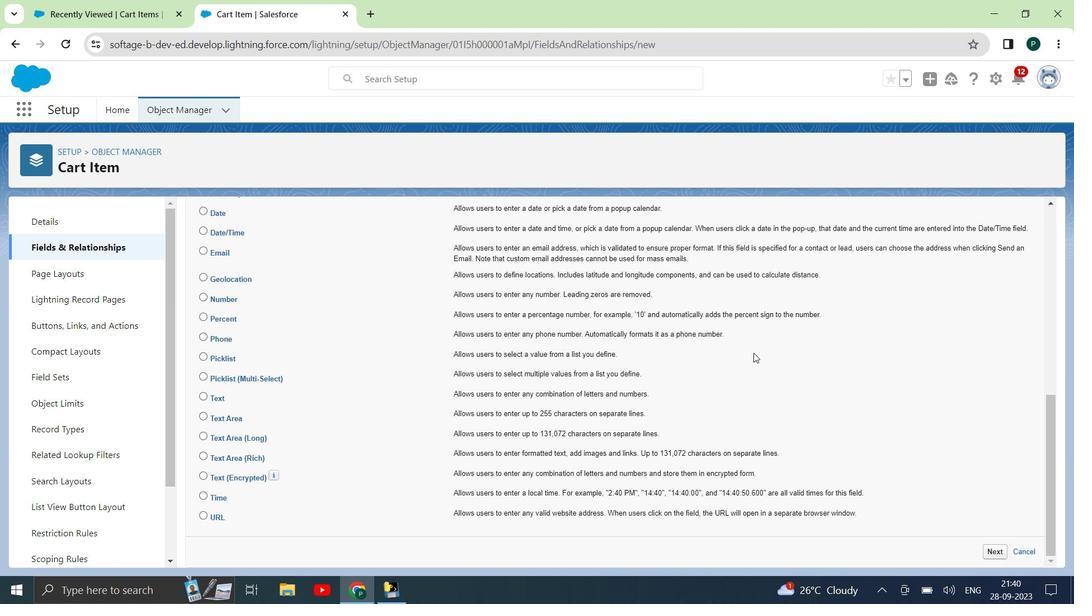
Action: Mouse scrolled (754, 352) with delta (0, 0)
Screenshot: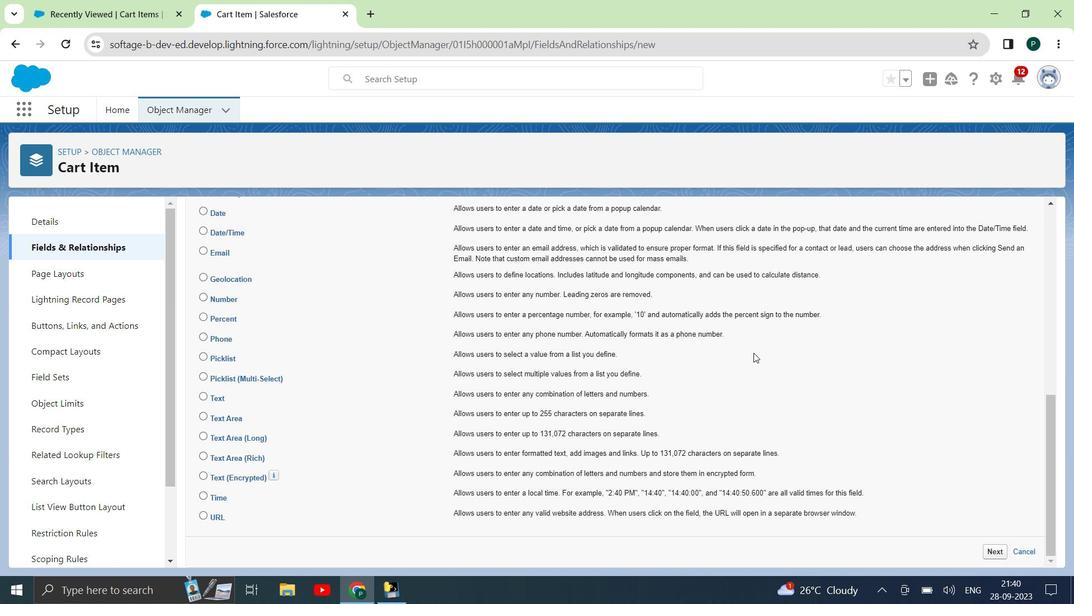 
Action: Mouse scrolled (754, 352) with delta (0, 0)
Screenshot: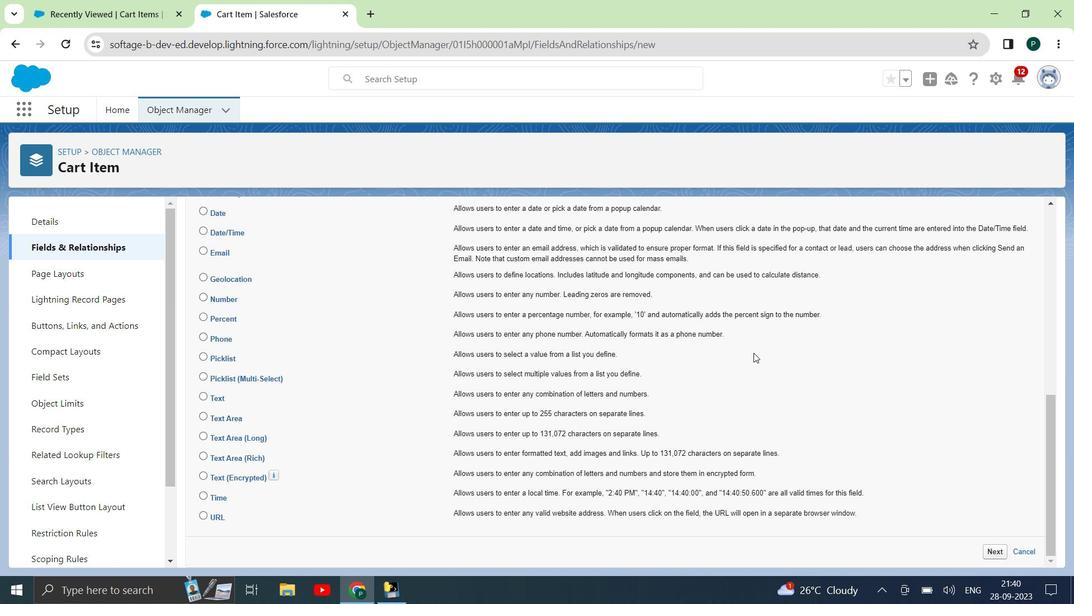 
Action: Mouse scrolled (754, 352) with delta (0, 0)
Screenshot: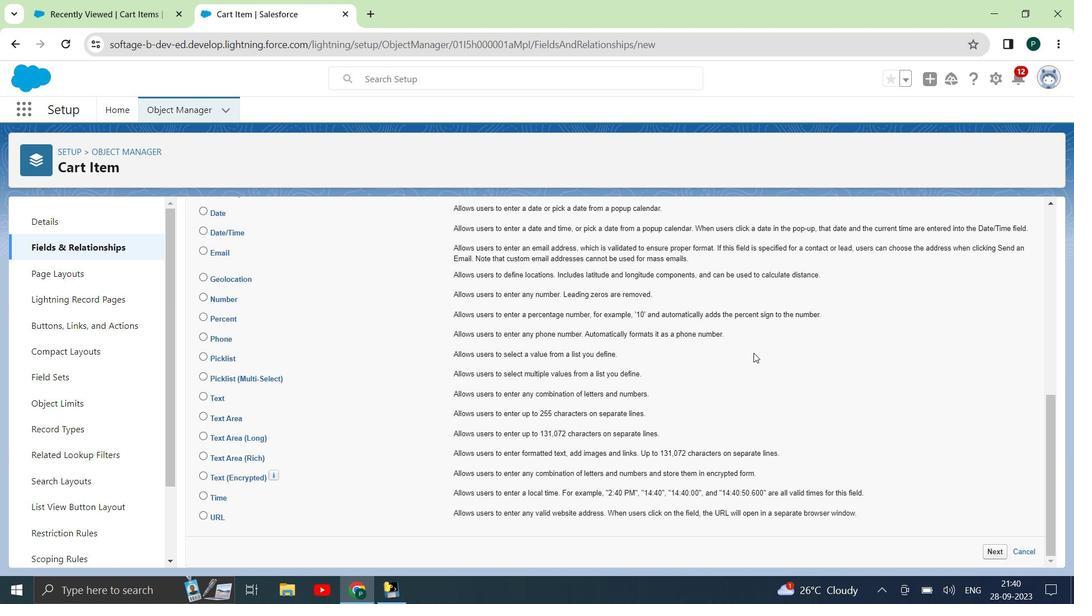 
Action: Mouse moved to (996, 545)
Screenshot: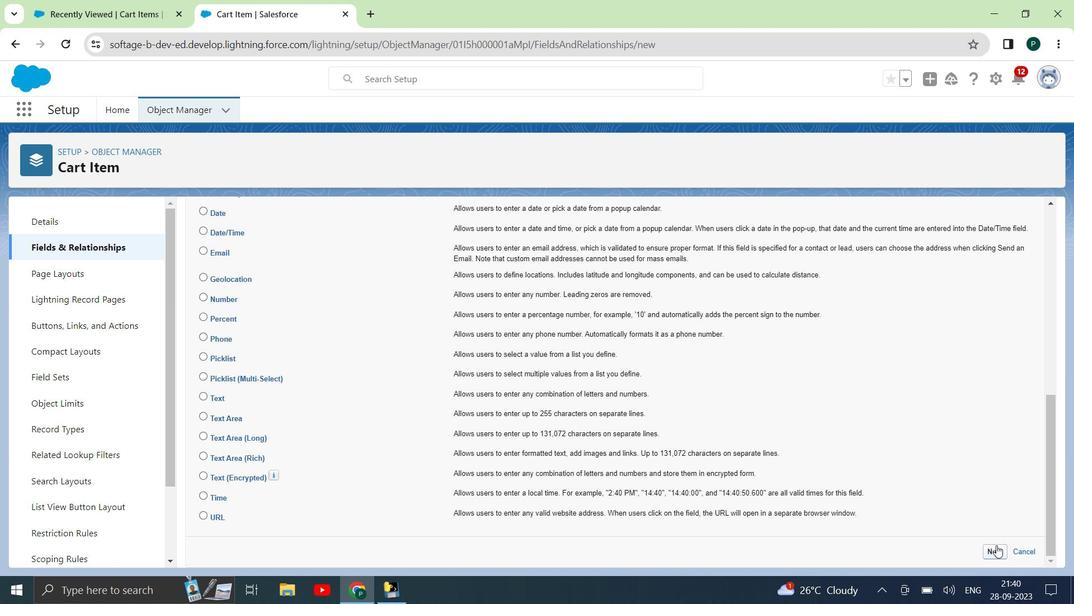 
Action: Mouse pressed left at (996, 545)
Screenshot: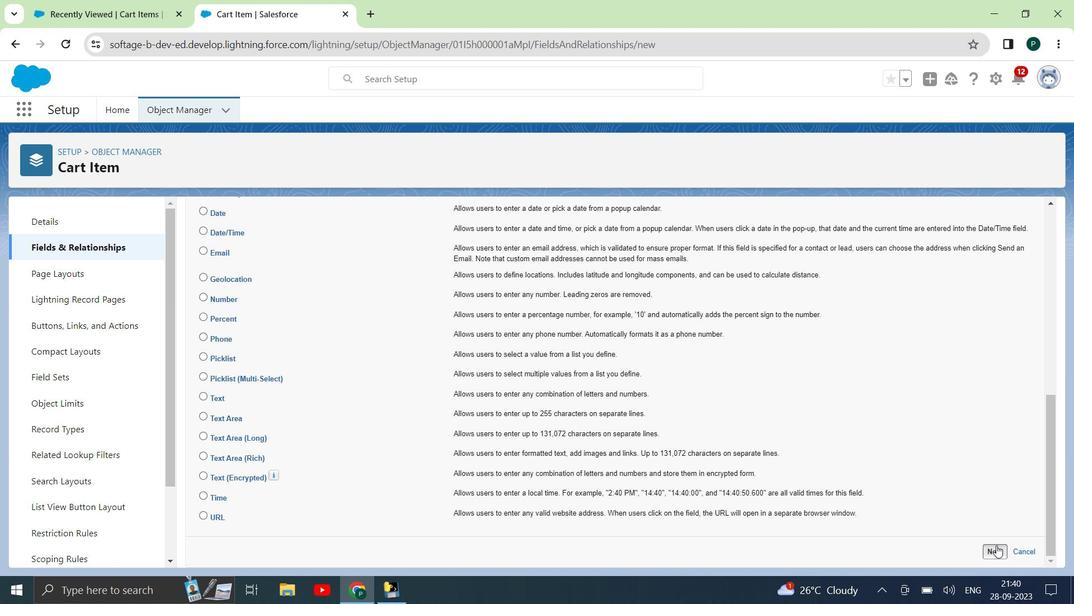 
Action: Mouse moved to (386, 312)
Screenshot: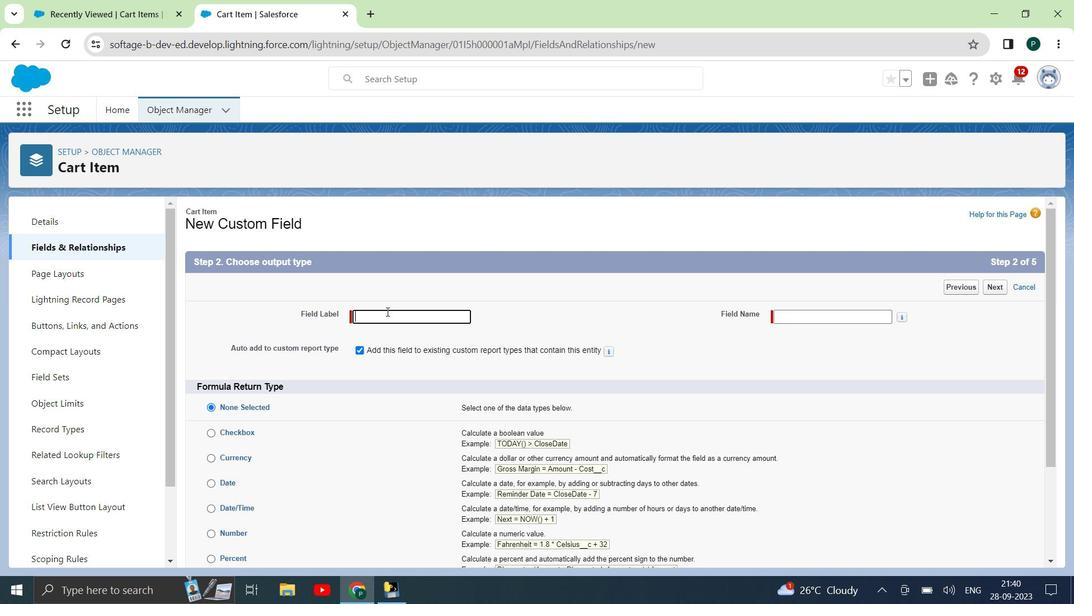 
Action: Mouse pressed left at (386, 312)
Screenshot: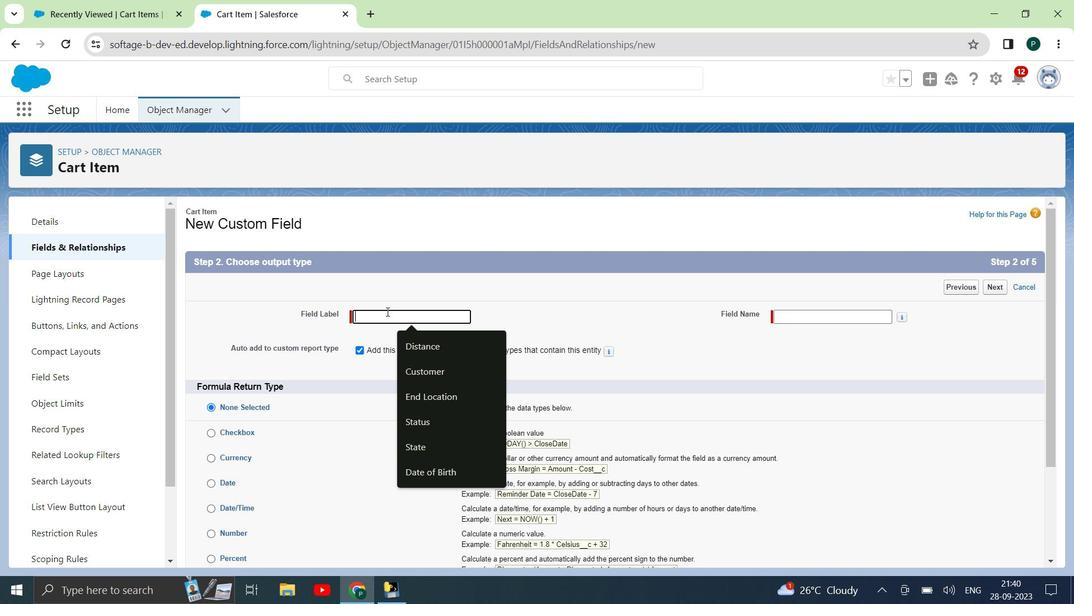 
Action: Key pressed <Key.shift>Total<Key.space><Key.shift>Amount
Screenshot: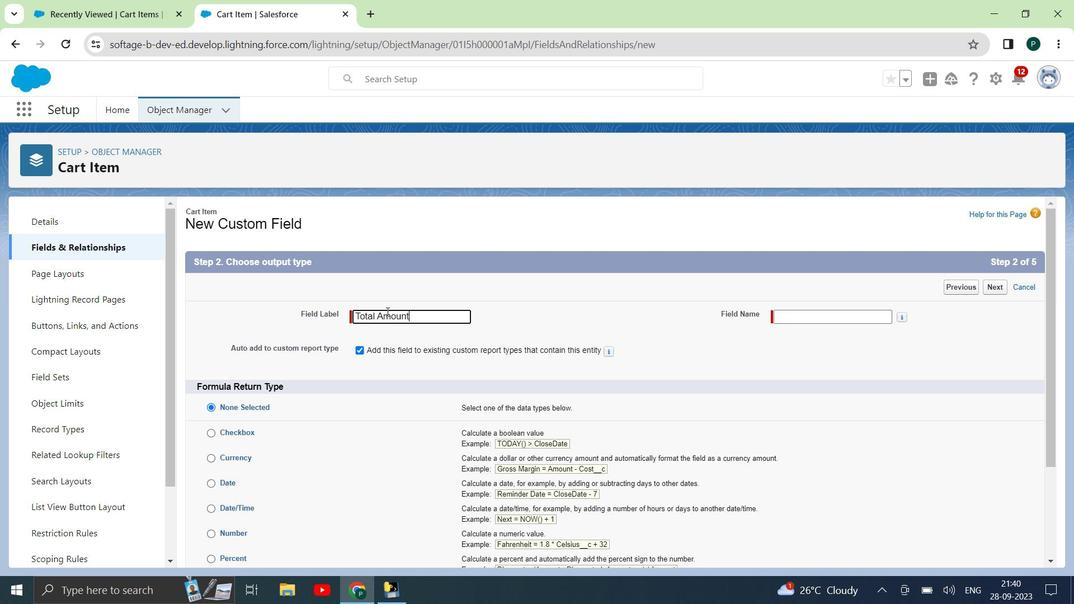 
Action: Mouse moved to (795, 323)
Screenshot: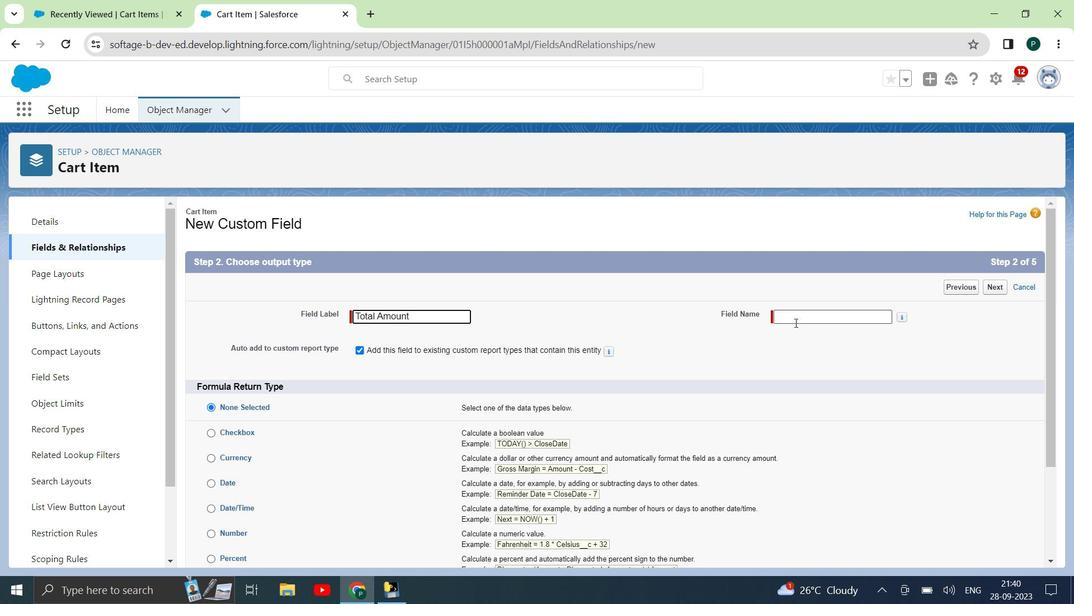 
Action: Mouse pressed left at (795, 323)
Screenshot: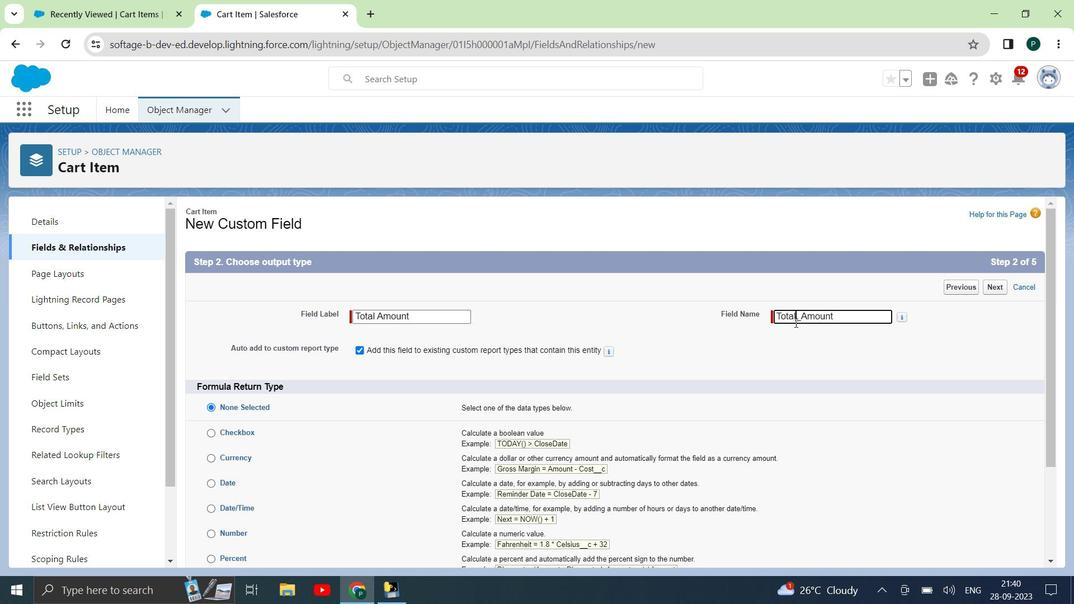 
Action: Mouse moved to (400, 419)
Screenshot: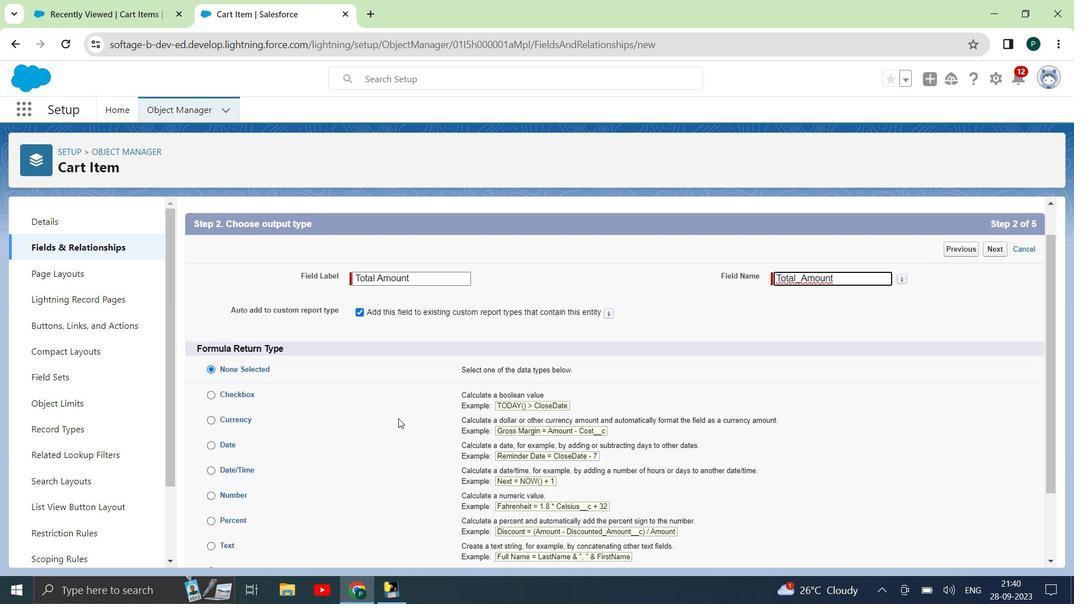
Action: Mouse scrolled (400, 418) with delta (0, 0)
Screenshot: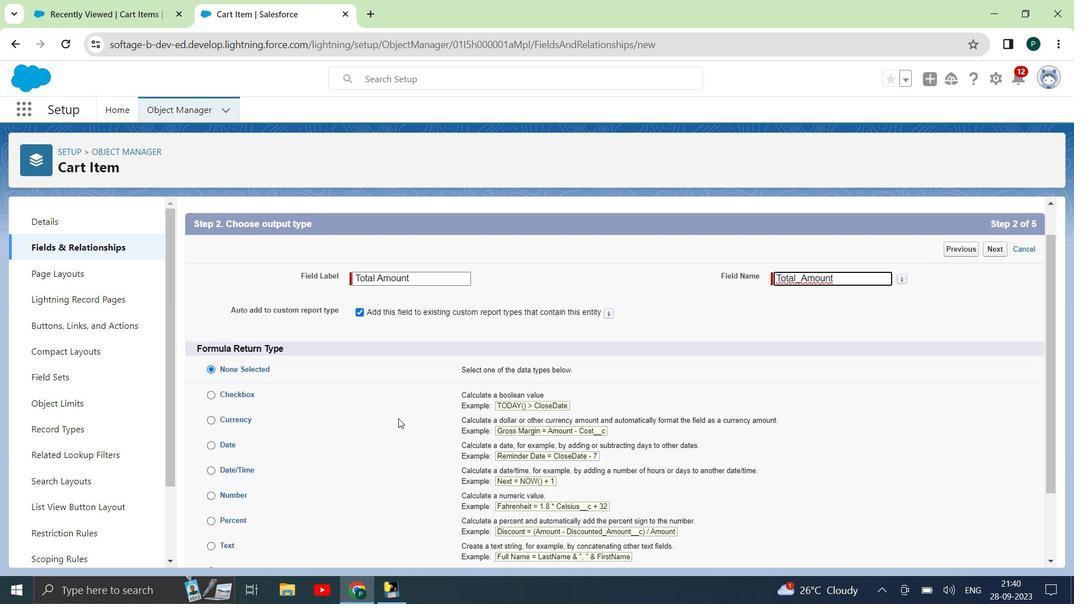 
Action: Mouse moved to (399, 419)
Screenshot: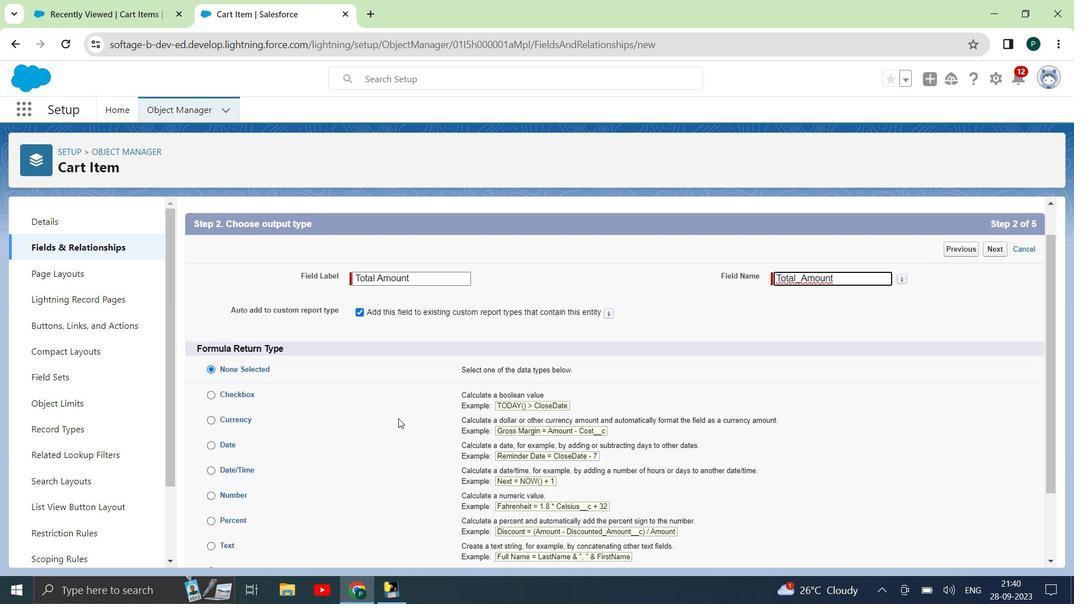 
Action: Mouse scrolled (399, 418) with delta (0, 0)
Screenshot: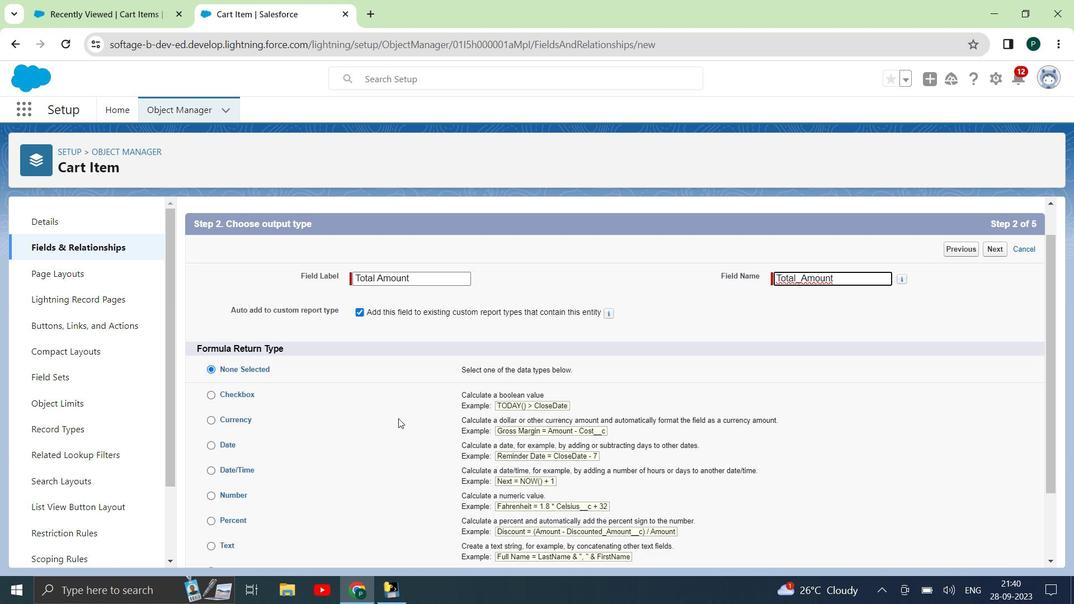 
Action: Mouse moved to (209, 332)
Screenshot: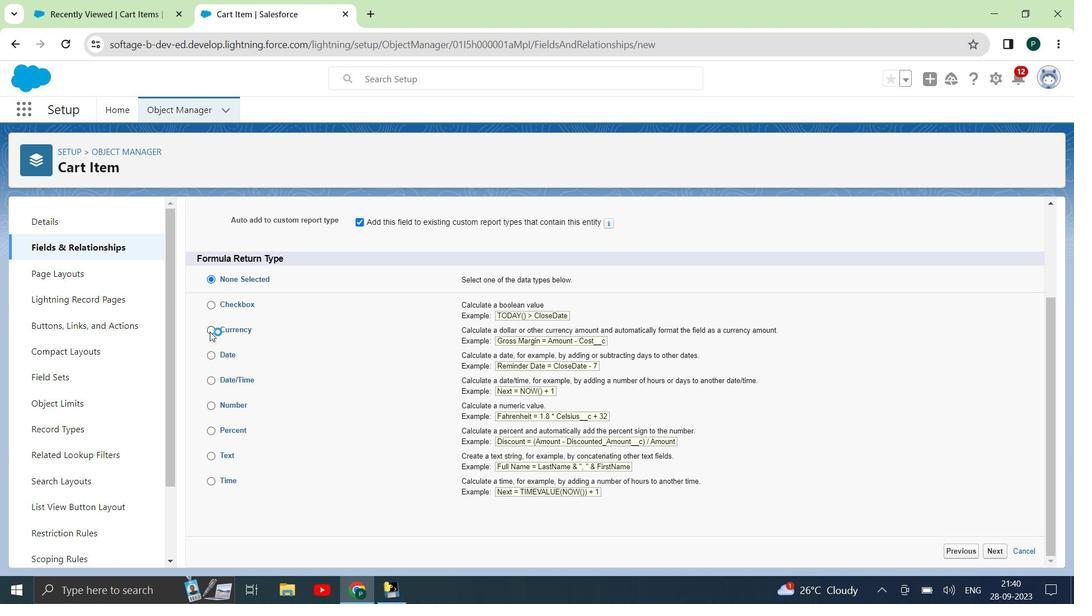 
Action: Mouse pressed left at (209, 332)
Screenshot: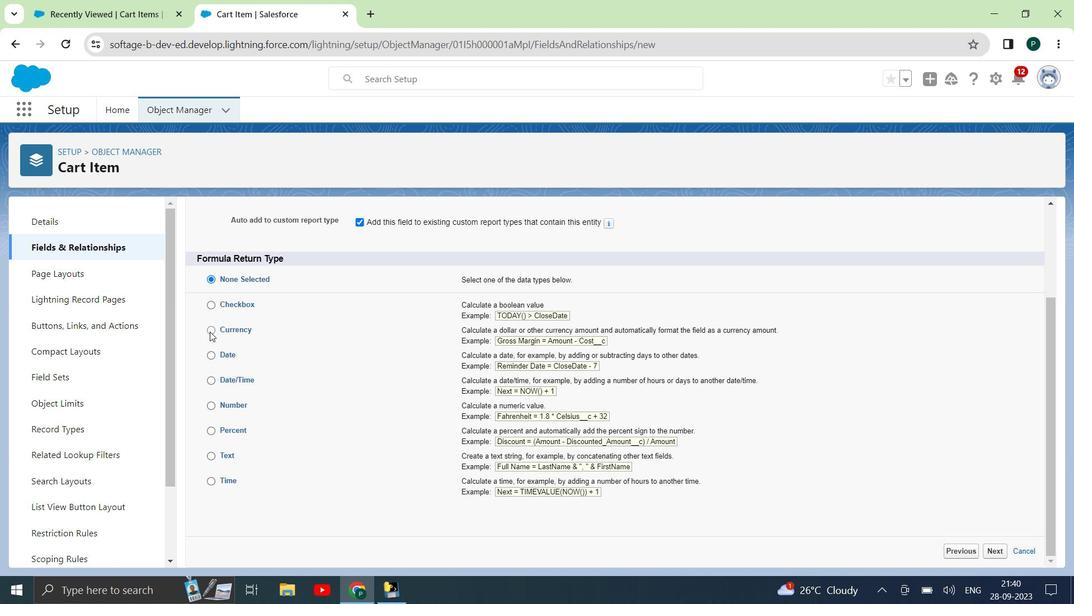 
Action: Mouse moved to (434, 386)
Screenshot: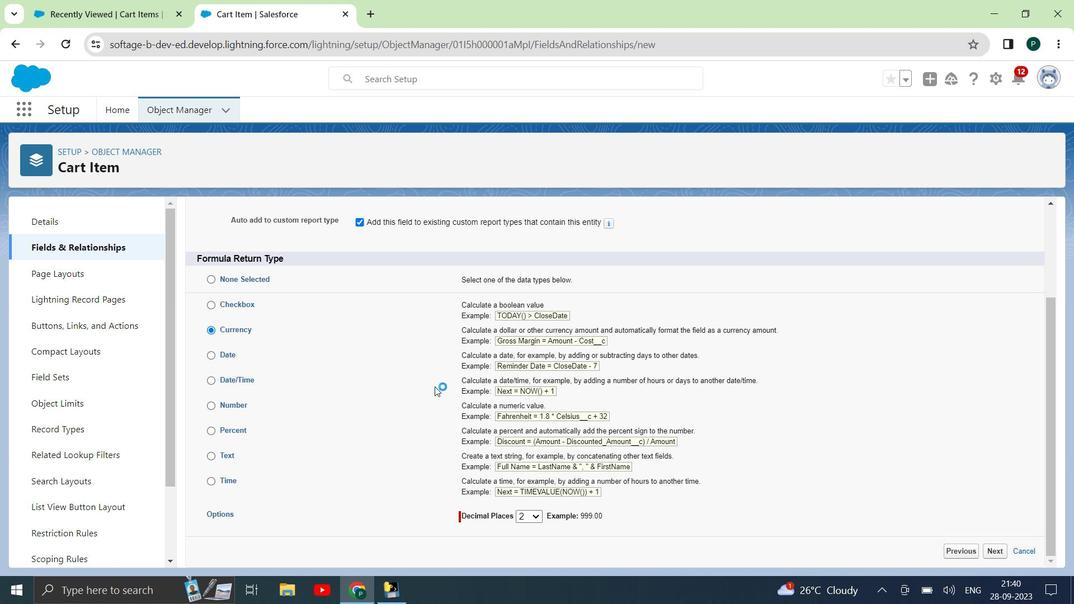 
Action: Mouse scrolled (434, 386) with delta (0, 0)
Screenshot: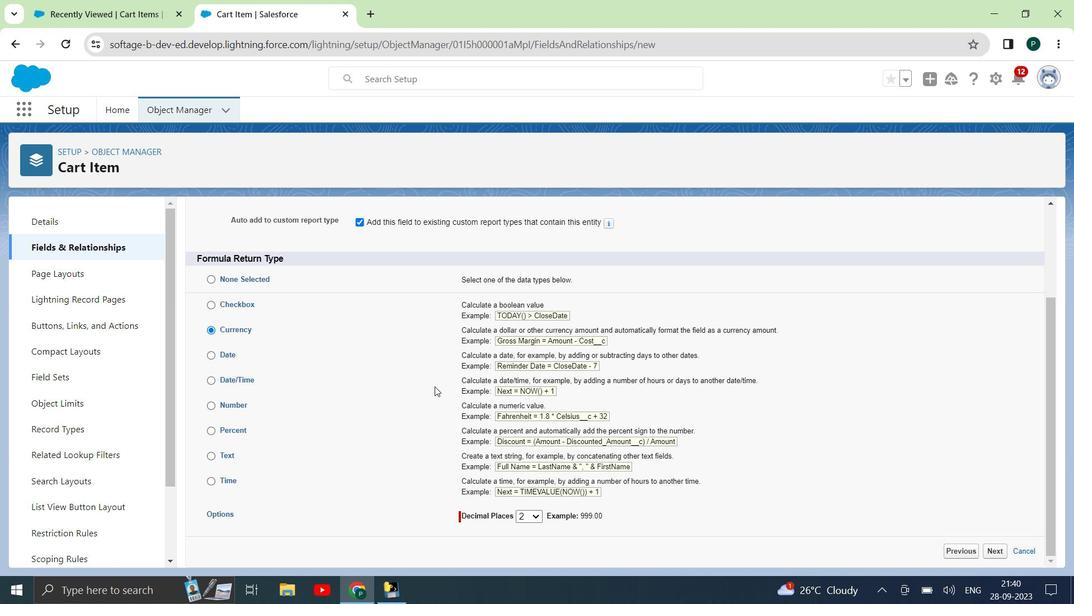 
Action: Mouse moved to (994, 545)
Screenshot: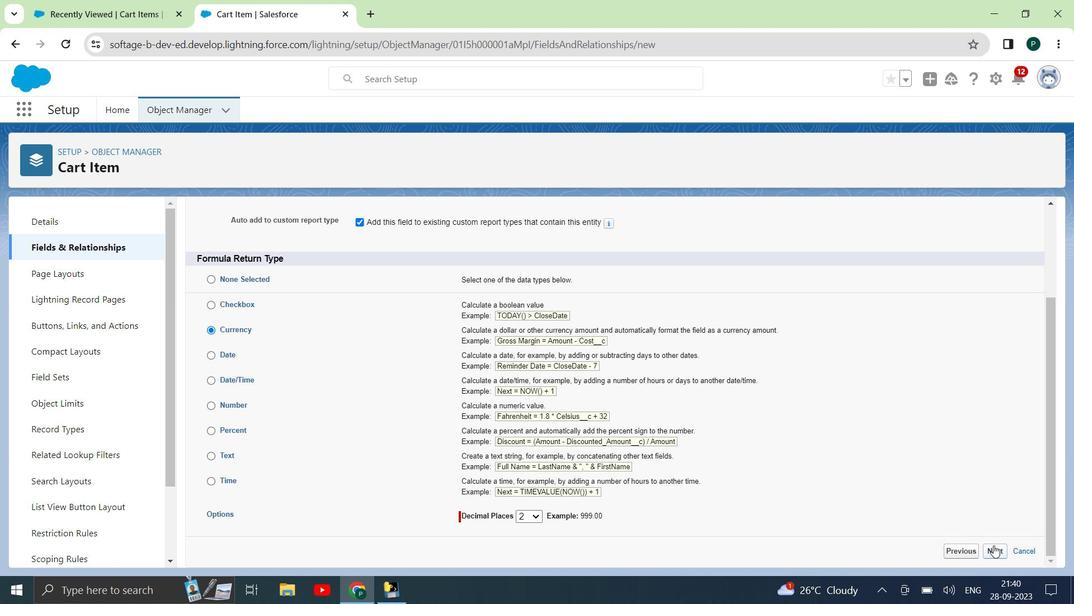 
Action: Mouse pressed left at (994, 545)
Screenshot: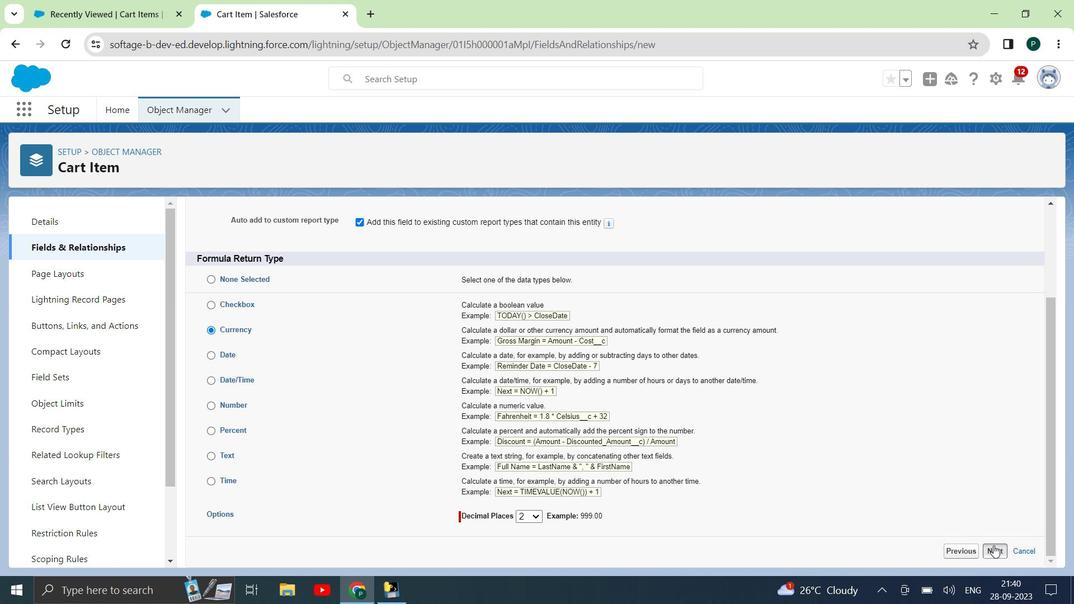 
Action: Mouse moved to (213, 399)
Screenshot: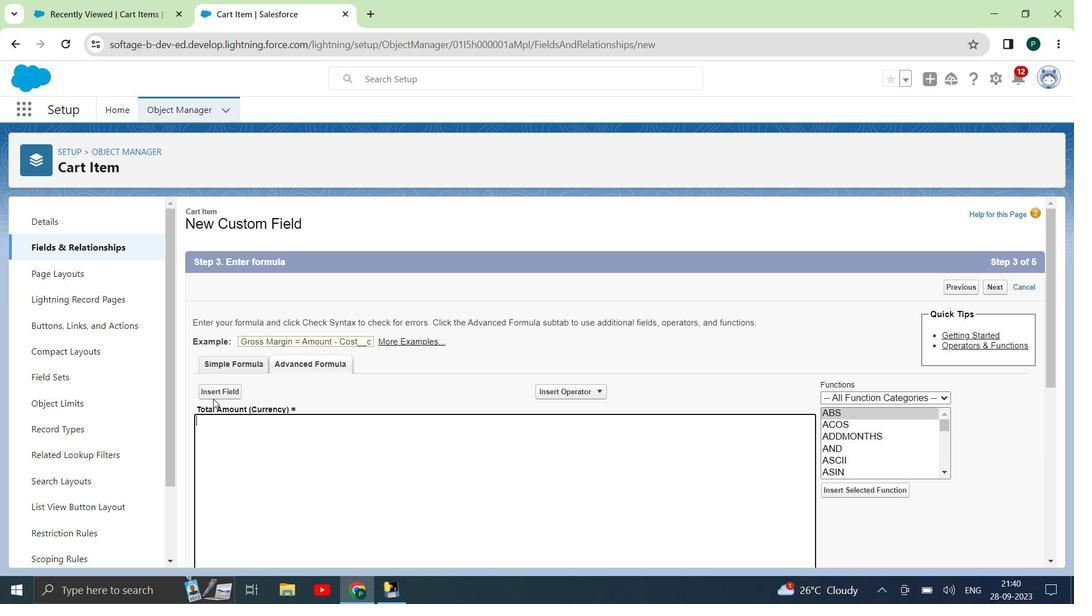 
Action: Mouse scrolled (213, 399) with delta (0, 0)
Screenshot: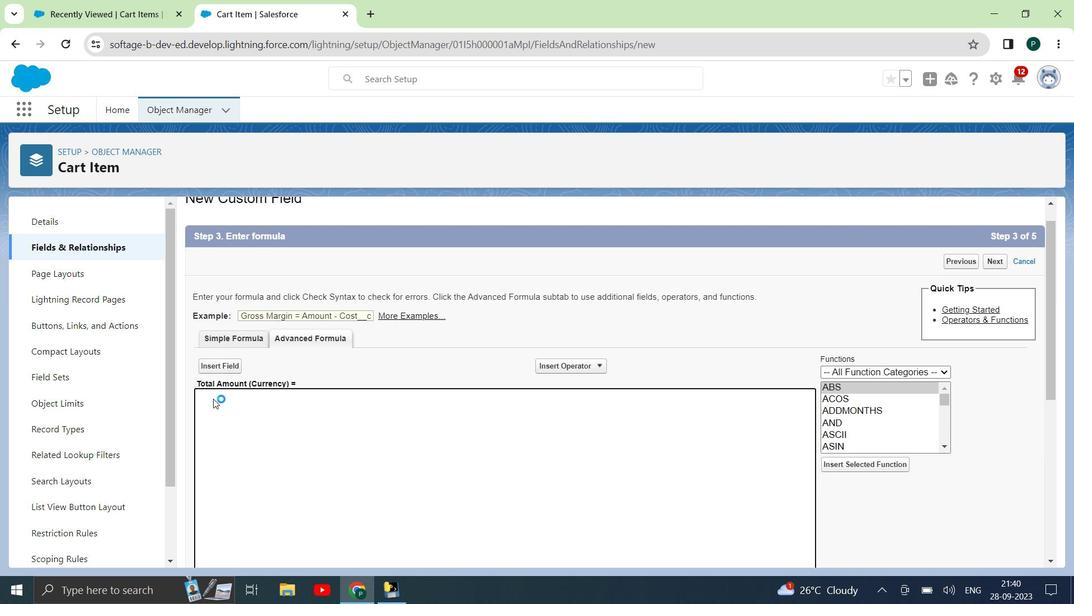 
Action: Mouse moved to (233, 324)
Screenshot: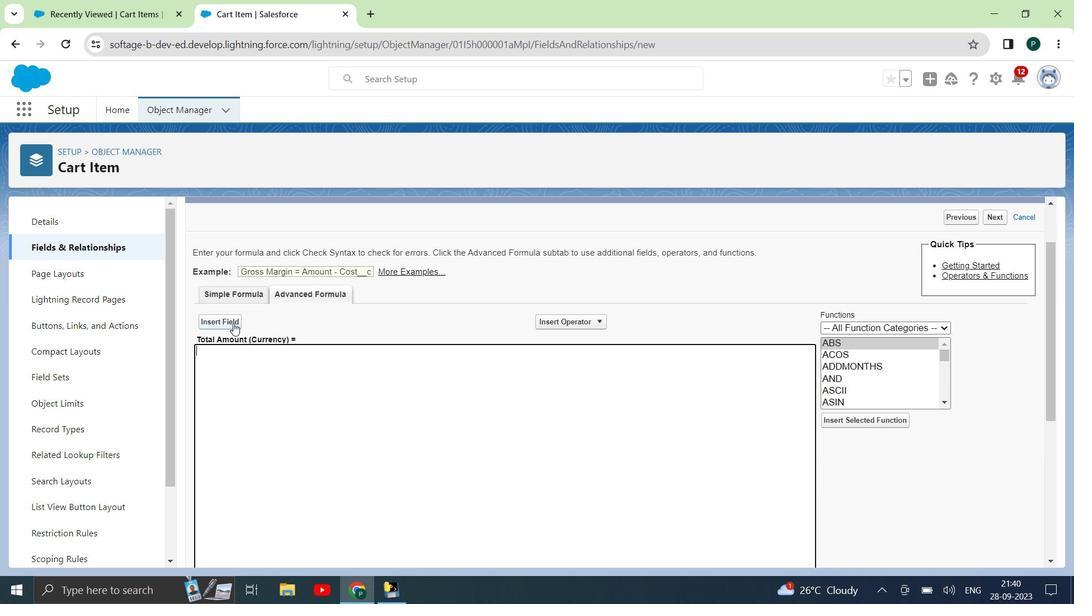 
Action: Mouse pressed left at (233, 324)
Screenshot: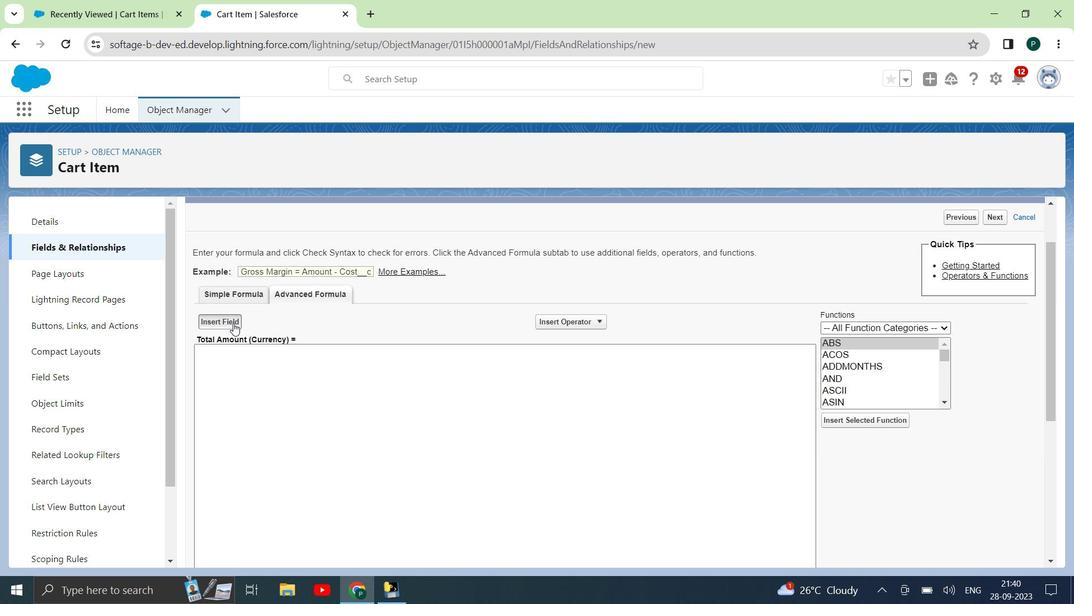 
Action: Mouse moved to (495, 388)
Screenshot: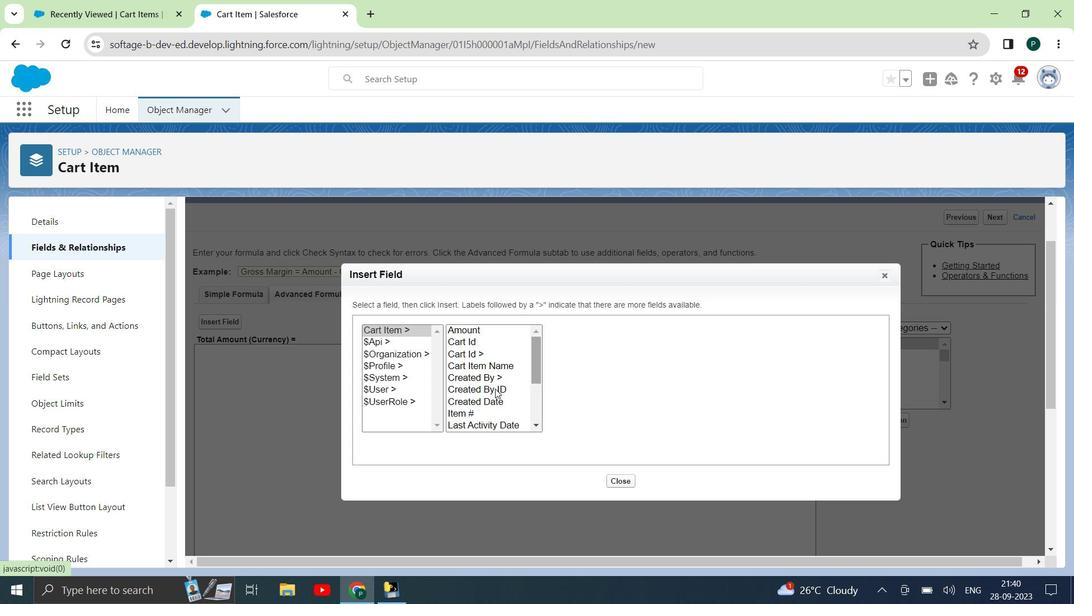 
Action: Mouse scrolled (495, 388) with delta (0, 0)
Screenshot: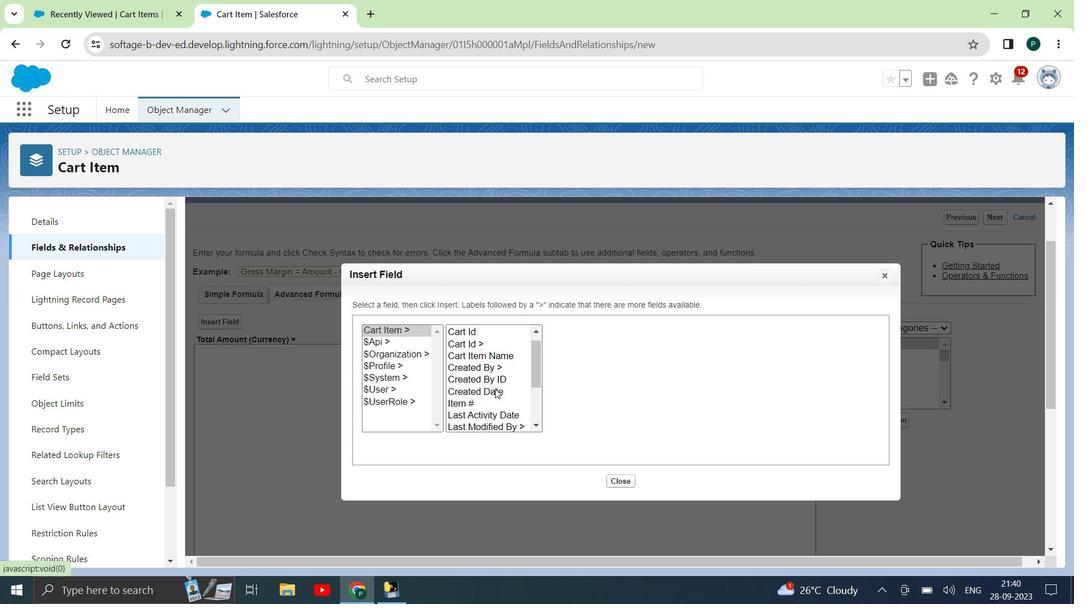 
Action: Mouse scrolled (495, 388) with delta (0, 0)
Screenshot: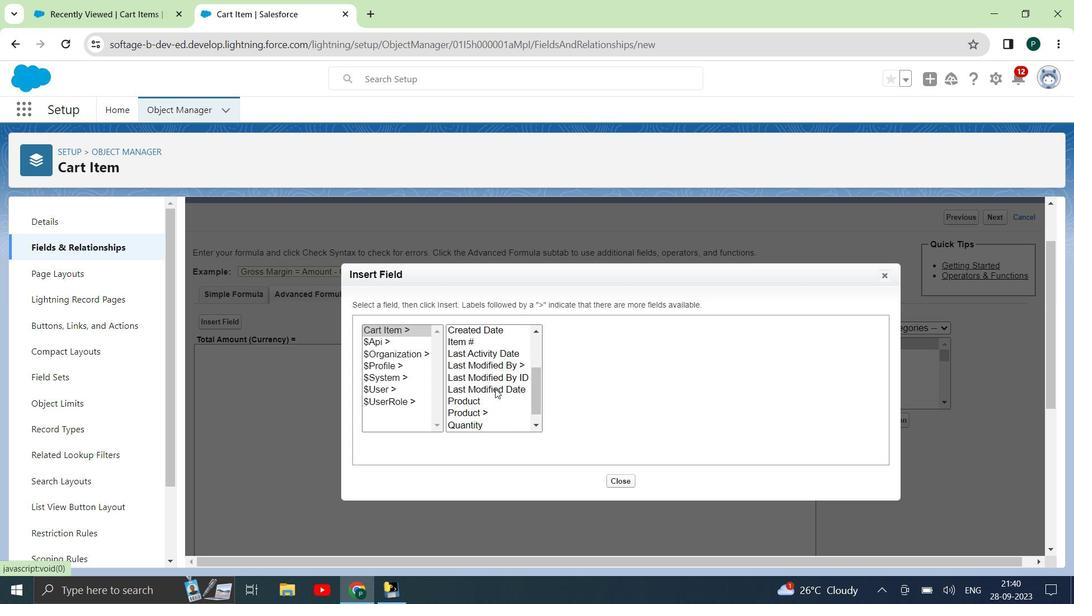 
Action: Mouse moved to (498, 409)
Screenshot: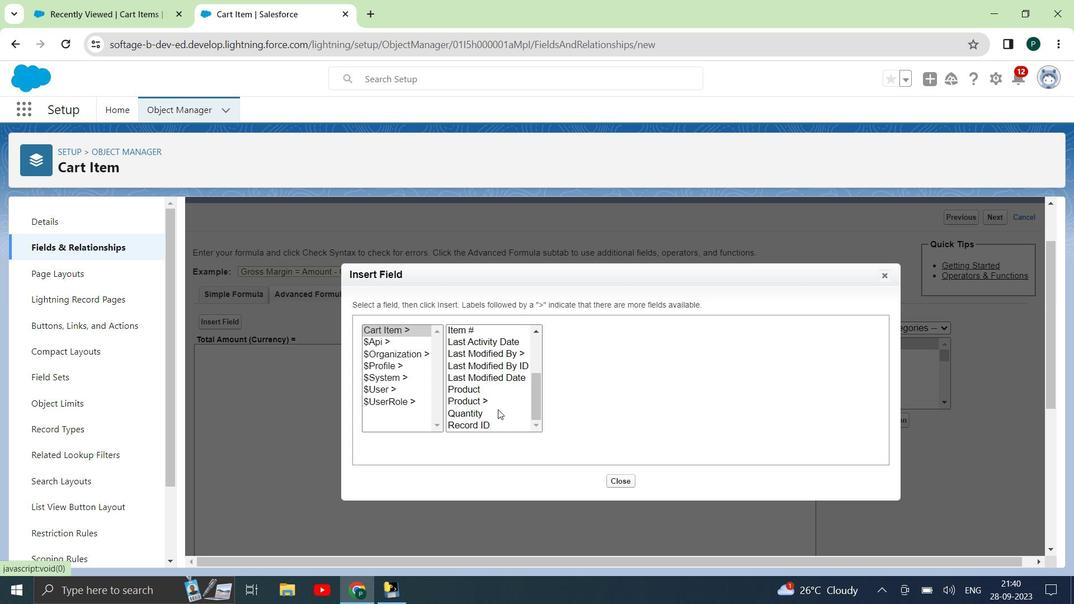 
Action: Mouse pressed left at (498, 409)
Screenshot: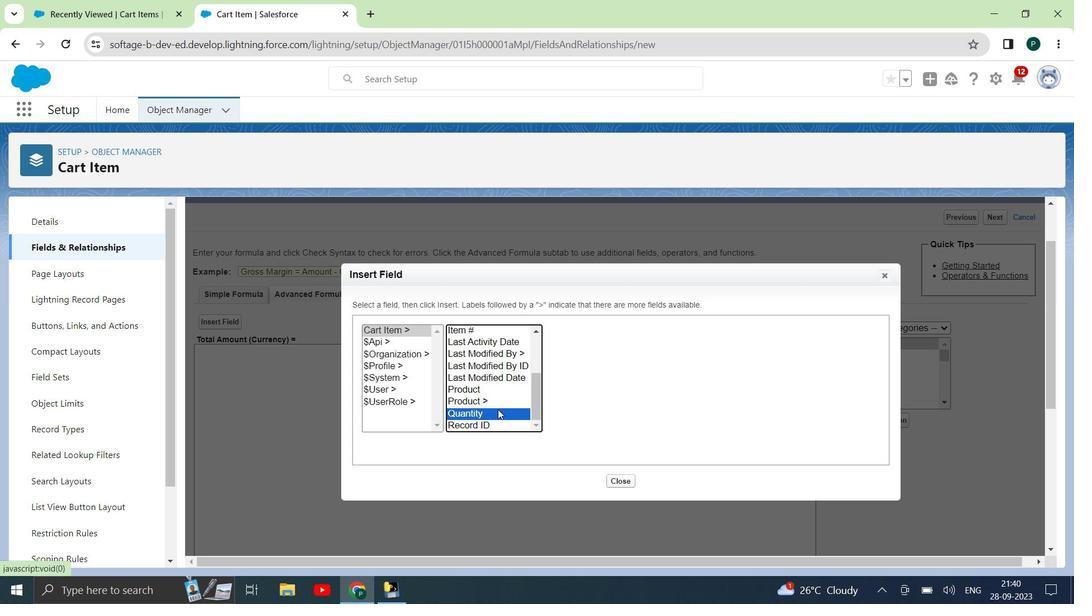 
Action: Mouse moved to (590, 405)
Screenshot: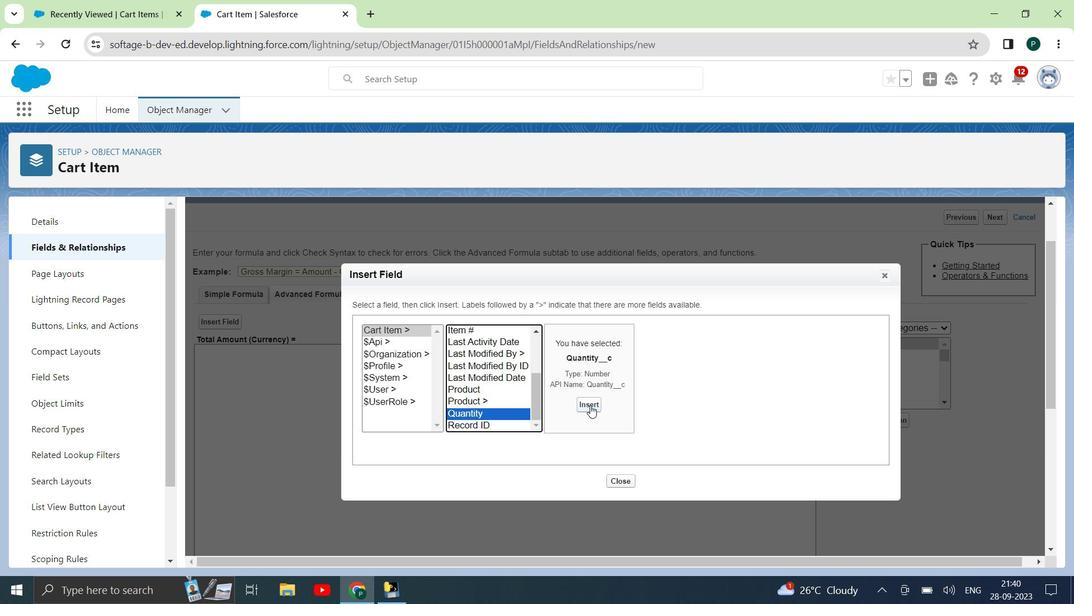 
Action: Mouse pressed left at (590, 405)
Screenshot: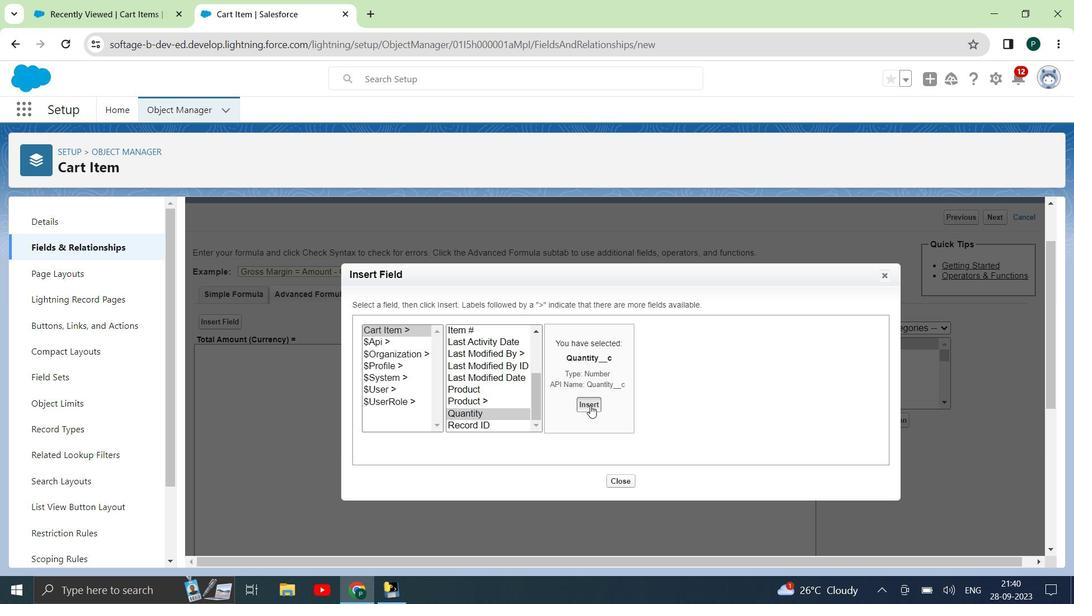 
Action: Mouse moved to (559, 324)
Screenshot: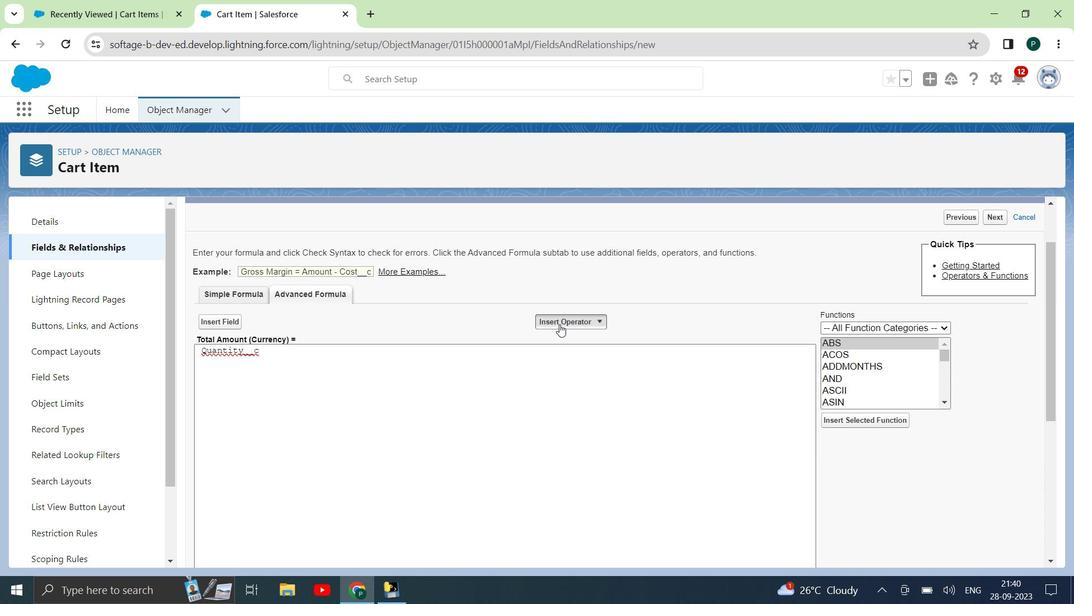 
Action: Mouse pressed left at (559, 324)
Screenshot: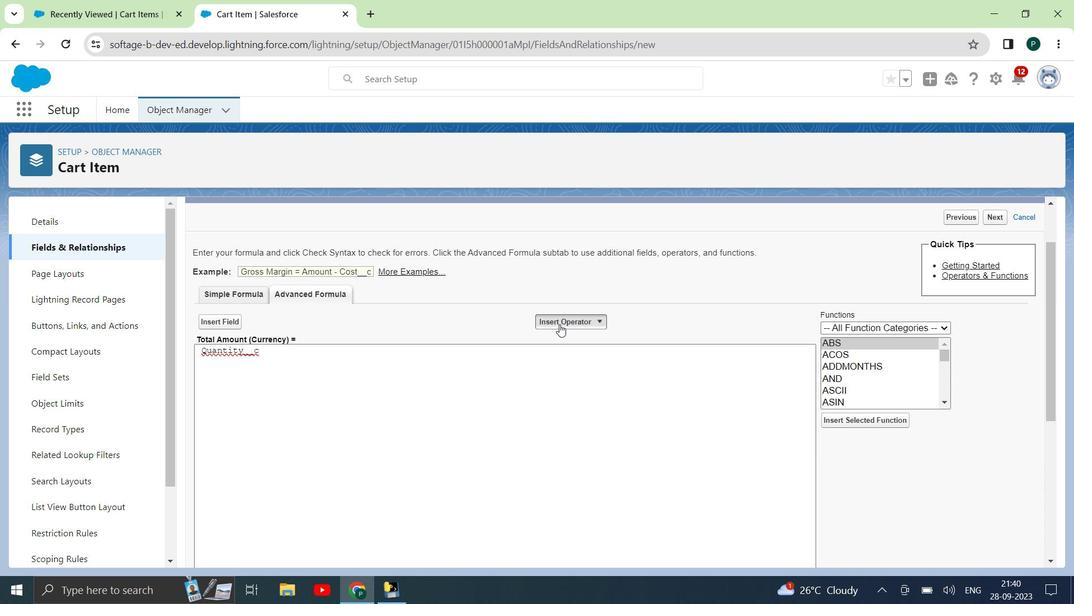 
Action: Mouse moved to (570, 363)
Screenshot: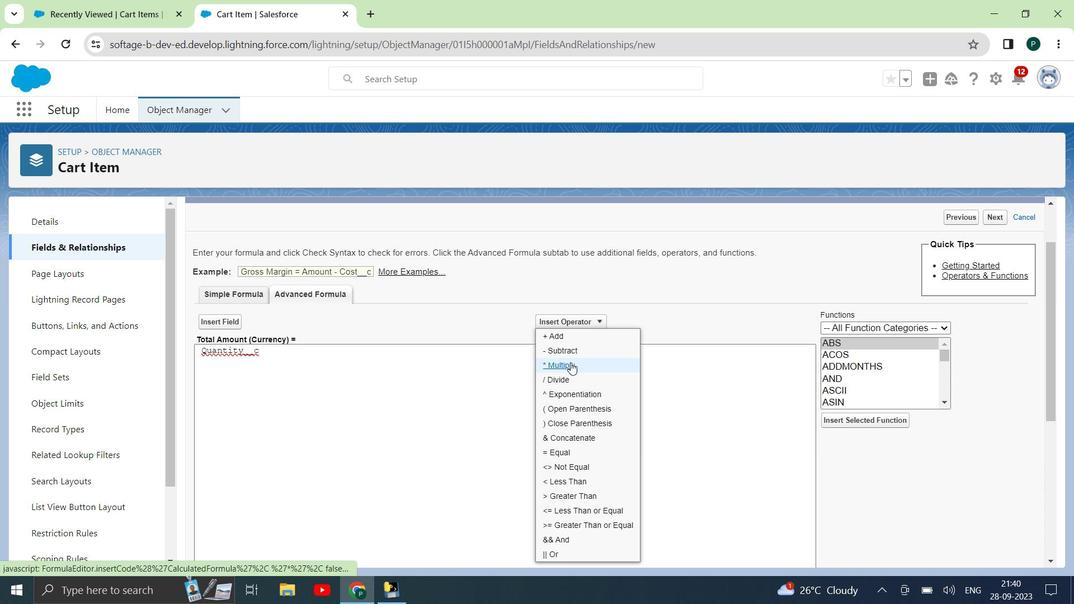 
Action: Mouse pressed left at (570, 363)
Screenshot: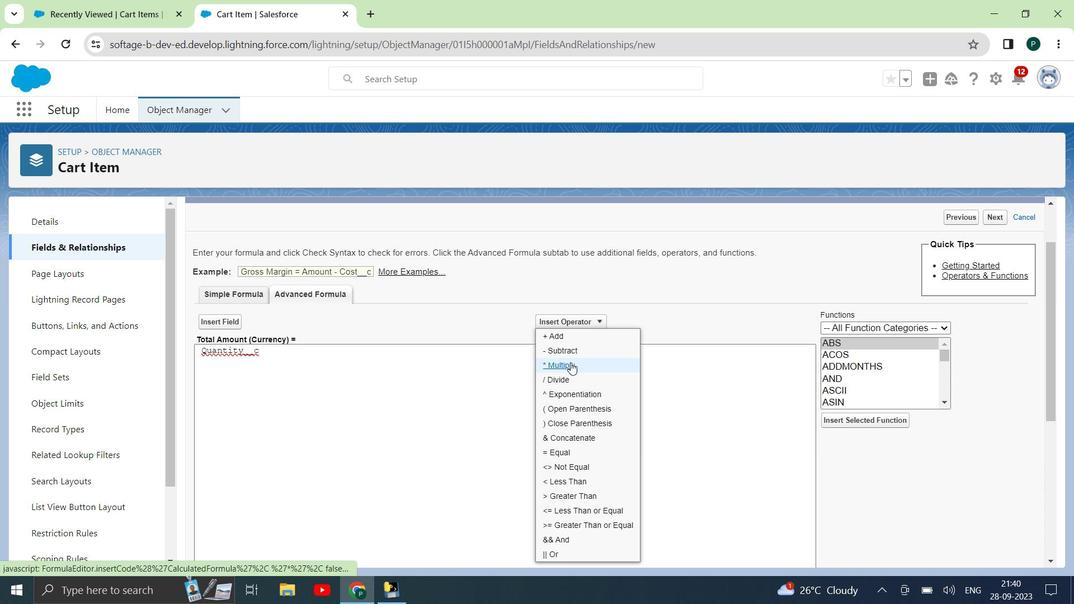 
Action: Mouse moved to (227, 316)
Screenshot: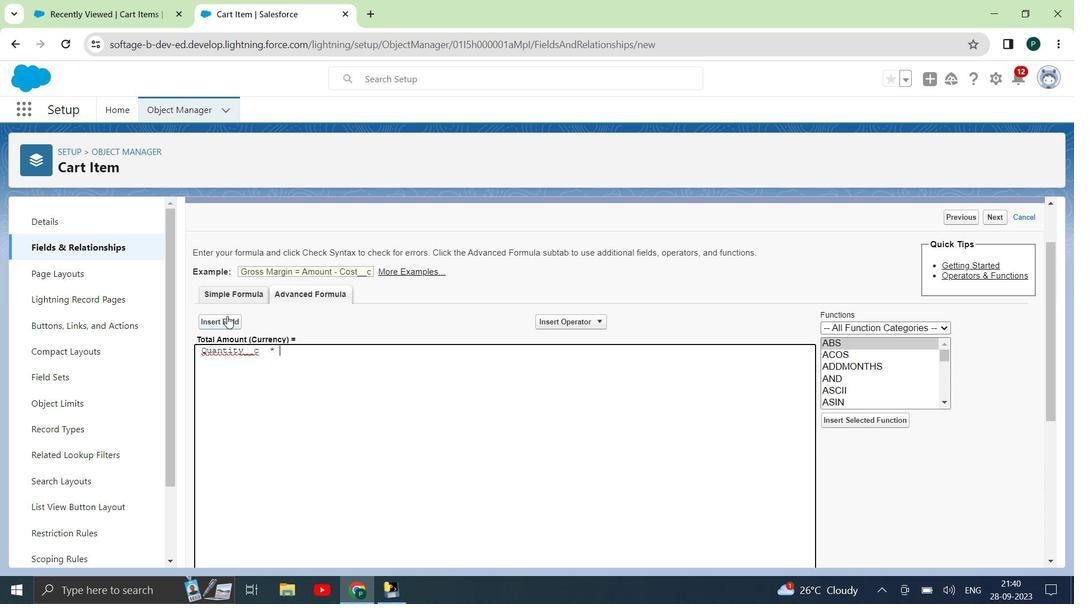 
Action: Mouse pressed left at (227, 316)
Screenshot: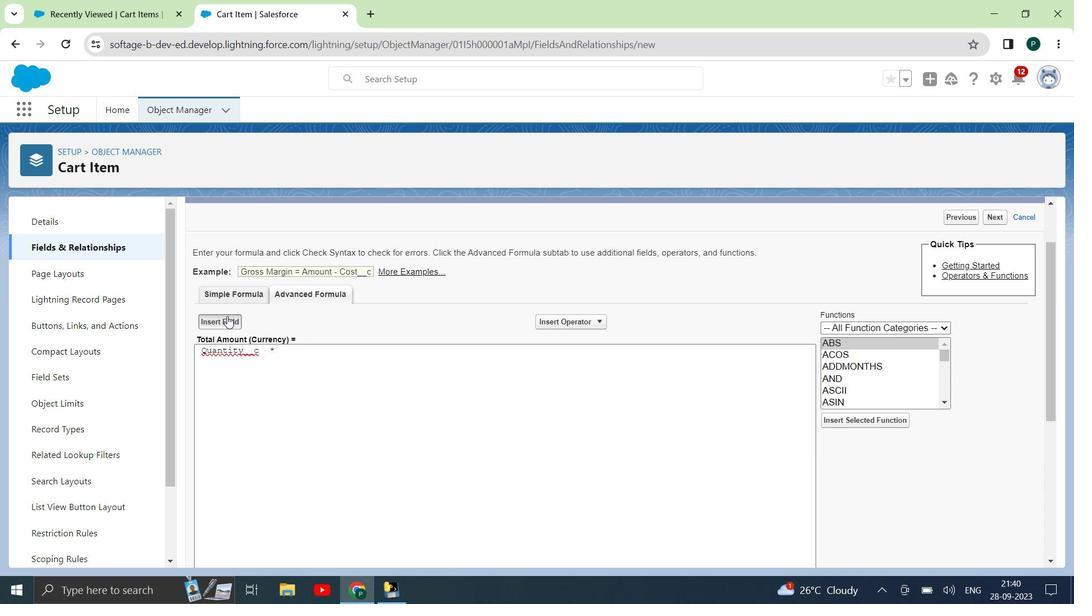 
Action: Mouse moved to (486, 363)
